 Task: Research Airbnb properties in Salvaleón de Higüey, Dominican Republic from 4th November, 2023 to 15th November, 2023 for 2 adults.1  bedroom having 1 bed and 1 bathroom. Property type can be hotel. Booking option can be shelf check-in. Look for 5 properties as per requirement.
Action: Mouse pressed left at (464, 67)
Screenshot: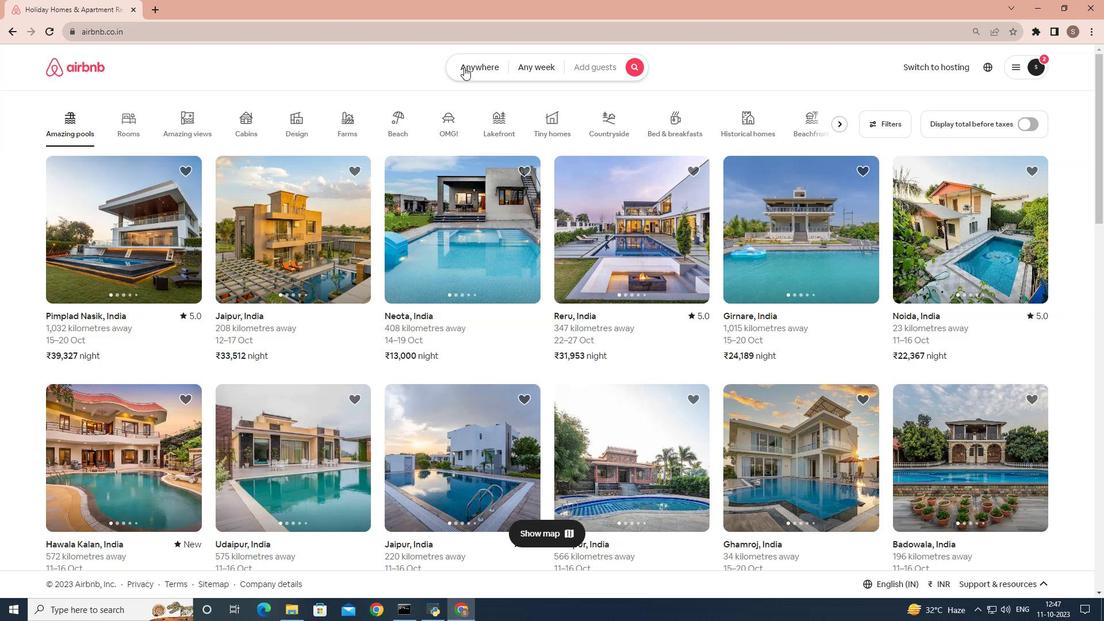 
Action: Mouse moved to (405, 112)
Screenshot: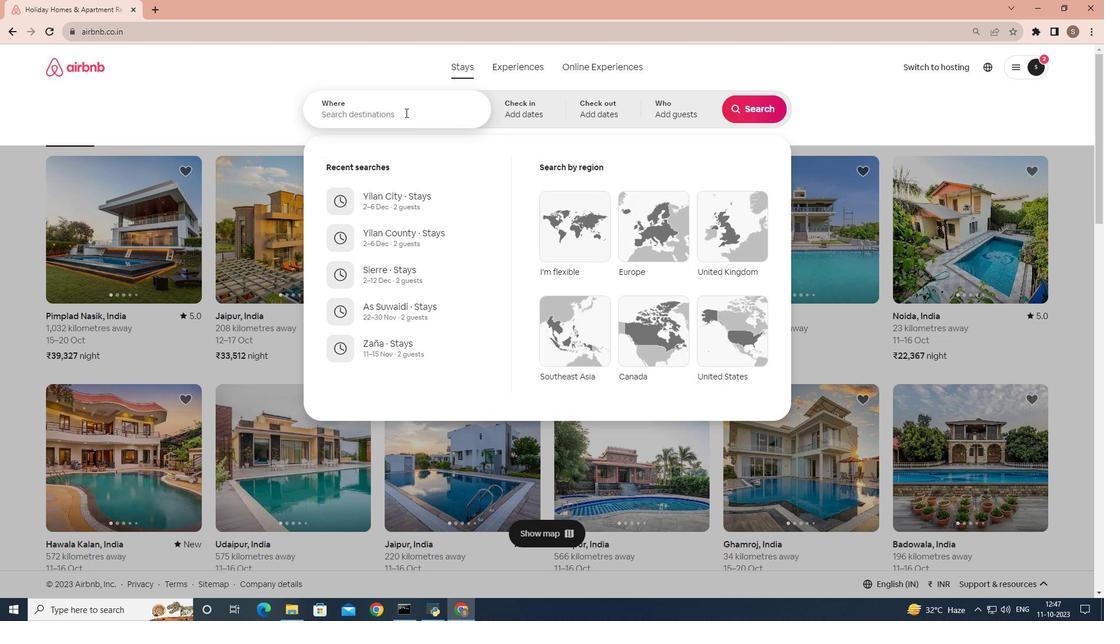 
Action: Mouse pressed left at (405, 112)
Screenshot: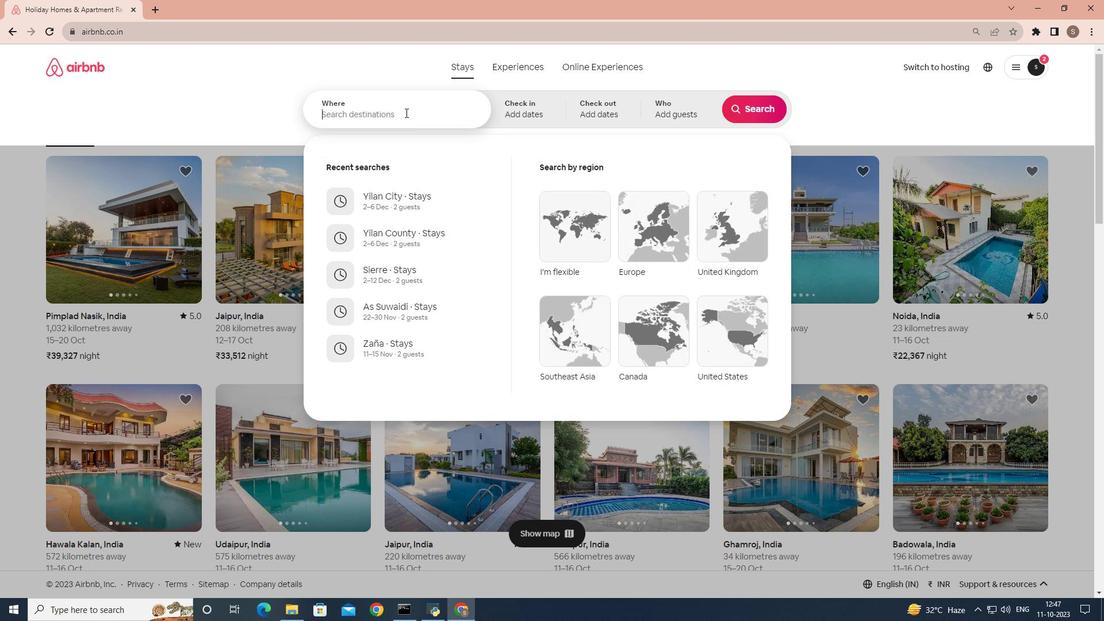 
Action: Key pressed <Key.shift>Salvaleon<Key.space>de<Key.space><Key.shift>higuey,<Key.space><Key.shift><Key.shift><Key.shift><Key.shift><Key.shift><Key.shift><Key.shift><Key.shift><Key.shift>Dominican<Key.space><Key.shift>Republic
Screenshot: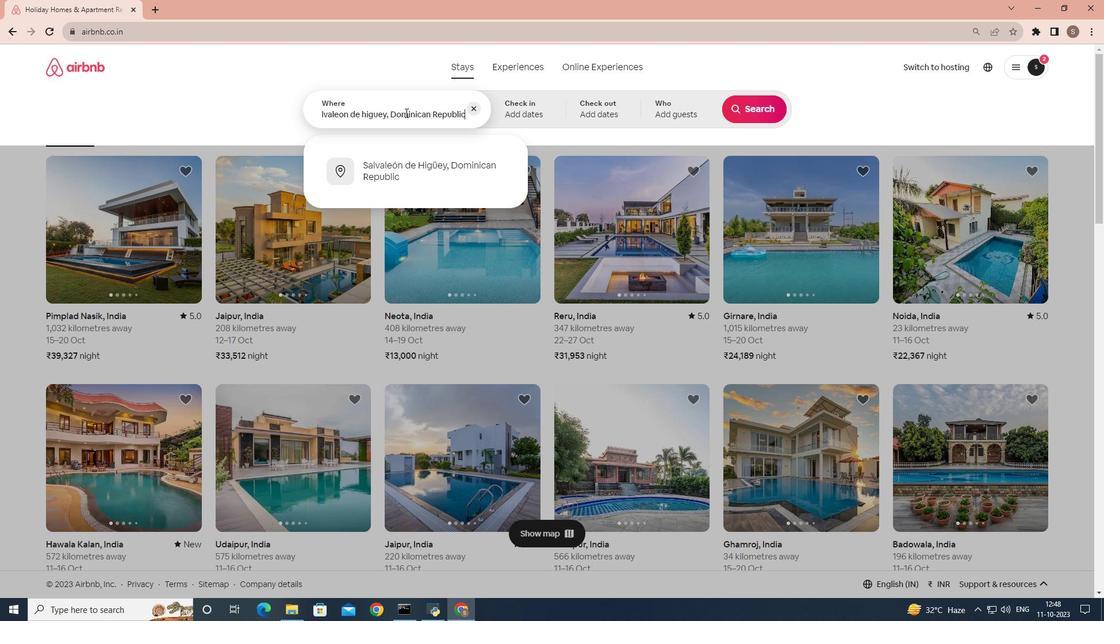 
Action: Mouse moved to (422, 164)
Screenshot: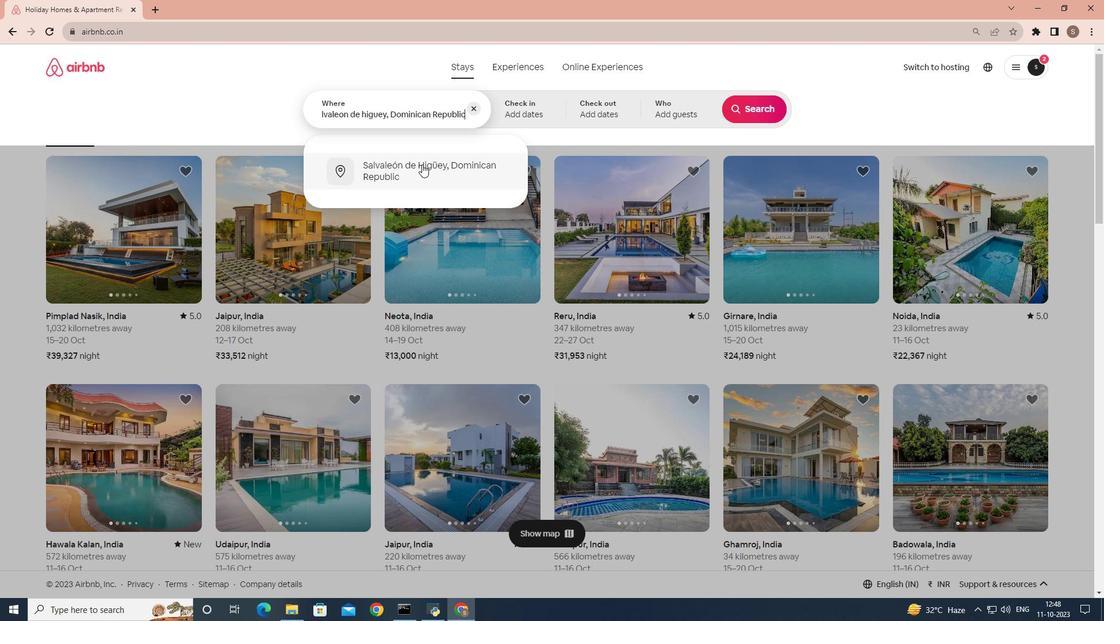
Action: Mouse pressed left at (422, 164)
Screenshot: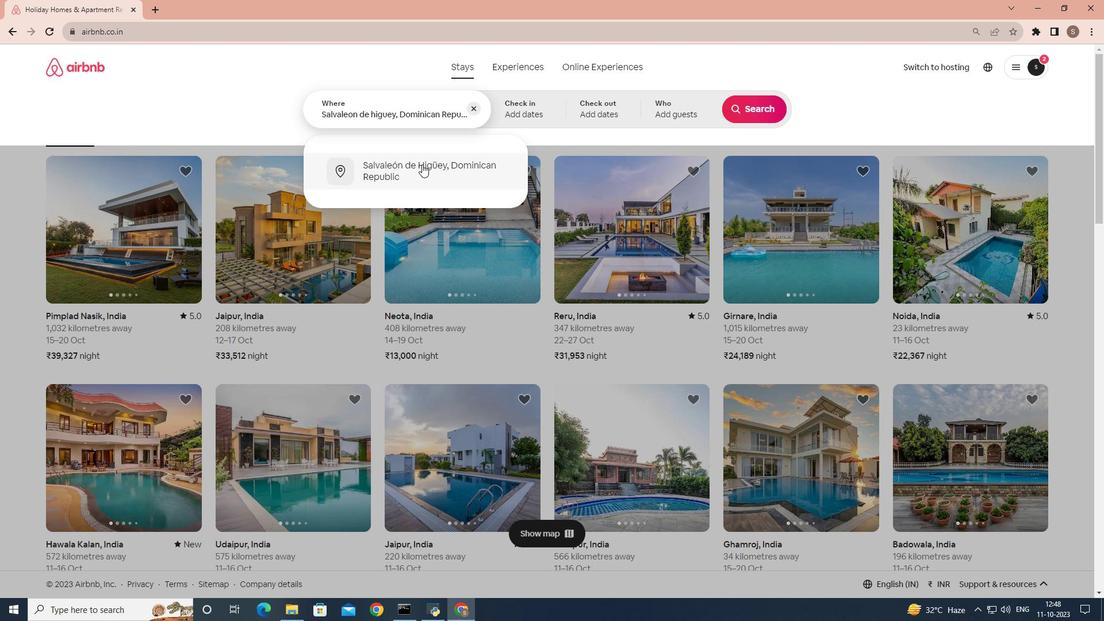 
Action: Mouse moved to (735, 249)
Screenshot: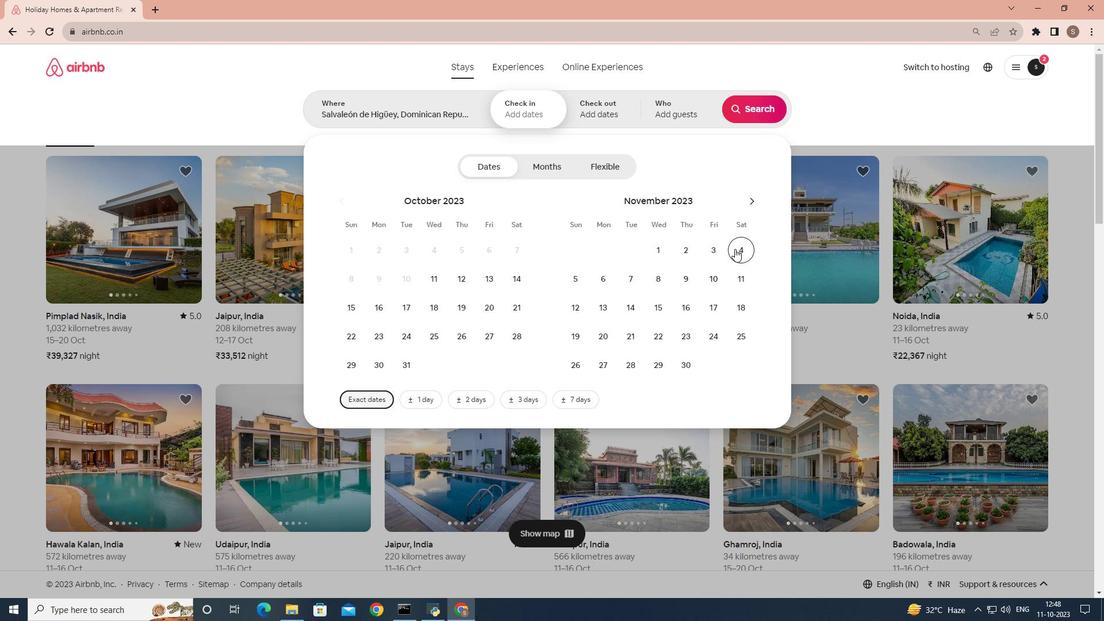 
Action: Mouse pressed left at (735, 249)
Screenshot: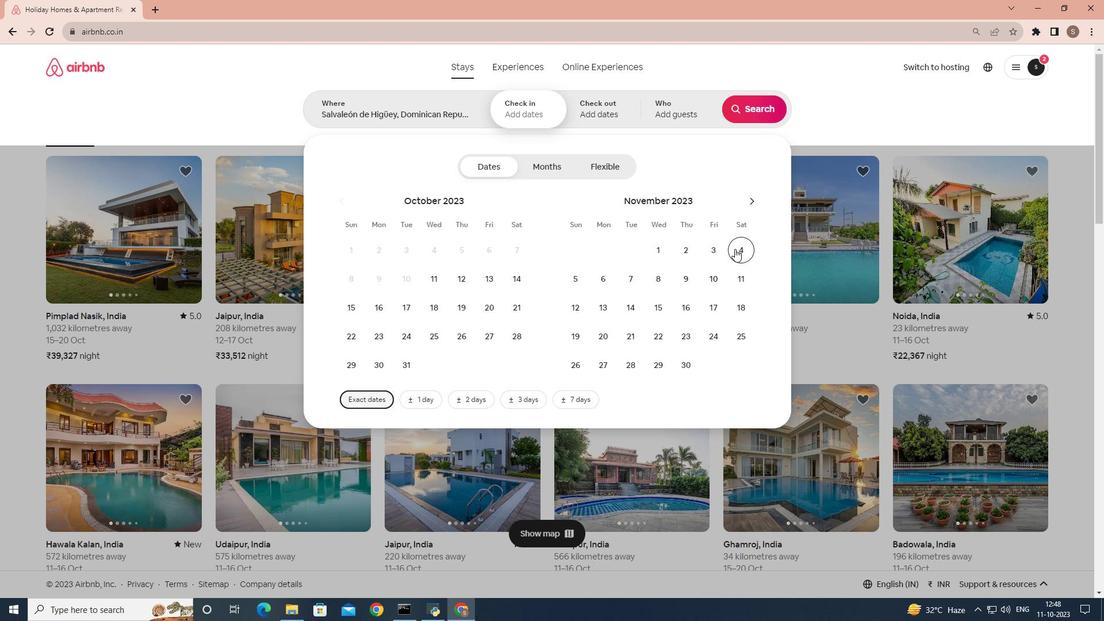 
Action: Mouse moved to (651, 305)
Screenshot: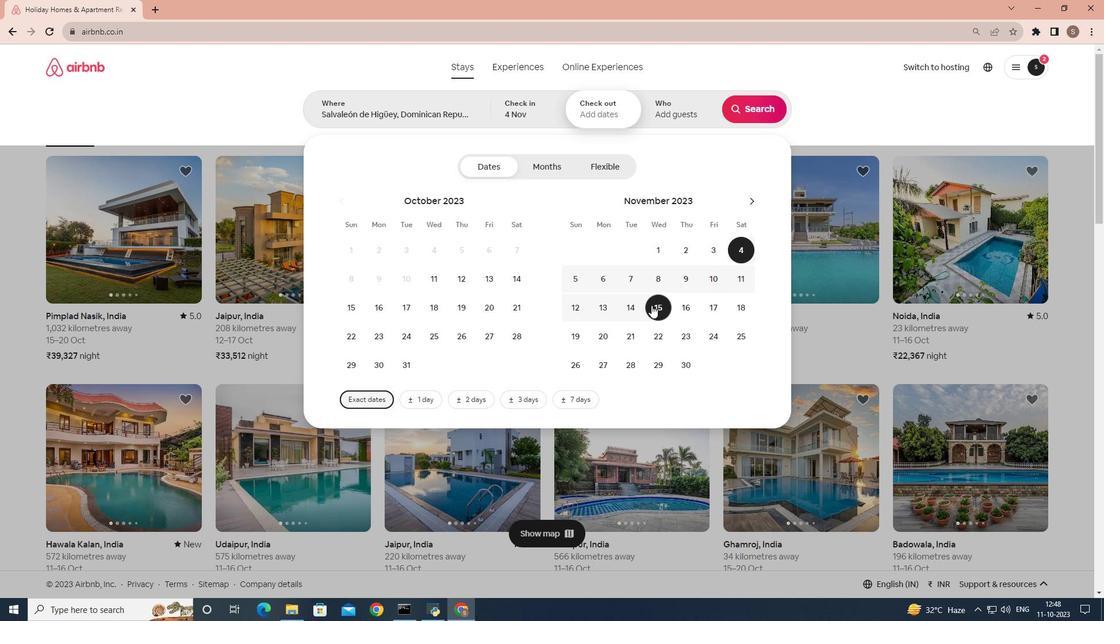 
Action: Mouse pressed left at (651, 305)
Screenshot: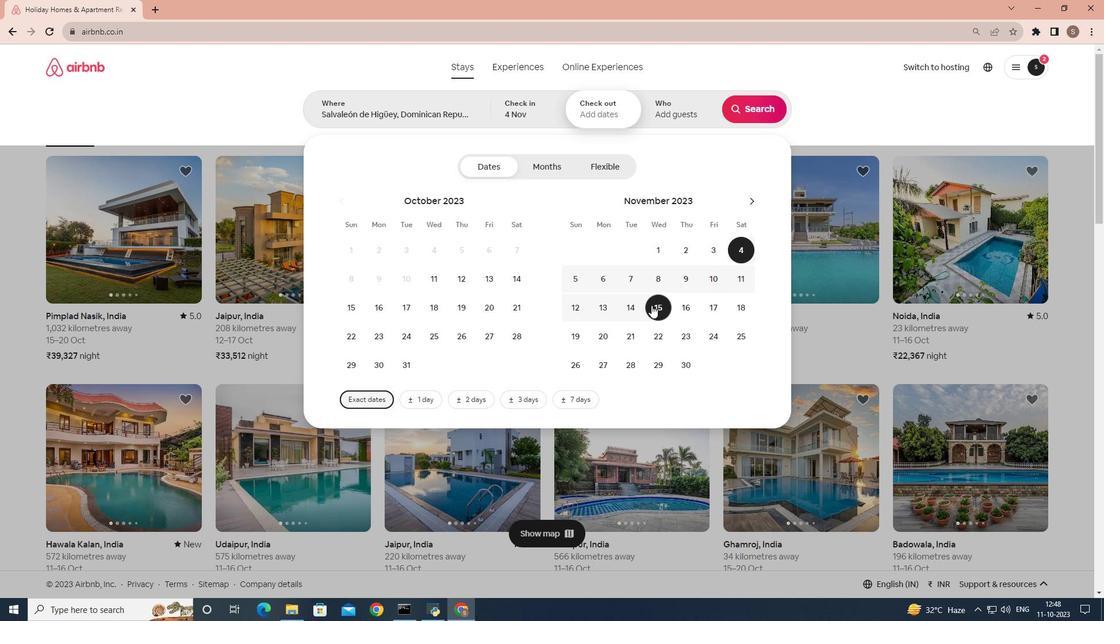 
Action: Mouse moved to (680, 107)
Screenshot: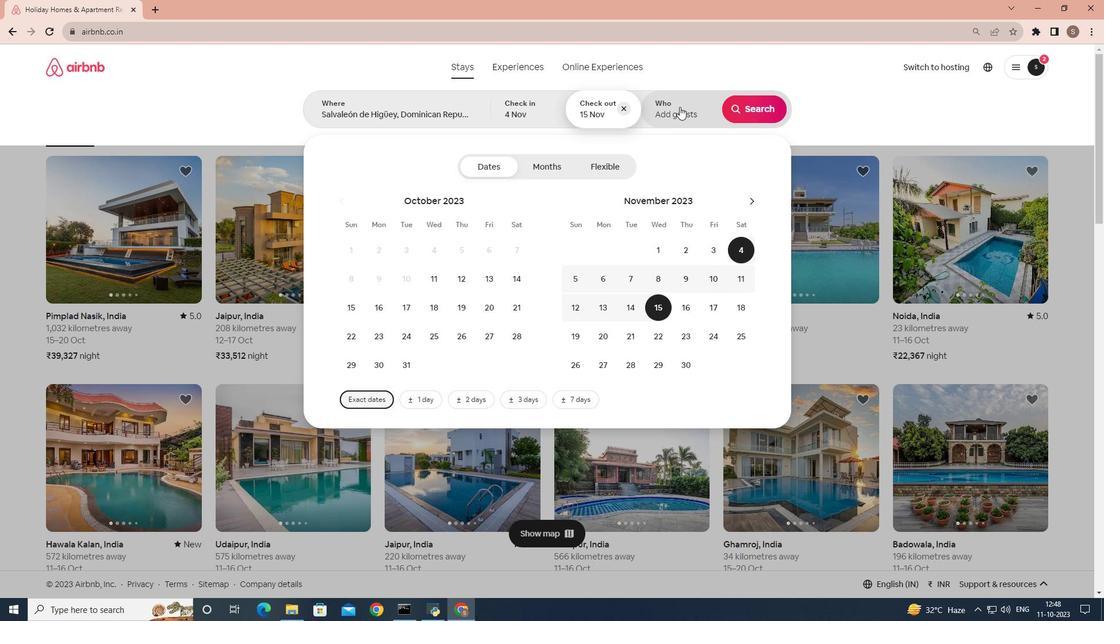 
Action: Mouse pressed left at (680, 107)
Screenshot: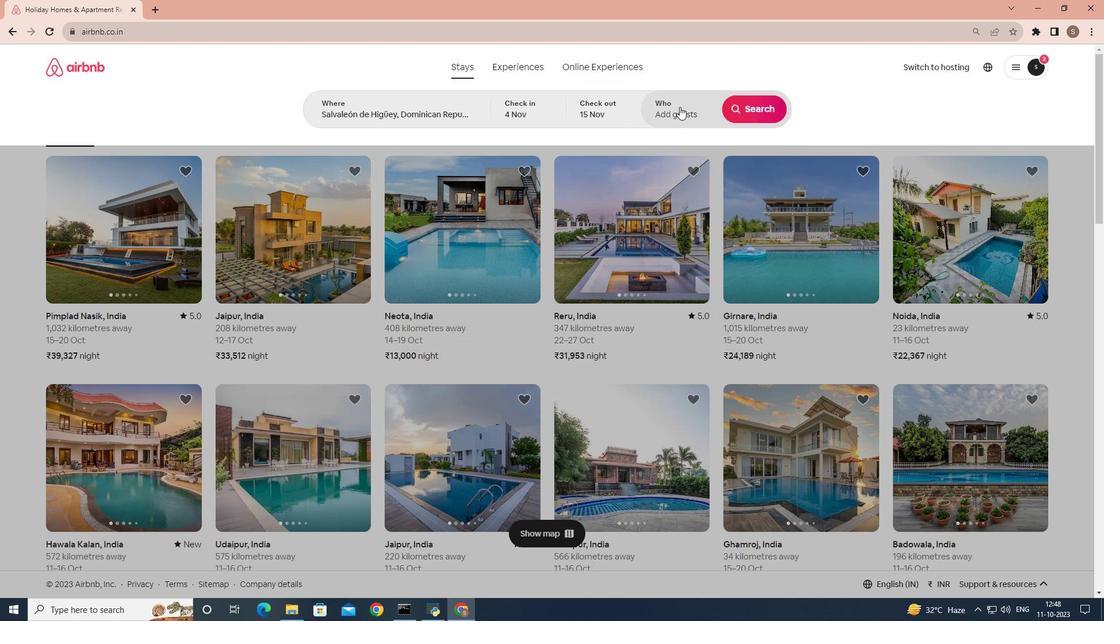 
Action: Mouse moved to (756, 170)
Screenshot: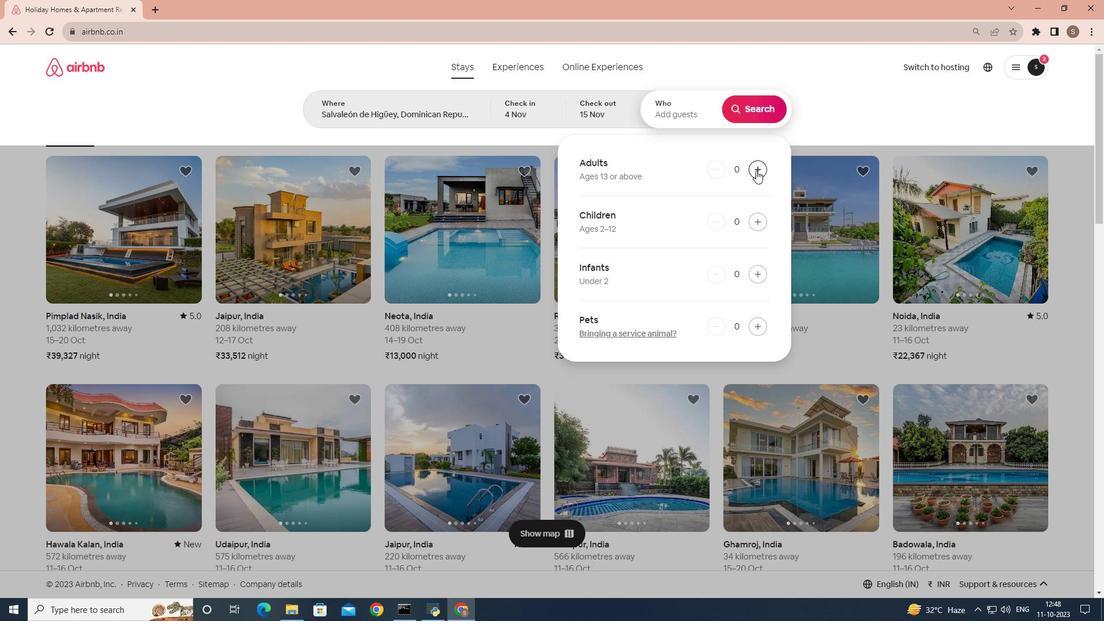 
Action: Mouse pressed left at (756, 170)
Screenshot: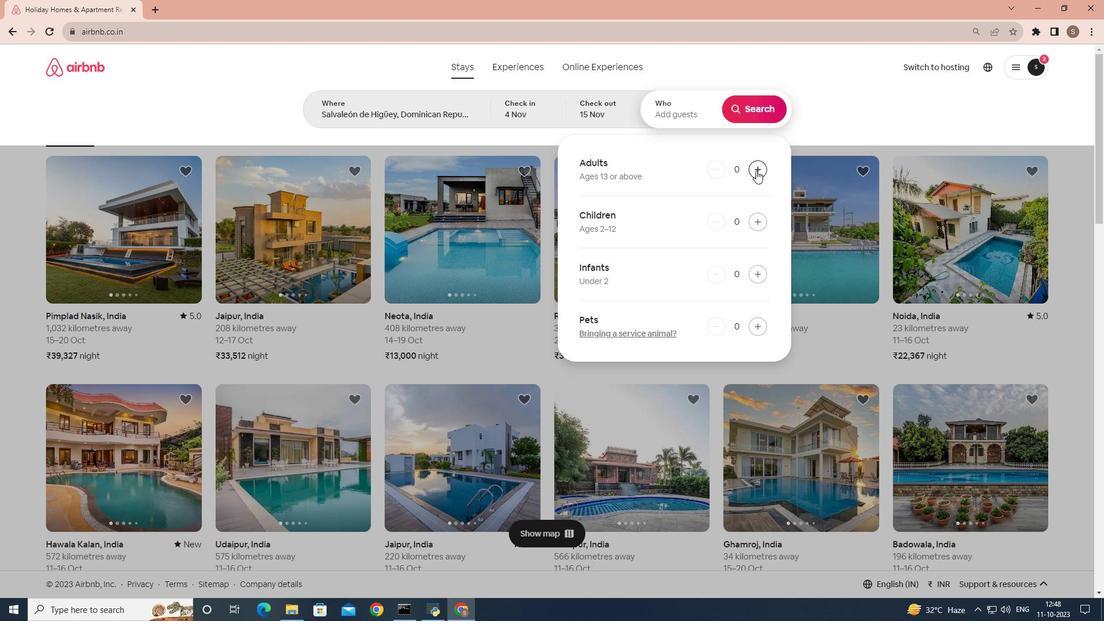 
Action: Mouse pressed left at (756, 170)
Screenshot: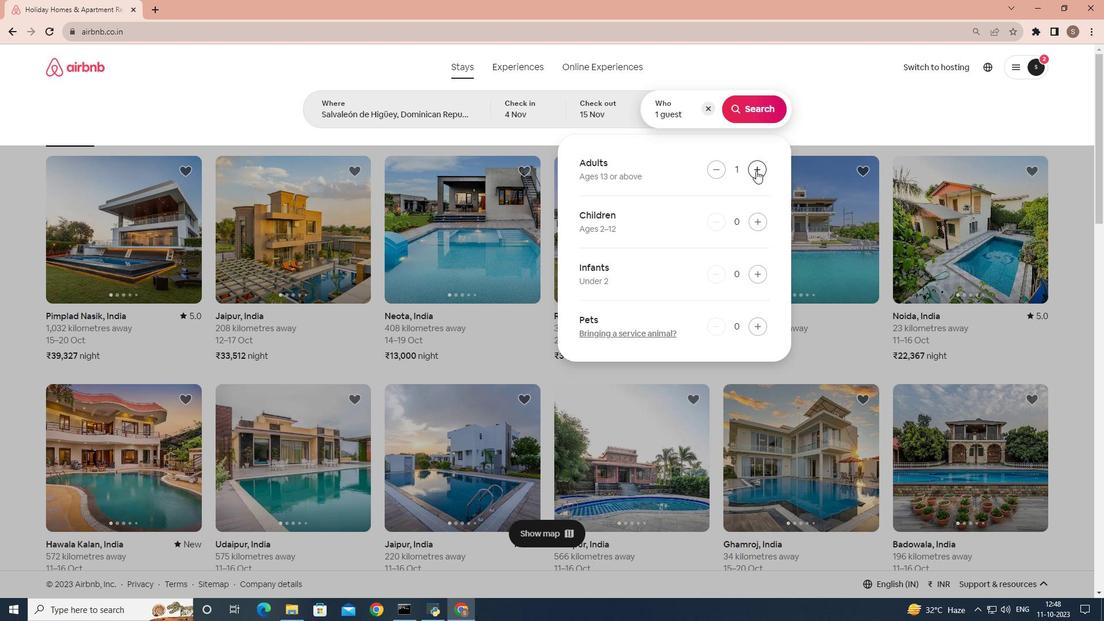 
Action: Mouse moved to (745, 111)
Screenshot: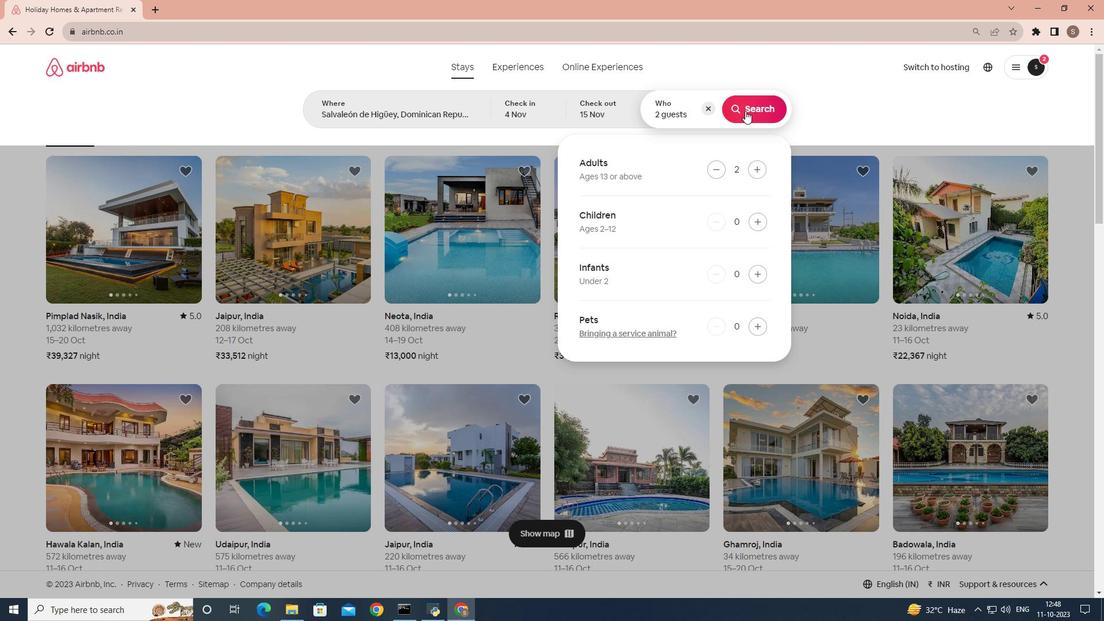 
Action: Mouse pressed left at (745, 111)
Screenshot: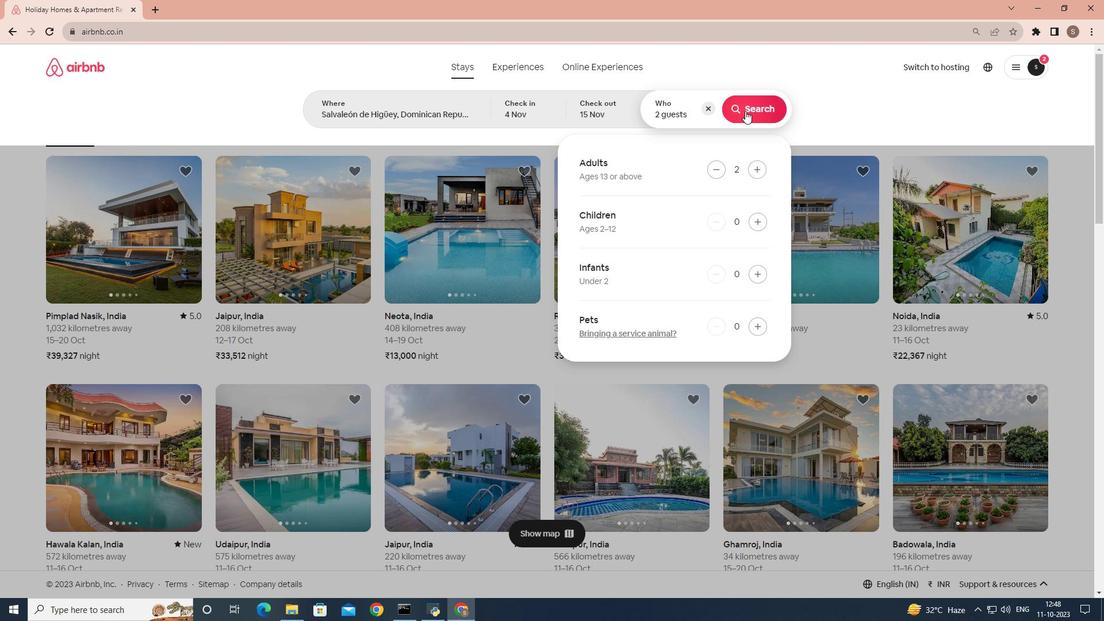 
Action: Mouse moved to (922, 105)
Screenshot: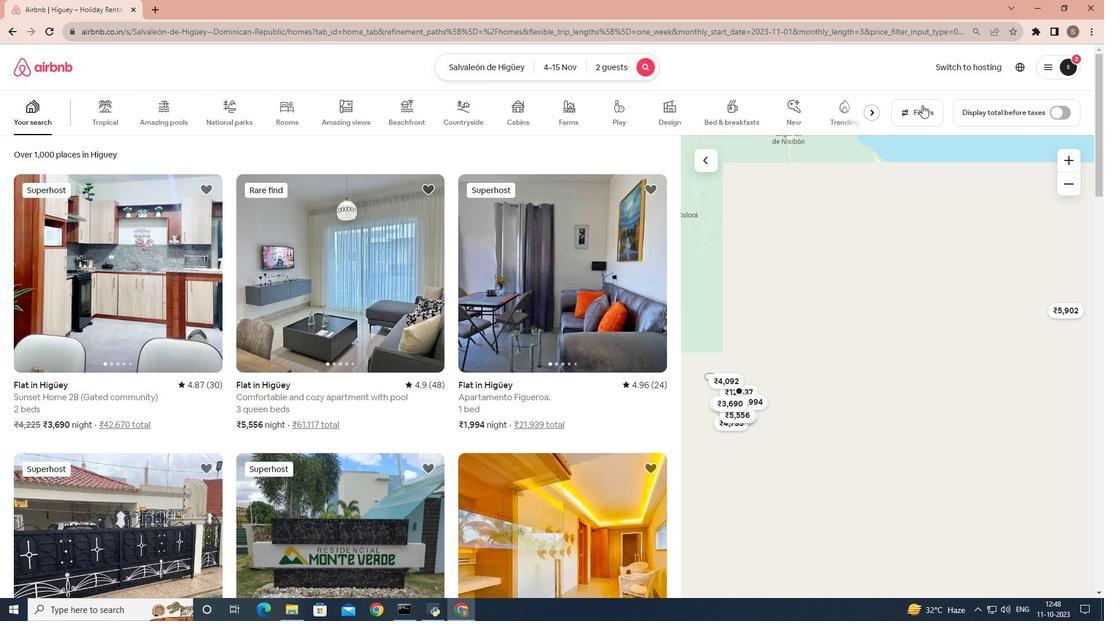 
Action: Mouse pressed left at (922, 105)
Screenshot: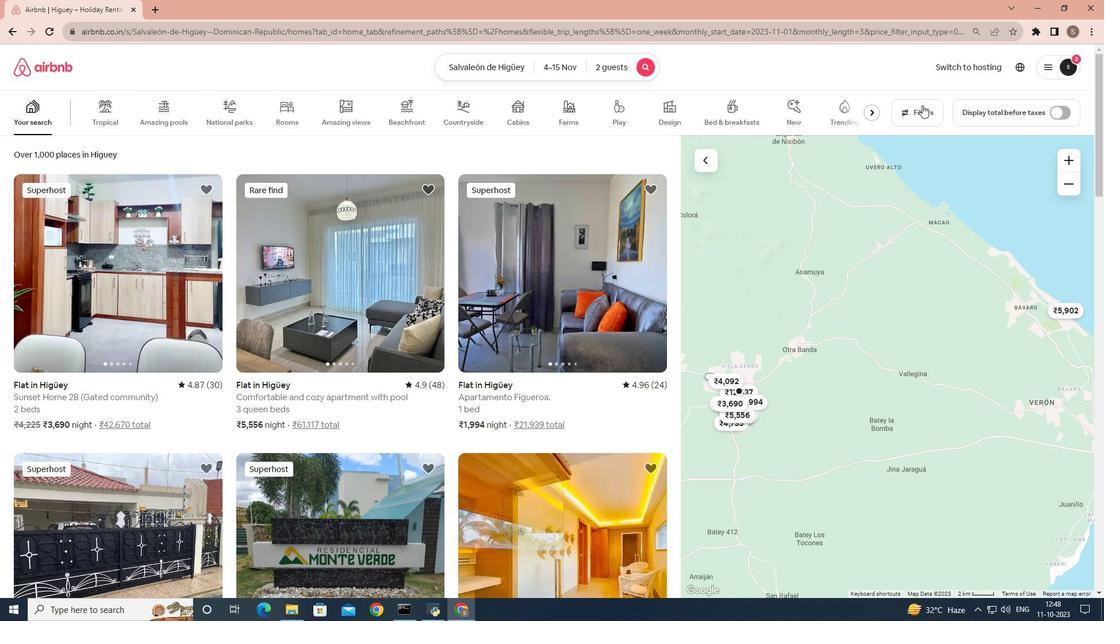 
Action: Mouse moved to (568, 348)
Screenshot: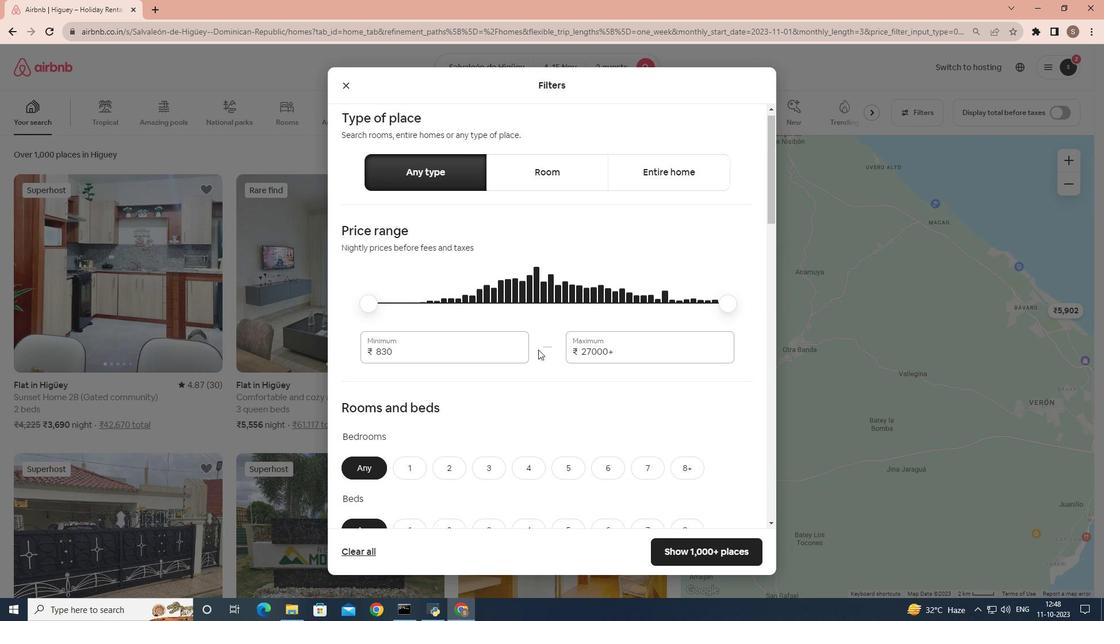 
Action: Mouse scrolled (568, 347) with delta (0, 0)
Screenshot: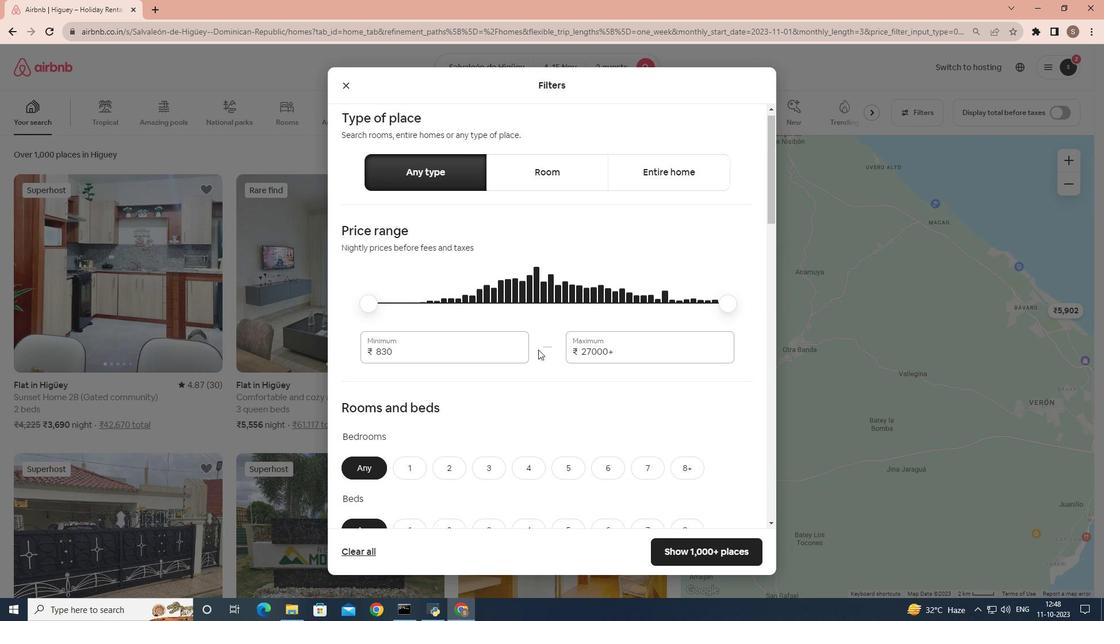 
Action: Mouse moved to (538, 349)
Screenshot: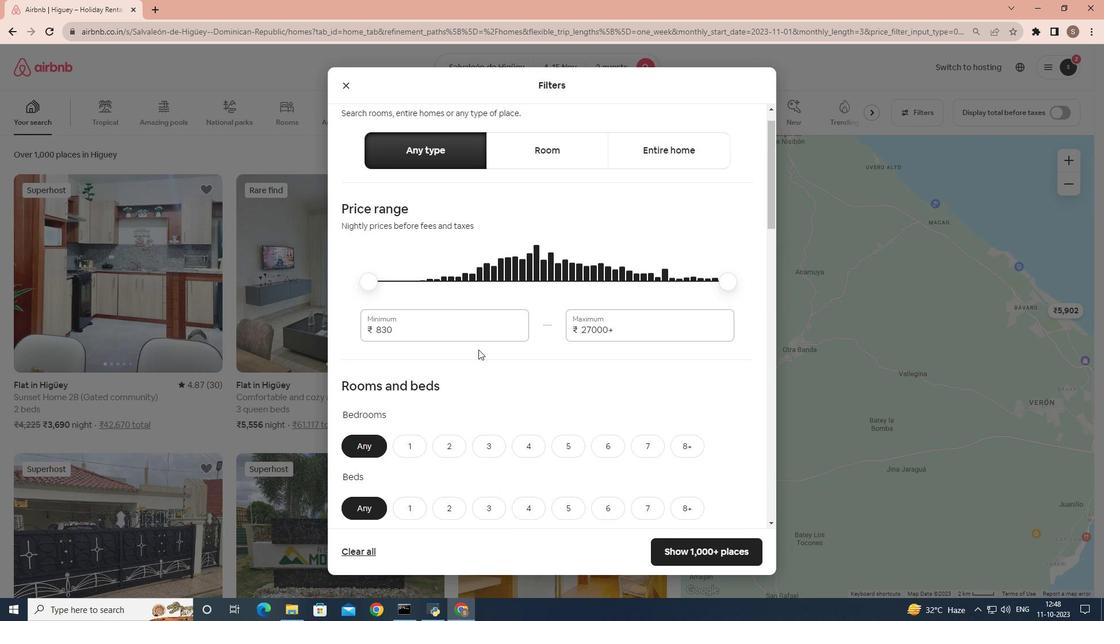 
Action: Mouse scrolled (538, 349) with delta (0, 0)
Screenshot: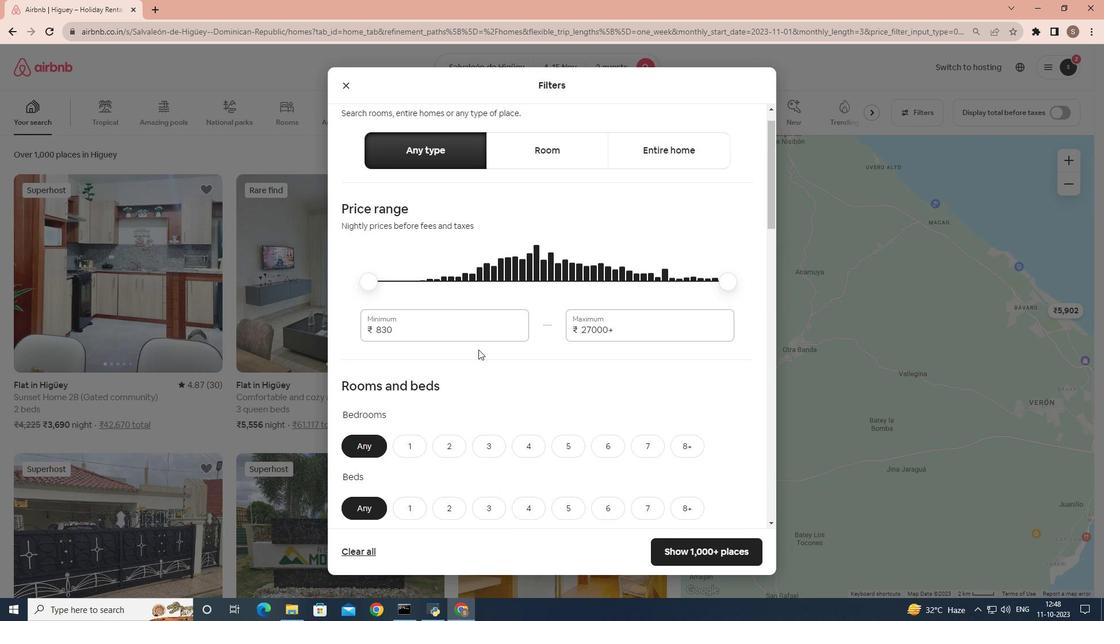 
Action: Mouse moved to (421, 356)
Screenshot: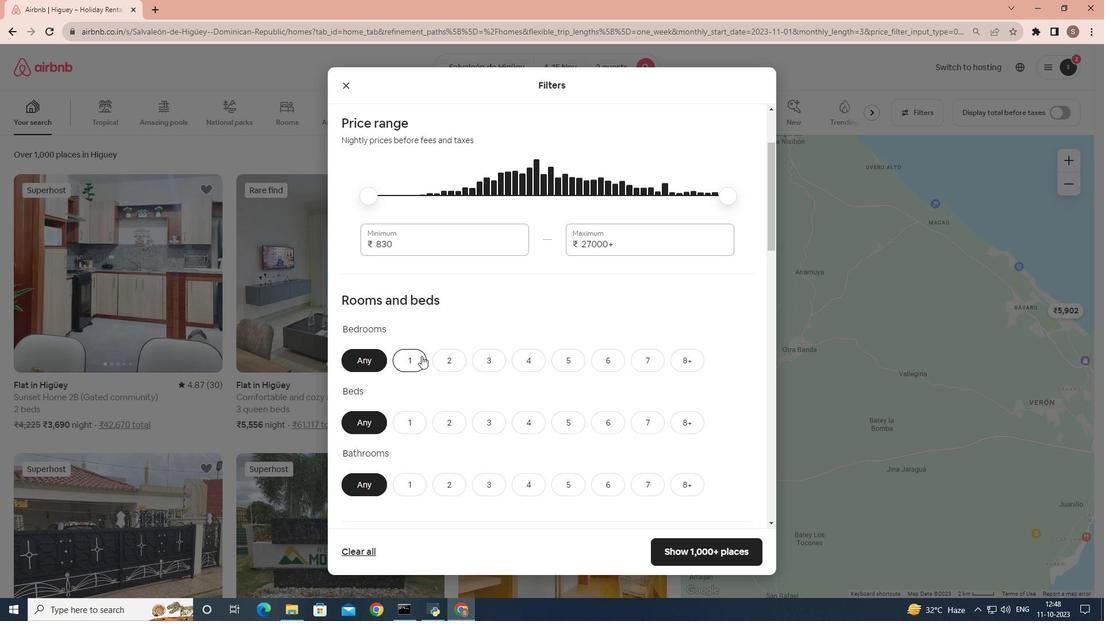 
Action: Mouse pressed left at (421, 356)
Screenshot: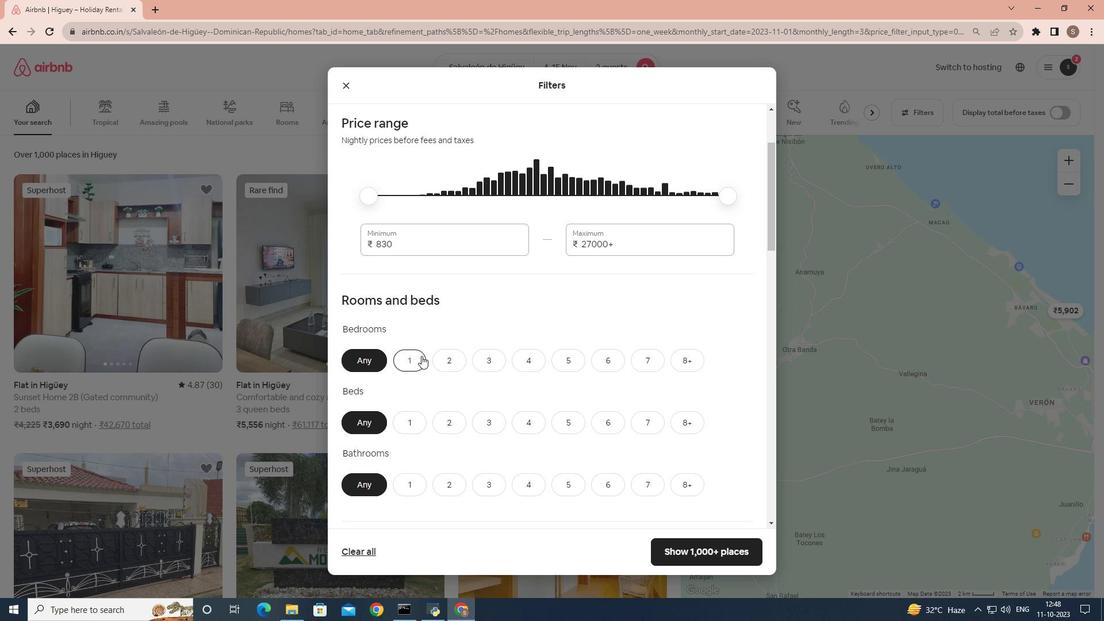
Action: Mouse scrolled (421, 355) with delta (0, 0)
Screenshot: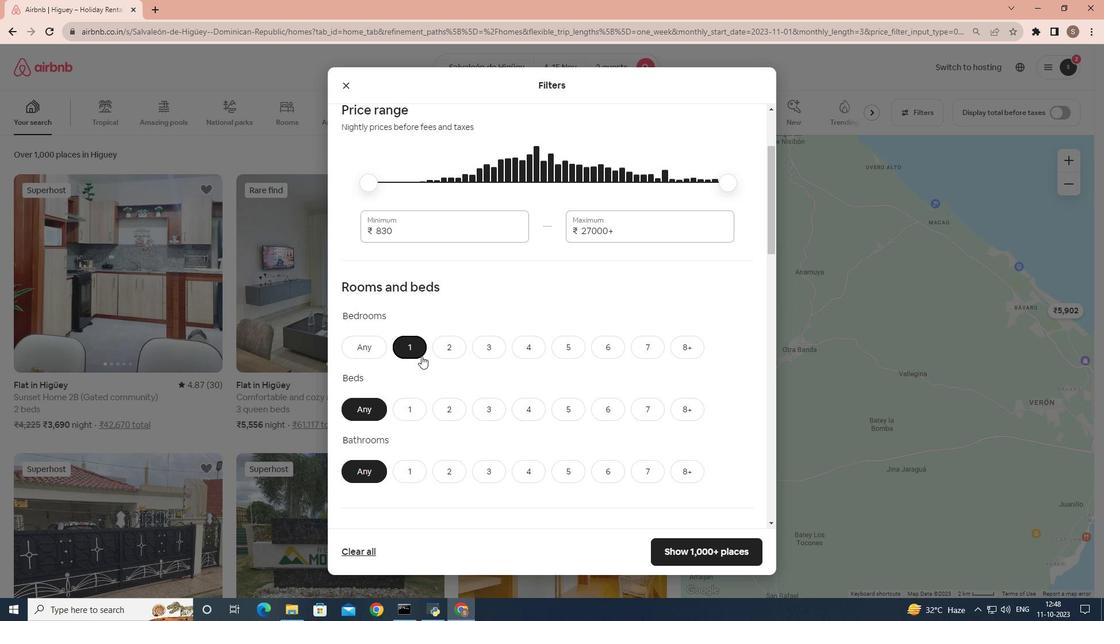 
Action: Mouse scrolled (421, 355) with delta (0, 0)
Screenshot: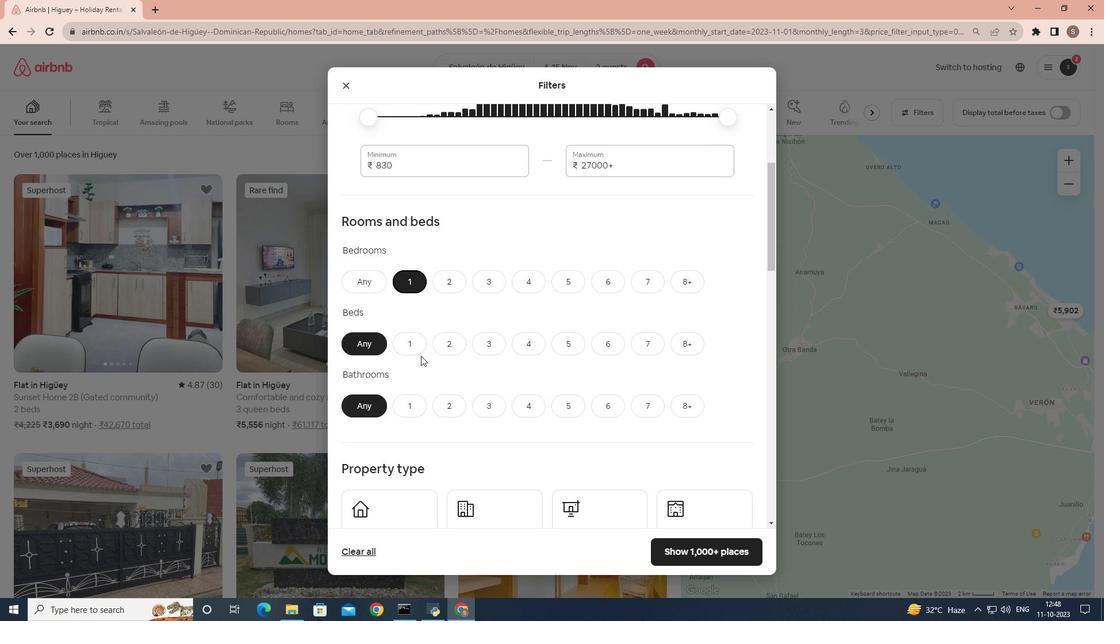 
Action: Mouse moved to (410, 303)
Screenshot: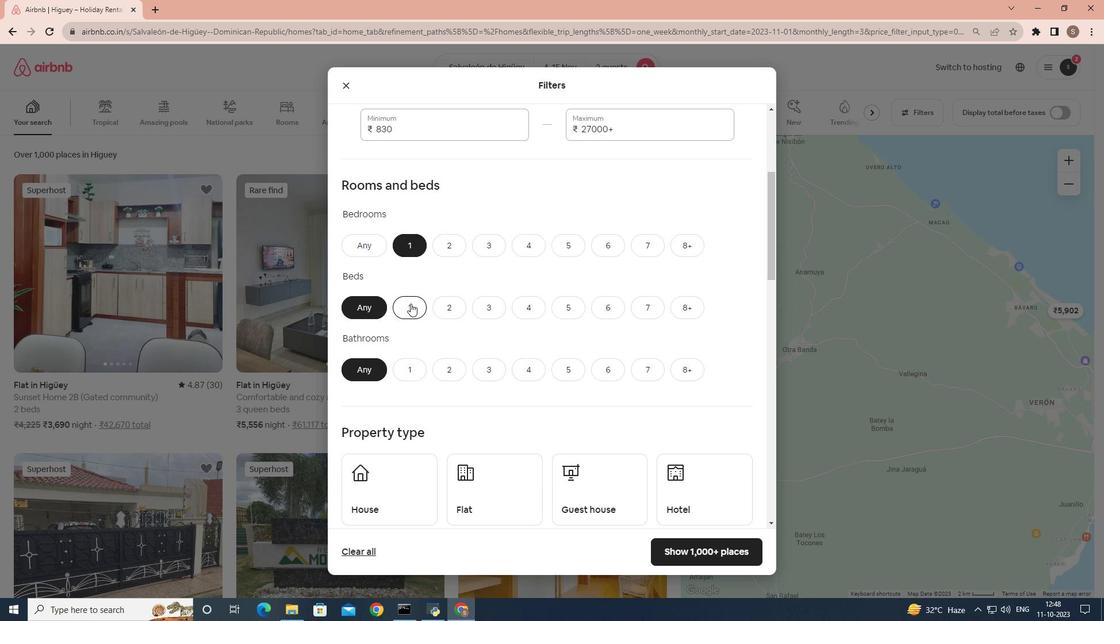 
Action: Mouse pressed left at (410, 303)
Screenshot: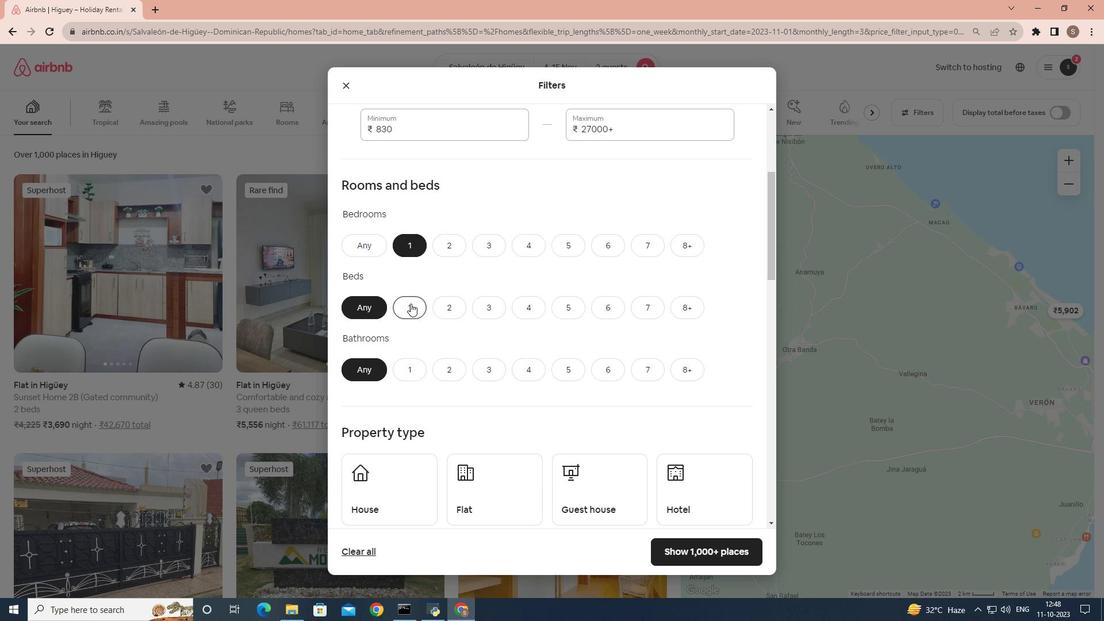 
Action: Mouse moved to (412, 364)
Screenshot: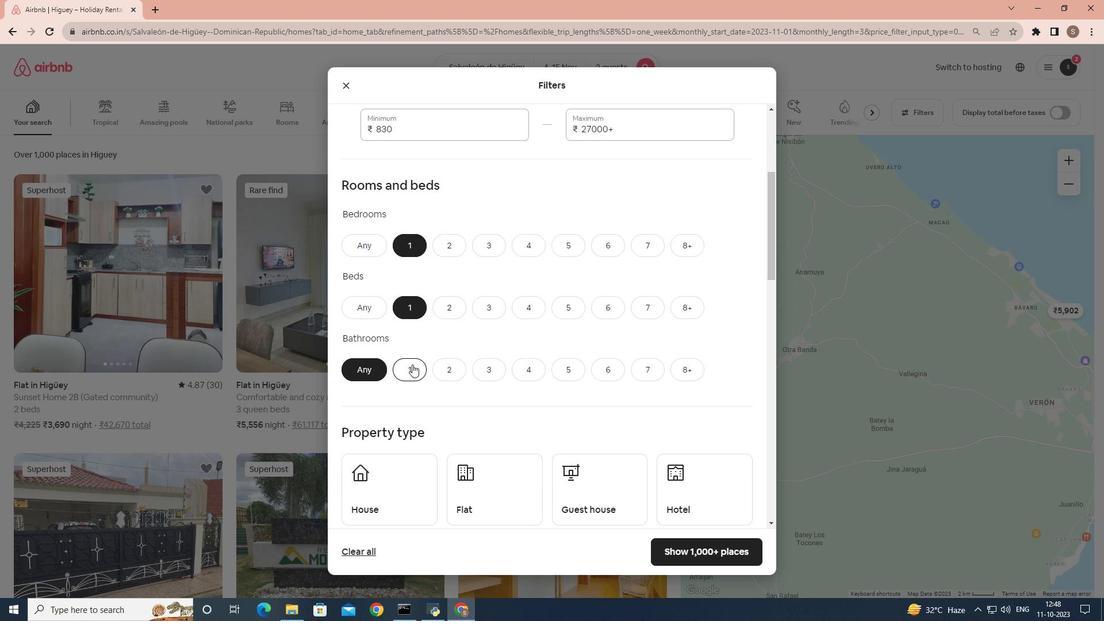 
Action: Mouse pressed left at (412, 364)
Screenshot: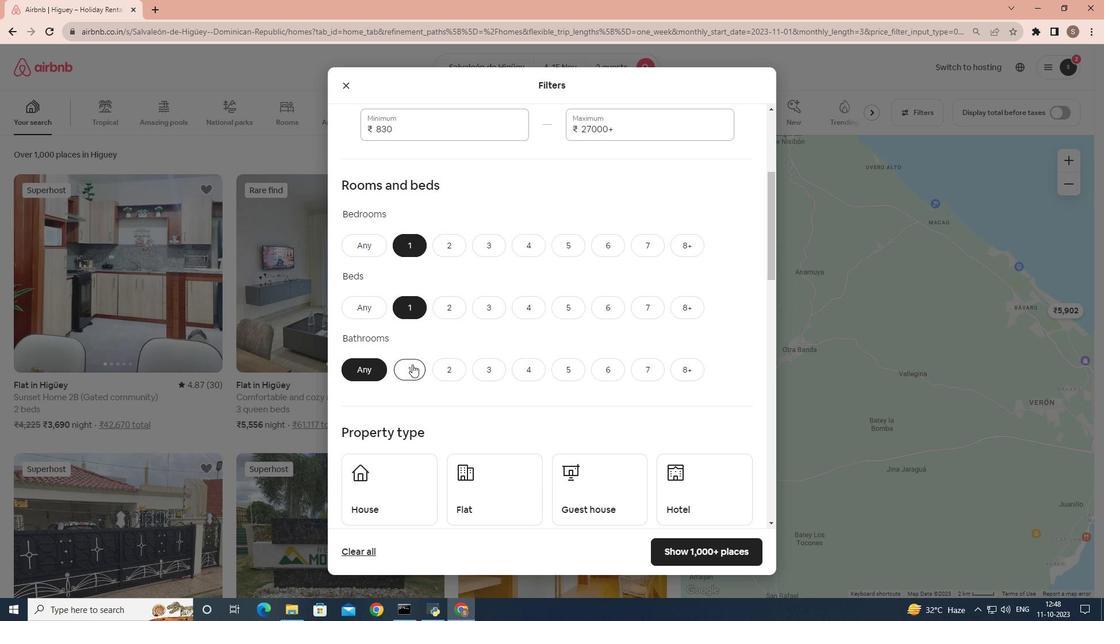 
Action: Mouse moved to (451, 341)
Screenshot: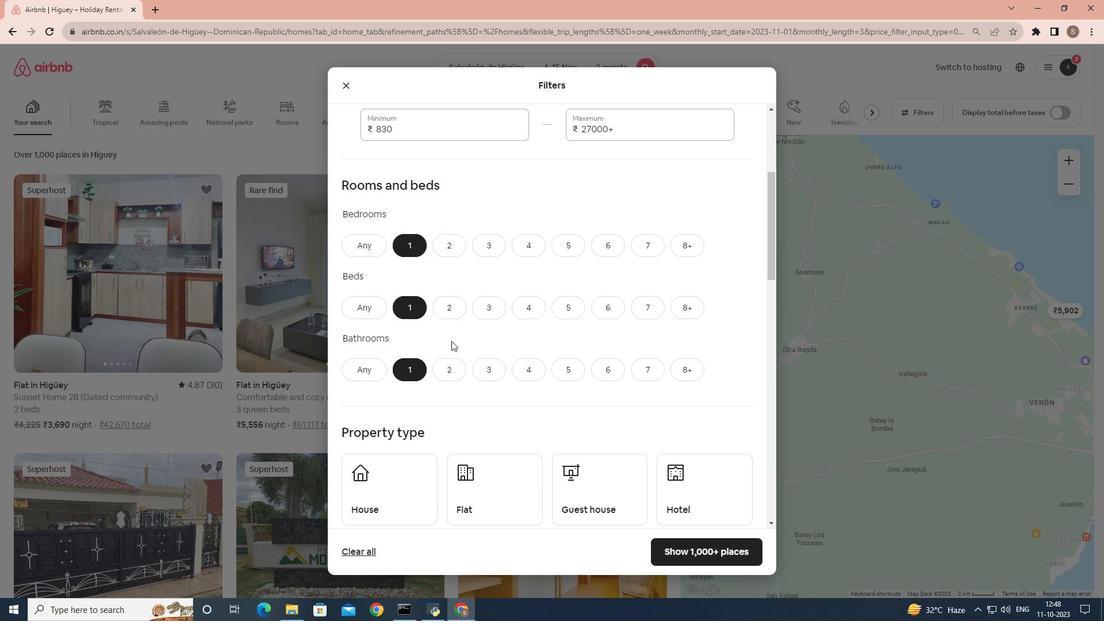 
Action: Mouse scrolled (451, 340) with delta (0, 0)
Screenshot: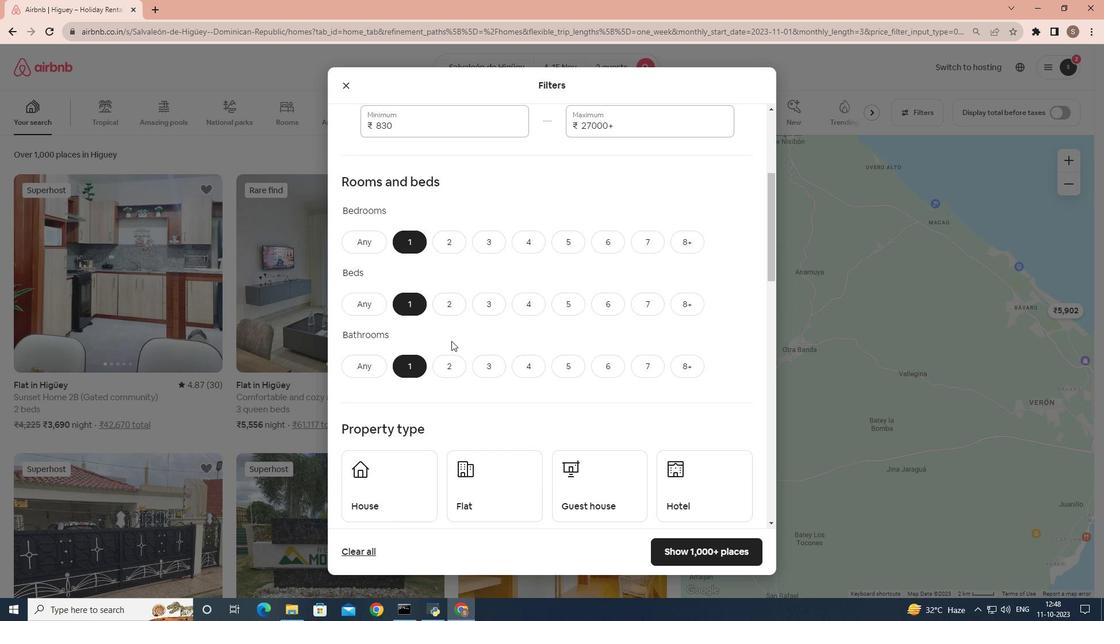 
Action: Mouse scrolled (451, 340) with delta (0, 0)
Screenshot: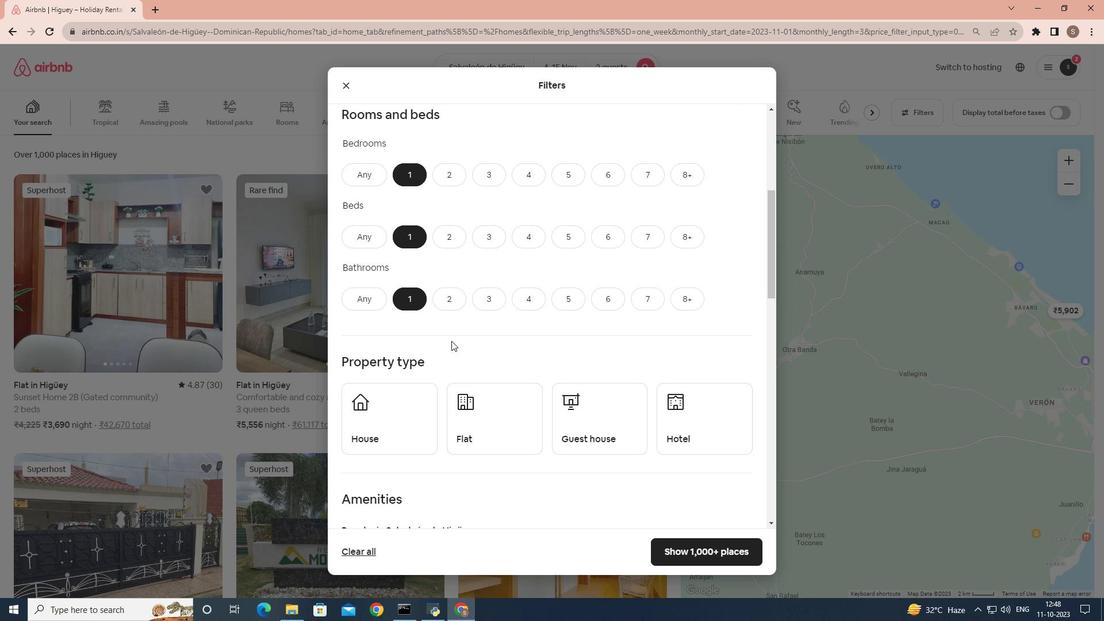 
Action: Mouse moved to (683, 376)
Screenshot: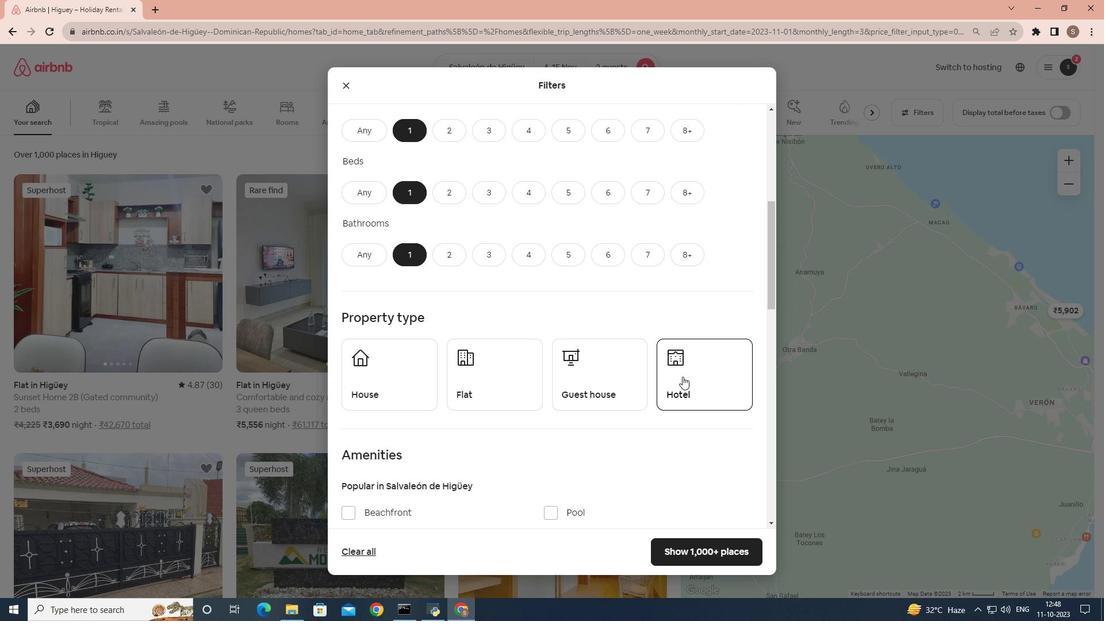 
Action: Mouse pressed left at (683, 376)
Screenshot: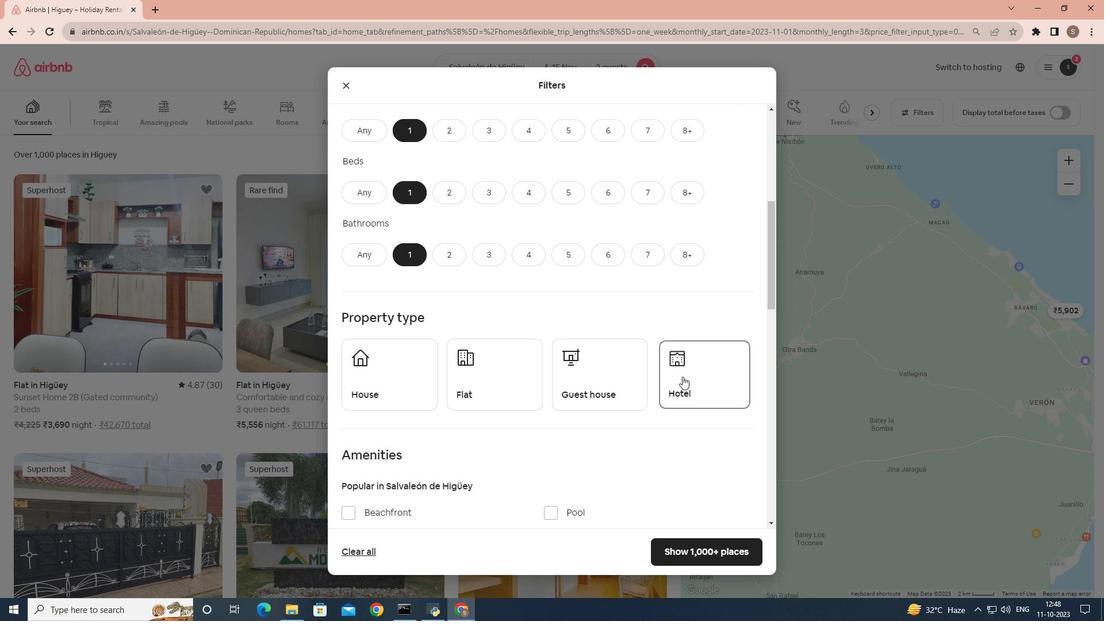 
Action: Mouse moved to (516, 360)
Screenshot: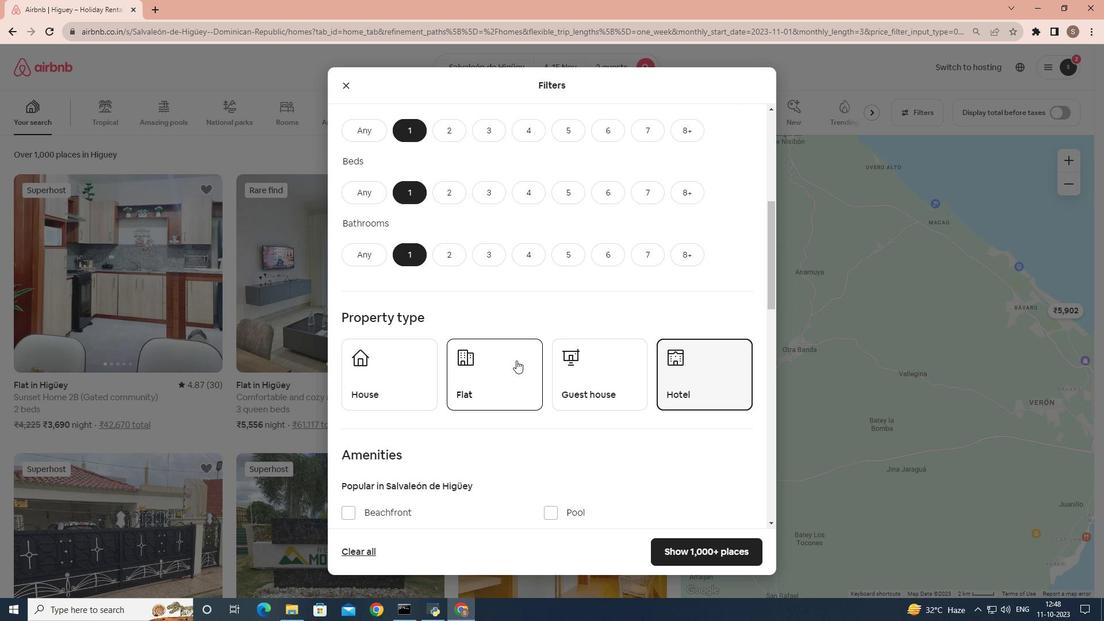 
Action: Mouse scrolled (516, 360) with delta (0, 0)
Screenshot: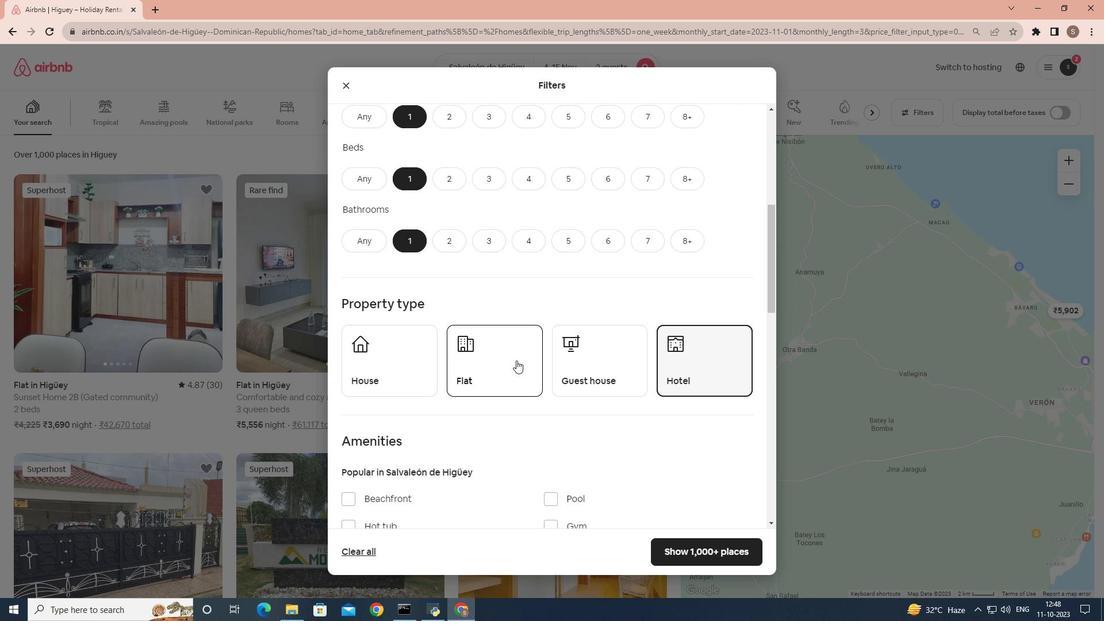 
Action: Mouse scrolled (516, 360) with delta (0, 0)
Screenshot: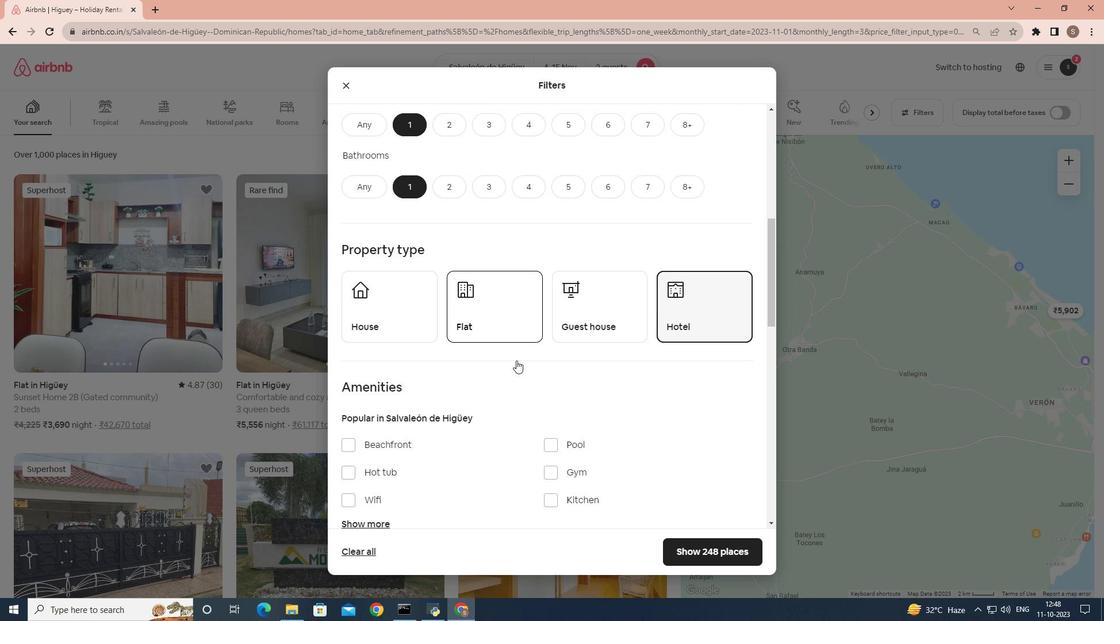 
Action: Mouse scrolled (516, 360) with delta (0, 0)
Screenshot: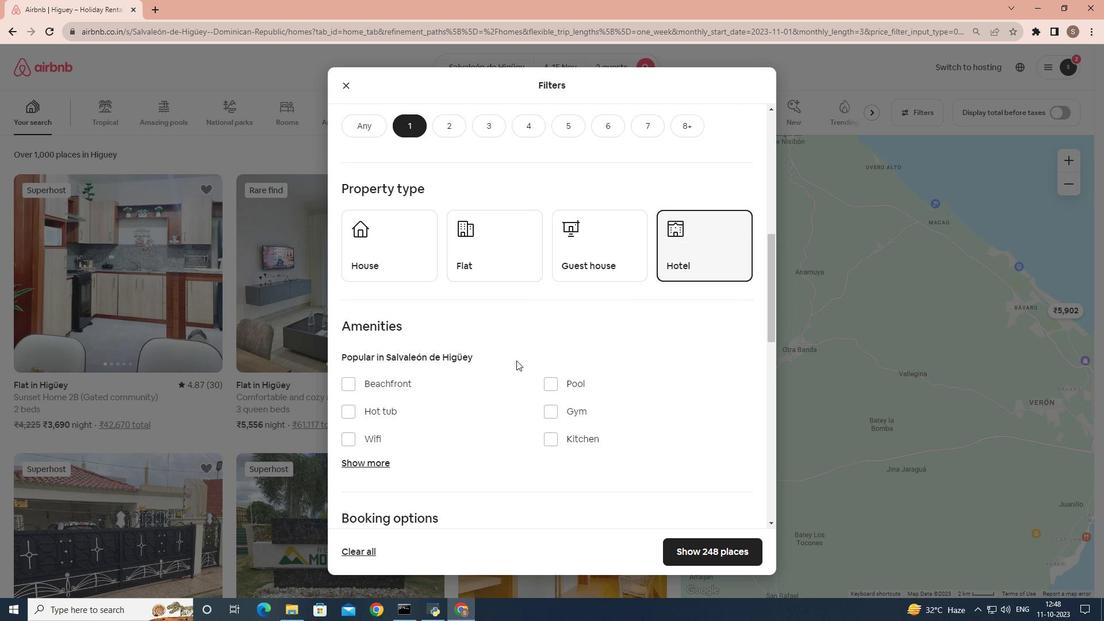 
Action: Mouse scrolled (516, 360) with delta (0, 0)
Screenshot: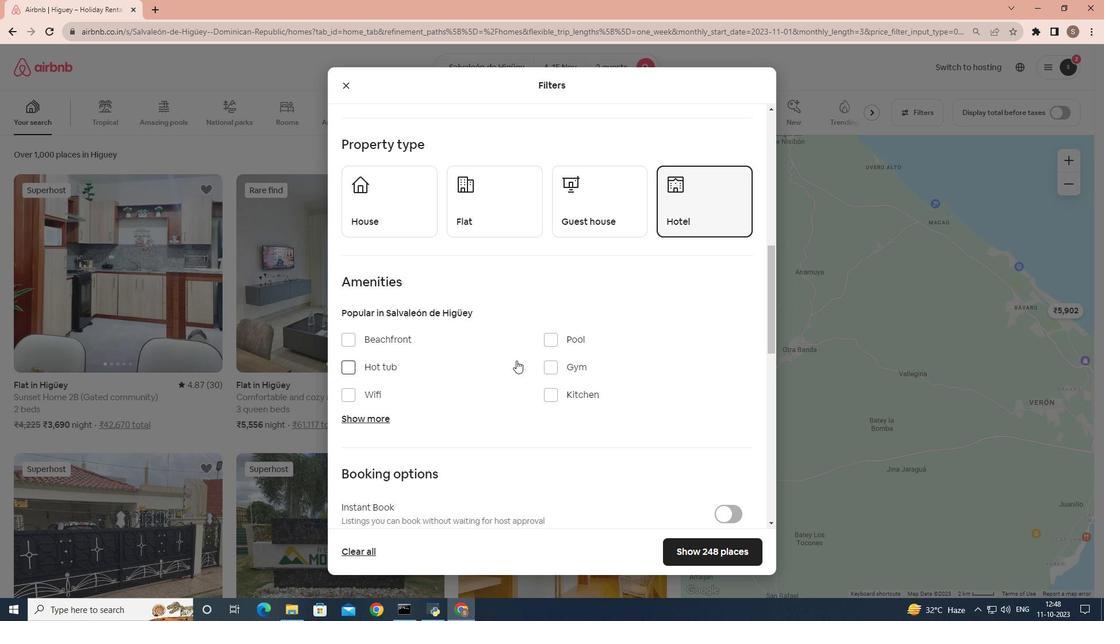 
Action: Mouse moved to (586, 367)
Screenshot: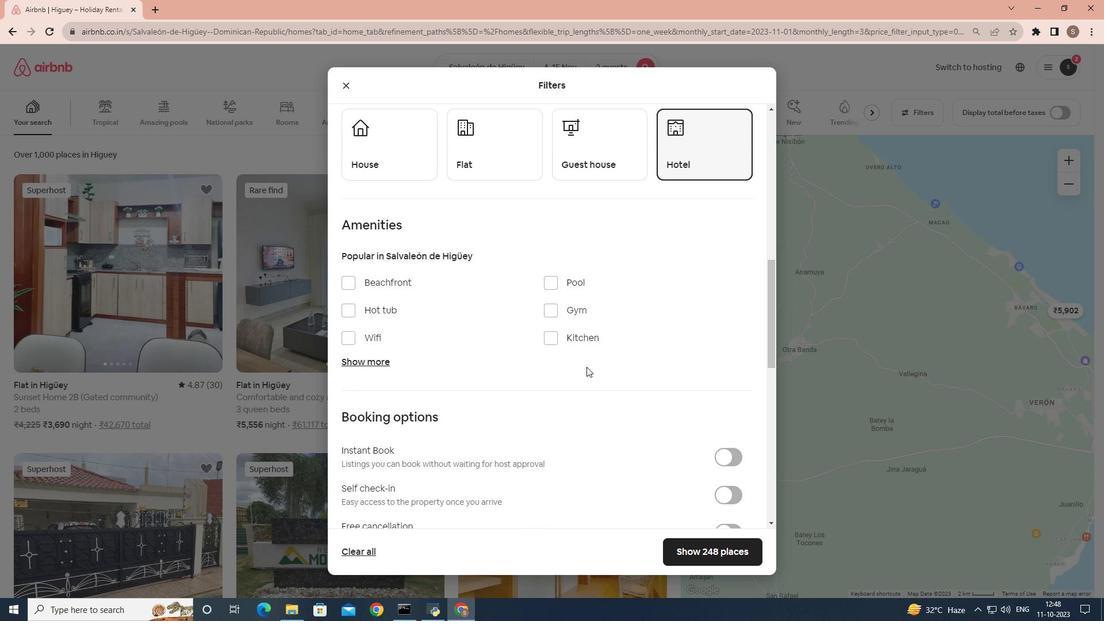 
Action: Mouse scrolled (586, 366) with delta (0, 0)
Screenshot: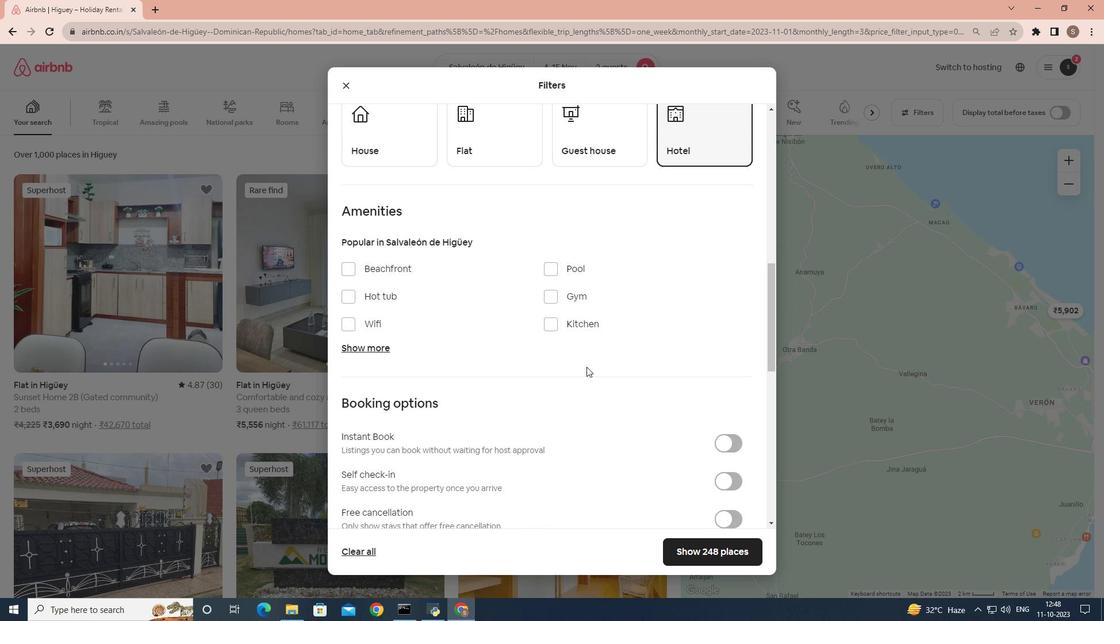 
Action: Mouse moved to (735, 441)
Screenshot: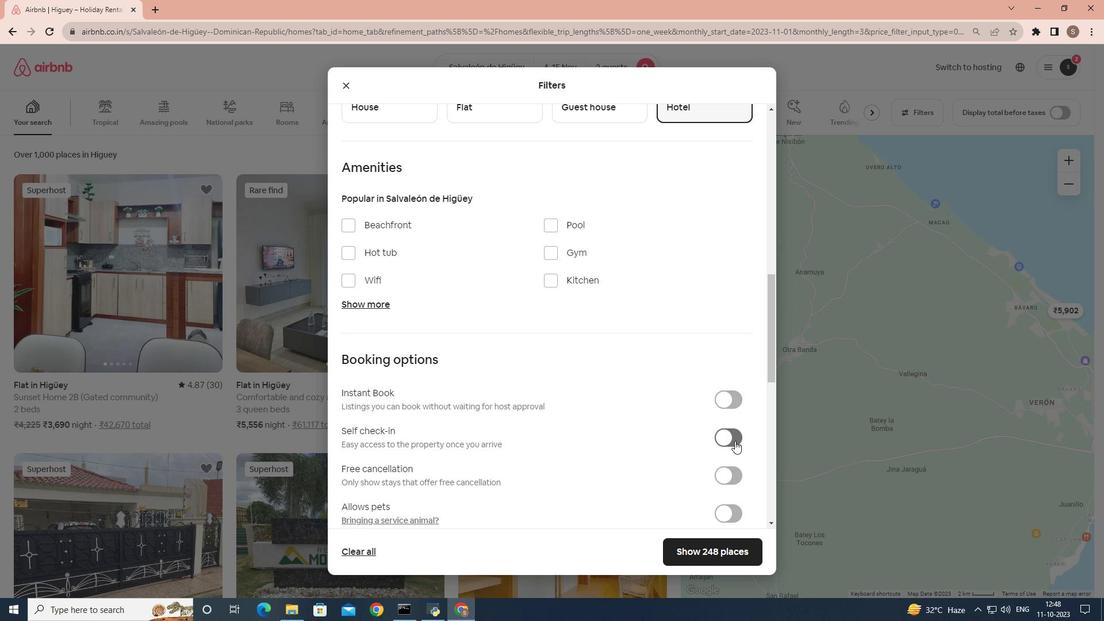 
Action: Mouse pressed left at (735, 441)
Screenshot: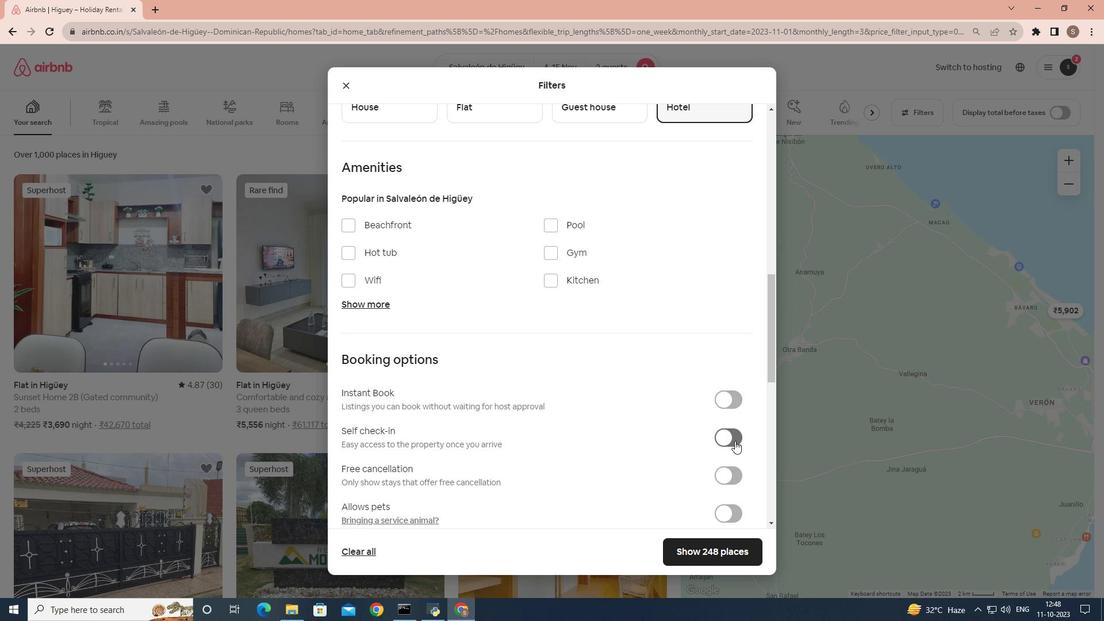 
Action: Mouse moved to (640, 426)
Screenshot: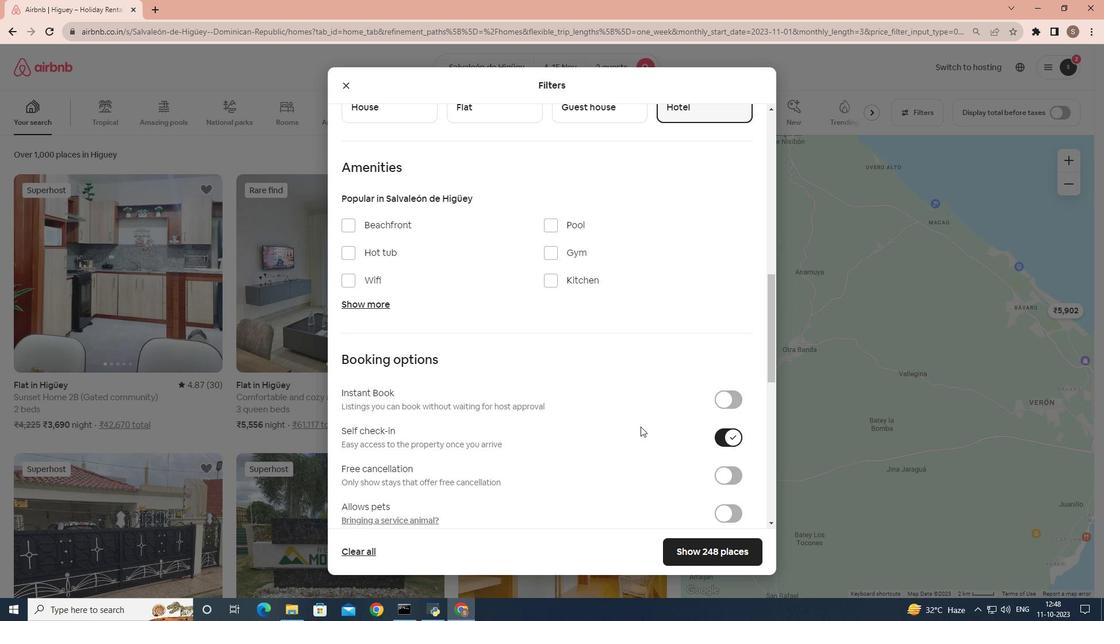 
Action: Mouse scrolled (640, 426) with delta (0, 0)
Screenshot: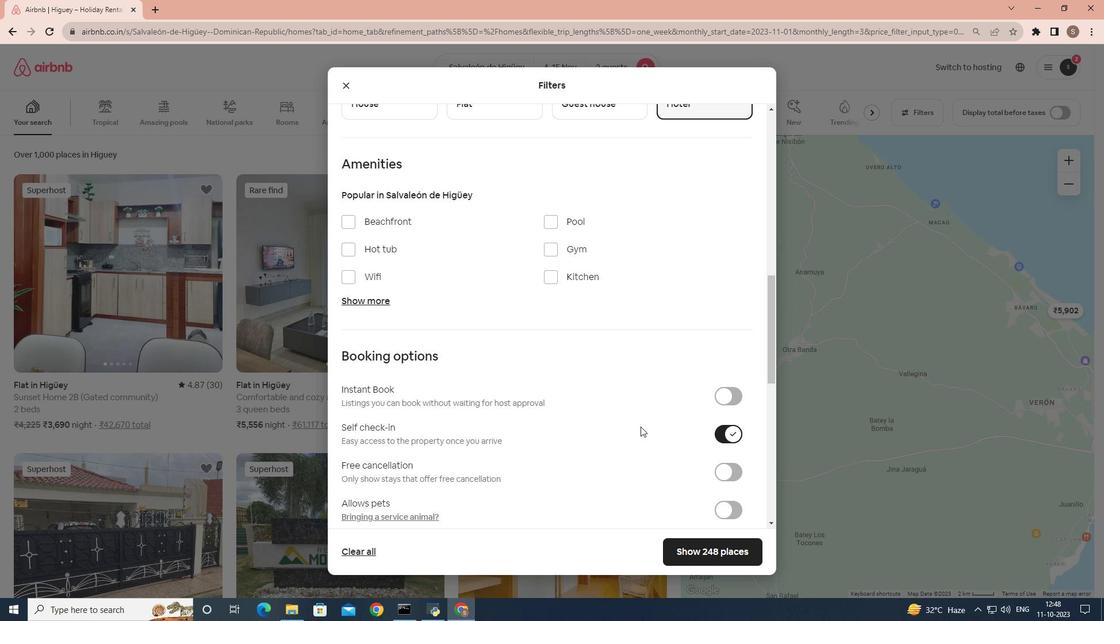 
Action: Mouse scrolled (640, 426) with delta (0, 0)
Screenshot: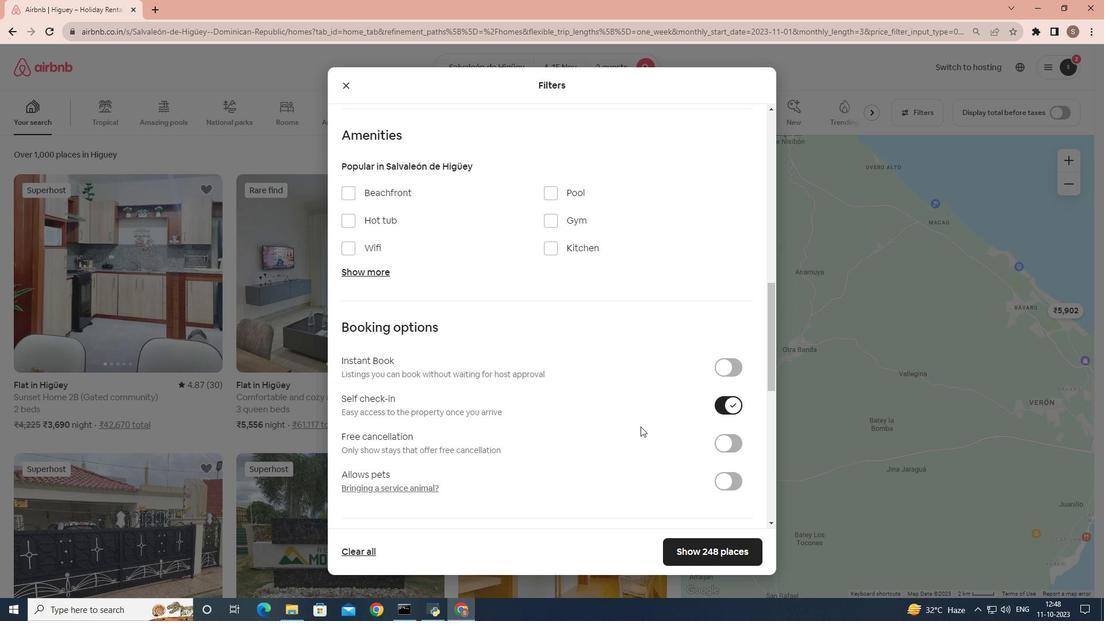 
Action: Mouse scrolled (640, 426) with delta (0, 0)
Screenshot: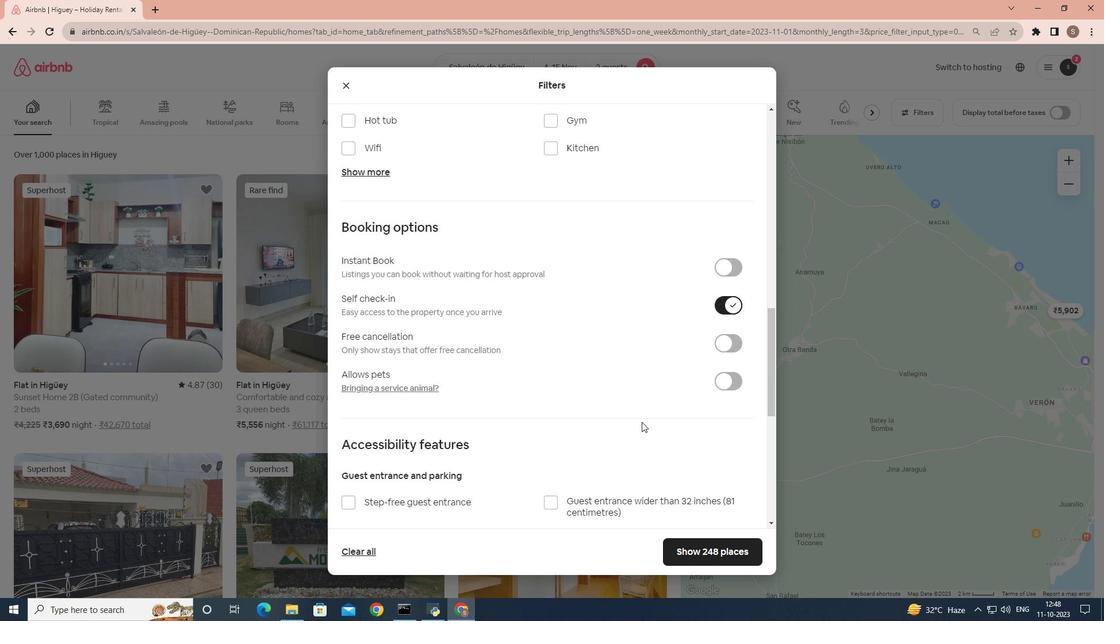 
Action: Mouse moved to (722, 546)
Screenshot: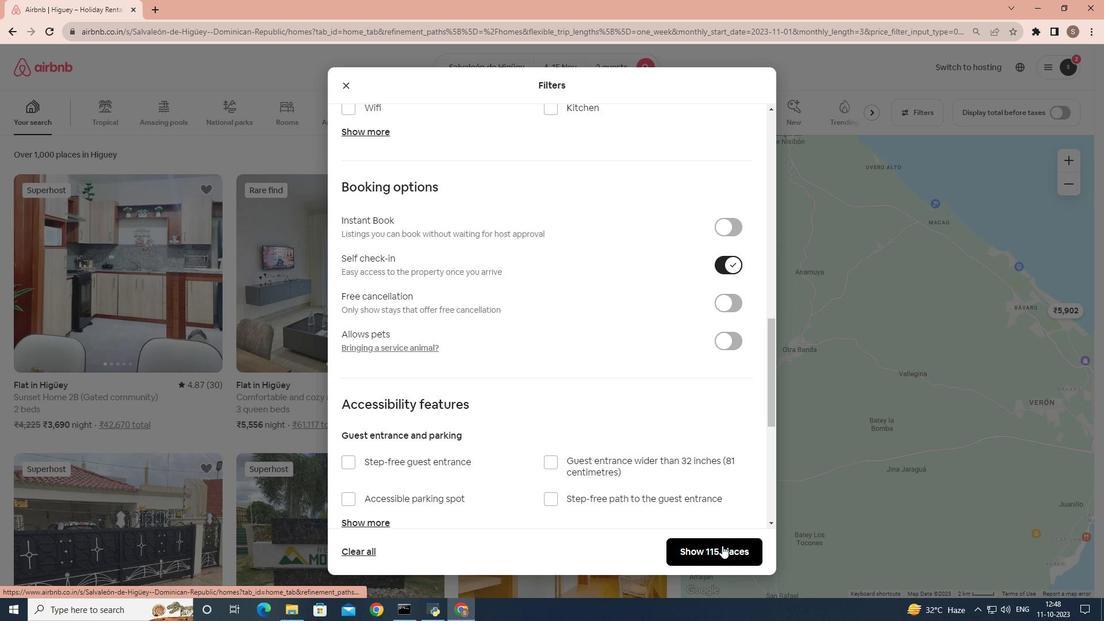 
Action: Mouse pressed left at (722, 546)
Screenshot: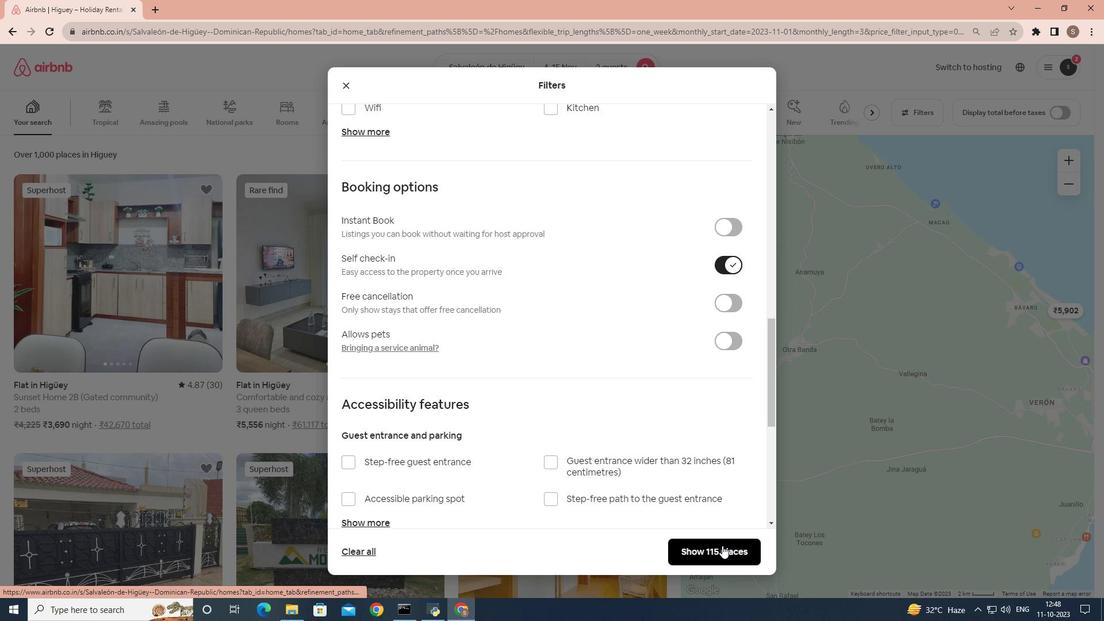 
Action: Mouse moved to (311, 342)
Screenshot: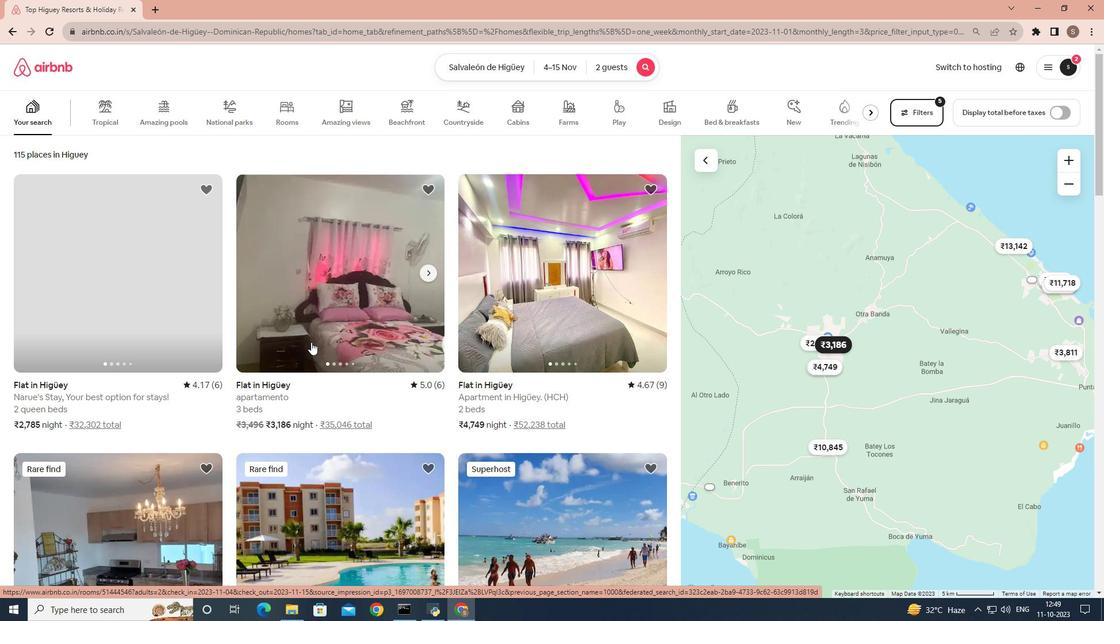 
Action: Mouse pressed left at (311, 342)
Screenshot: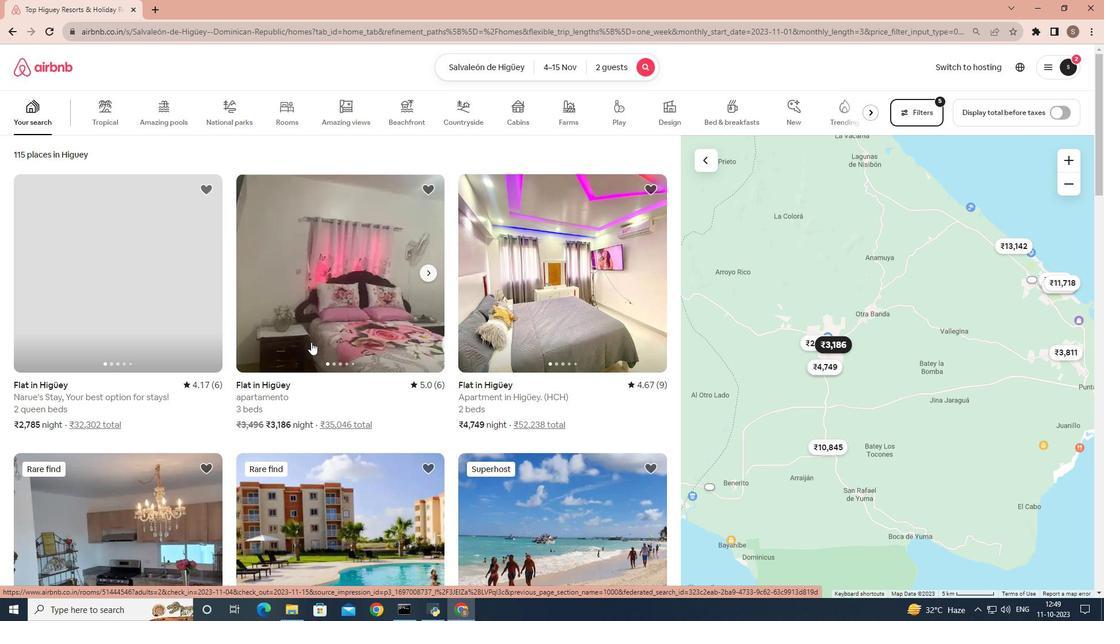 
Action: Mouse moved to (813, 422)
Screenshot: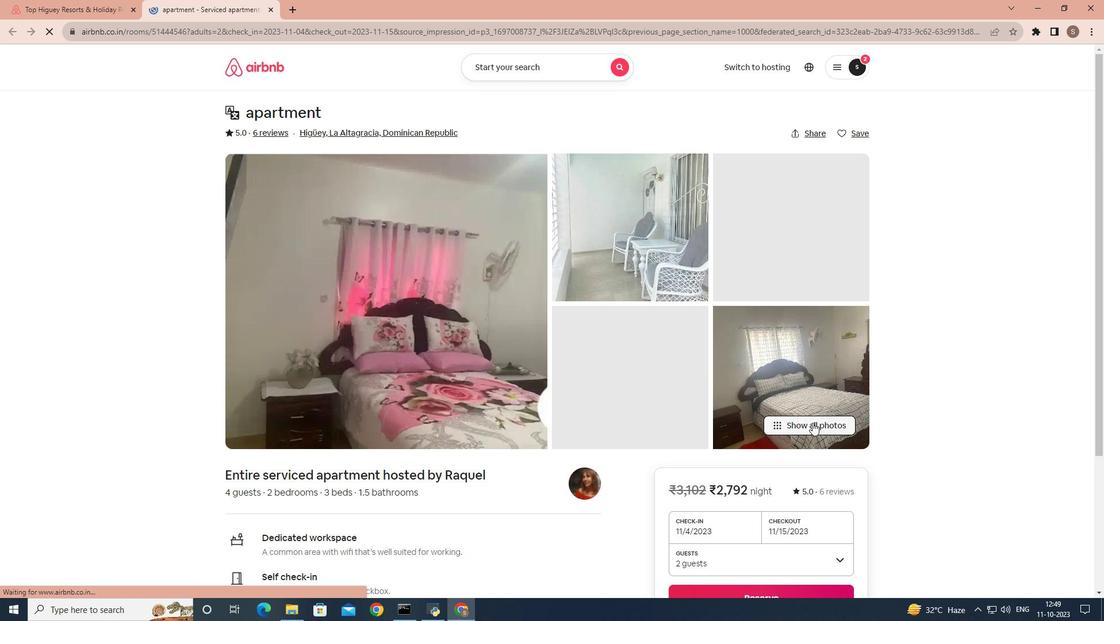 
Action: Mouse pressed left at (813, 422)
Screenshot: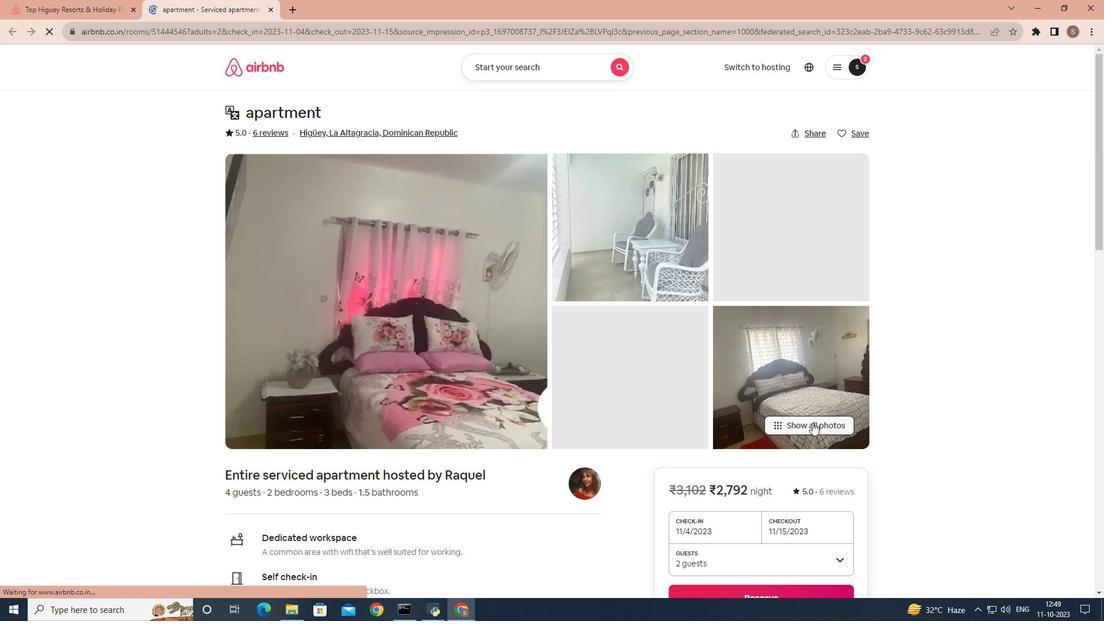 
Action: Mouse moved to (830, 436)
Screenshot: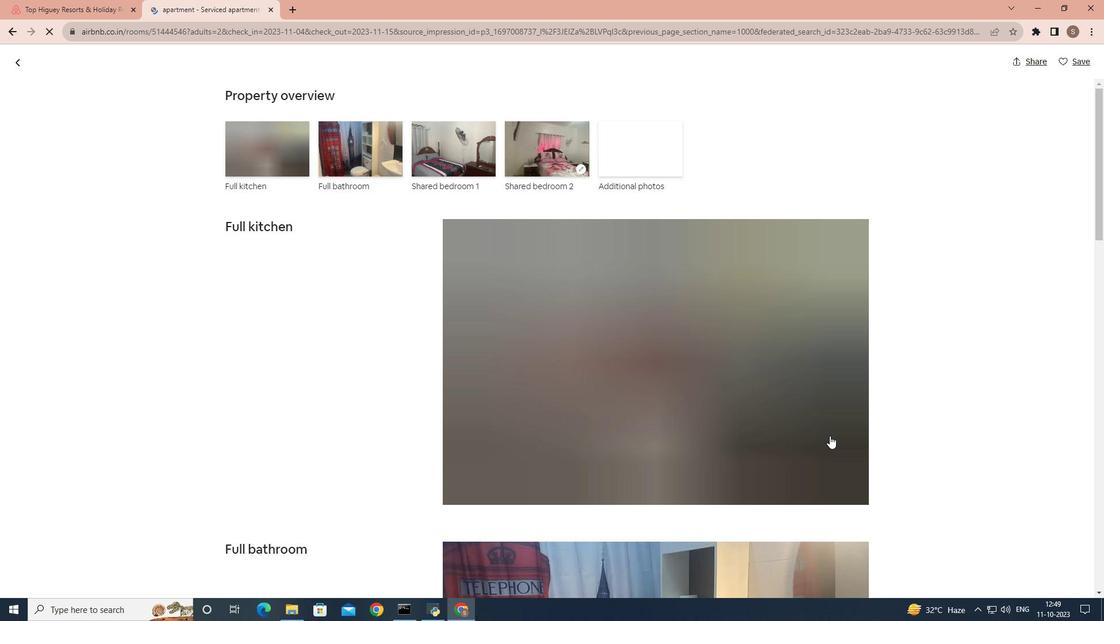 
Action: Mouse scrolled (830, 435) with delta (0, 0)
Screenshot: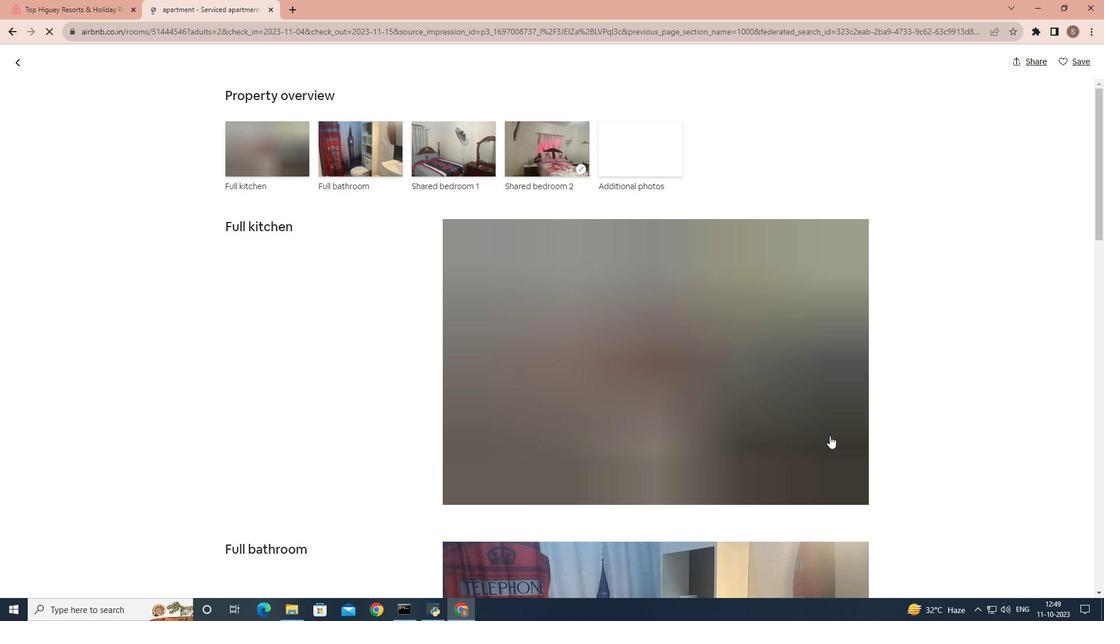 
Action: Mouse scrolled (830, 435) with delta (0, 0)
Screenshot: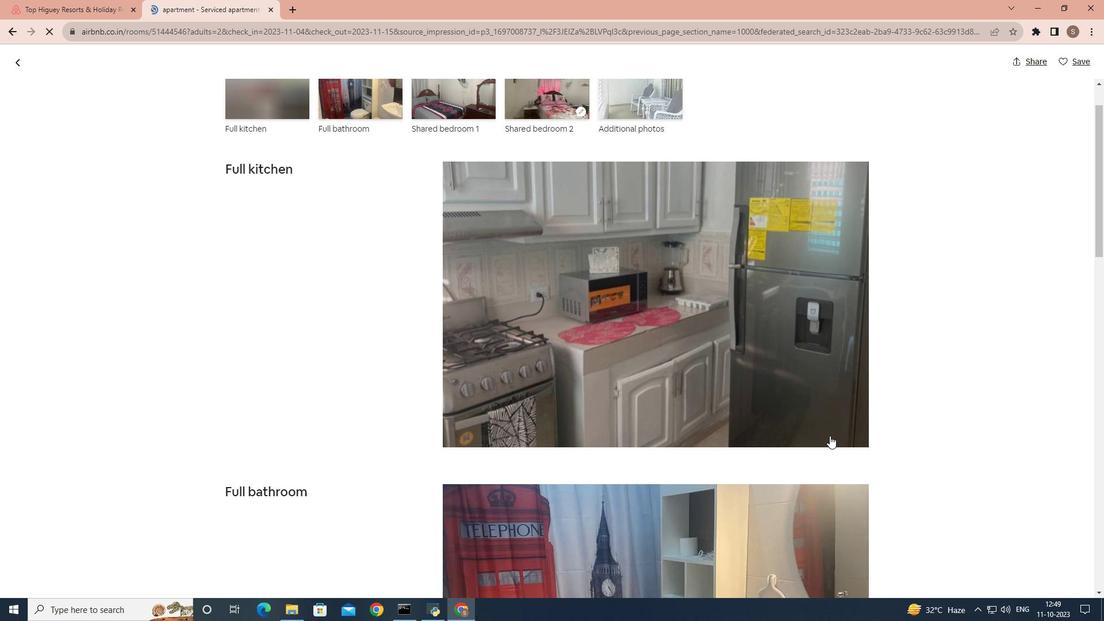 
Action: Mouse scrolled (830, 435) with delta (0, 0)
Screenshot: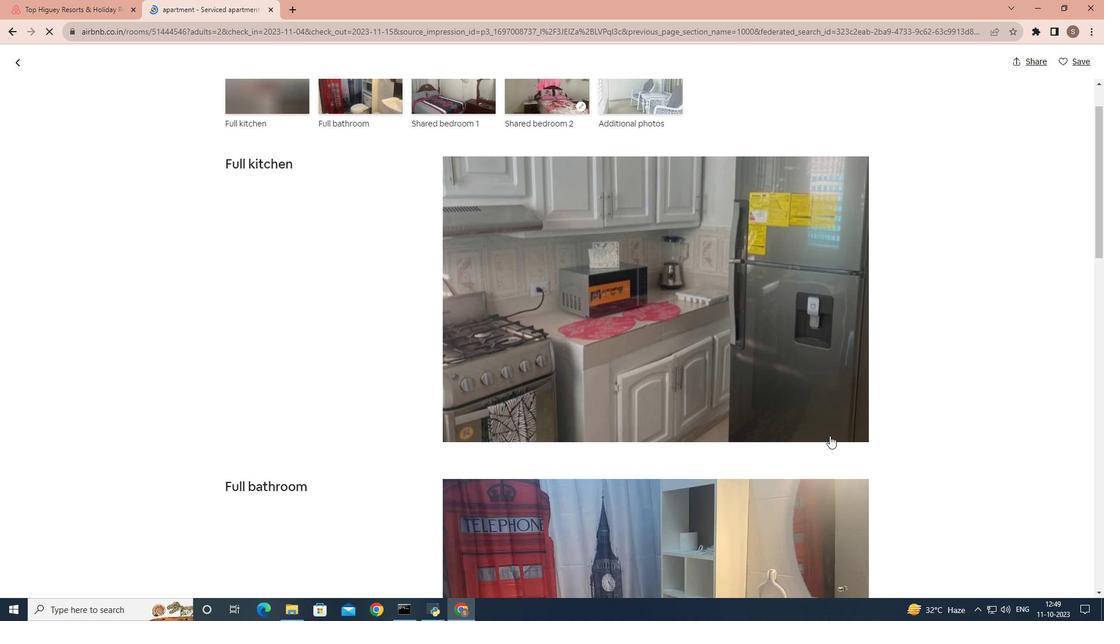 
Action: Mouse scrolled (830, 435) with delta (0, 0)
Screenshot: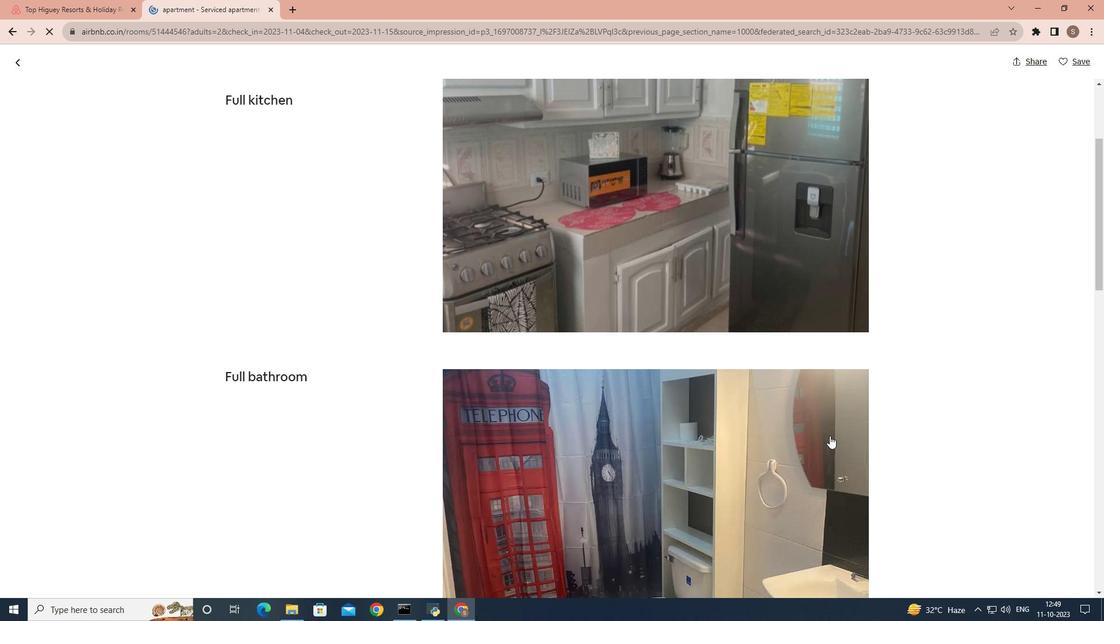 
Action: Mouse scrolled (830, 435) with delta (0, 0)
Screenshot: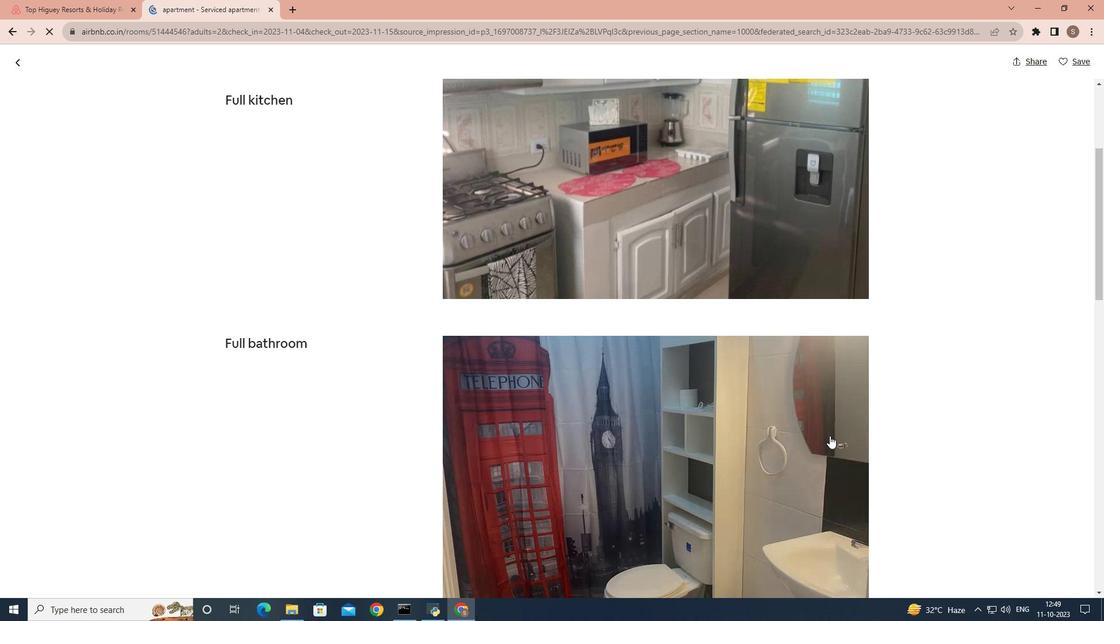 
Action: Mouse scrolled (830, 435) with delta (0, 0)
Screenshot: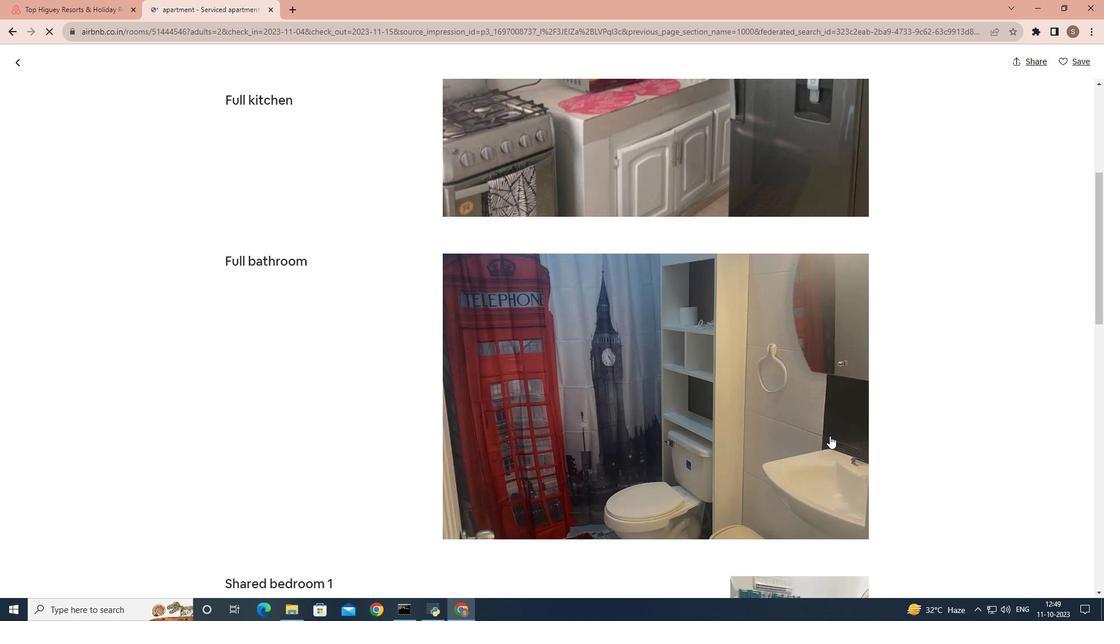 
Action: Mouse scrolled (830, 435) with delta (0, 0)
Screenshot: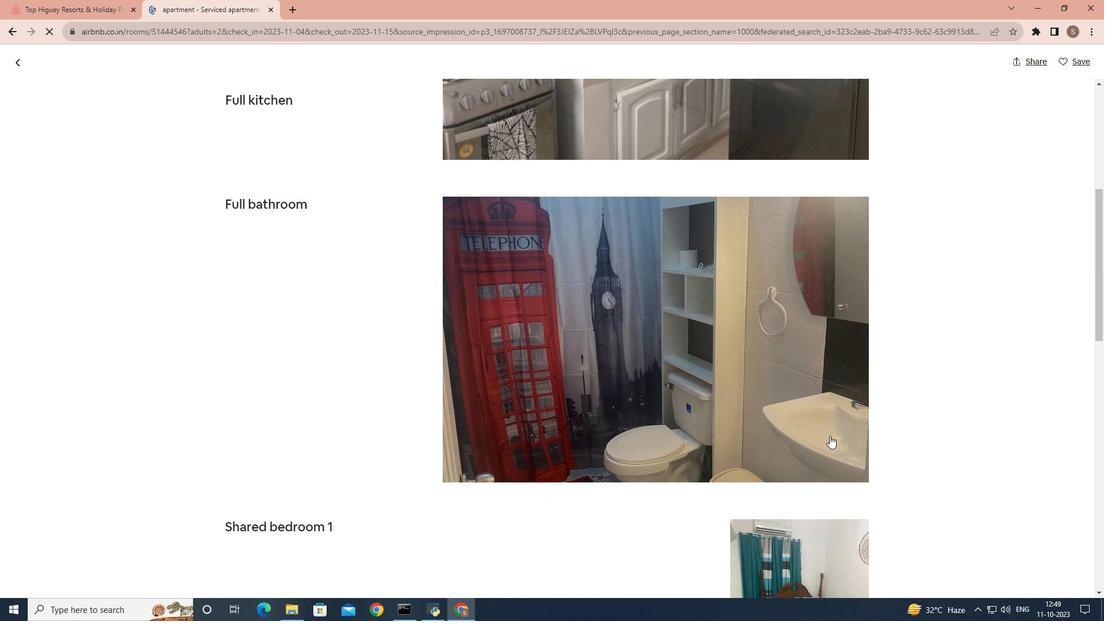 
Action: Mouse scrolled (830, 435) with delta (0, 0)
Screenshot: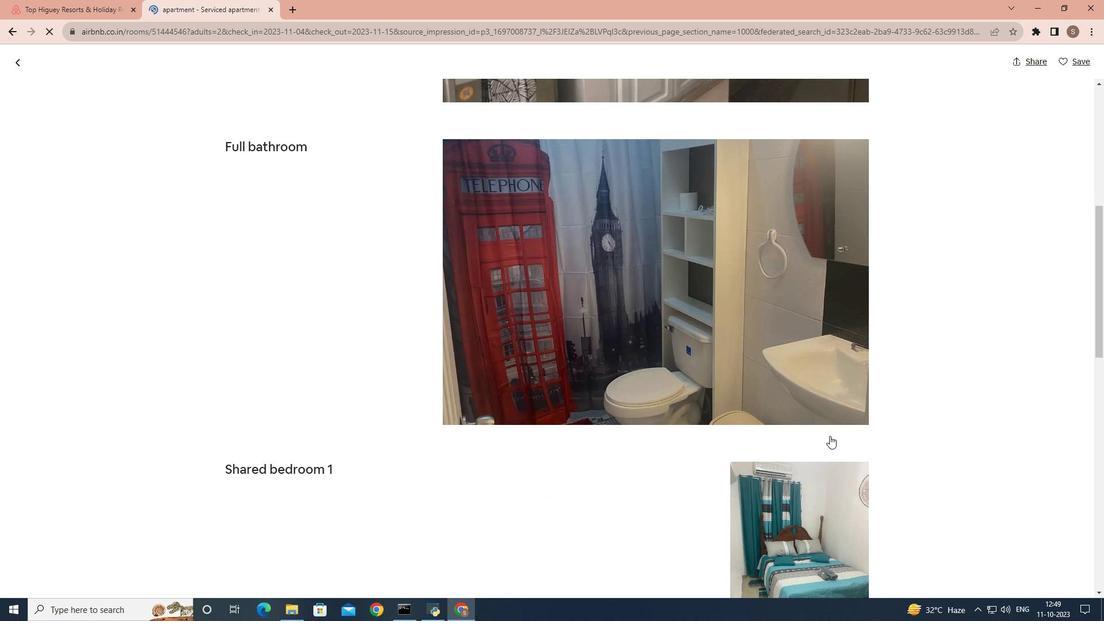 
Action: Mouse scrolled (830, 435) with delta (0, 0)
Screenshot: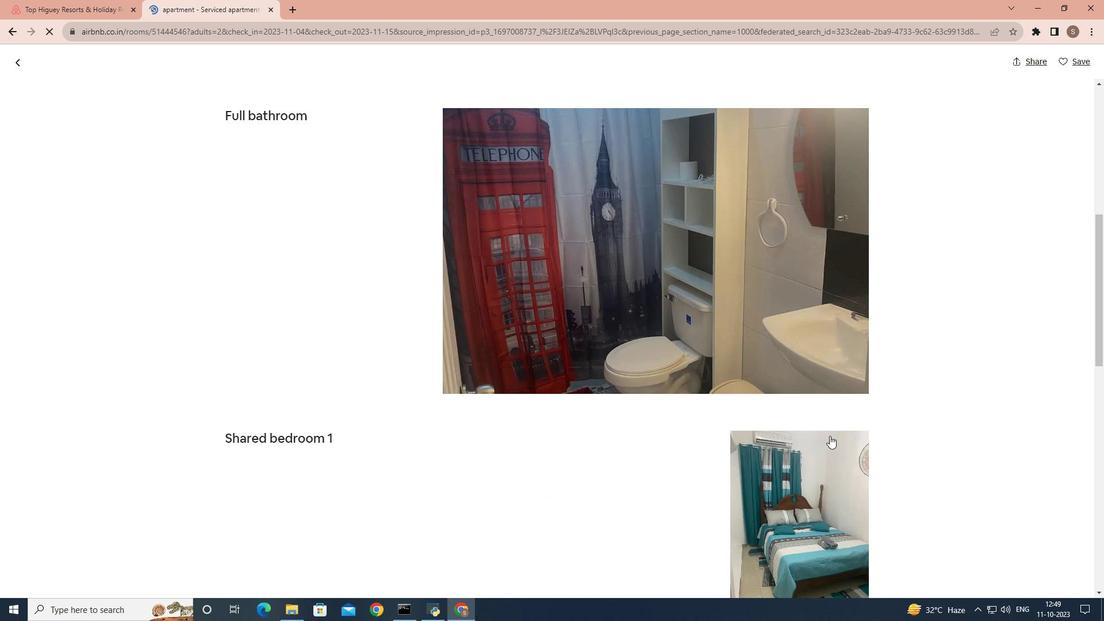 
Action: Mouse scrolled (830, 435) with delta (0, 0)
Screenshot: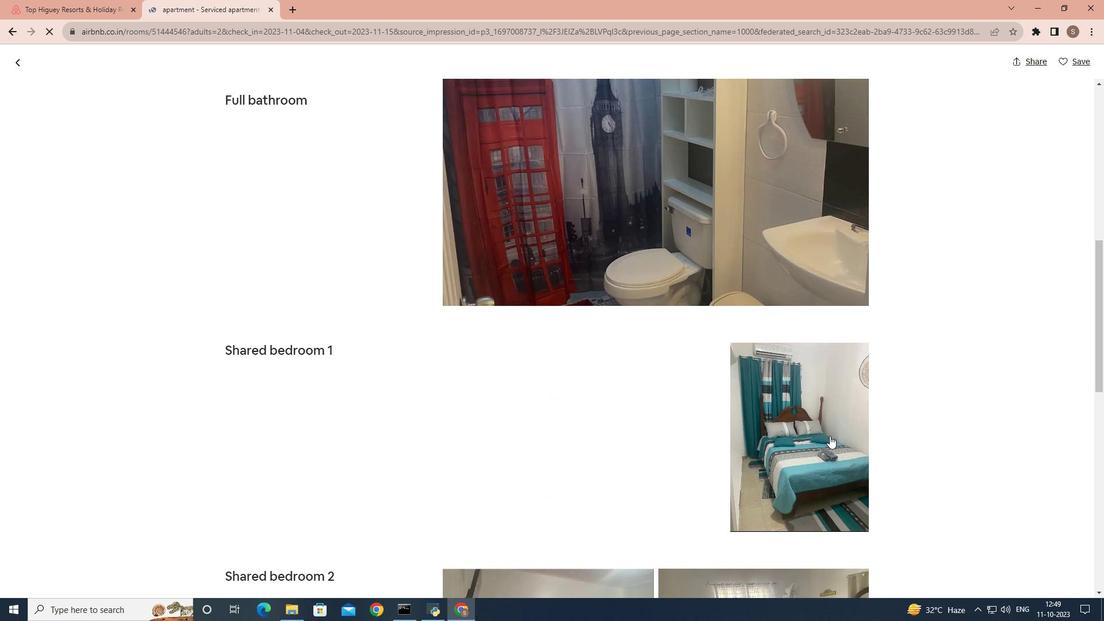 
Action: Mouse scrolled (830, 435) with delta (0, 0)
Screenshot: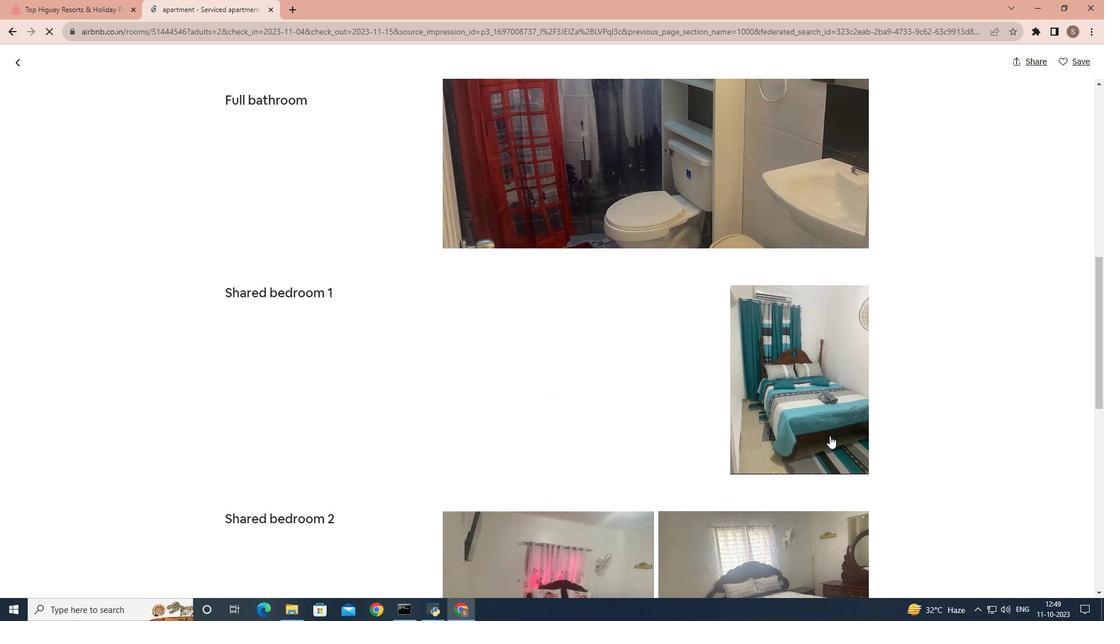 
Action: Mouse scrolled (830, 435) with delta (0, 0)
Screenshot: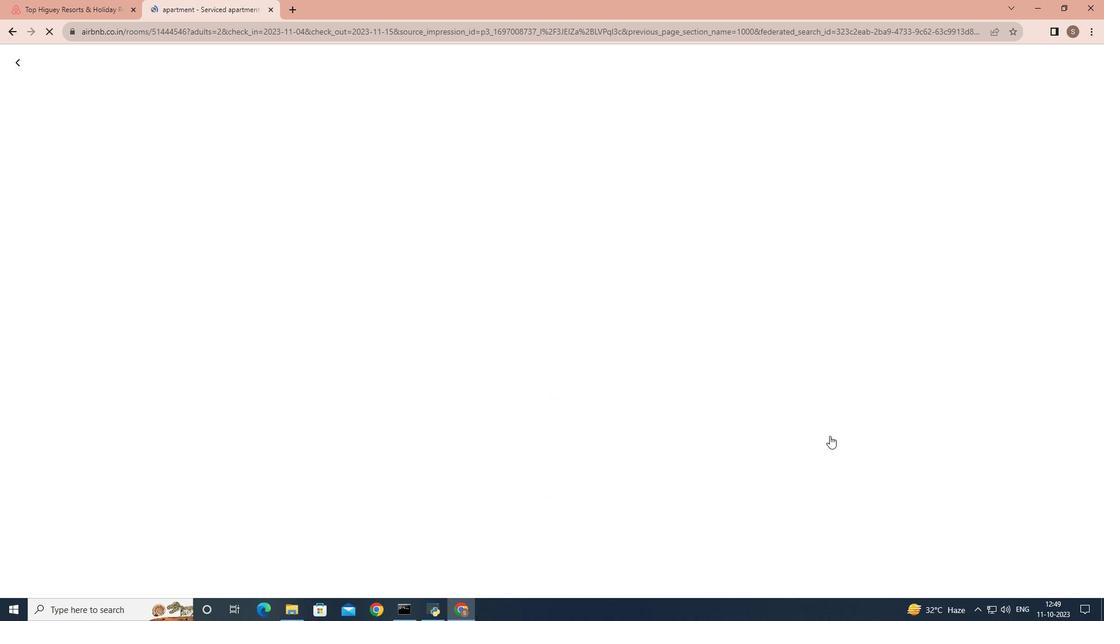 
Action: Mouse scrolled (830, 435) with delta (0, 0)
Screenshot: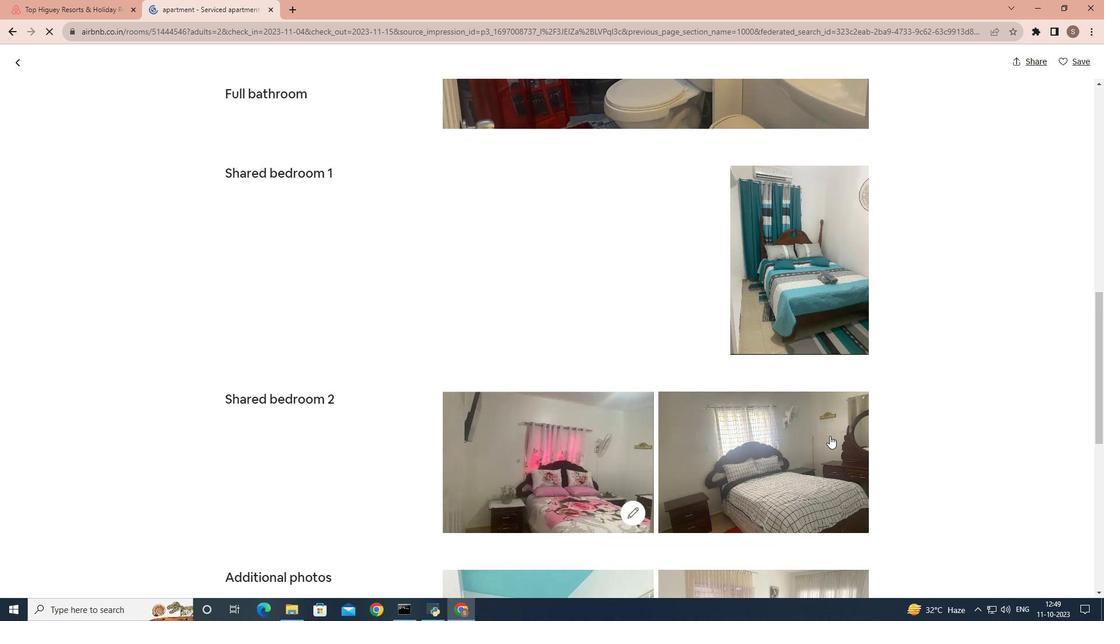 
Action: Mouse scrolled (830, 435) with delta (0, 0)
Screenshot: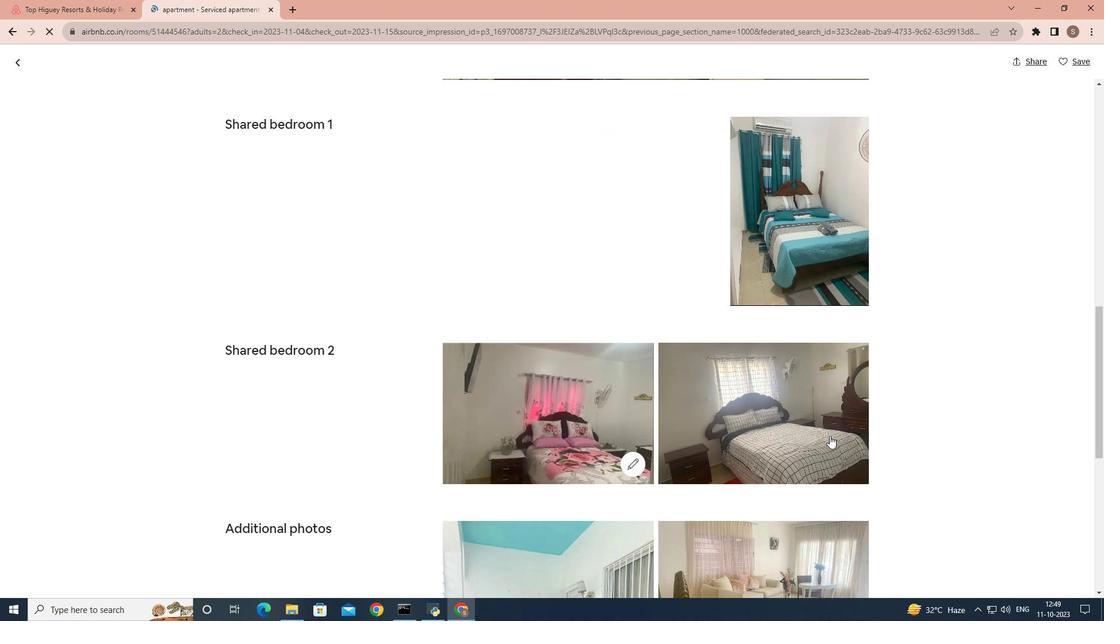 
Action: Mouse scrolled (830, 435) with delta (0, 0)
Screenshot: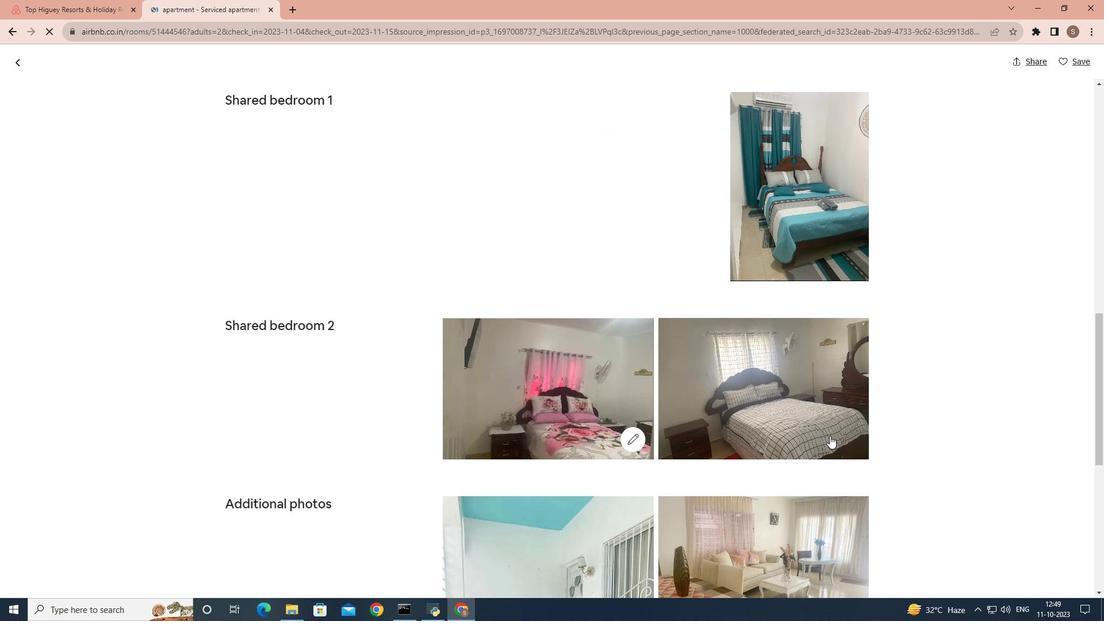 
Action: Mouse scrolled (830, 435) with delta (0, 0)
Screenshot: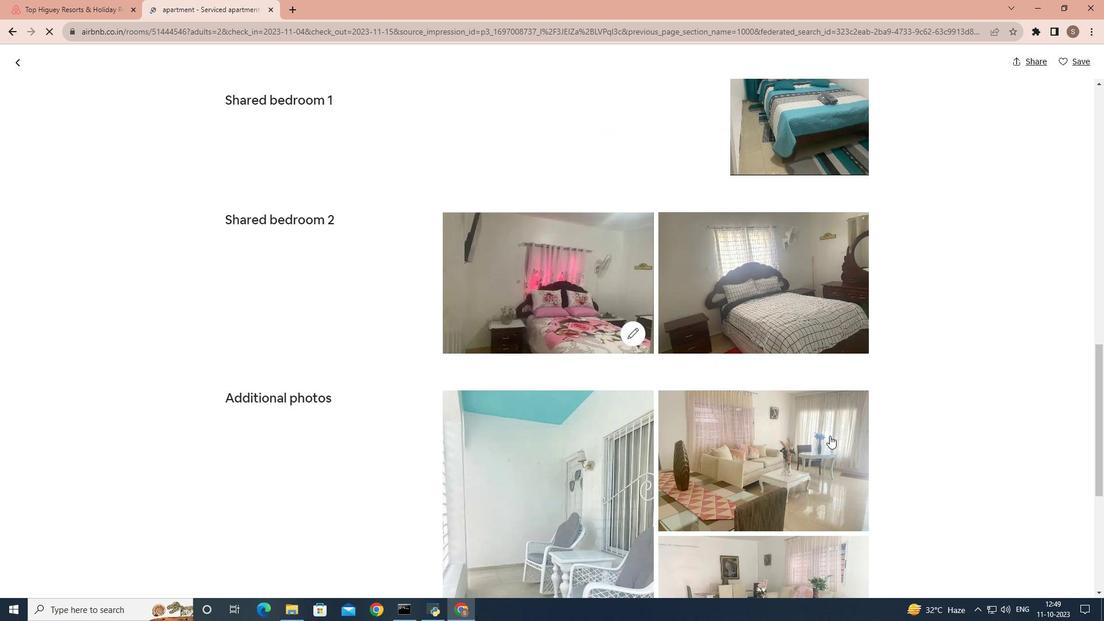 
Action: Mouse scrolled (830, 435) with delta (0, 0)
Screenshot: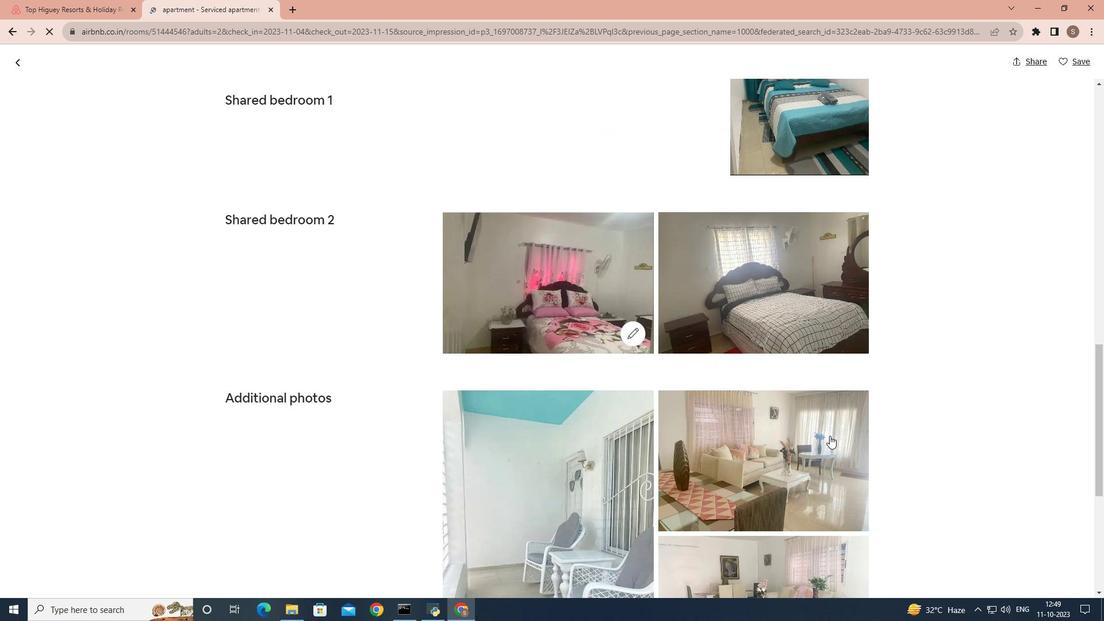 
Action: Mouse scrolled (830, 435) with delta (0, 0)
Screenshot: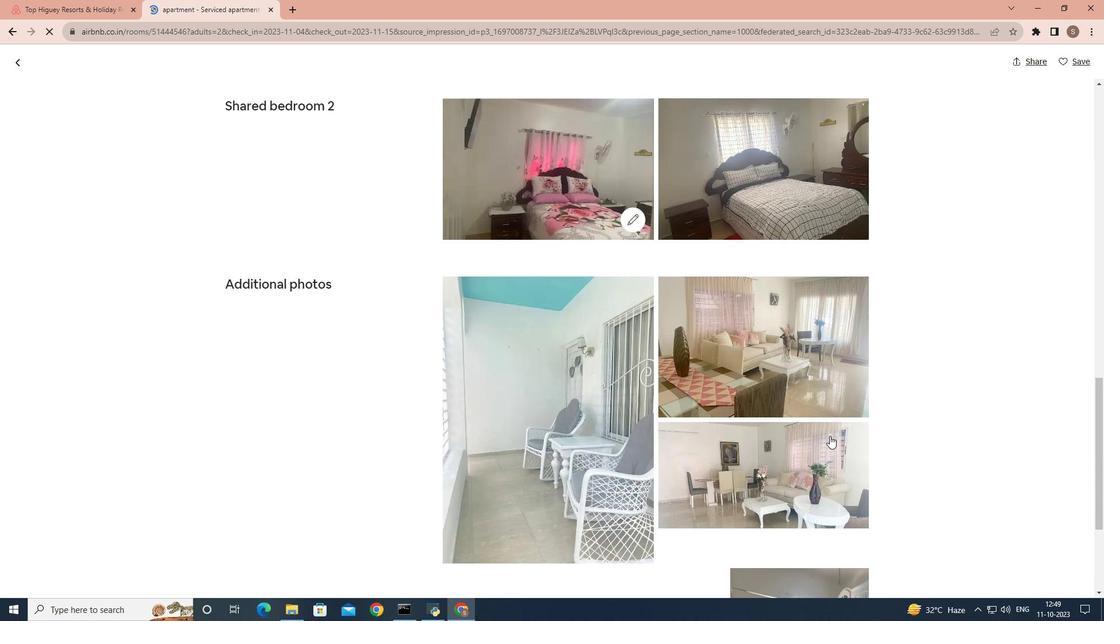 
Action: Mouse scrolled (830, 435) with delta (0, 0)
Screenshot: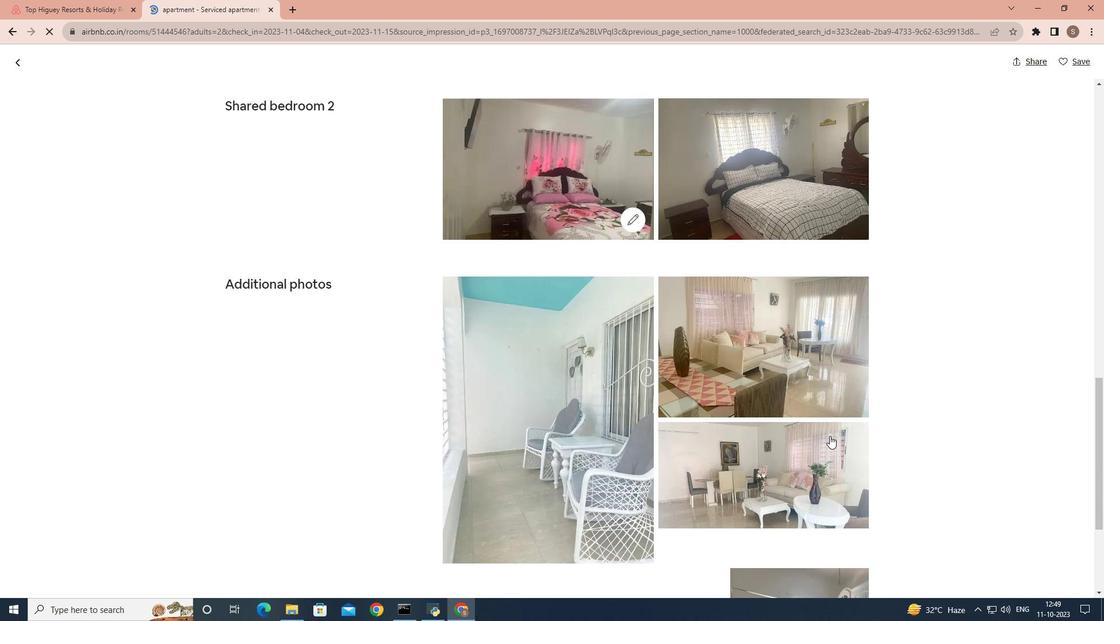 
Action: Mouse scrolled (830, 435) with delta (0, 0)
Screenshot: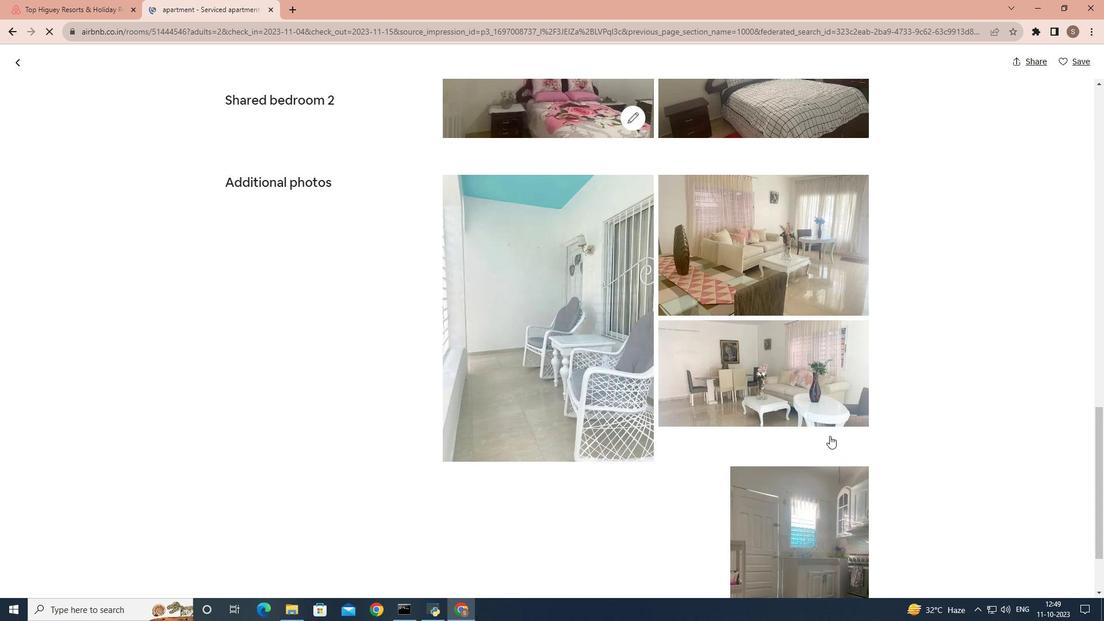 
Action: Mouse scrolled (830, 435) with delta (0, 0)
Screenshot: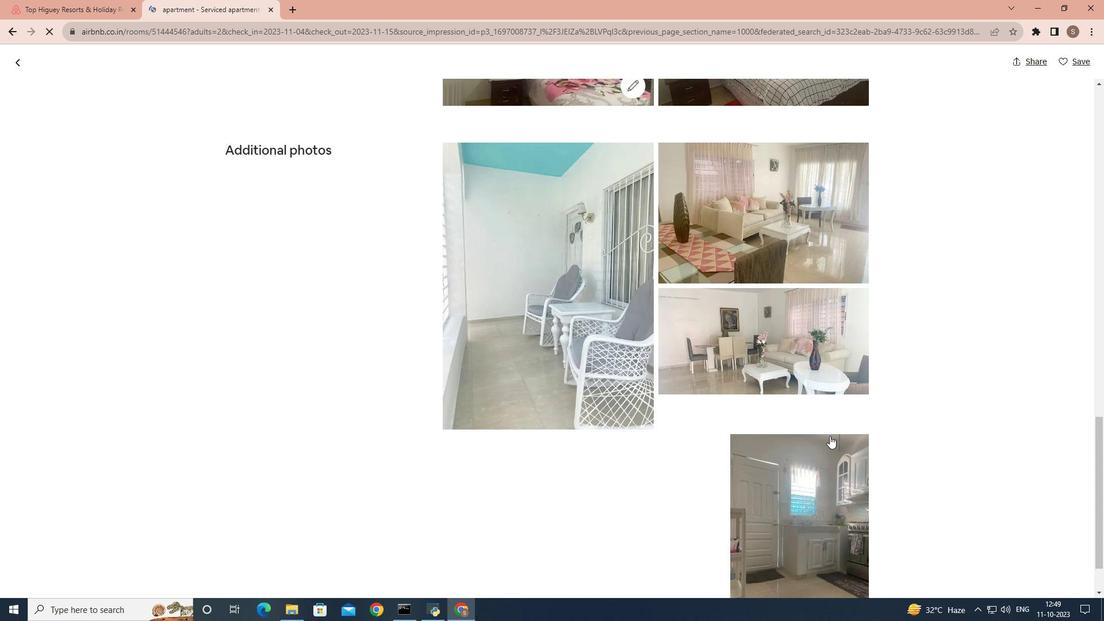 
Action: Mouse scrolled (830, 435) with delta (0, 0)
Screenshot: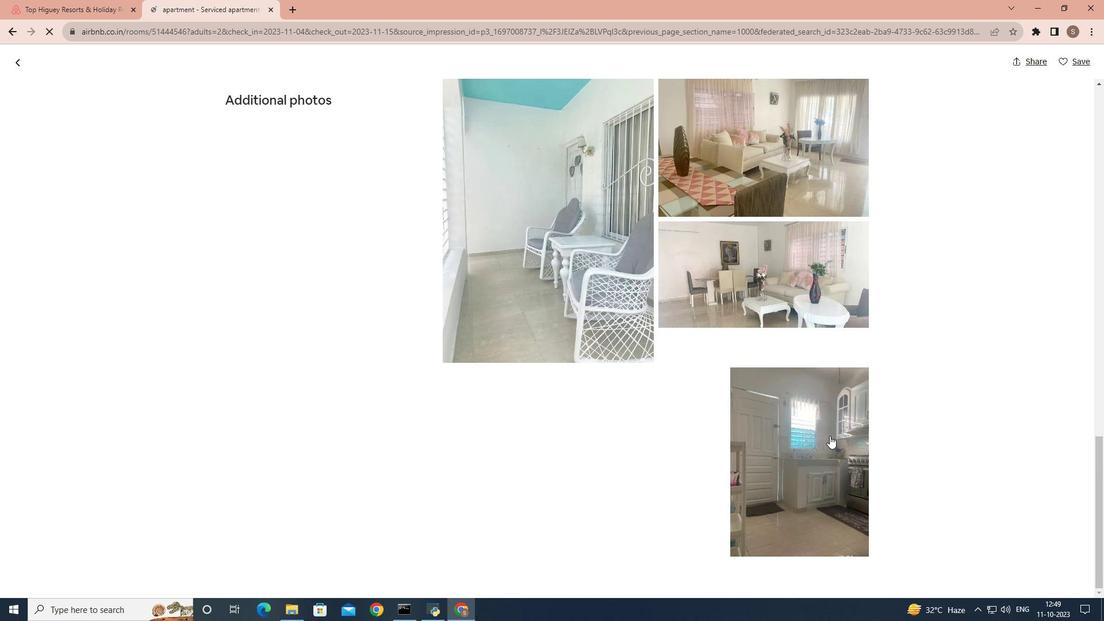 
Action: Mouse scrolled (830, 435) with delta (0, 0)
Screenshot: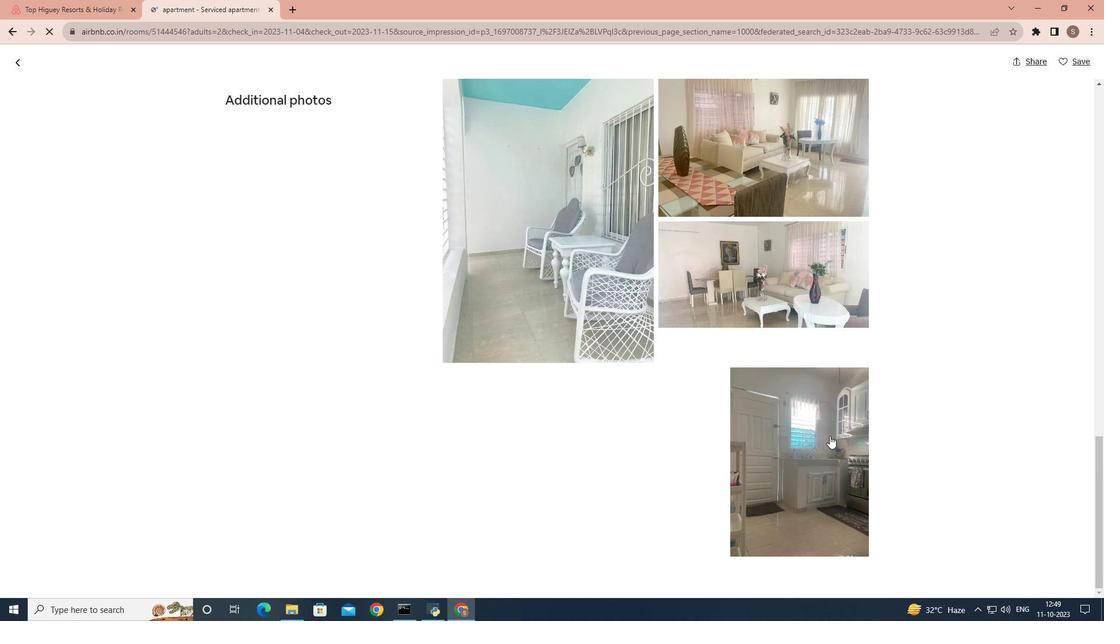 
Action: Mouse scrolled (830, 435) with delta (0, 0)
Screenshot: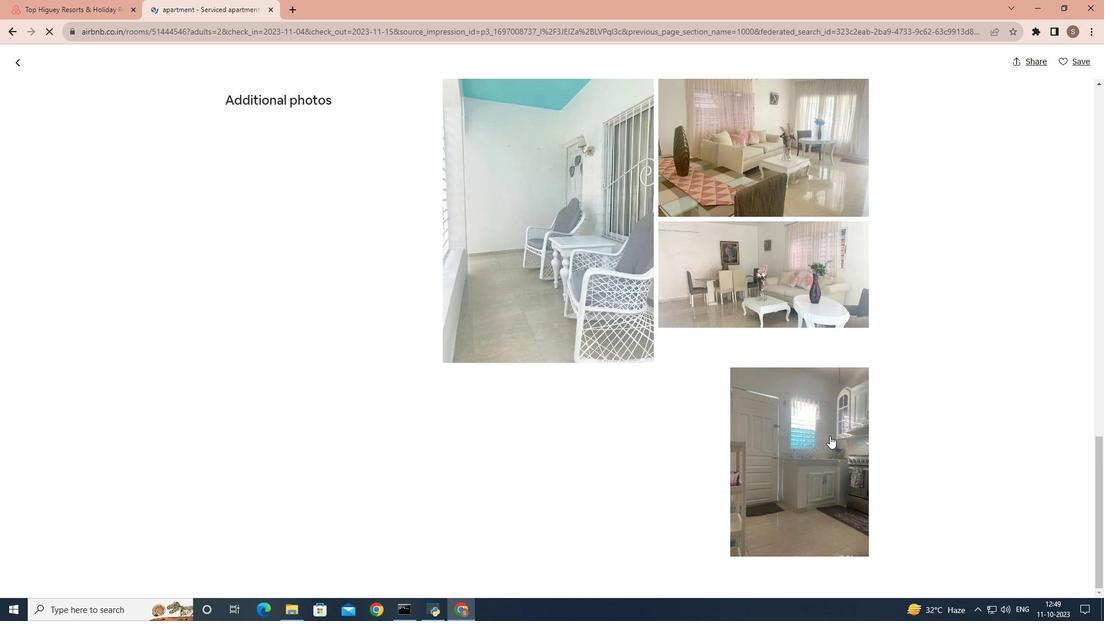 
Action: Mouse scrolled (830, 435) with delta (0, 0)
Screenshot: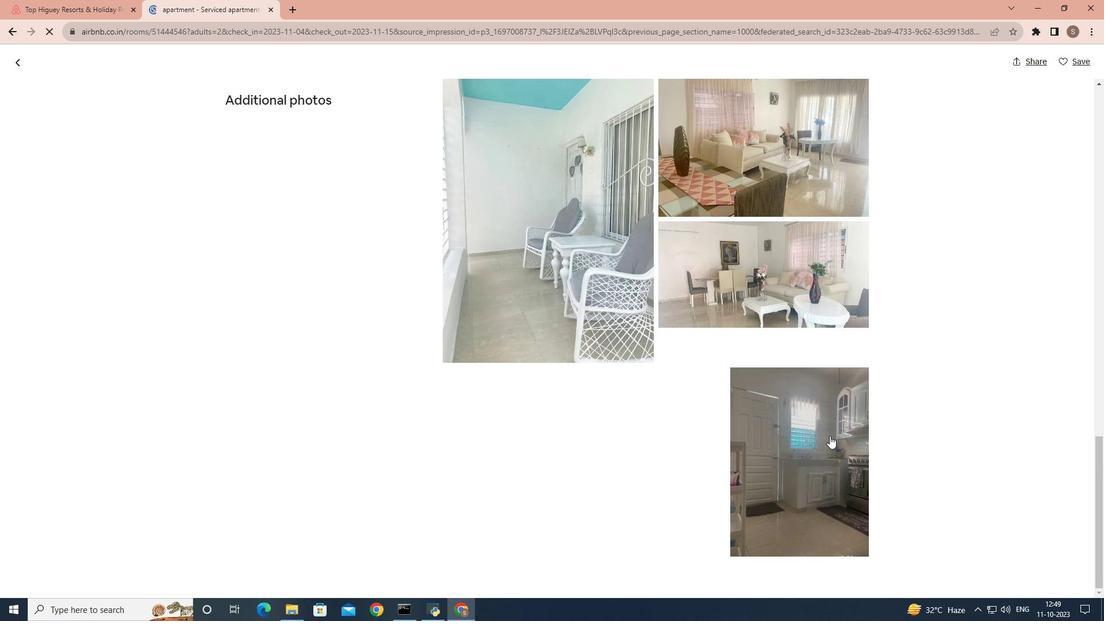 
Action: Mouse scrolled (830, 435) with delta (0, 0)
Screenshot: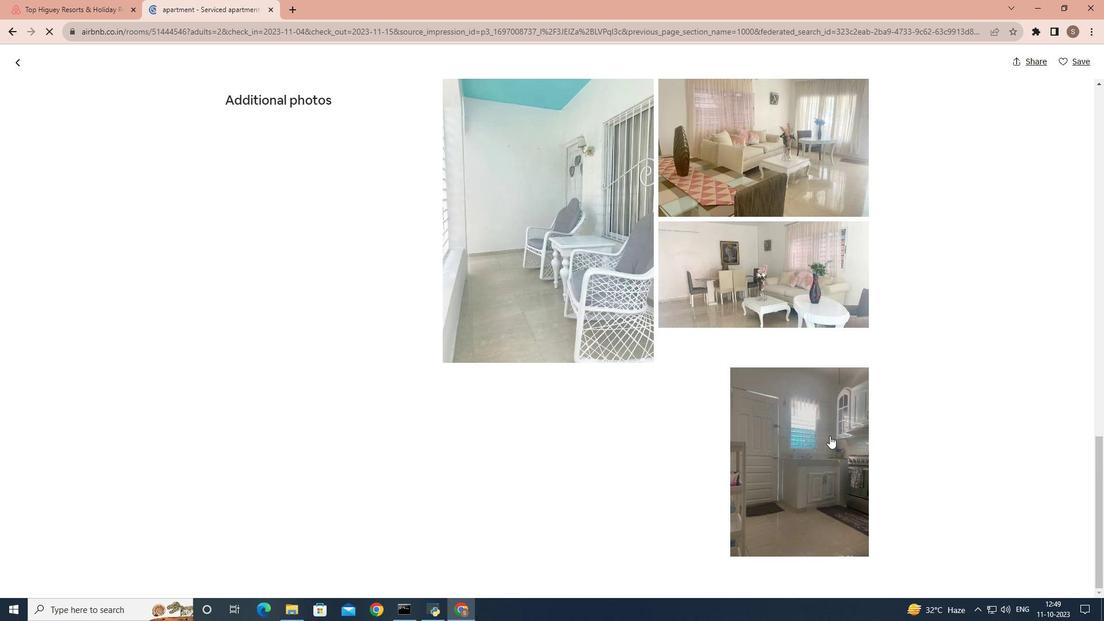 
Action: Mouse scrolled (830, 435) with delta (0, 0)
Screenshot: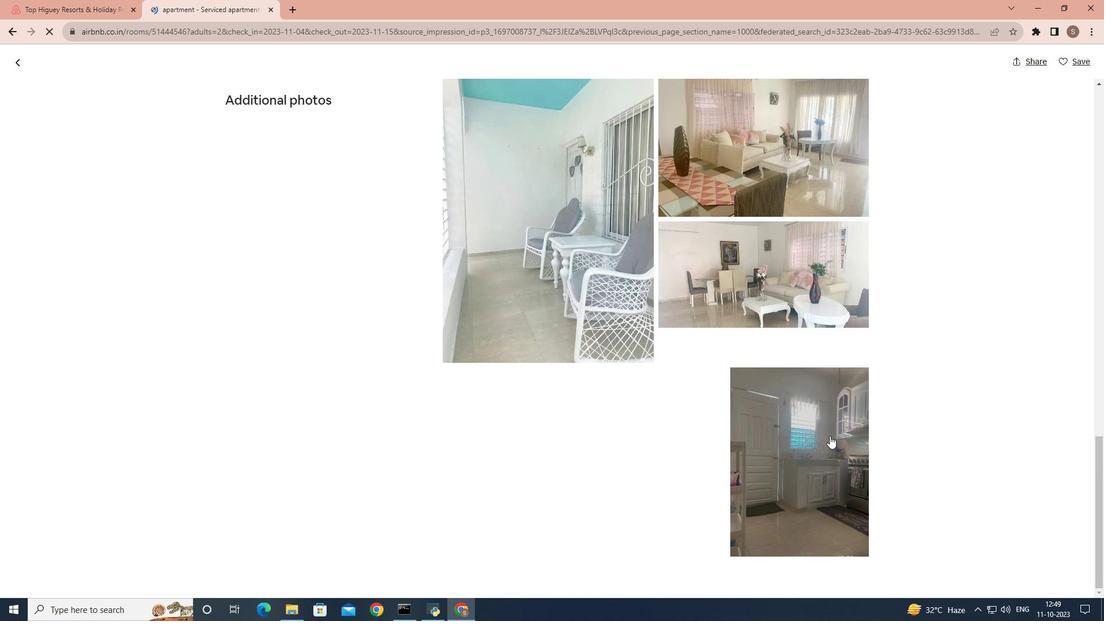 
Action: Mouse scrolled (830, 435) with delta (0, 0)
Screenshot: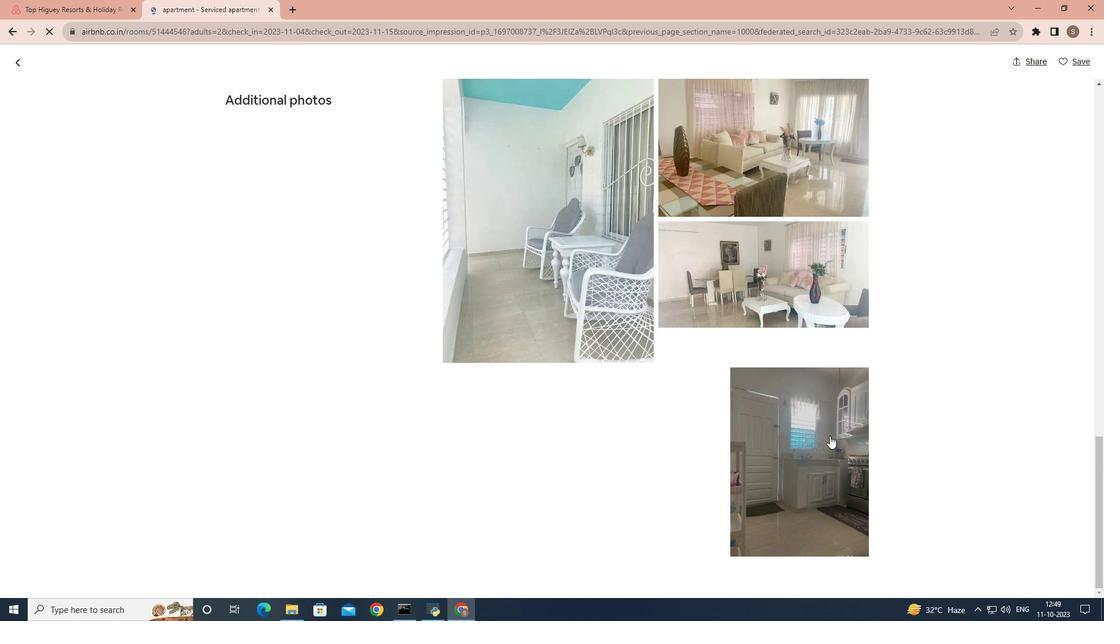 
Action: Mouse moved to (15, 63)
Screenshot: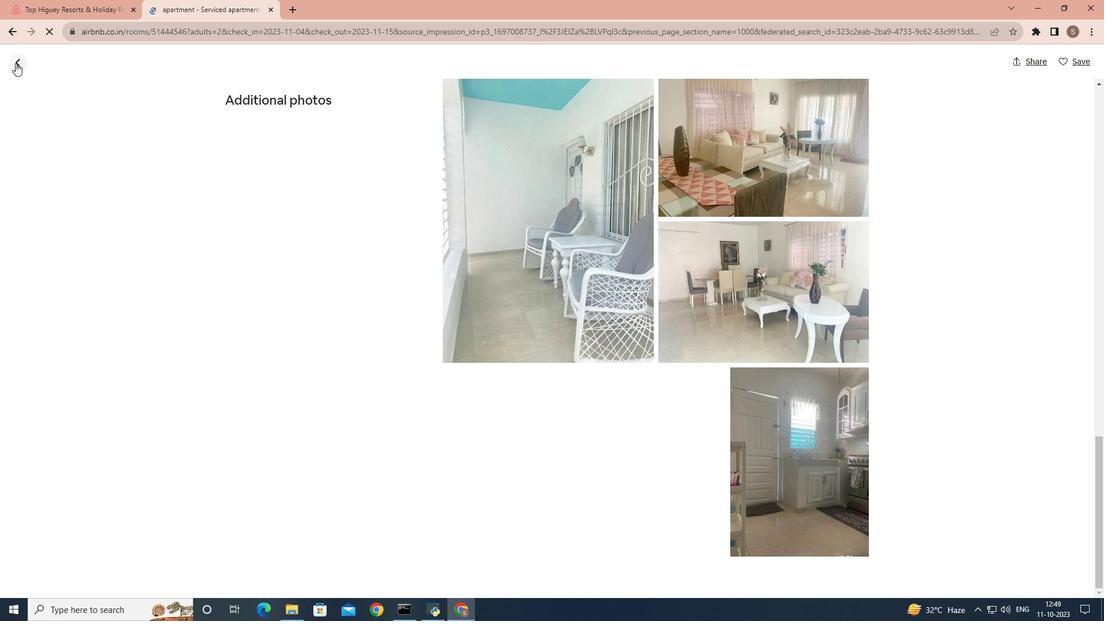
Action: Mouse pressed left at (15, 63)
Screenshot: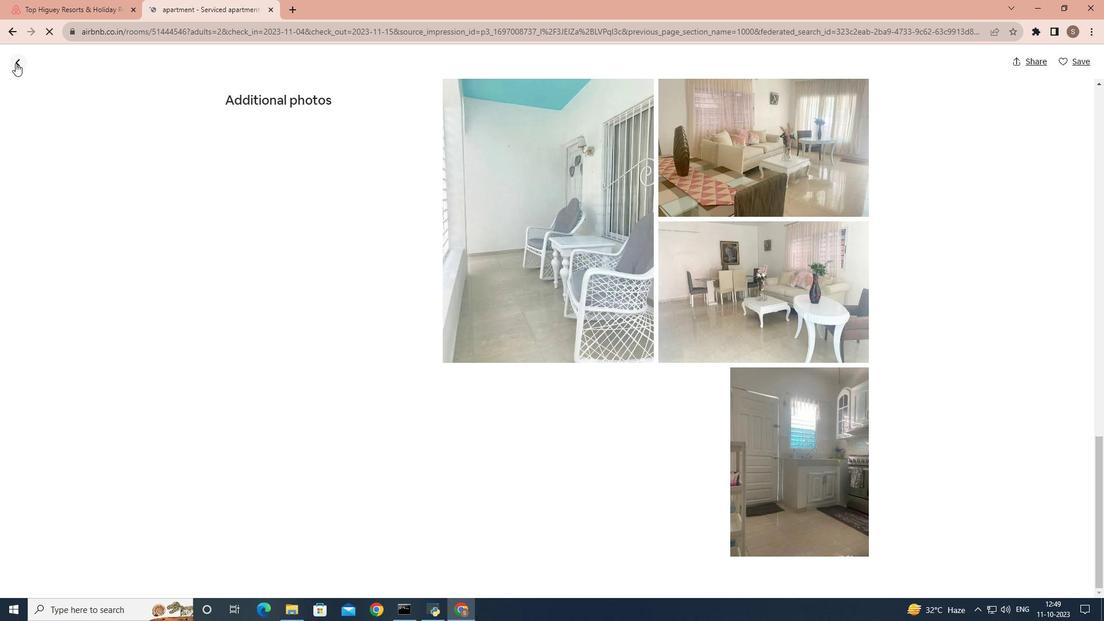 
Action: Mouse moved to (518, 312)
Screenshot: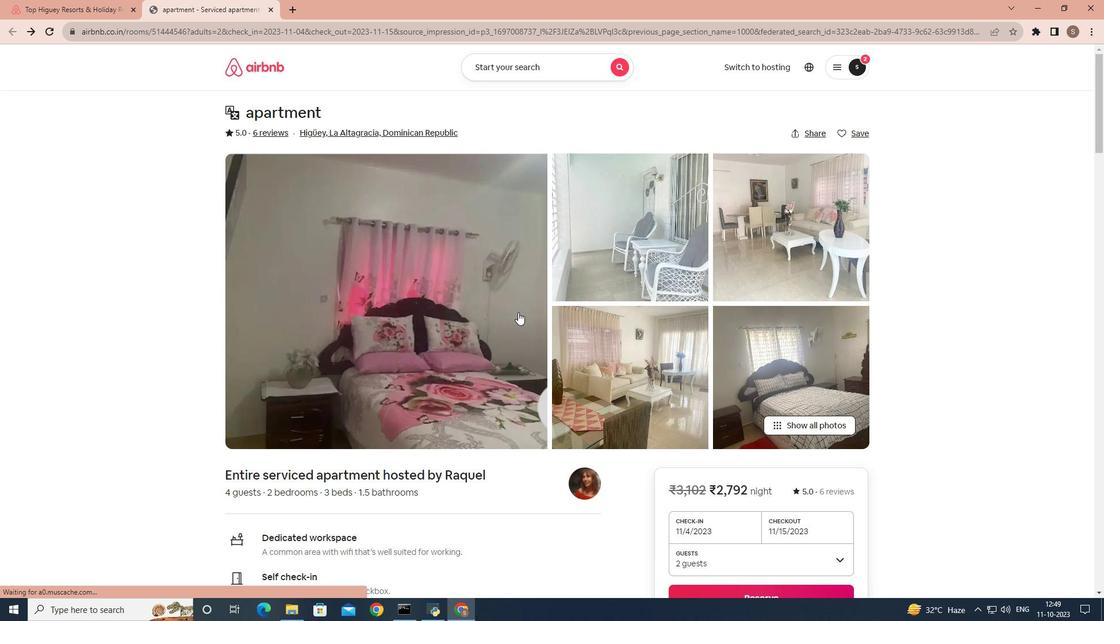 
Action: Mouse scrolled (518, 311) with delta (0, 0)
Screenshot: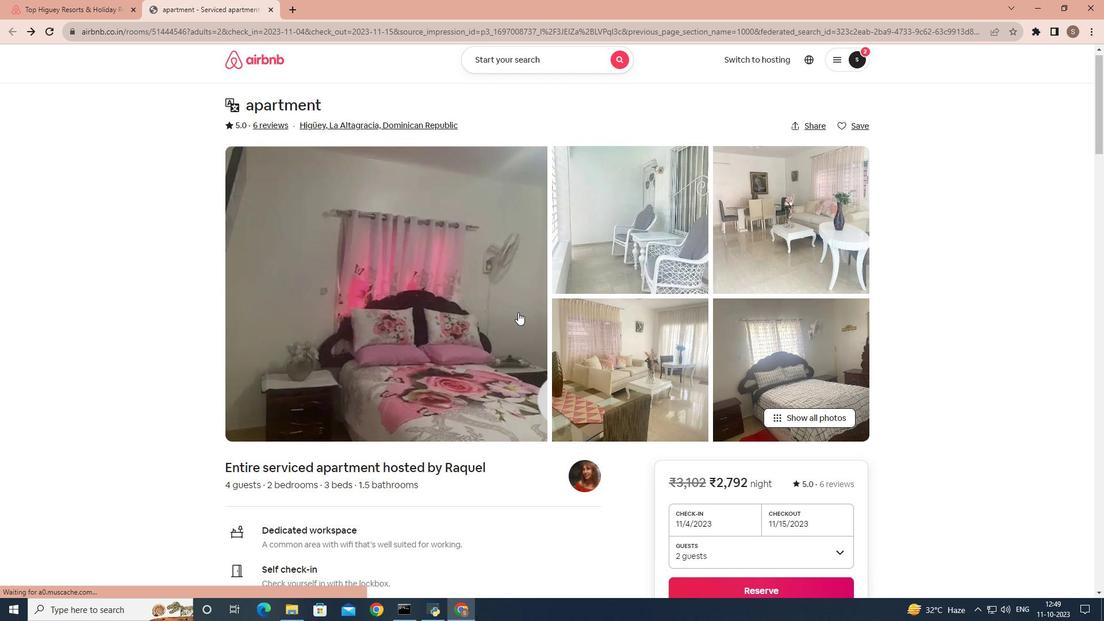 
Action: Mouse scrolled (518, 311) with delta (0, 0)
Screenshot: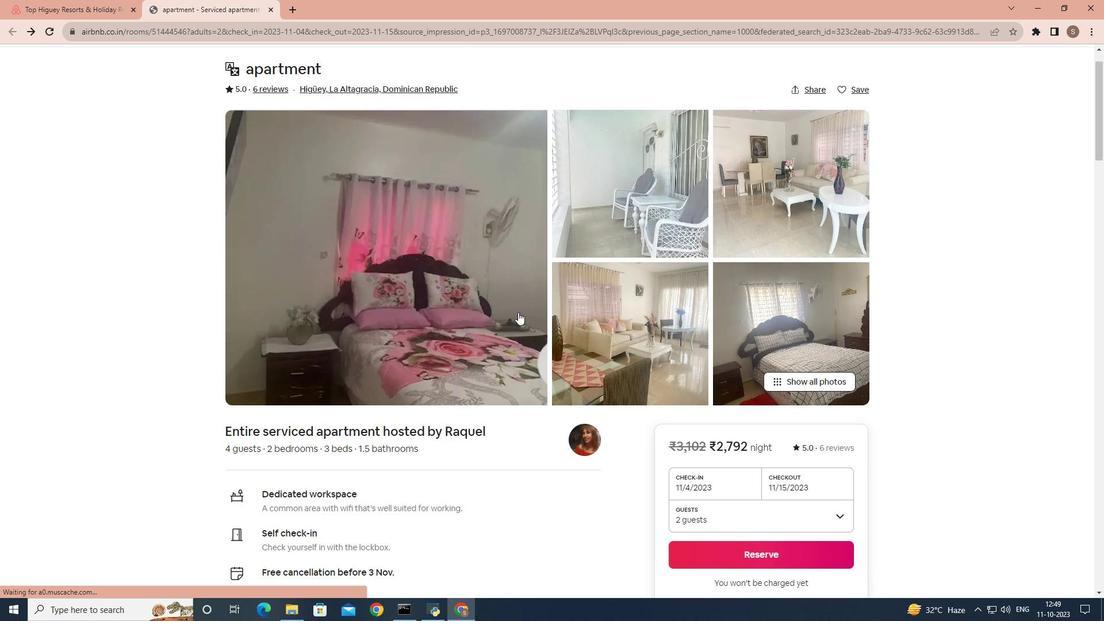 
Action: Mouse moved to (519, 312)
Screenshot: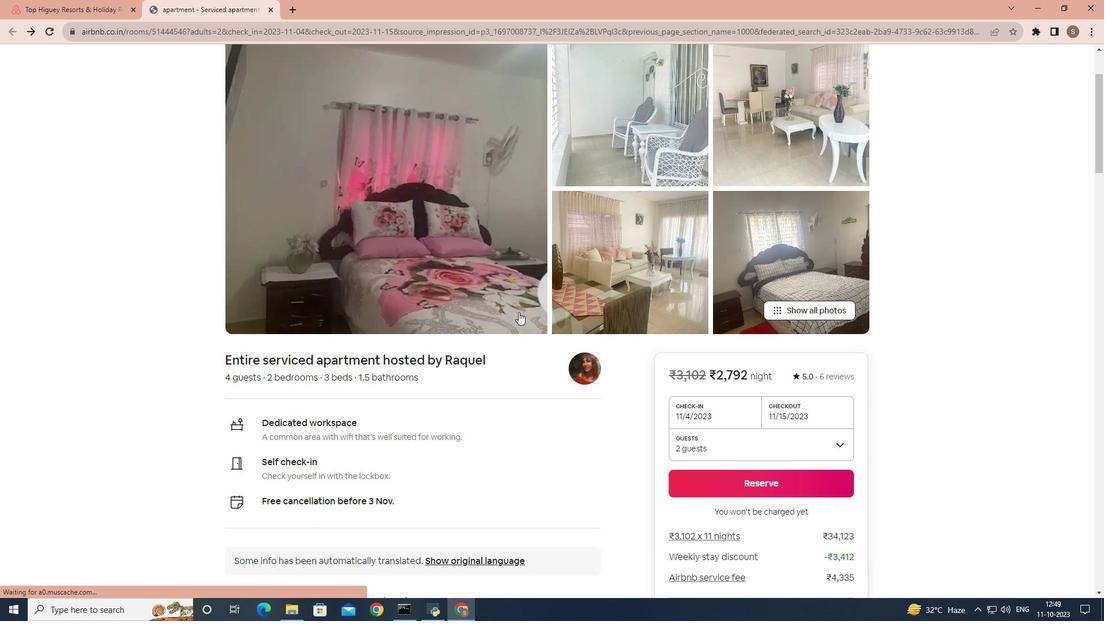 
Action: Mouse scrolled (519, 311) with delta (0, 0)
Screenshot: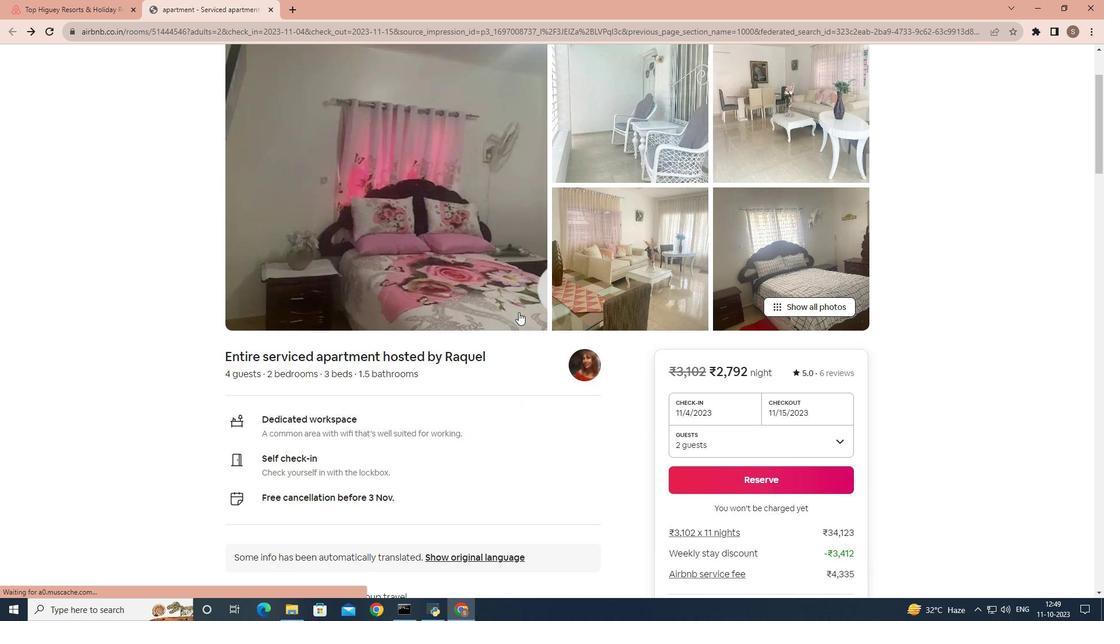 
Action: Mouse scrolled (519, 311) with delta (0, 0)
Screenshot: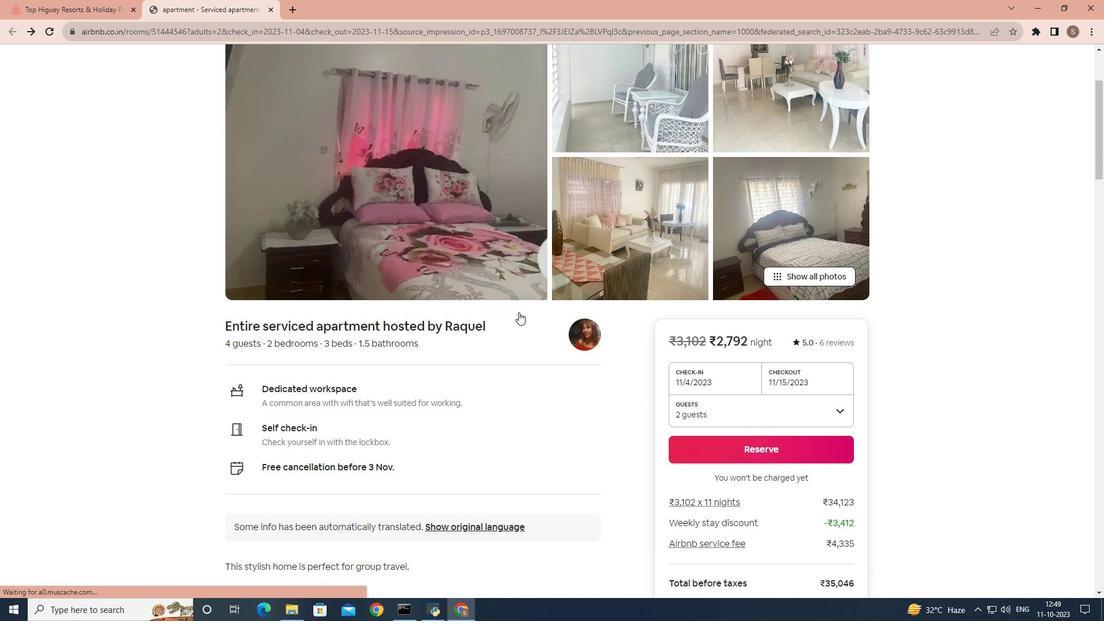 
Action: Mouse moved to (512, 346)
Screenshot: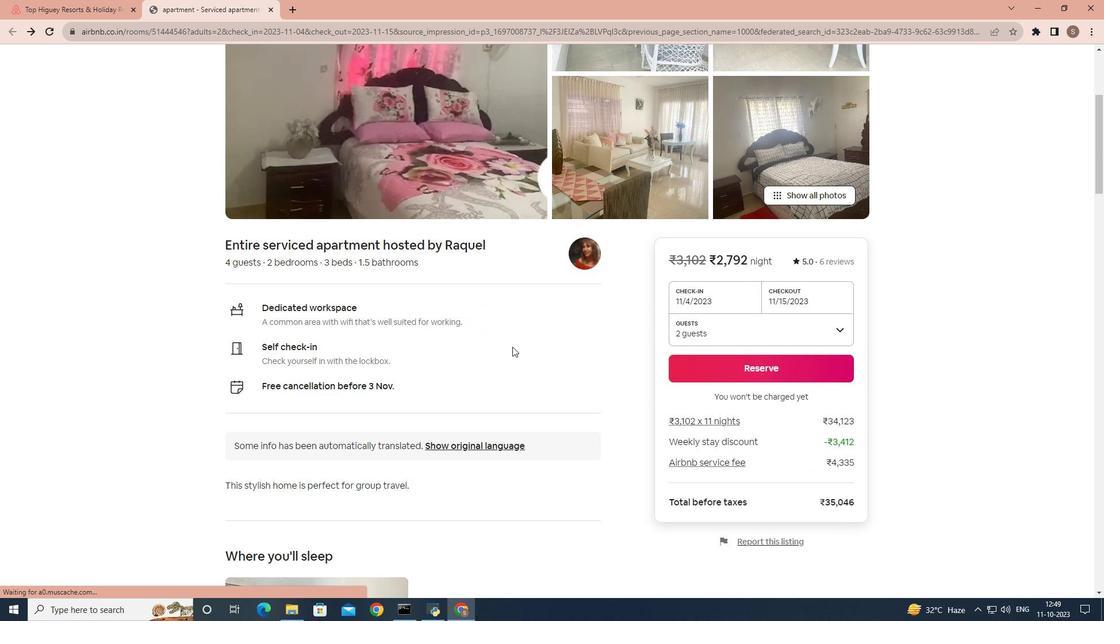
Action: Mouse scrolled (512, 346) with delta (0, 0)
Screenshot: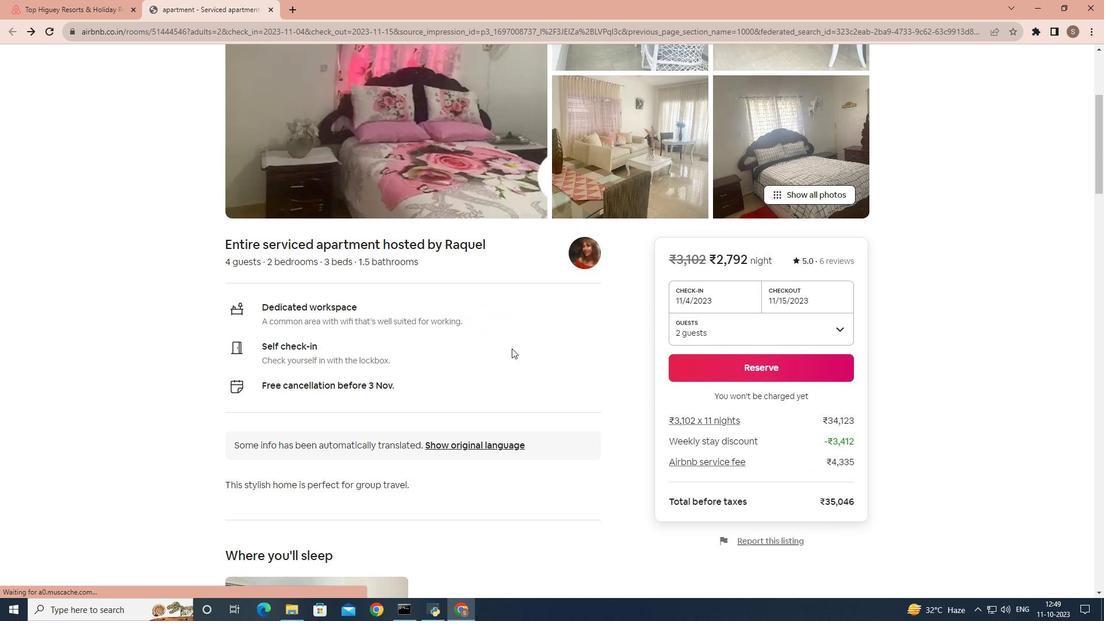 
Action: Mouse moved to (512, 348)
Screenshot: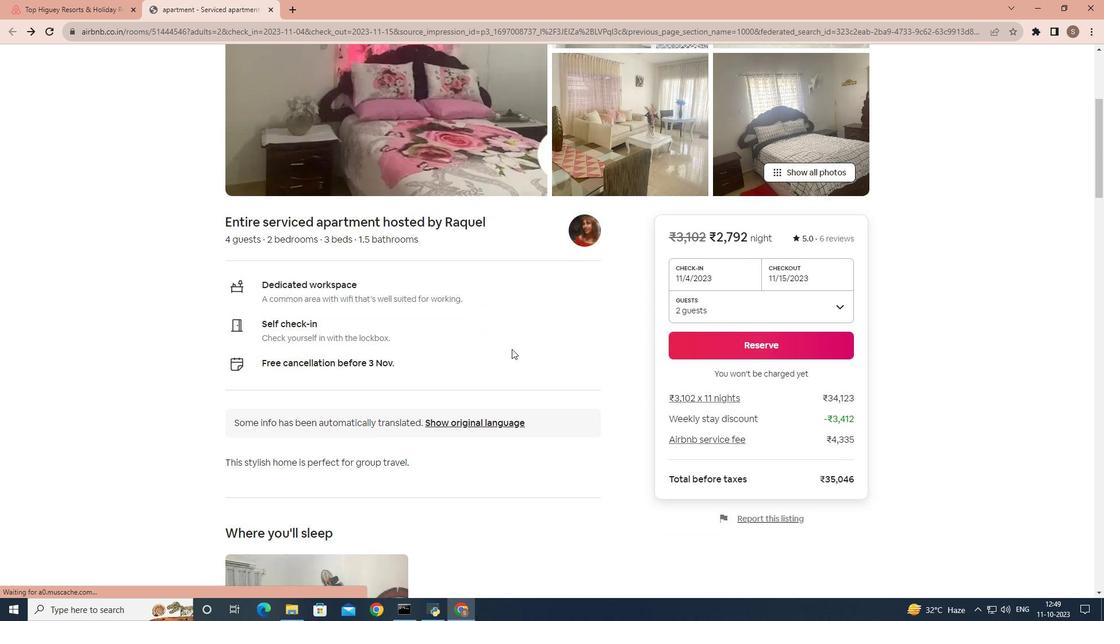 
Action: Mouse scrolled (512, 348) with delta (0, 0)
Screenshot: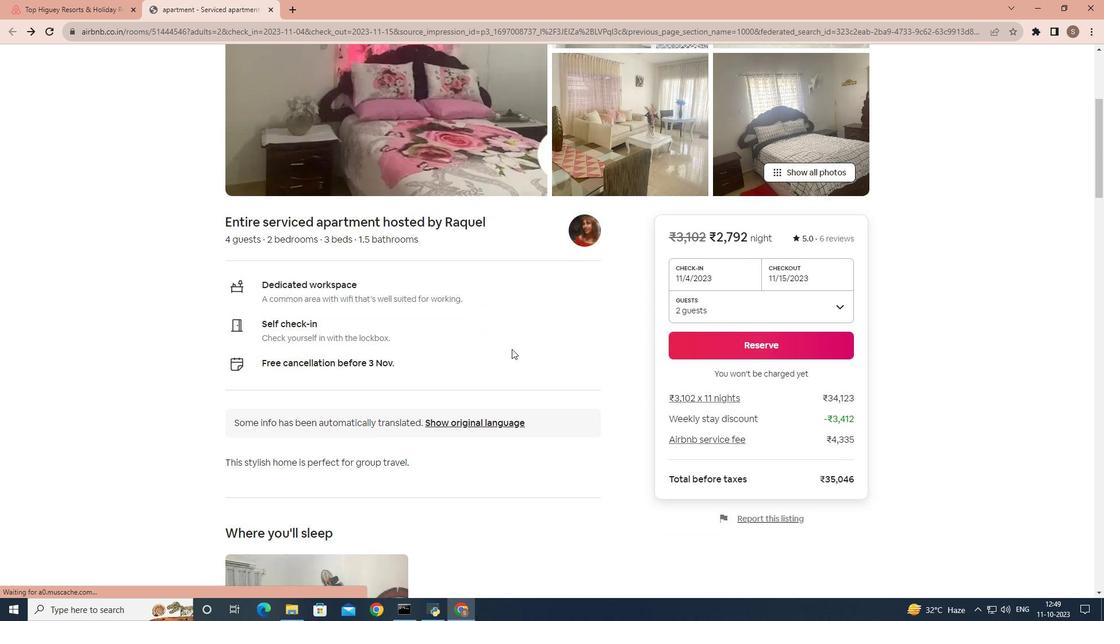 
Action: Mouse moved to (510, 350)
Screenshot: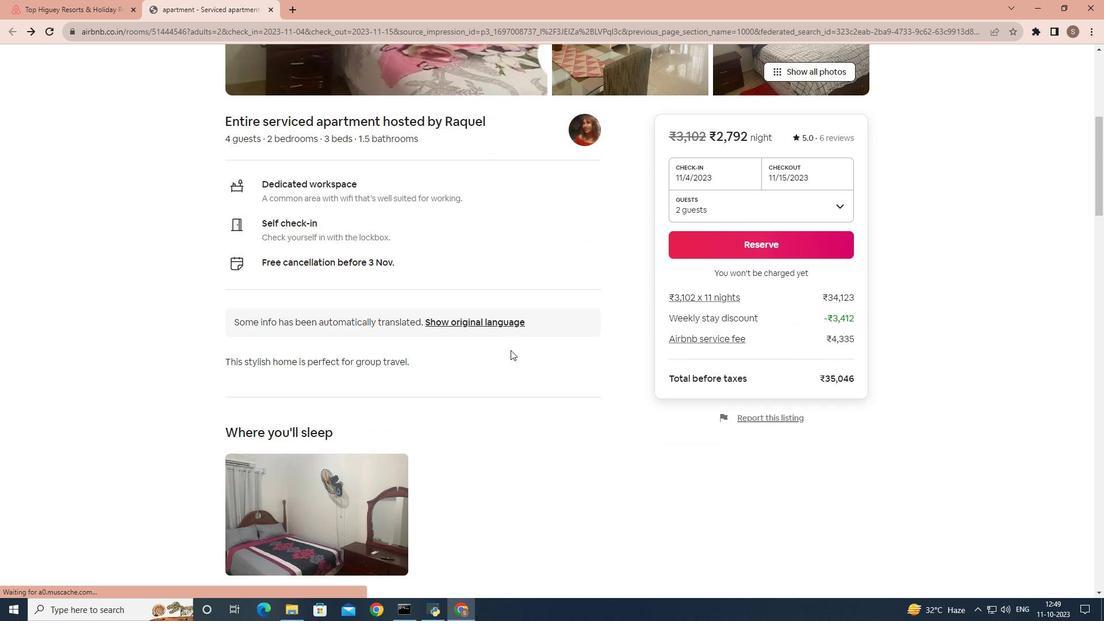 
Action: Mouse scrolled (510, 349) with delta (0, 0)
Screenshot: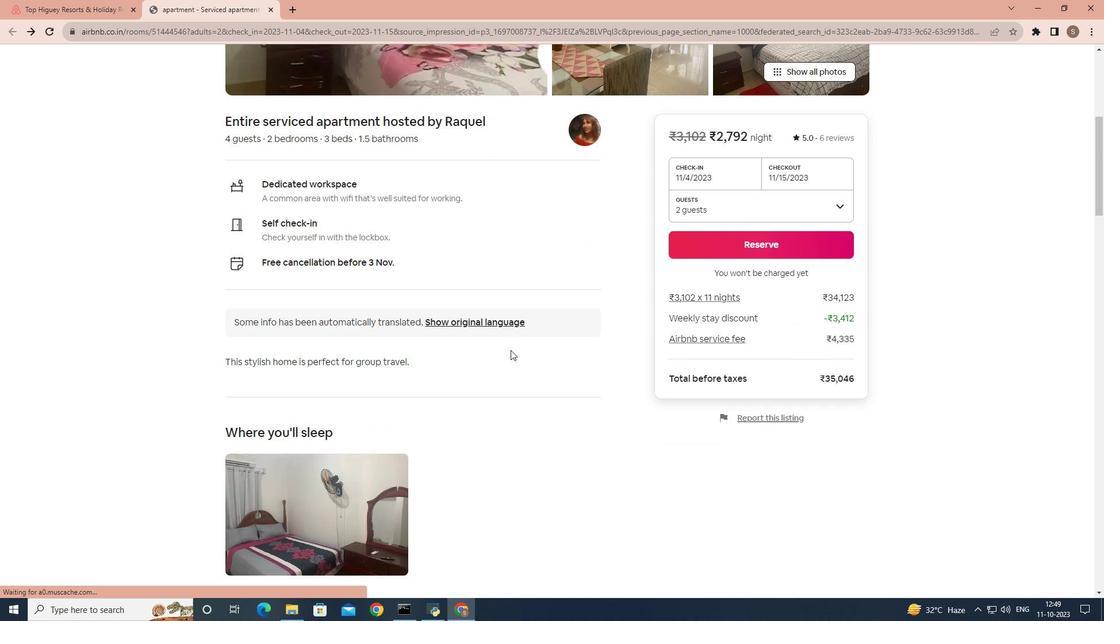 
Action: Mouse moved to (510, 350)
Screenshot: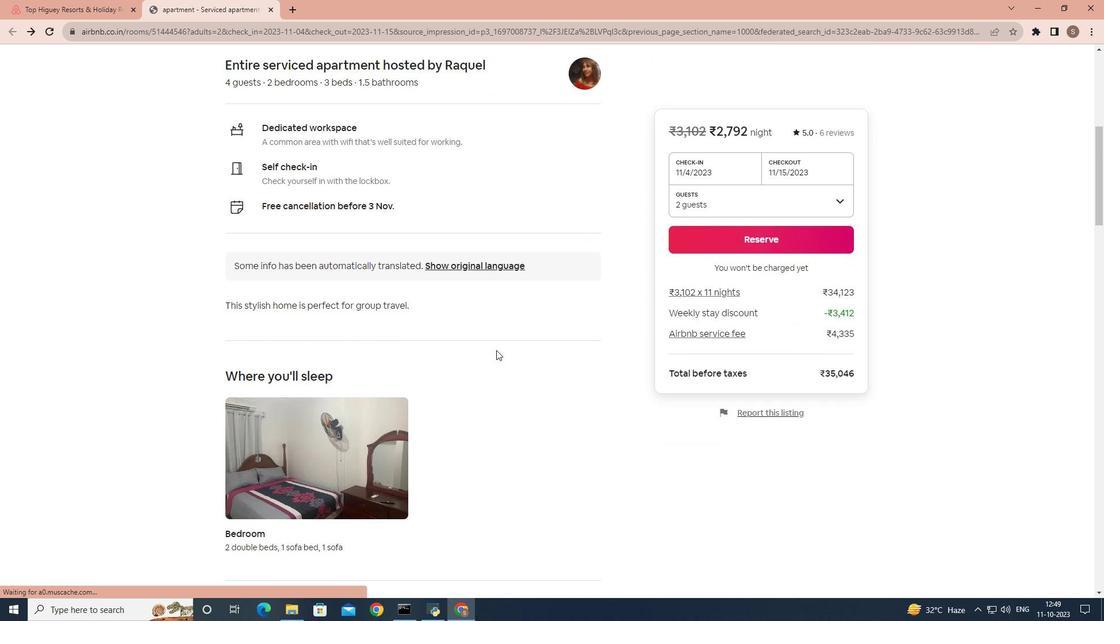 
Action: Mouse scrolled (510, 349) with delta (0, 0)
Screenshot: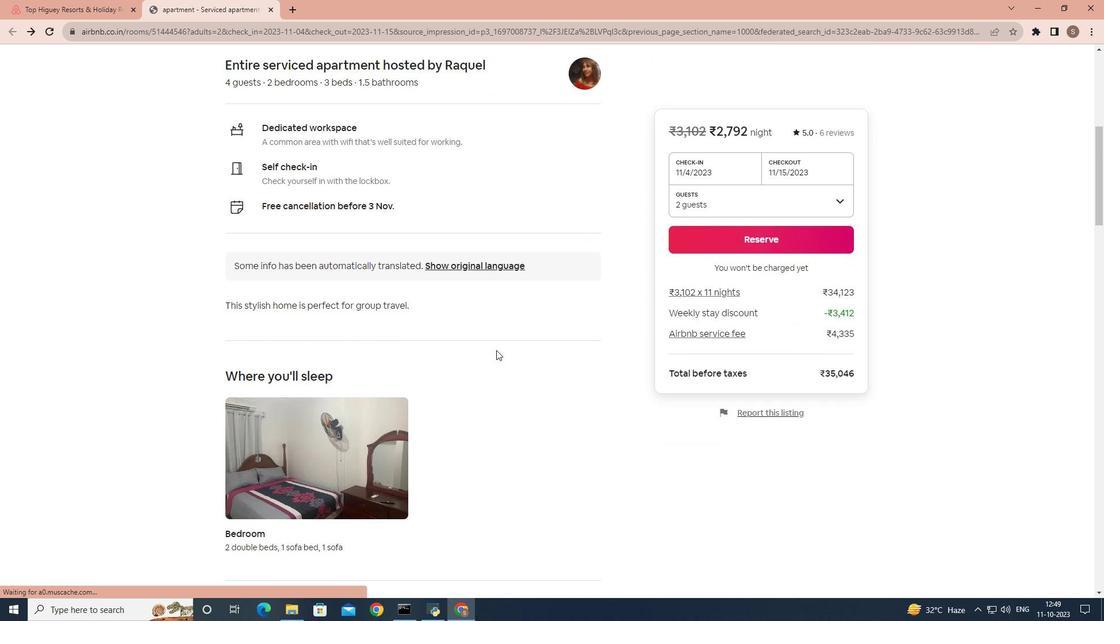 
Action: Mouse moved to (367, 319)
Screenshot: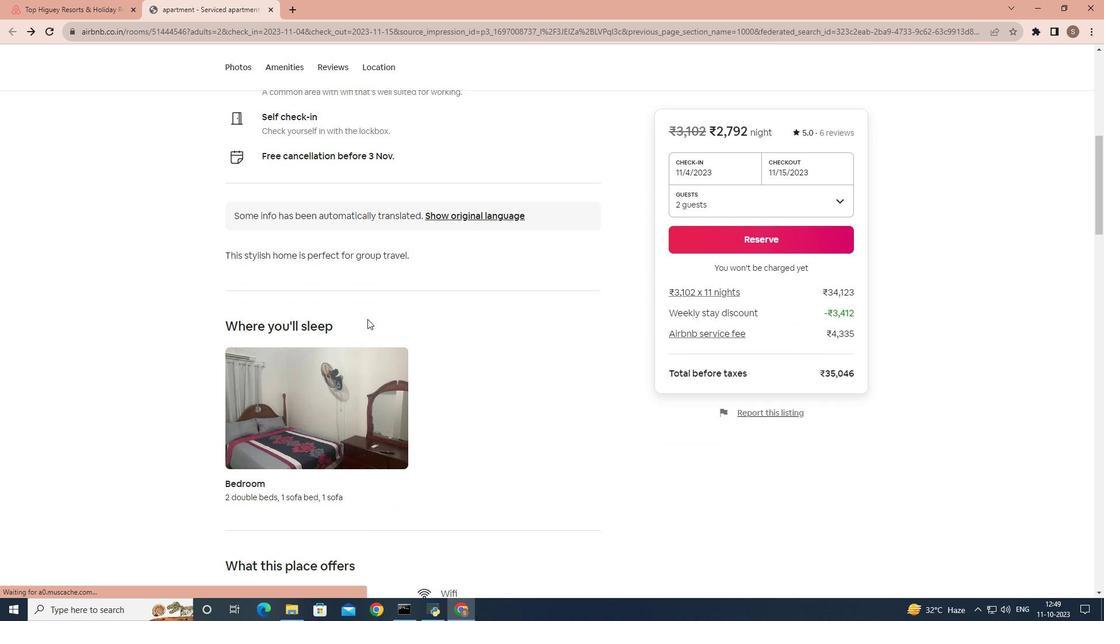
Action: Mouse scrolled (367, 318) with delta (0, 0)
Screenshot: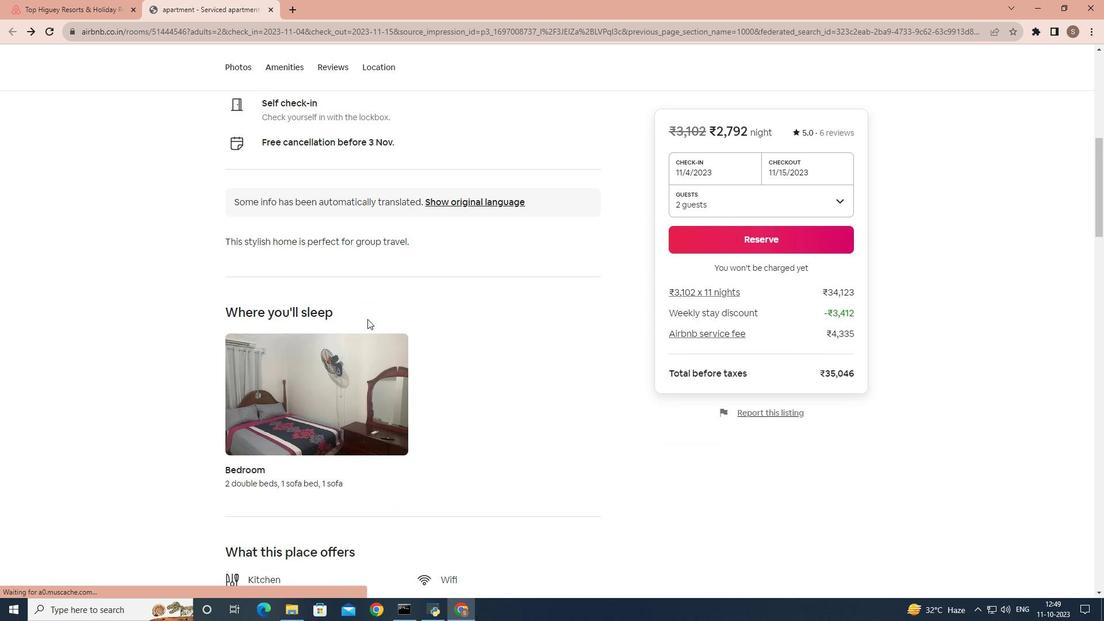 
Action: Mouse scrolled (367, 318) with delta (0, 0)
Screenshot: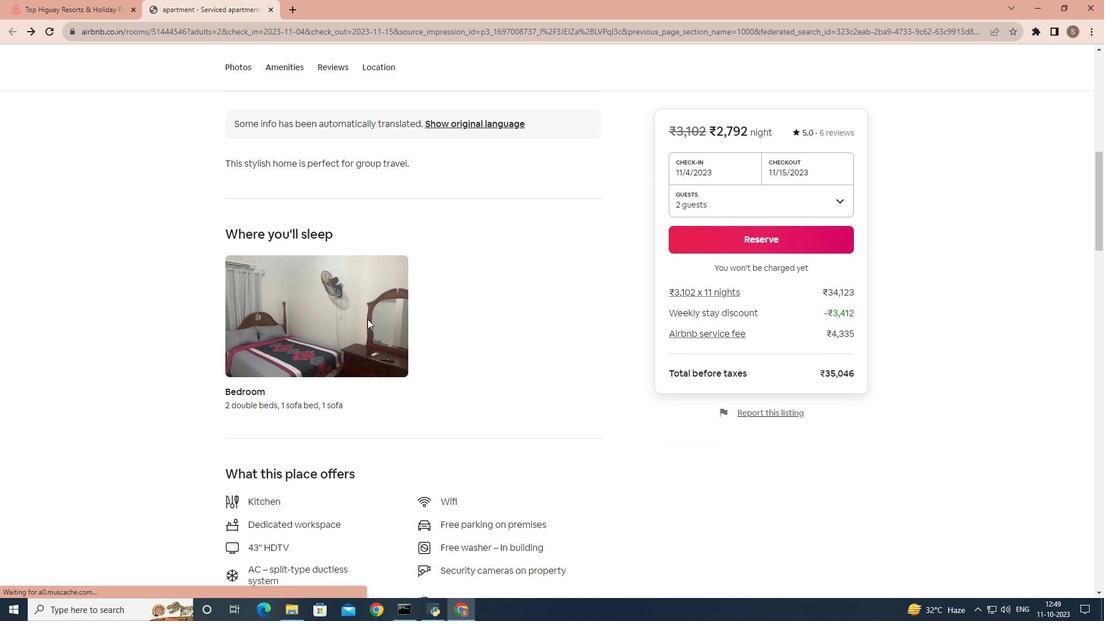 
Action: Mouse scrolled (367, 318) with delta (0, 0)
Screenshot: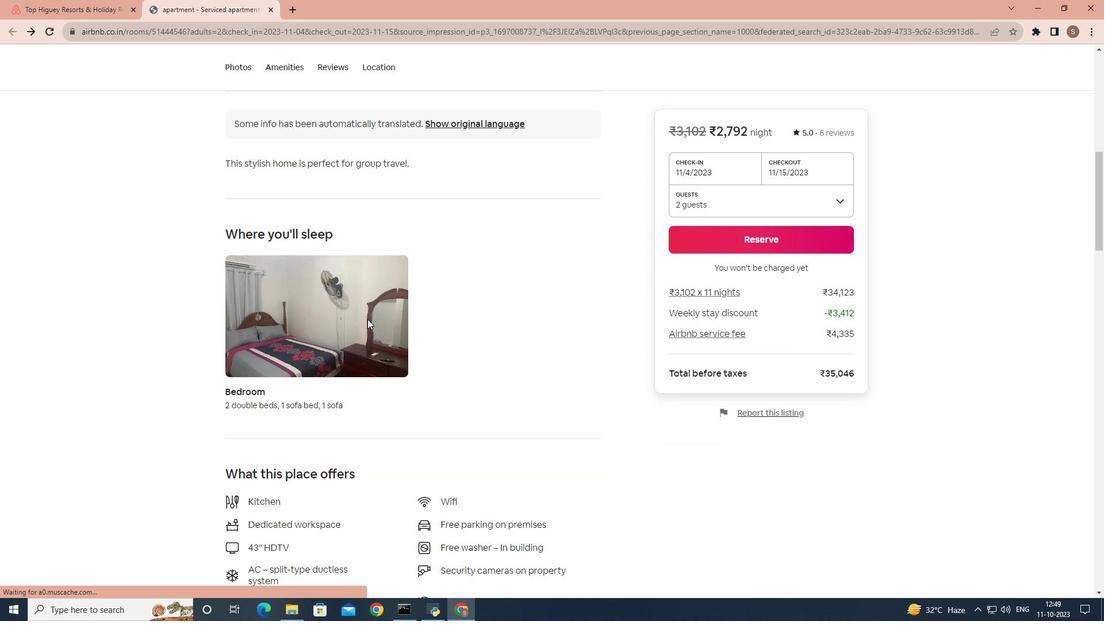 
Action: Mouse moved to (356, 348)
Screenshot: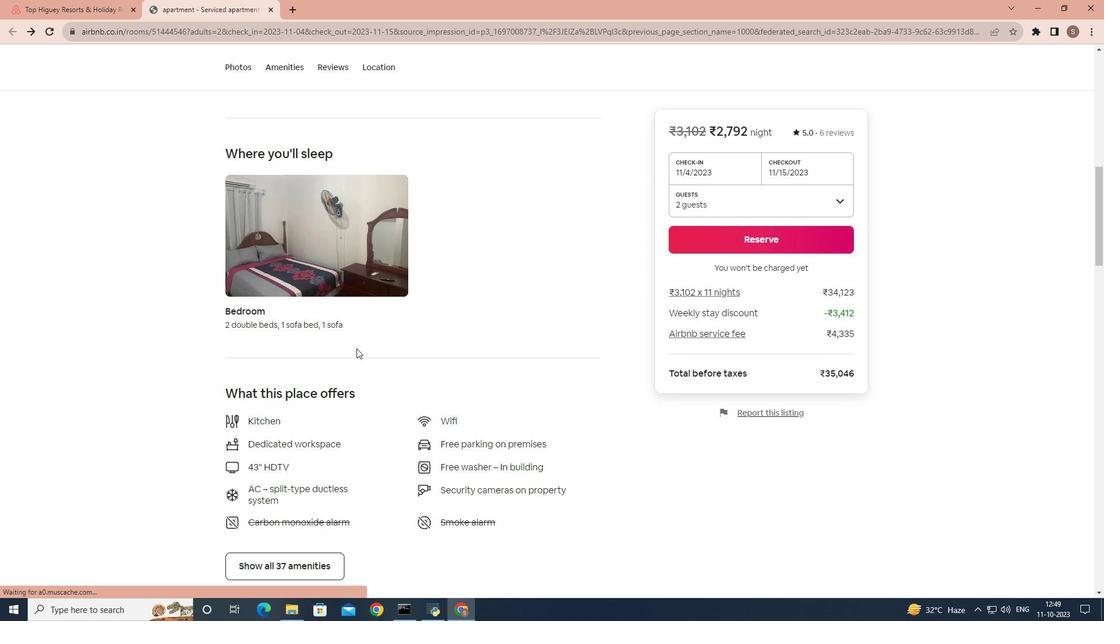 
Action: Mouse scrolled (356, 348) with delta (0, 0)
Screenshot: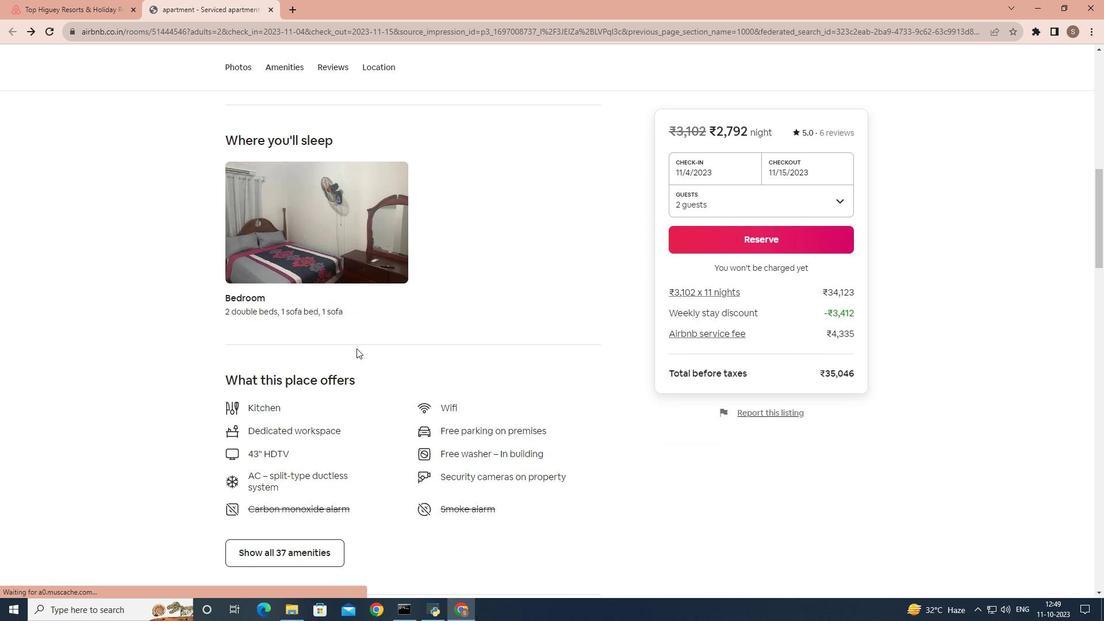 
Action: Mouse scrolled (356, 348) with delta (0, 0)
Screenshot: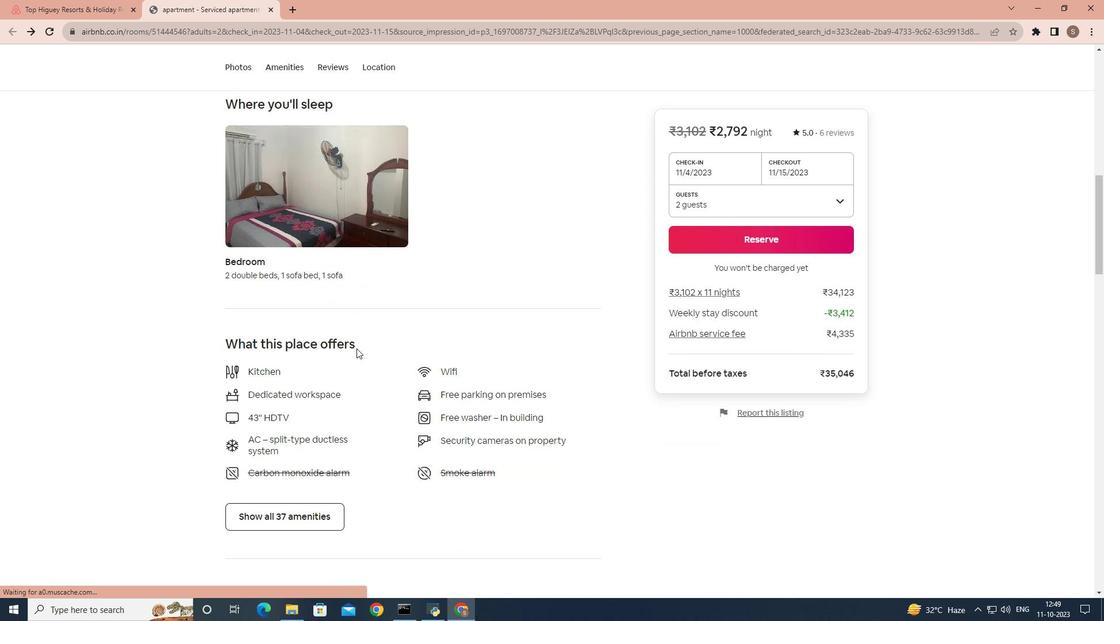 
Action: Mouse moved to (306, 458)
Screenshot: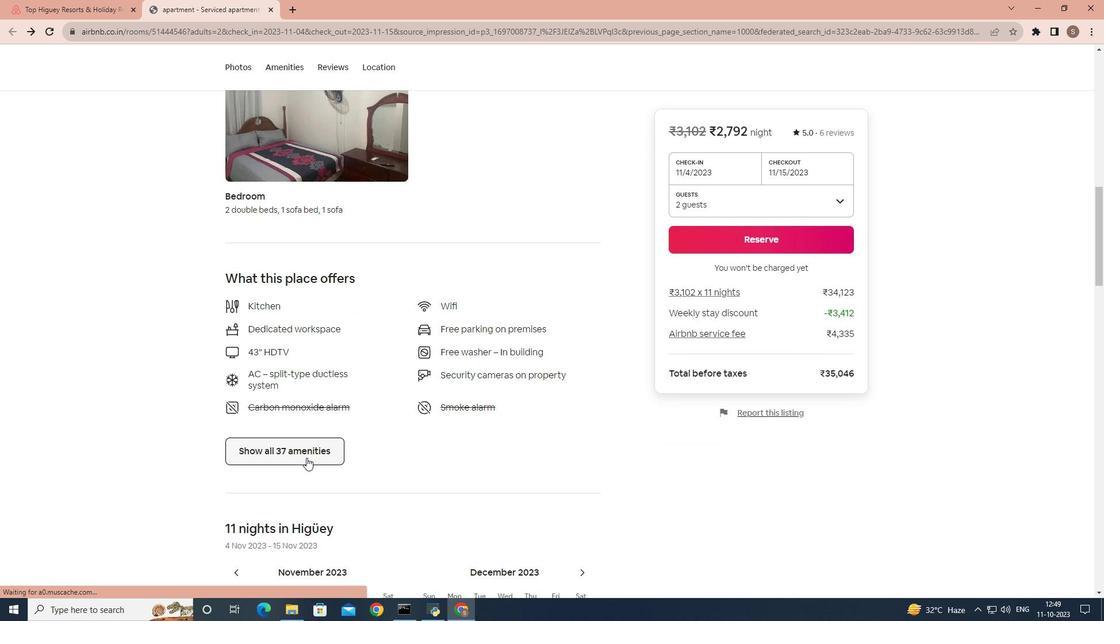 
Action: Mouse pressed left at (306, 458)
Screenshot: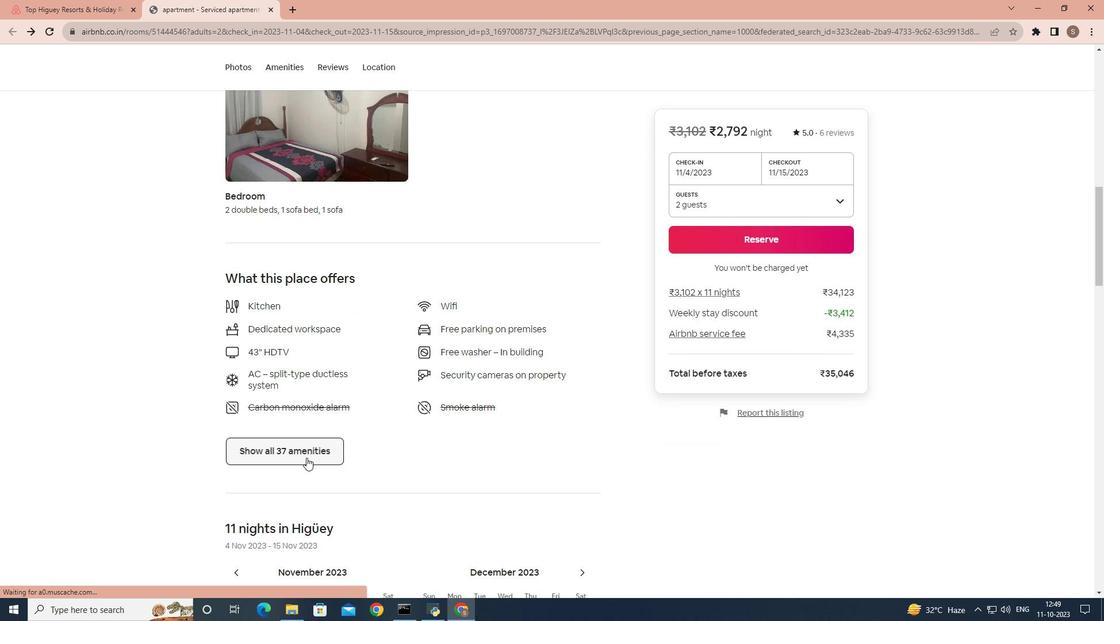 
Action: Mouse moved to (454, 393)
Screenshot: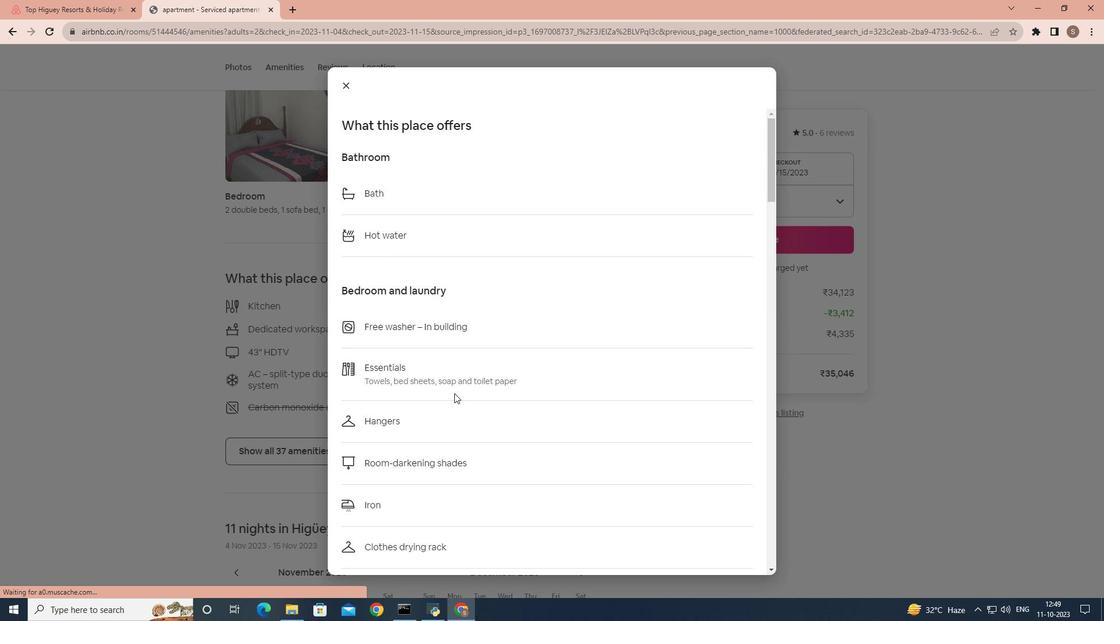 
Action: Mouse scrolled (454, 392) with delta (0, 0)
Screenshot: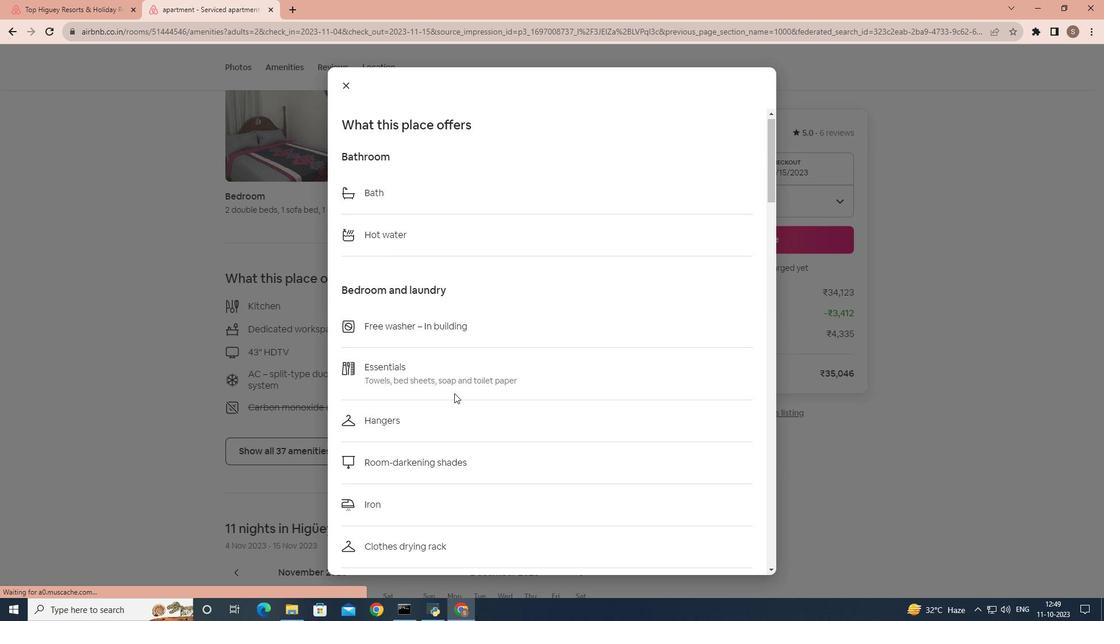 
Action: Mouse scrolled (454, 392) with delta (0, 0)
Screenshot: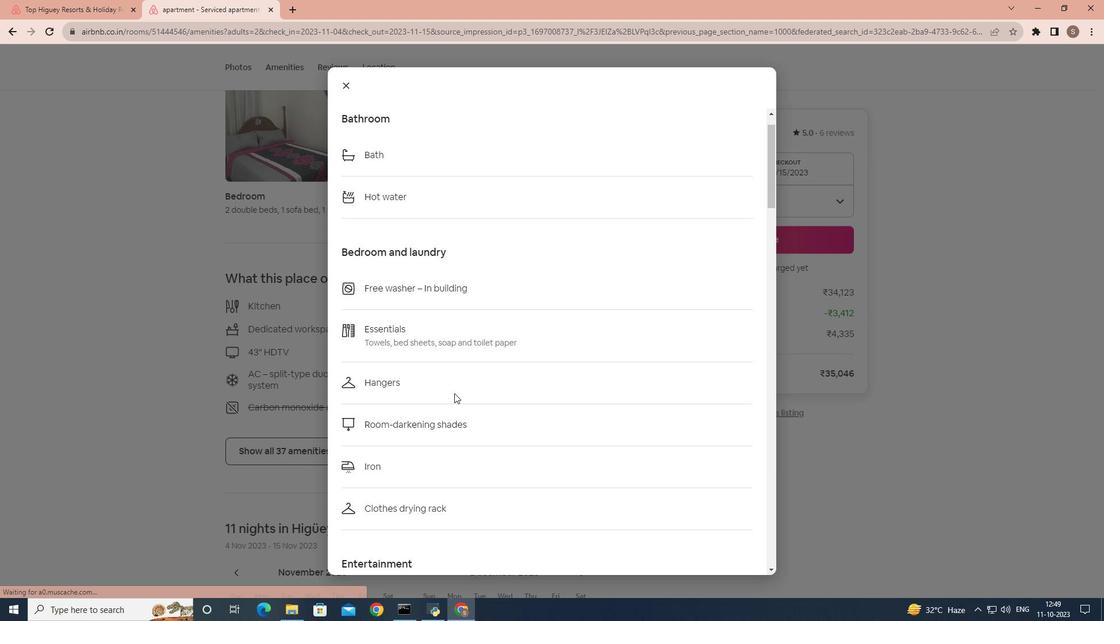
Action: Mouse scrolled (454, 392) with delta (0, 0)
Screenshot: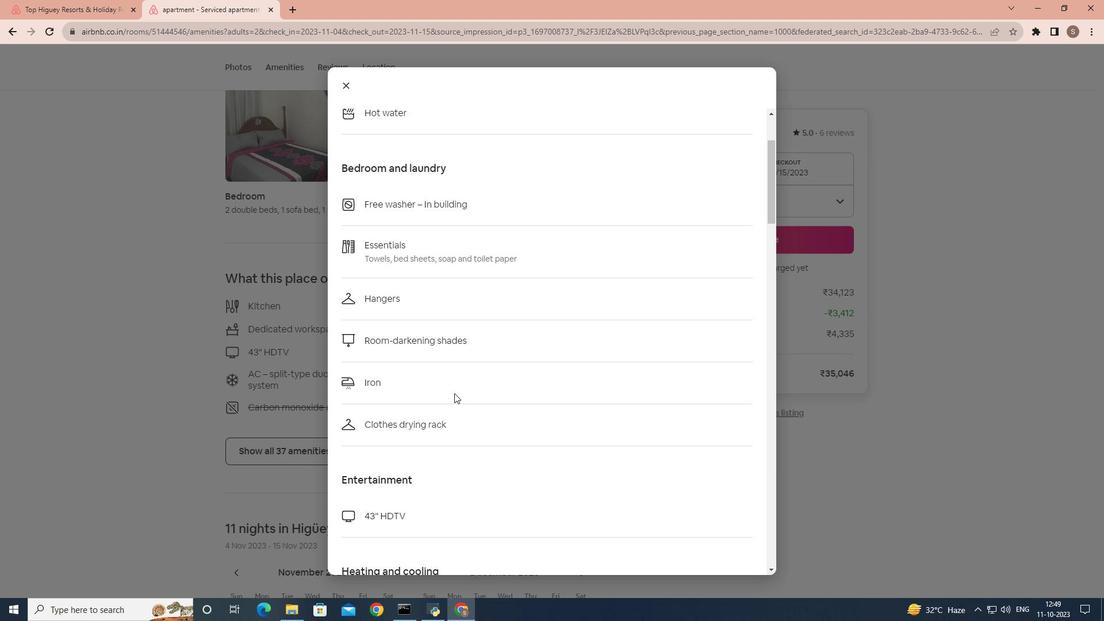 
Action: Mouse scrolled (454, 392) with delta (0, 0)
Screenshot: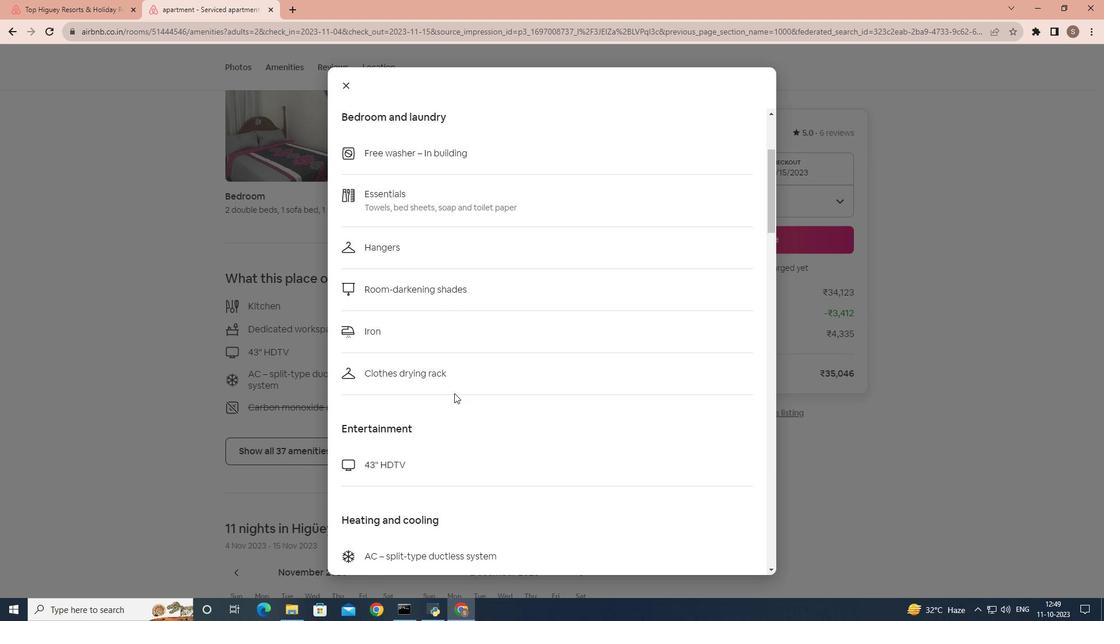 
Action: Mouse scrolled (454, 392) with delta (0, 0)
Screenshot: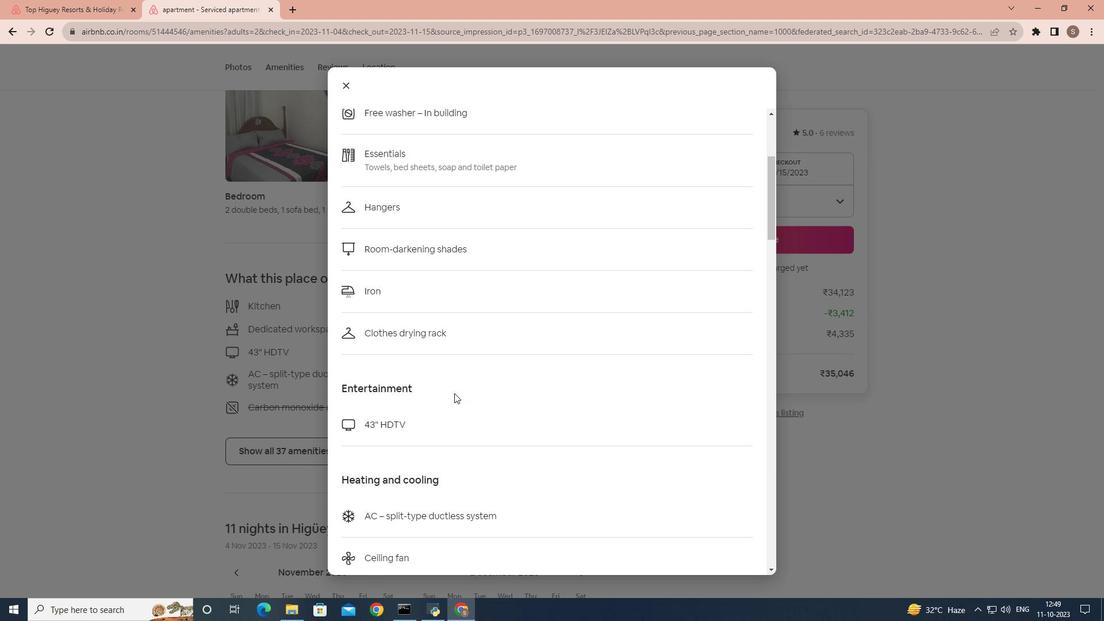 
Action: Mouse scrolled (454, 392) with delta (0, 0)
Screenshot: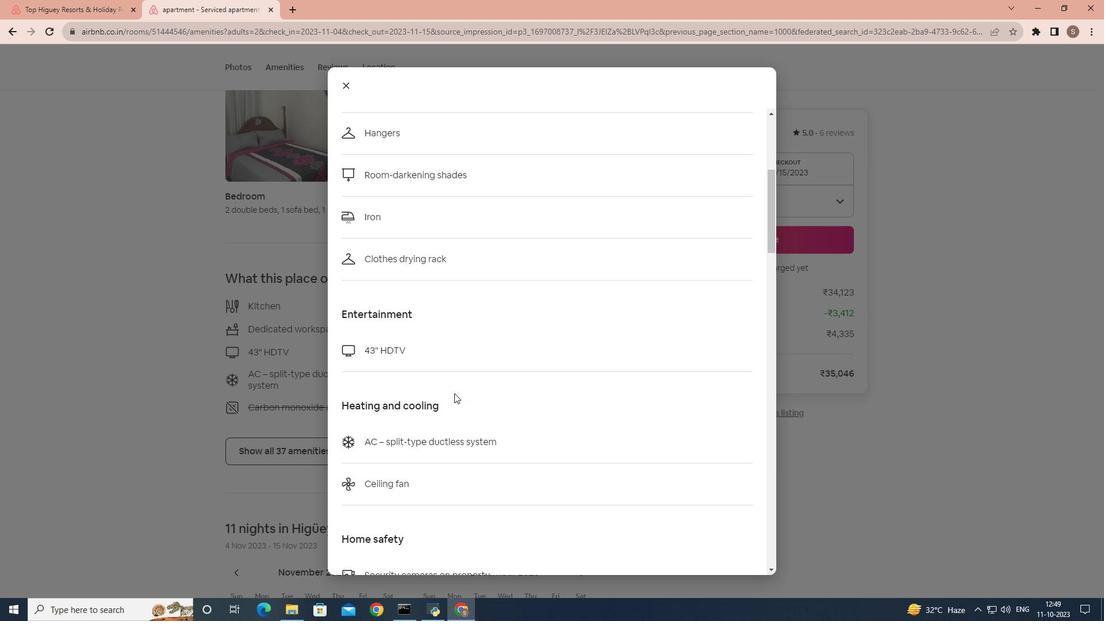 
Action: Mouse scrolled (454, 392) with delta (0, 0)
Screenshot: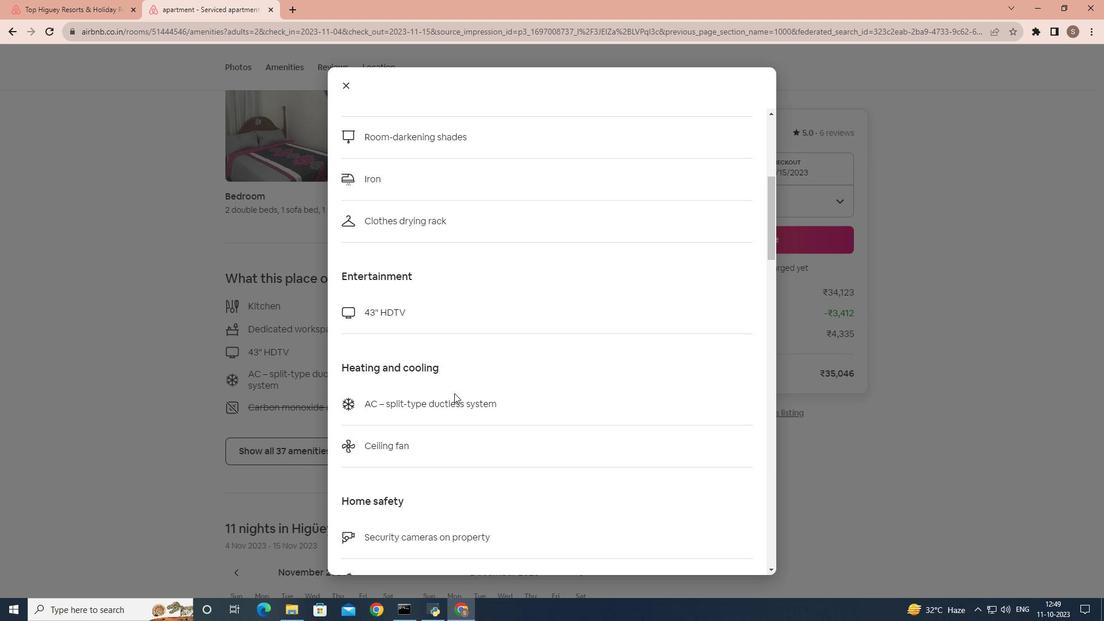 
Action: Mouse scrolled (454, 392) with delta (0, 0)
Screenshot: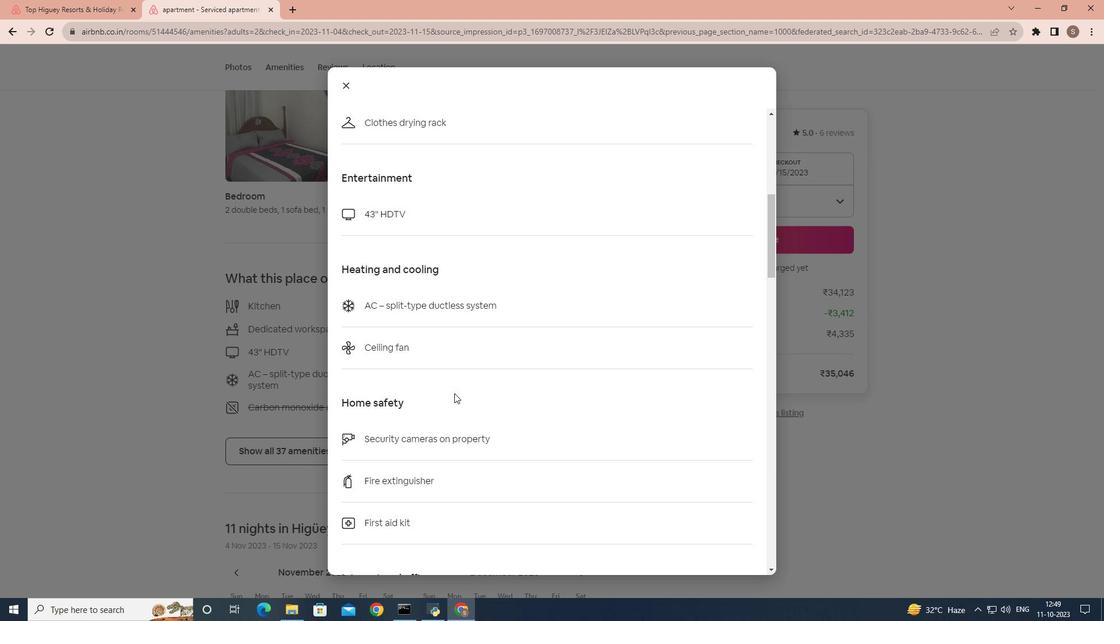 
Action: Mouse scrolled (454, 392) with delta (0, 0)
Screenshot: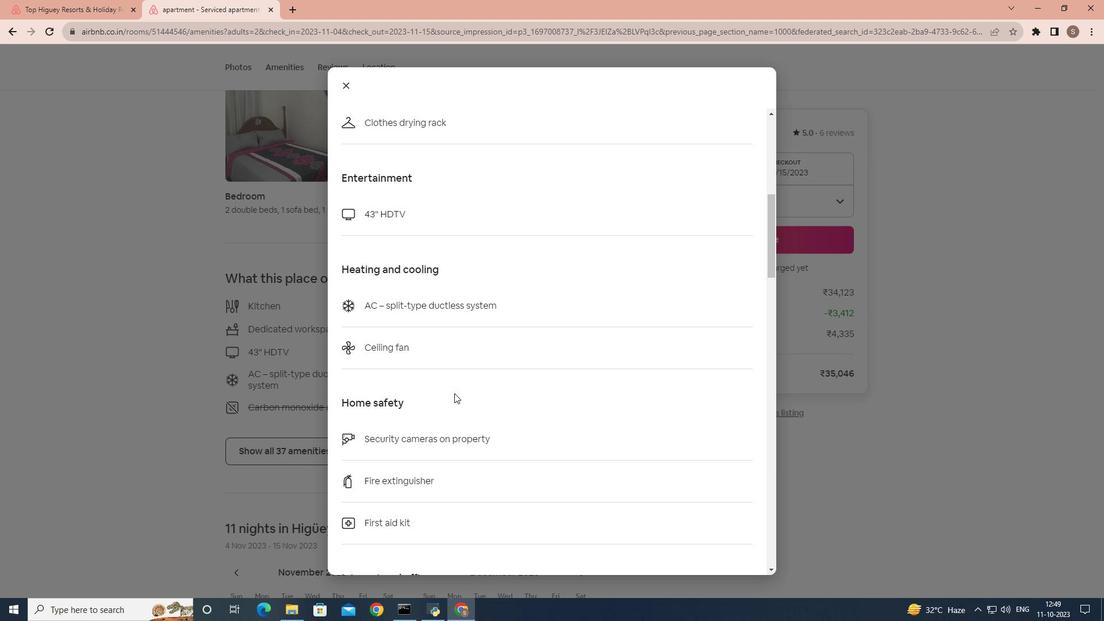 
Action: Mouse scrolled (454, 392) with delta (0, 0)
Screenshot: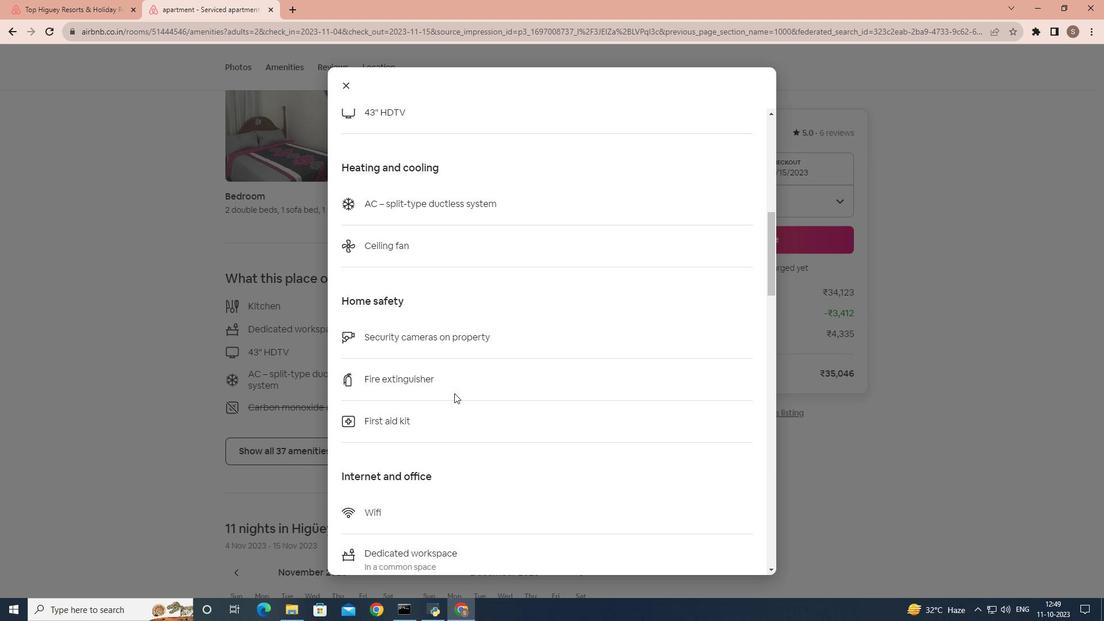 
Action: Mouse scrolled (454, 392) with delta (0, 0)
Screenshot: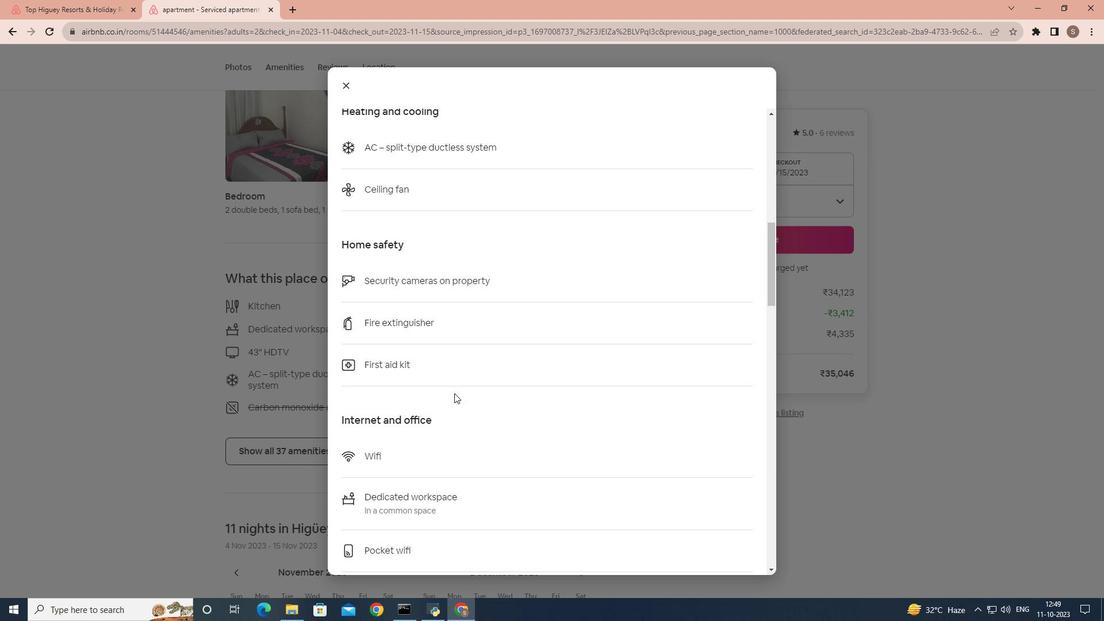 
Action: Mouse scrolled (454, 392) with delta (0, 0)
Screenshot: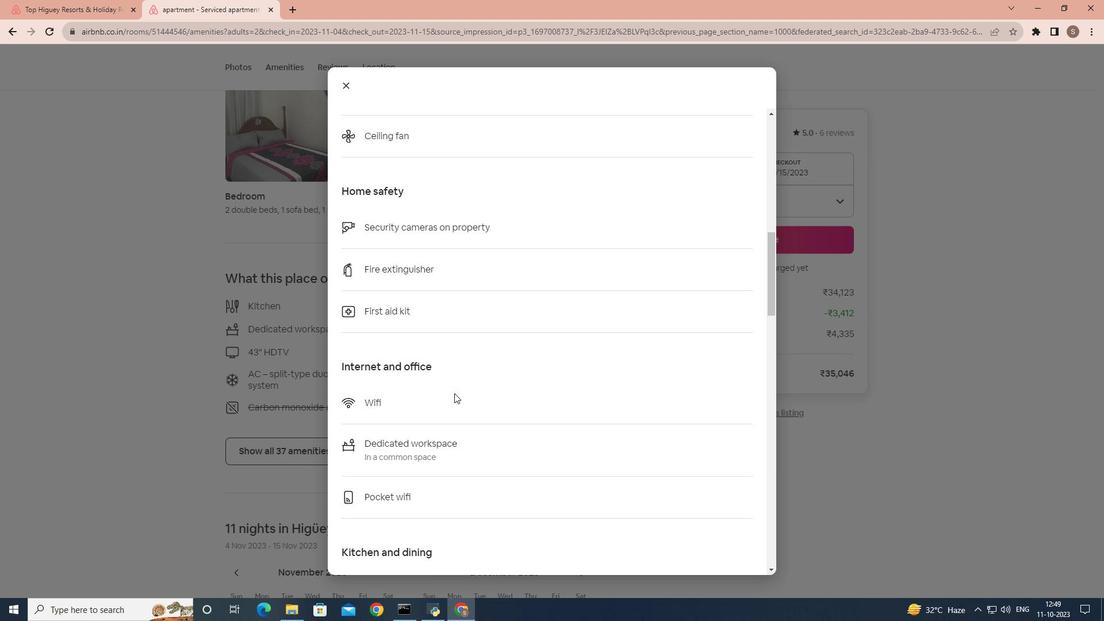 
Action: Mouse scrolled (454, 392) with delta (0, 0)
Screenshot: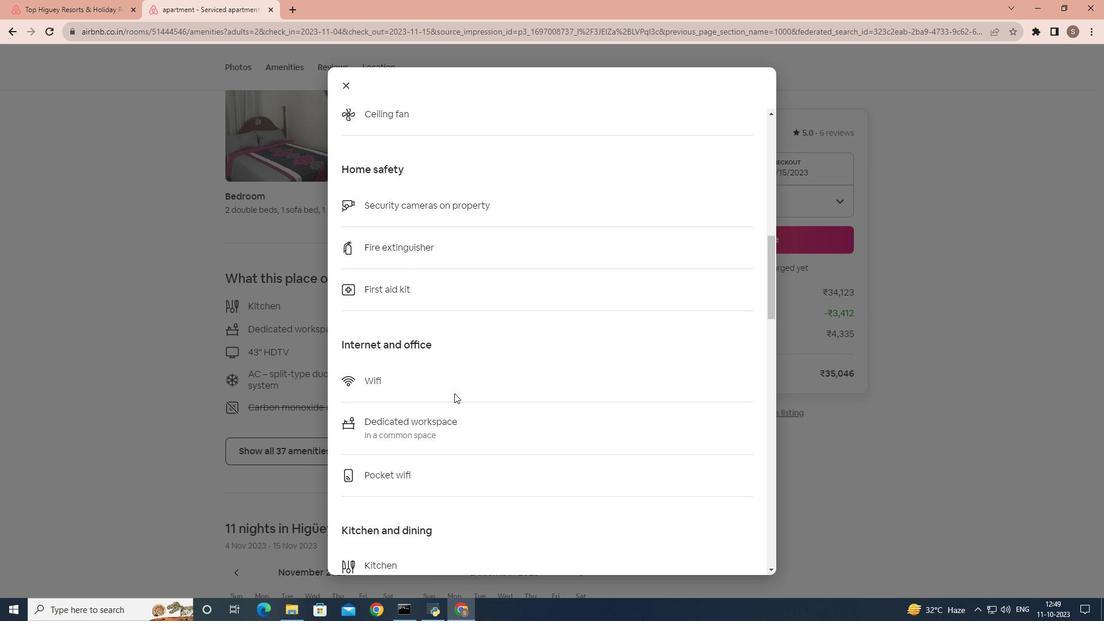 
Action: Mouse scrolled (454, 392) with delta (0, 0)
Screenshot: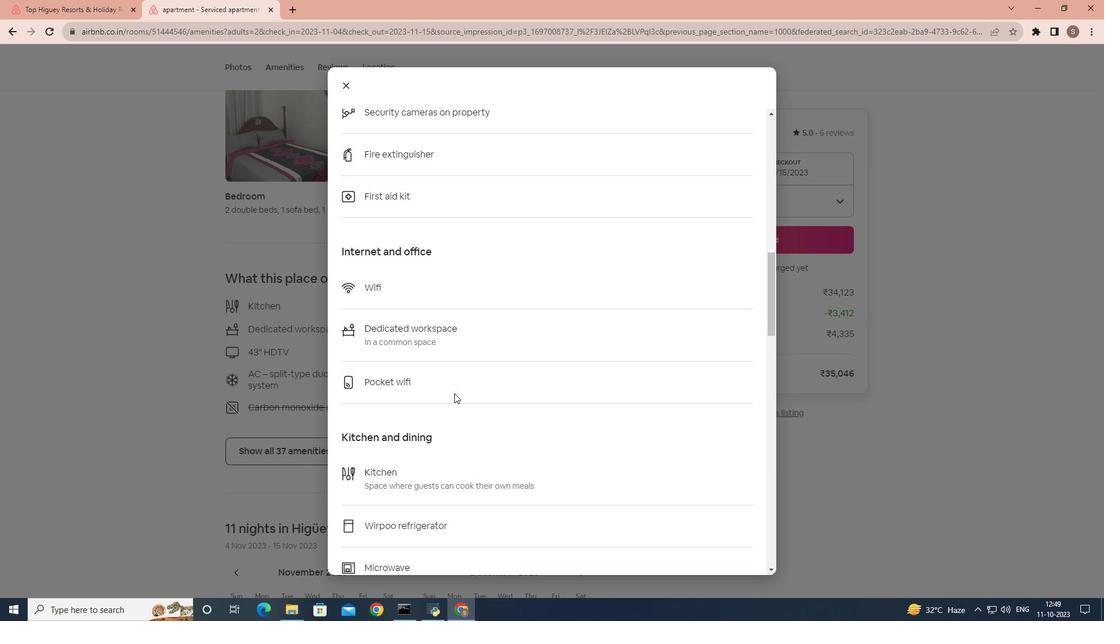 
Action: Mouse scrolled (454, 392) with delta (0, 0)
Screenshot: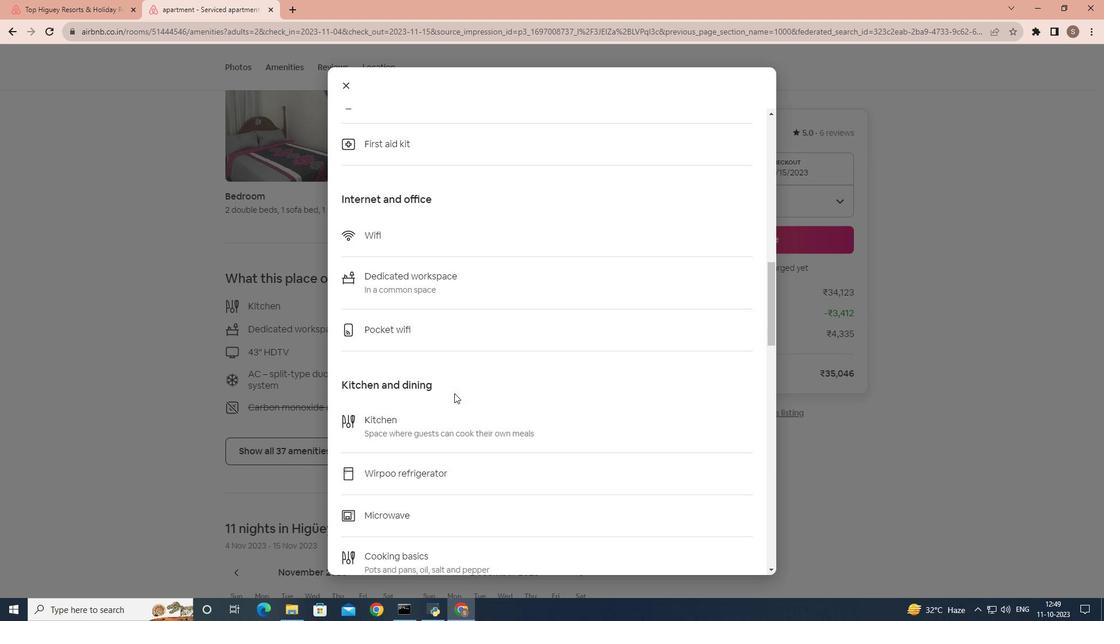 
Action: Mouse scrolled (454, 392) with delta (0, 0)
Screenshot: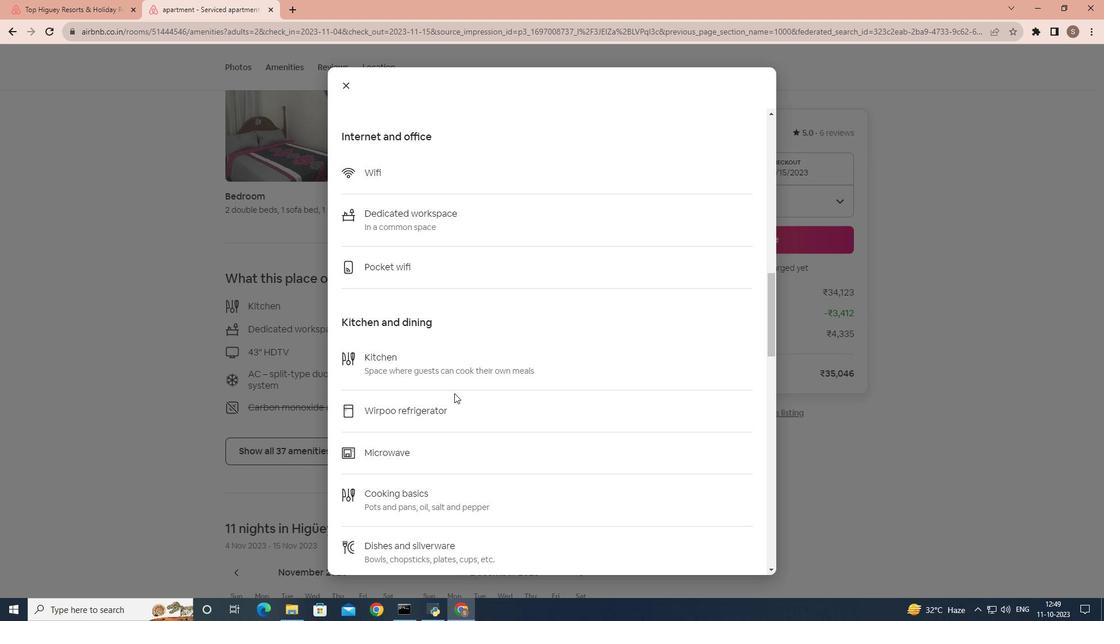 
Action: Mouse scrolled (454, 392) with delta (0, 0)
Screenshot: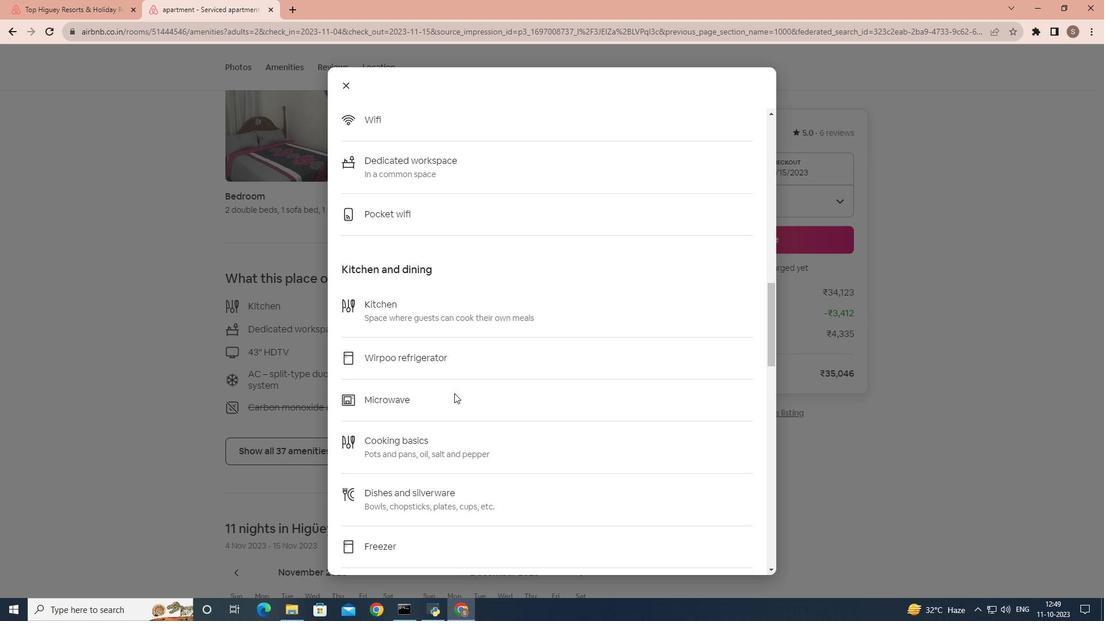 
Action: Mouse scrolled (454, 392) with delta (0, 0)
Screenshot: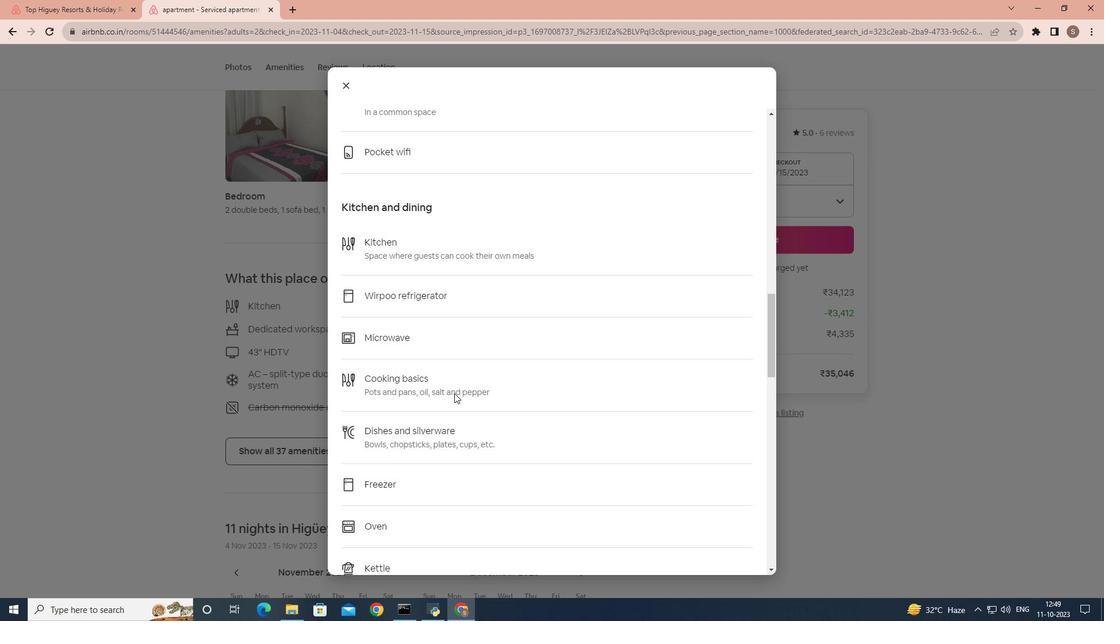 
Action: Mouse scrolled (454, 392) with delta (0, 0)
Screenshot: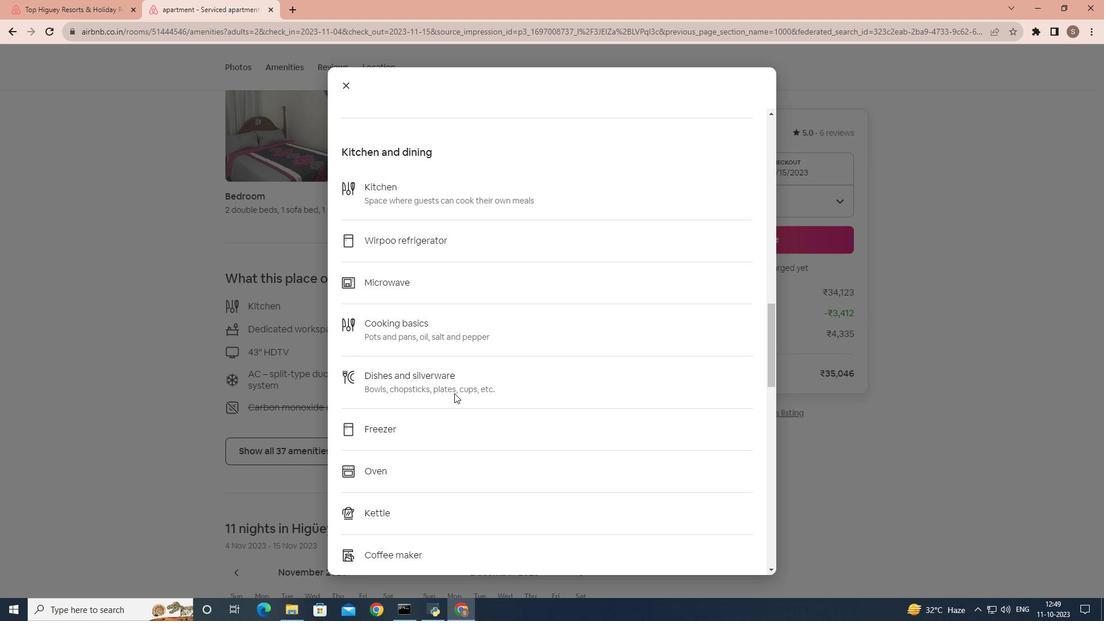
Action: Mouse scrolled (454, 392) with delta (0, 0)
Screenshot: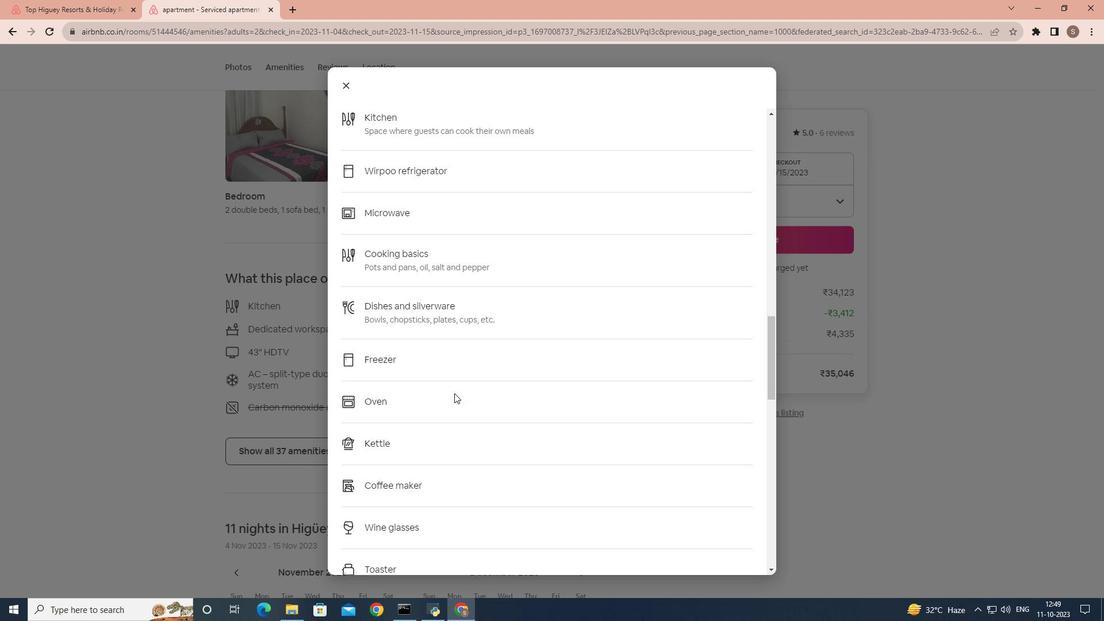 
Action: Mouse scrolled (454, 392) with delta (0, 0)
Screenshot: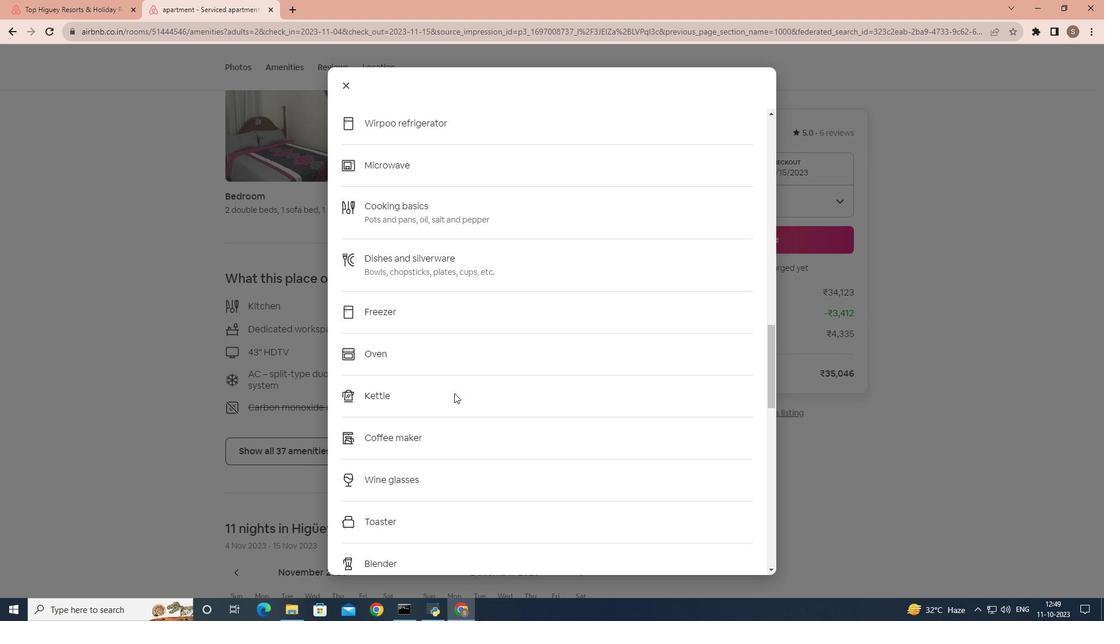 
Action: Mouse scrolled (454, 392) with delta (0, 0)
Screenshot: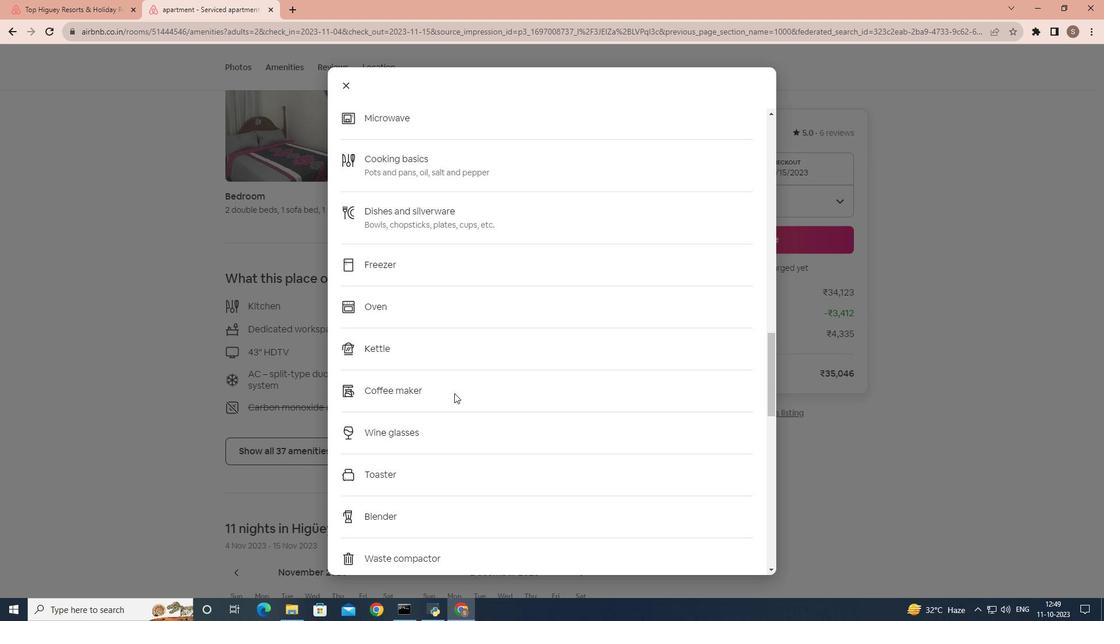 
Action: Mouse scrolled (454, 392) with delta (0, 0)
Screenshot: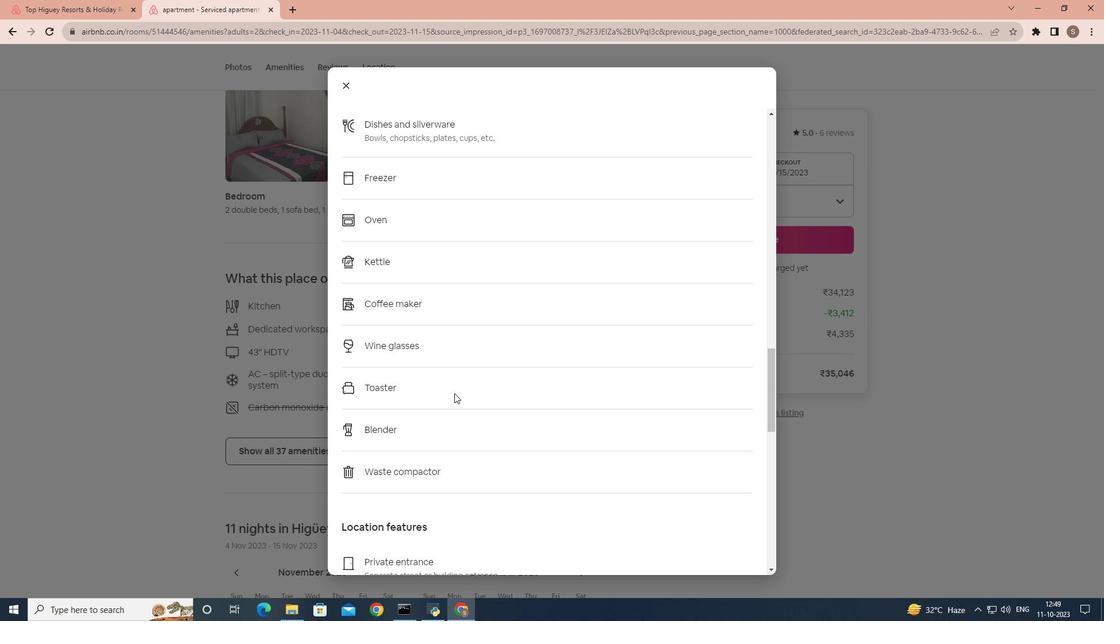 
Action: Mouse scrolled (454, 392) with delta (0, 0)
Screenshot: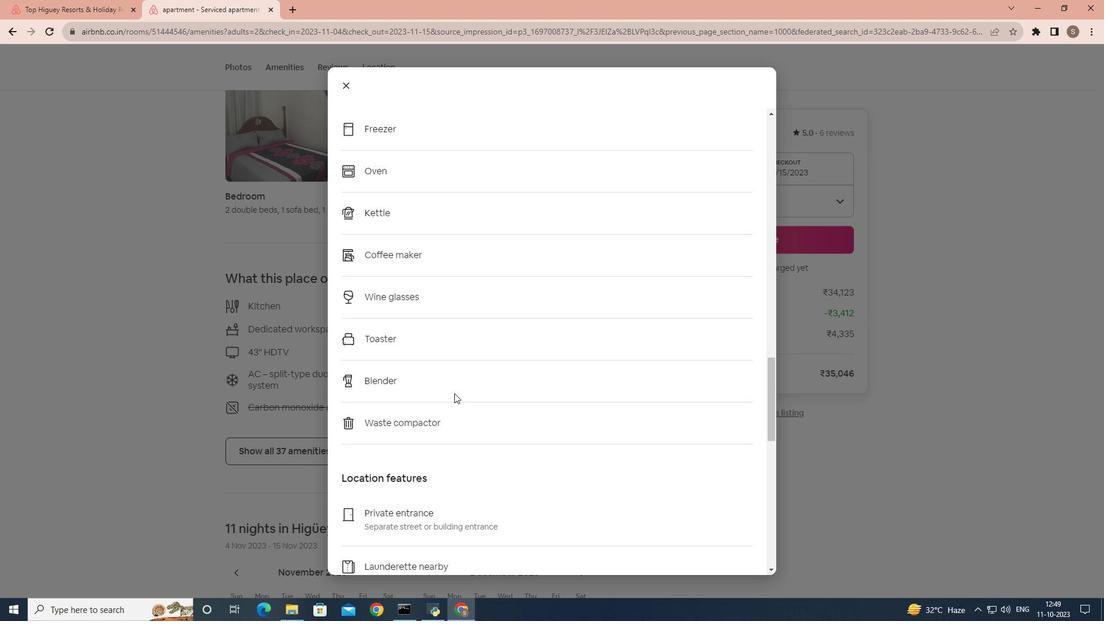 
Action: Mouse scrolled (454, 392) with delta (0, 0)
Screenshot: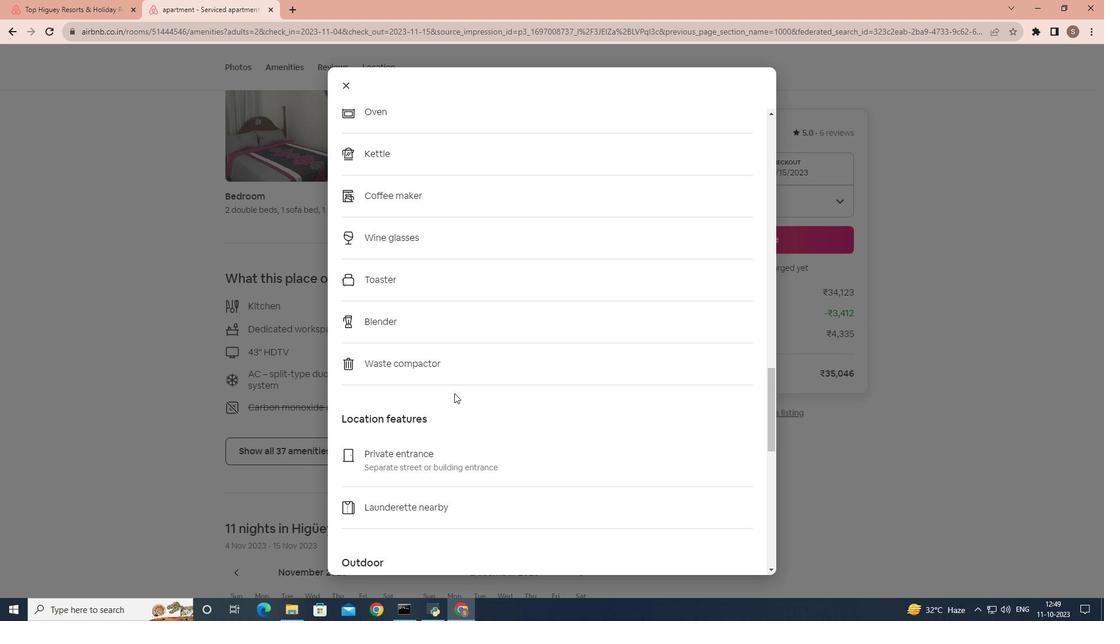 
Action: Mouse scrolled (454, 392) with delta (0, 0)
Screenshot: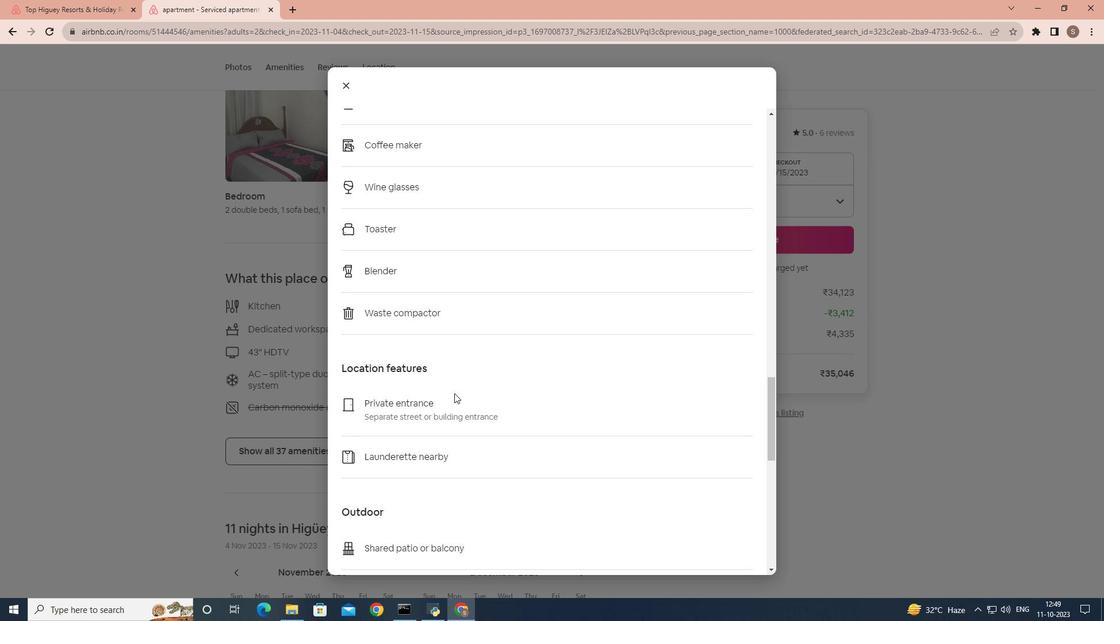 
Action: Mouse scrolled (454, 392) with delta (0, 0)
Screenshot: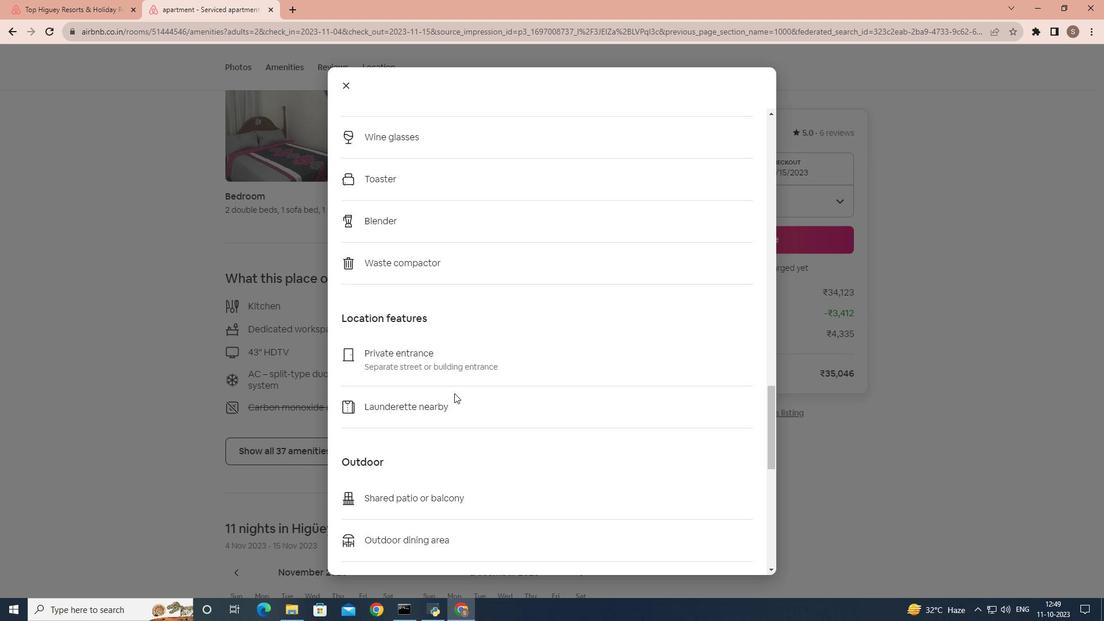 
Action: Mouse scrolled (454, 392) with delta (0, 0)
Screenshot: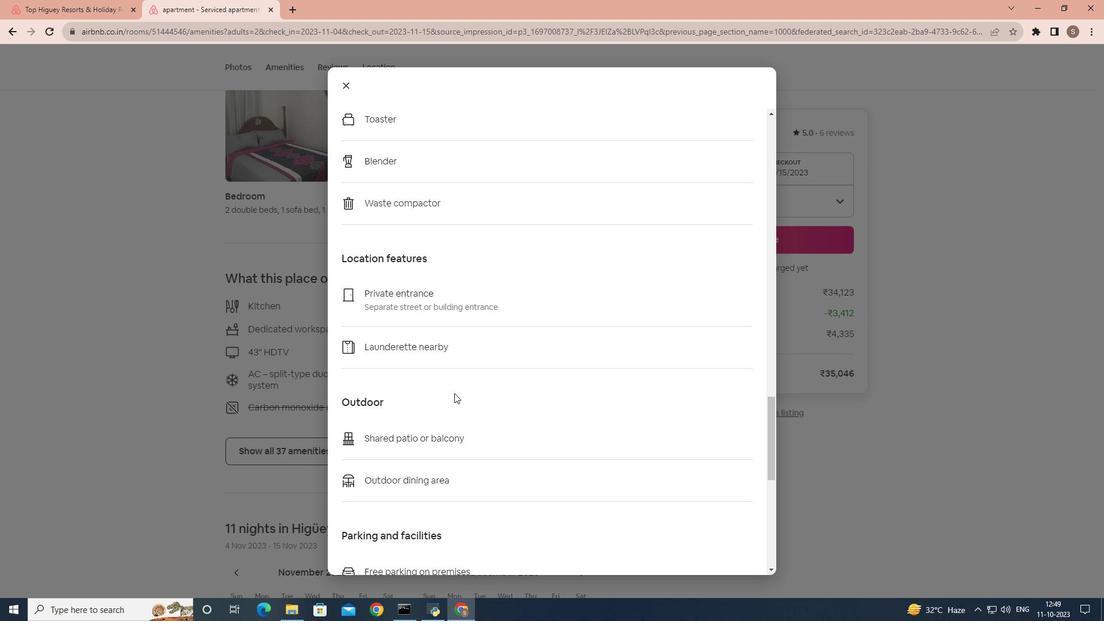 
Action: Mouse scrolled (454, 392) with delta (0, 0)
Screenshot: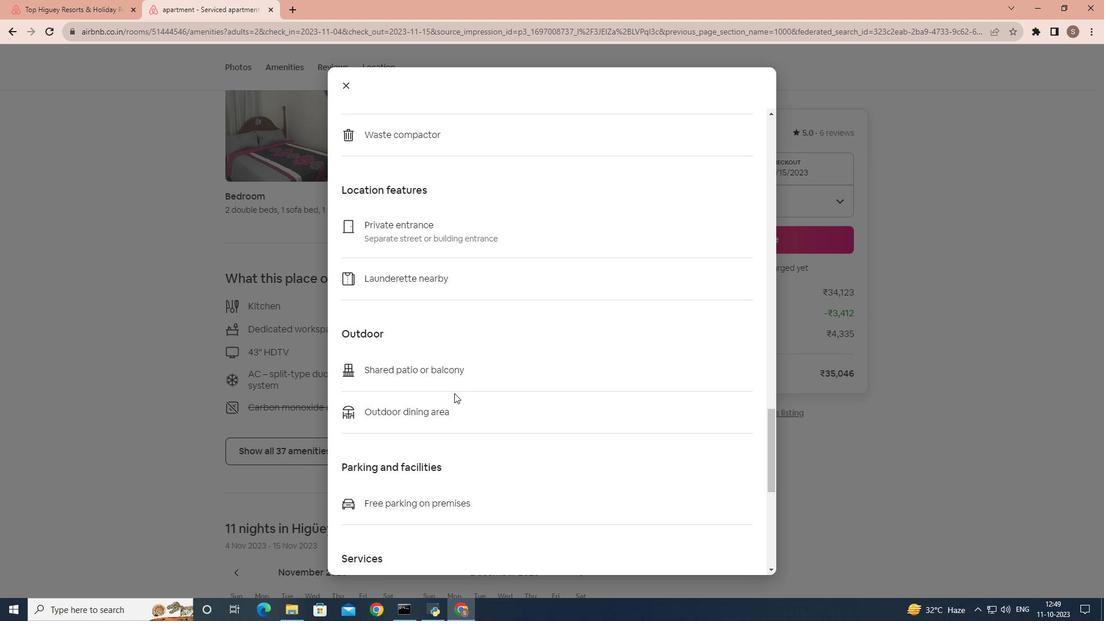 
Action: Mouse scrolled (454, 392) with delta (0, 0)
Screenshot: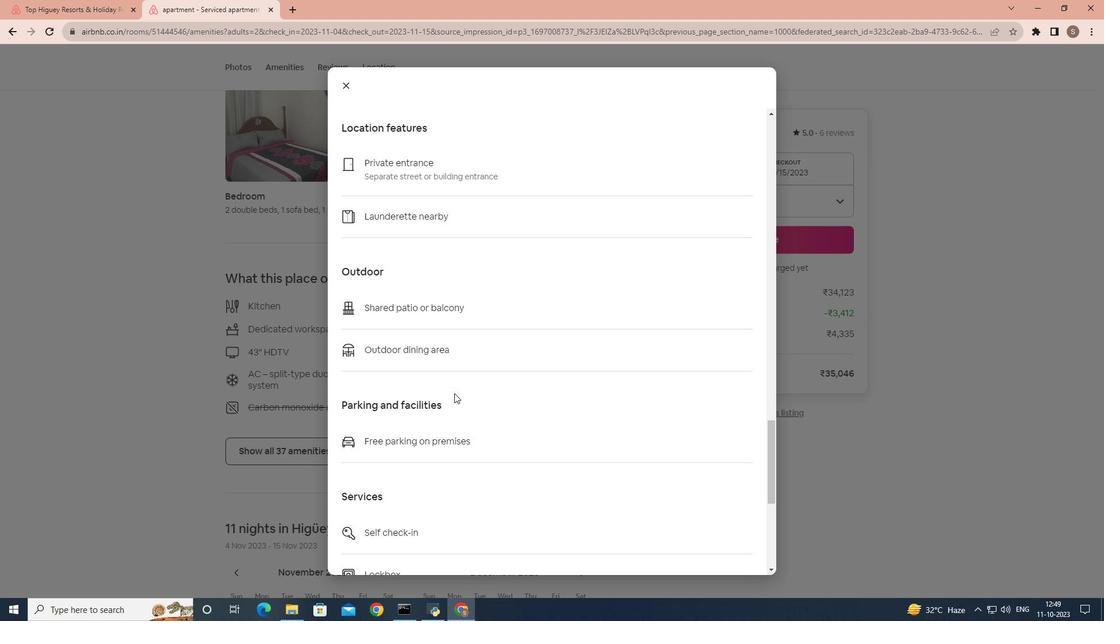 
Action: Mouse scrolled (454, 392) with delta (0, 0)
Screenshot: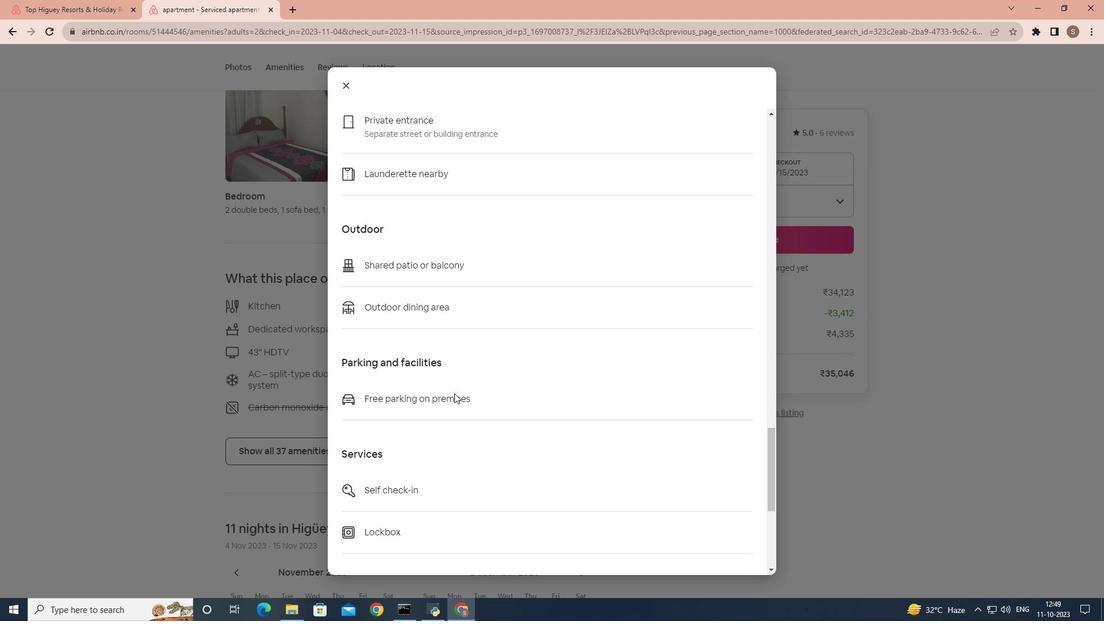 
Action: Mouse scrolled (454, 392) with delta (0, 0)
Screenshot: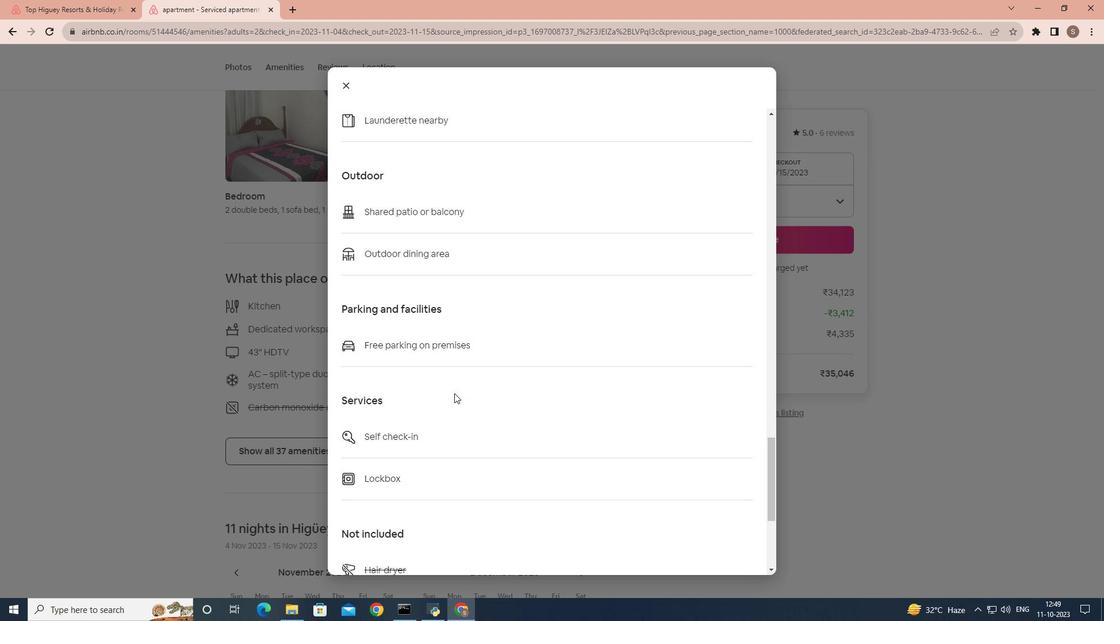
Action: Mouse scrolled (454, 392) with delta (0, 0)
Screenshot: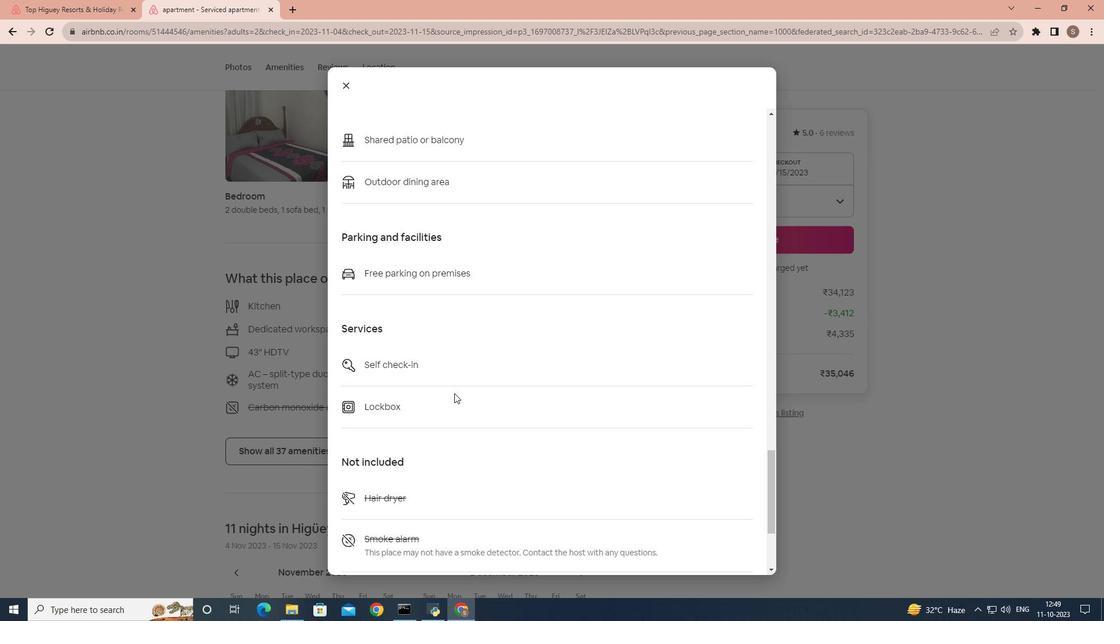 
Action: Mouse scrolled (454, 392) with delta (0, 0)
Screenshot: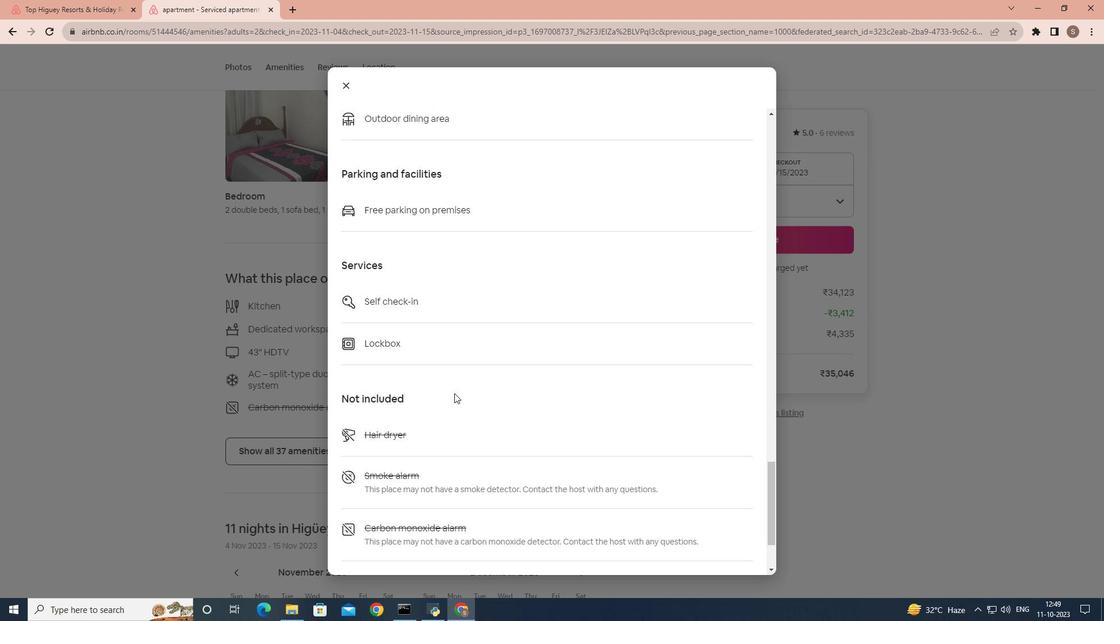 
Action: Mouse scrolled (454, 392) with delta (0, 0)
Screenshot: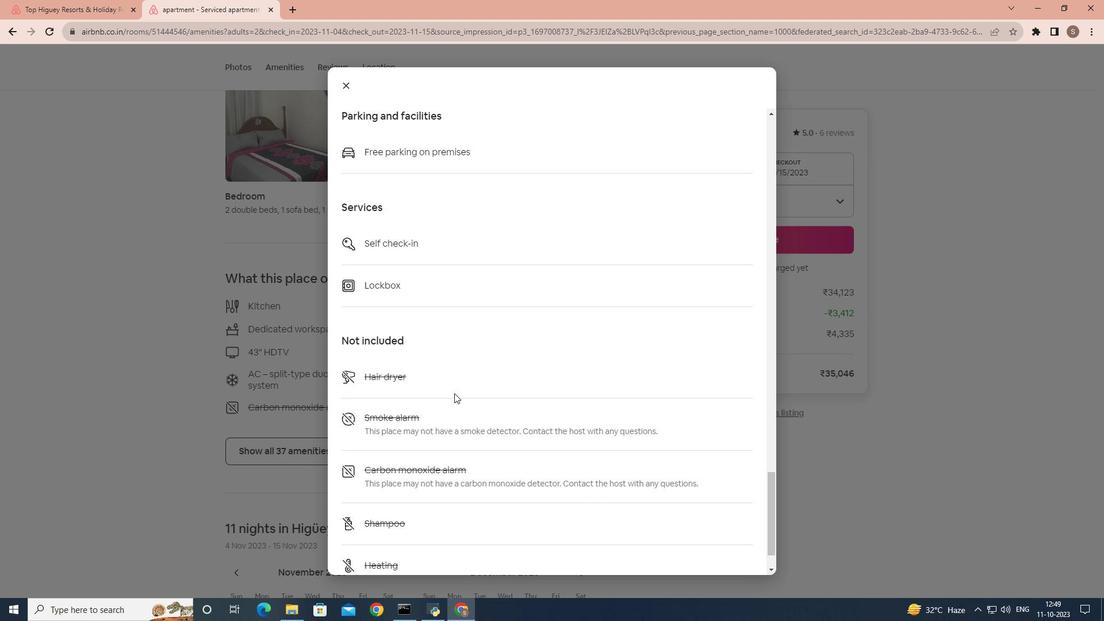 
Action: Mouse scrolled (454, 392) with delta (0, 0)
Screenshot: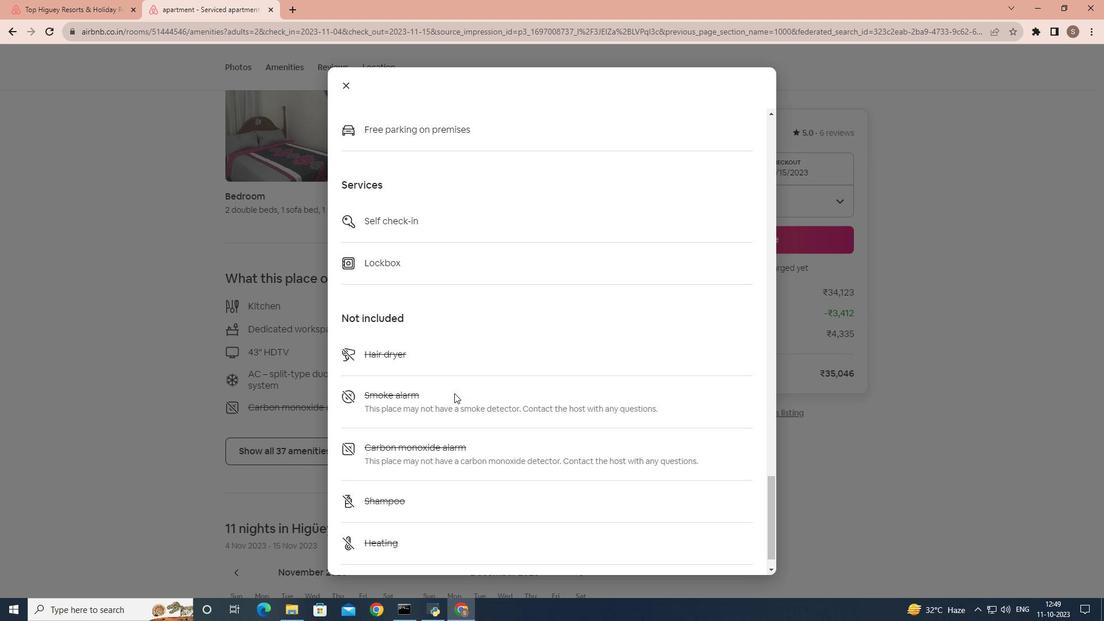 
Action: Mouse scrolled (454, 392) with delta (0, 0)
Screenshot: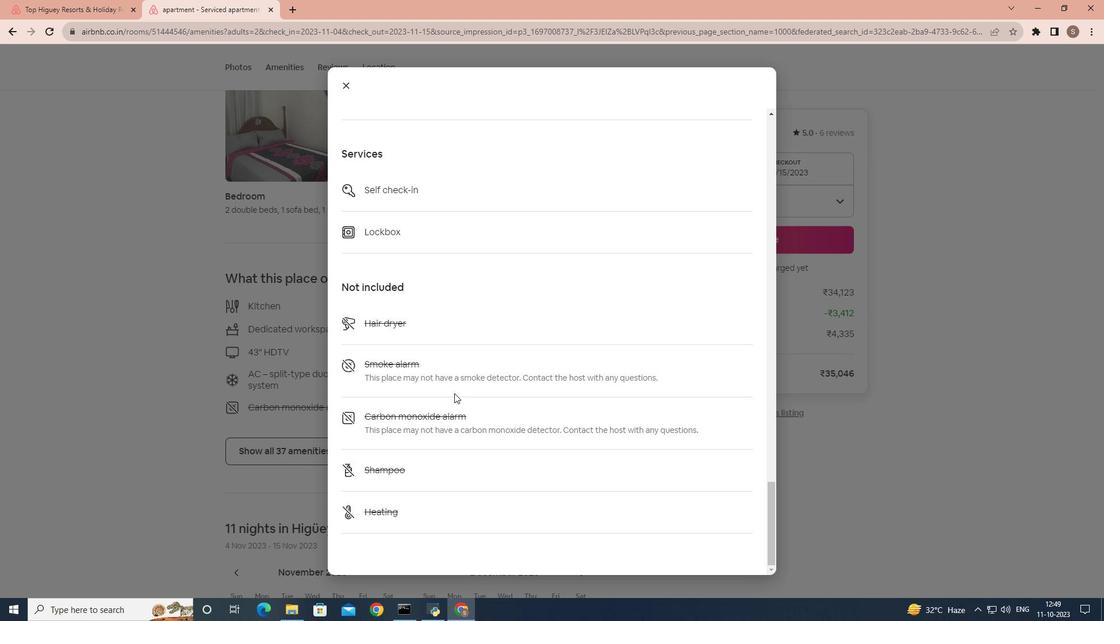 
Action: Mouse scrolled (454, 392) with delta (0, 0)
Screenshot: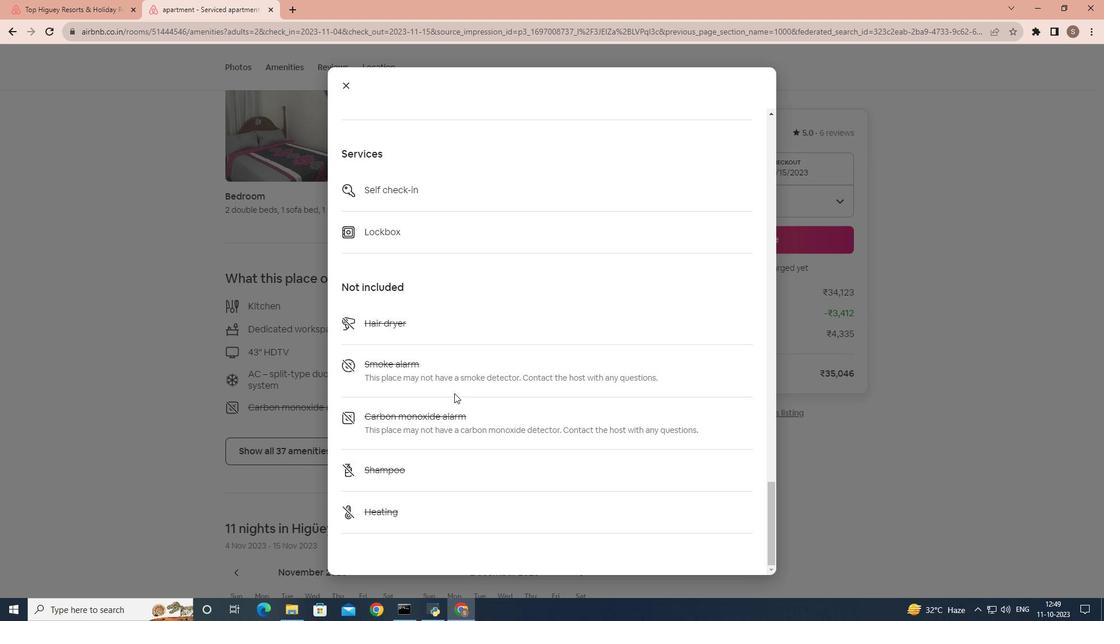 
Action: Mouse moved to (349, 78)
Screenshot: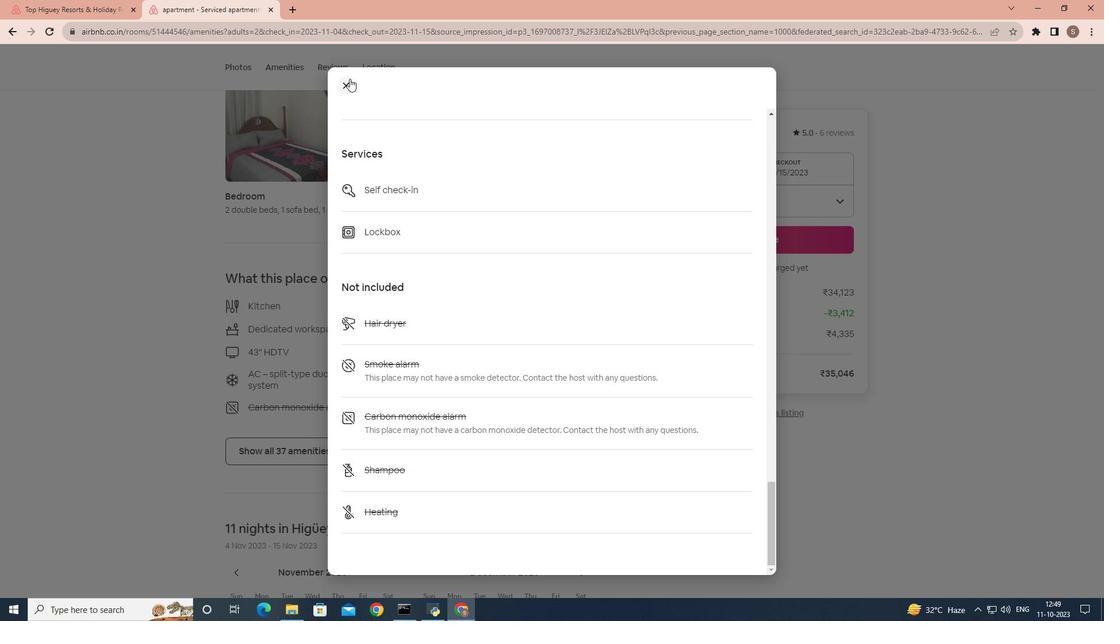 
Action: Mouse pressed left at (349, 78)
Screenshot: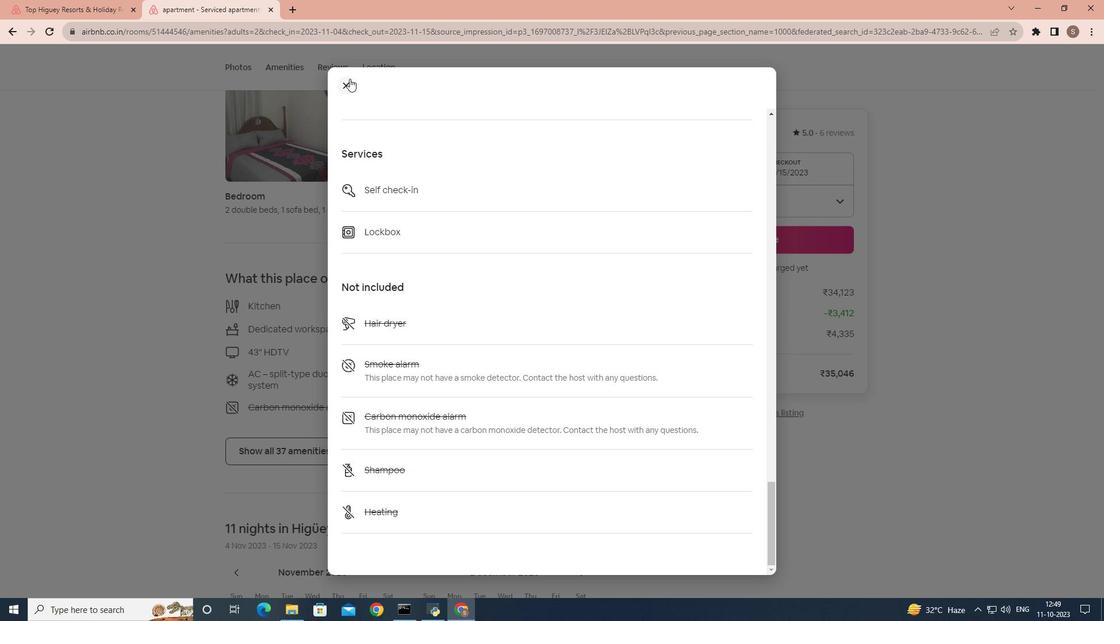 
Action: Mouse moved to (400, 262)
Screenshot: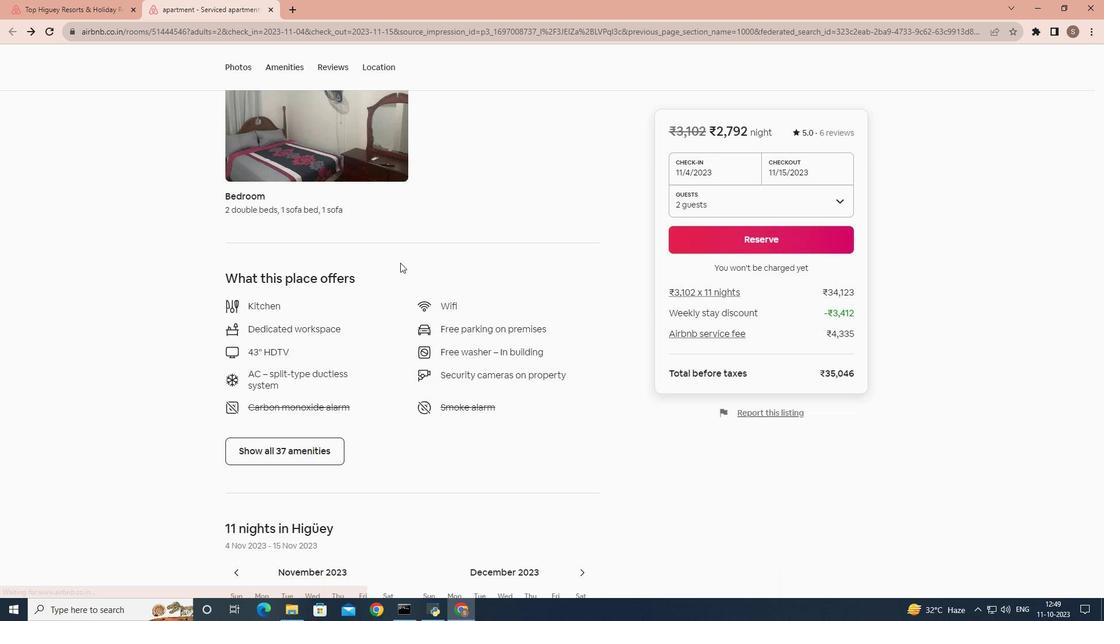 
Action: Mouse scrolled (400, 262) with delta (0, 0)
Screenshot: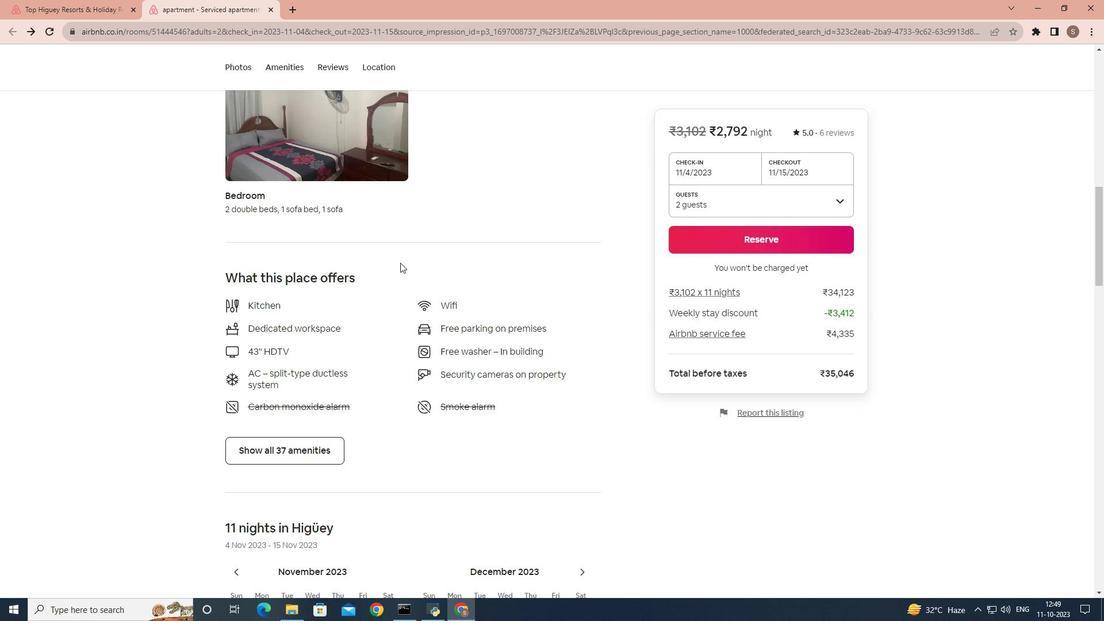 
Action: Mouse scrolled (400, 262) with delta (0, 0)
Screenshot: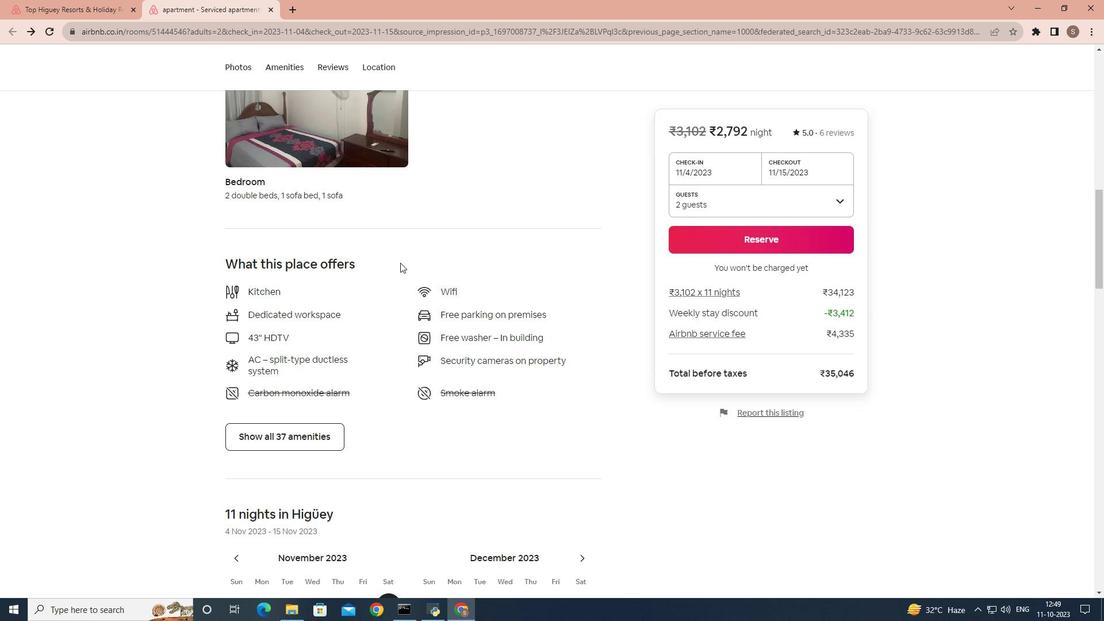 
Action: Mouse moved to (401, 263)
Screenshot: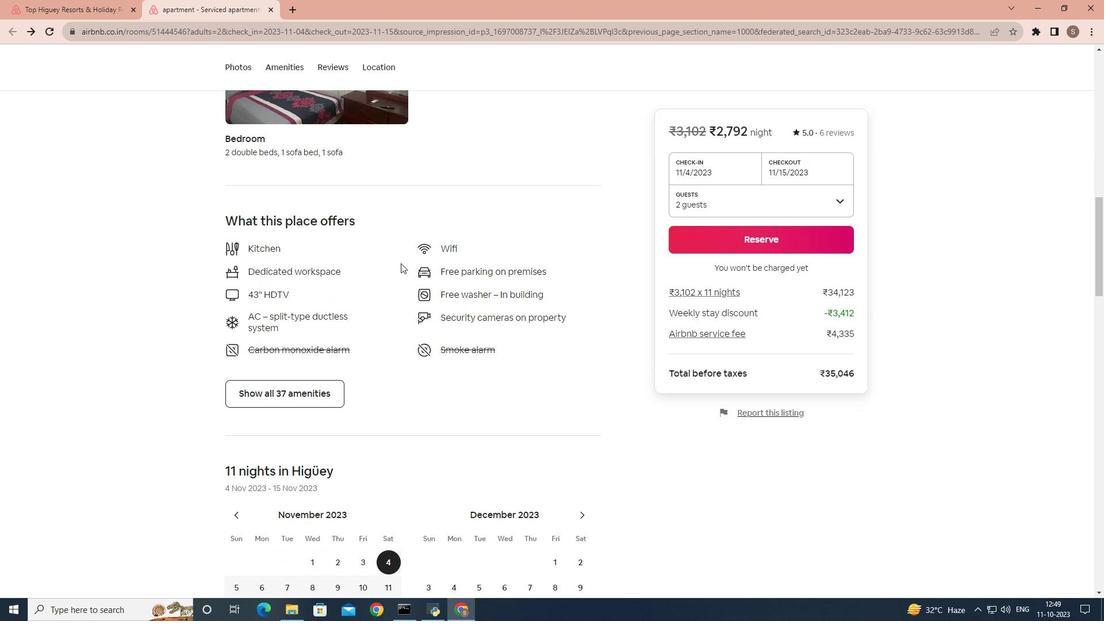 
Action: Mouse scrolled (401, 262) with delta (0, 0)
Screenshot: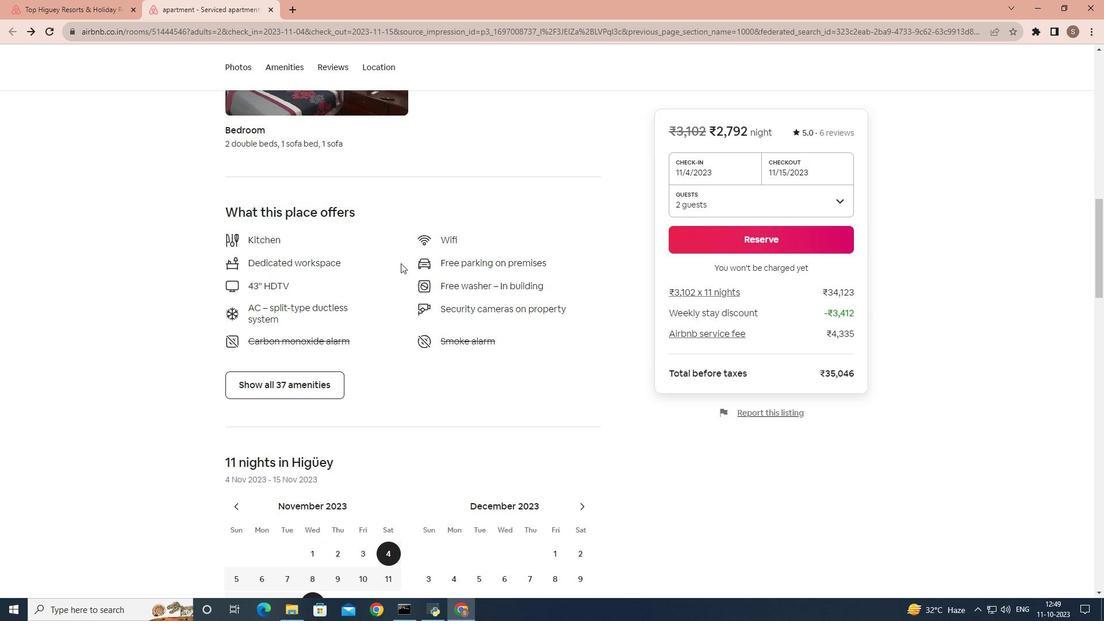 
Action: Mouse scrolled (401, 262) with delta (0, 0)
Screenshot: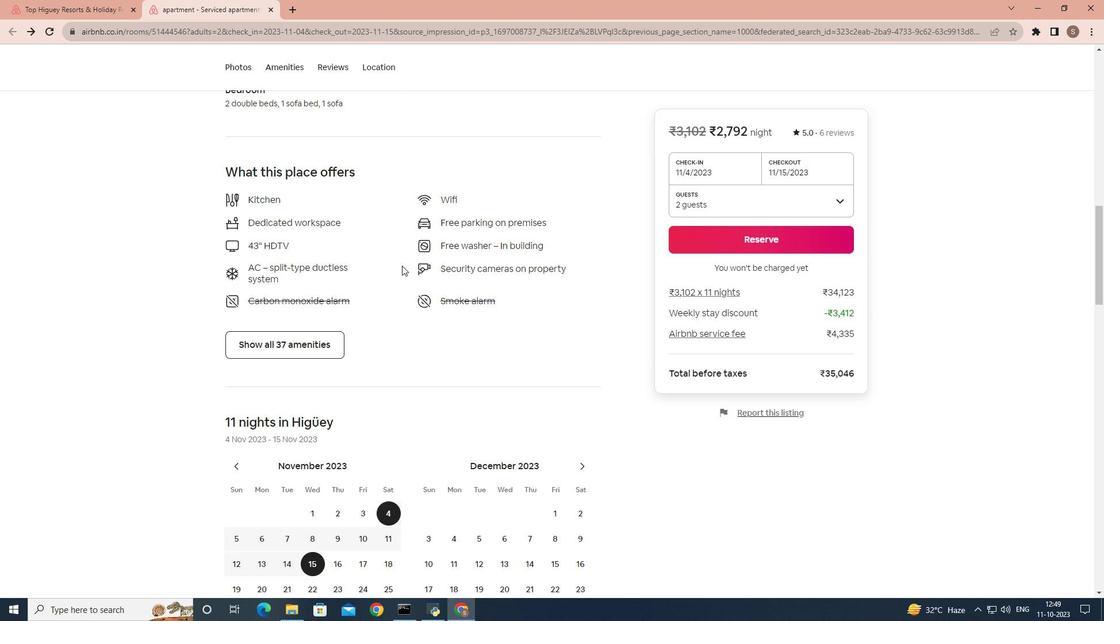 
Action: Mouse moved to (402, 266)
Screenshot: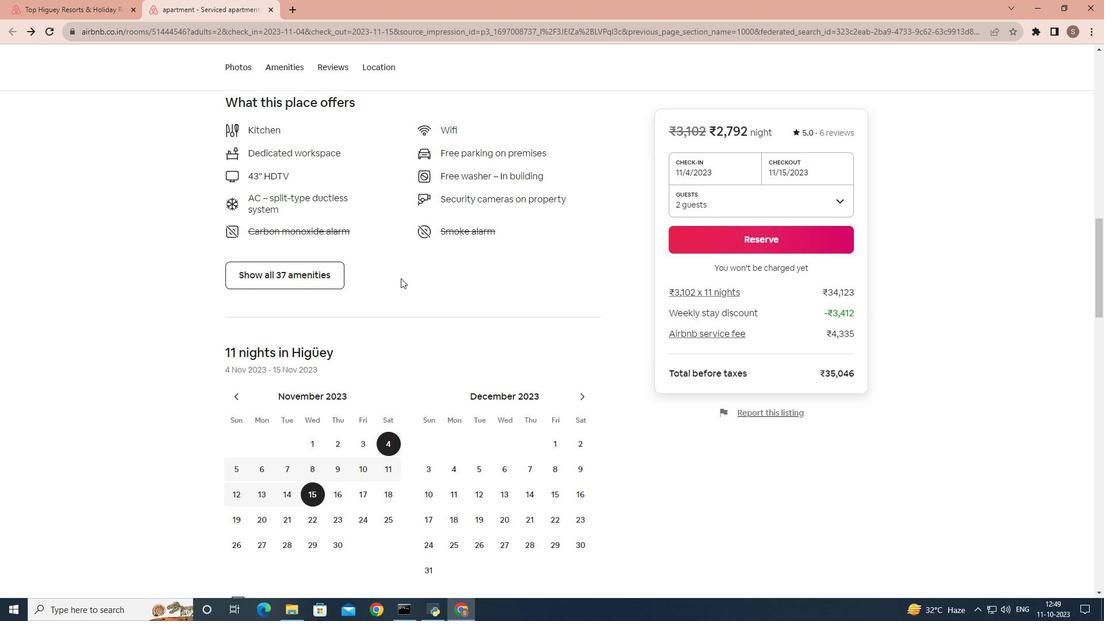 
Action: Mouse scrolled (402, 266) with delta (0, 0)
Screenshot: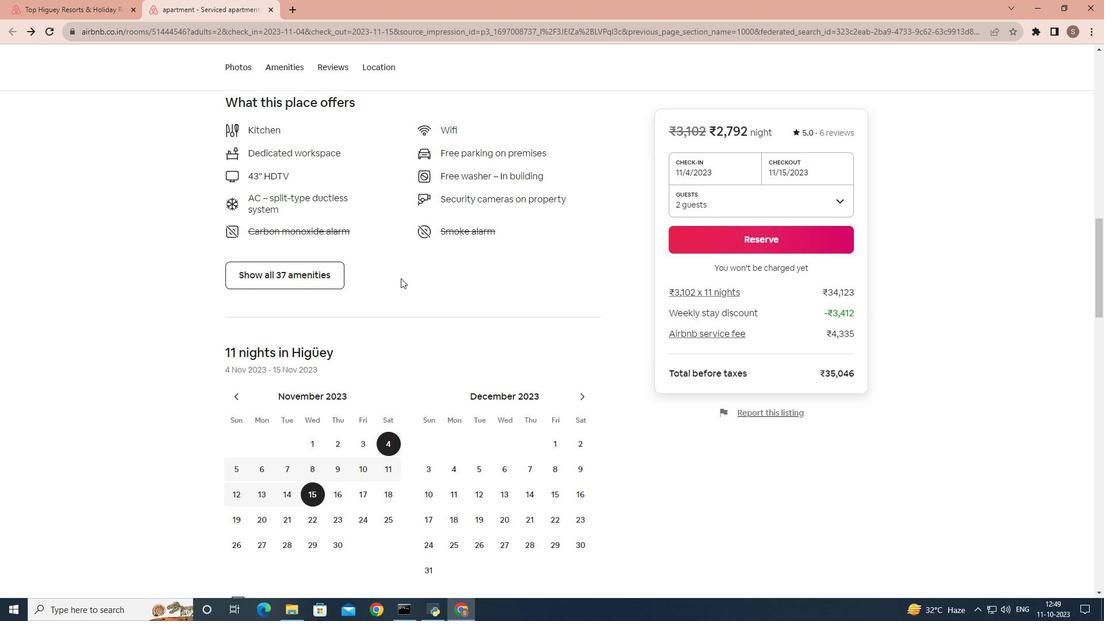 
Action: Mouse moved to (401, 275)
Screenshot: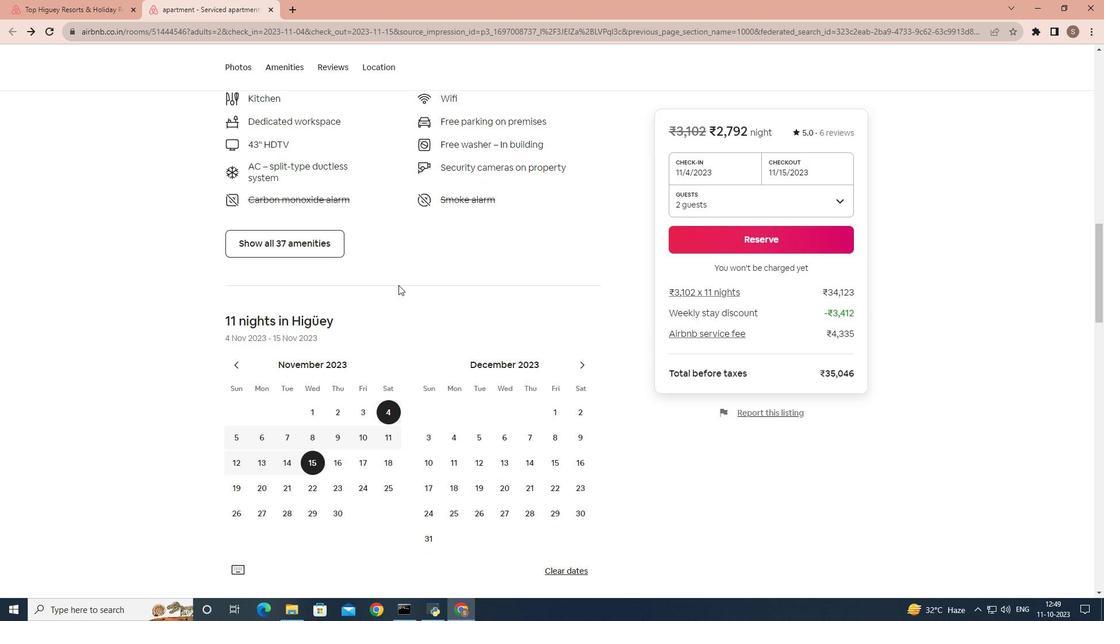 
Action: Mouse scrolled (401, 274) with delta (0, 0)
Screenshot: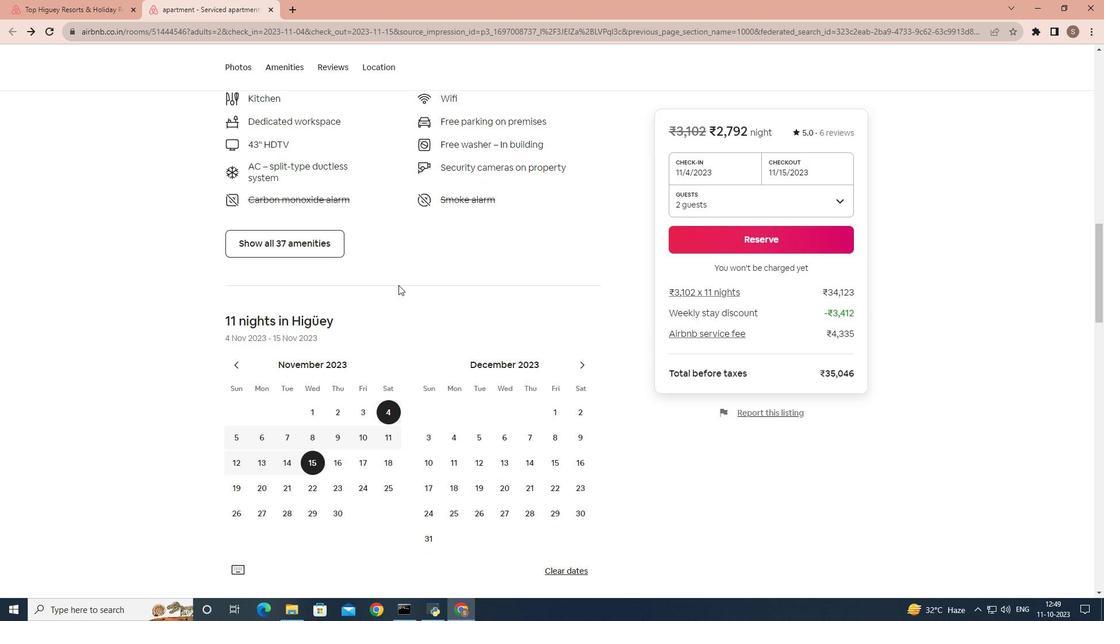 
Action: Mouse moved to (398, 285)
Screenshot: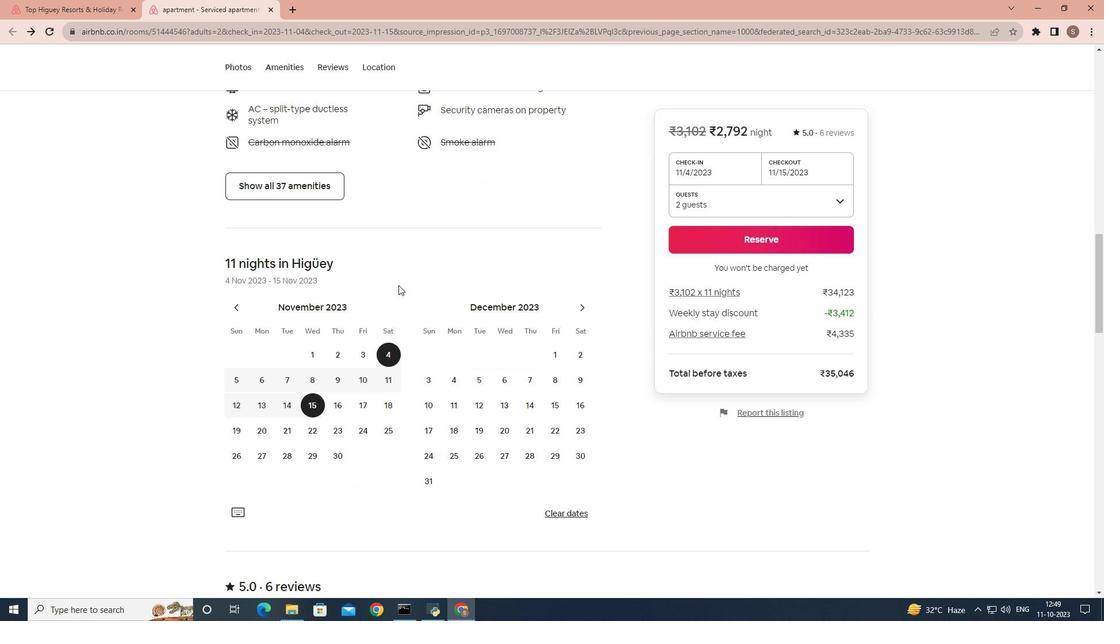 
Action: Mouse scrolled (398, 284) with delta (0, 0)
Screenshot: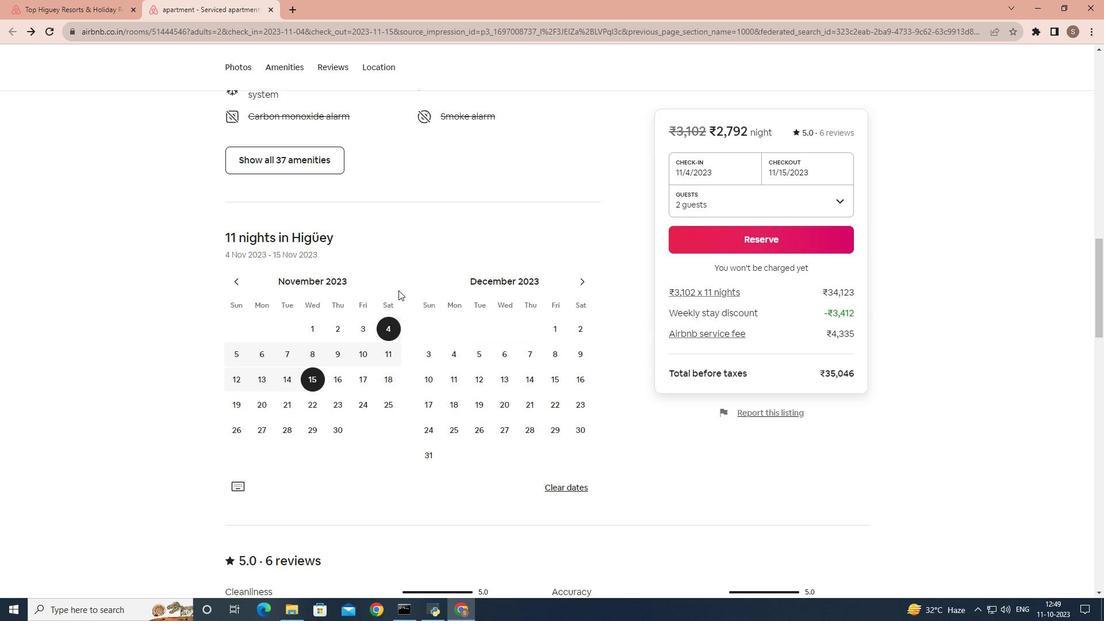
Action: Mouse moved to (398, 290)
Screenshot: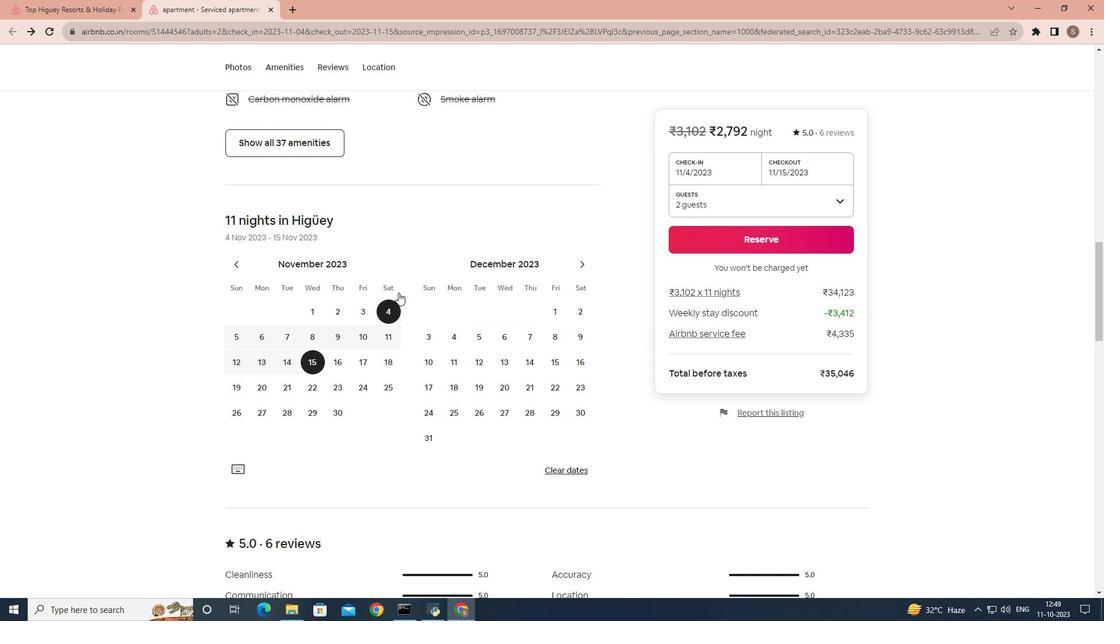 
Action: Mouse scrolled (398, 289) with delta (0, 0)
Screenshot: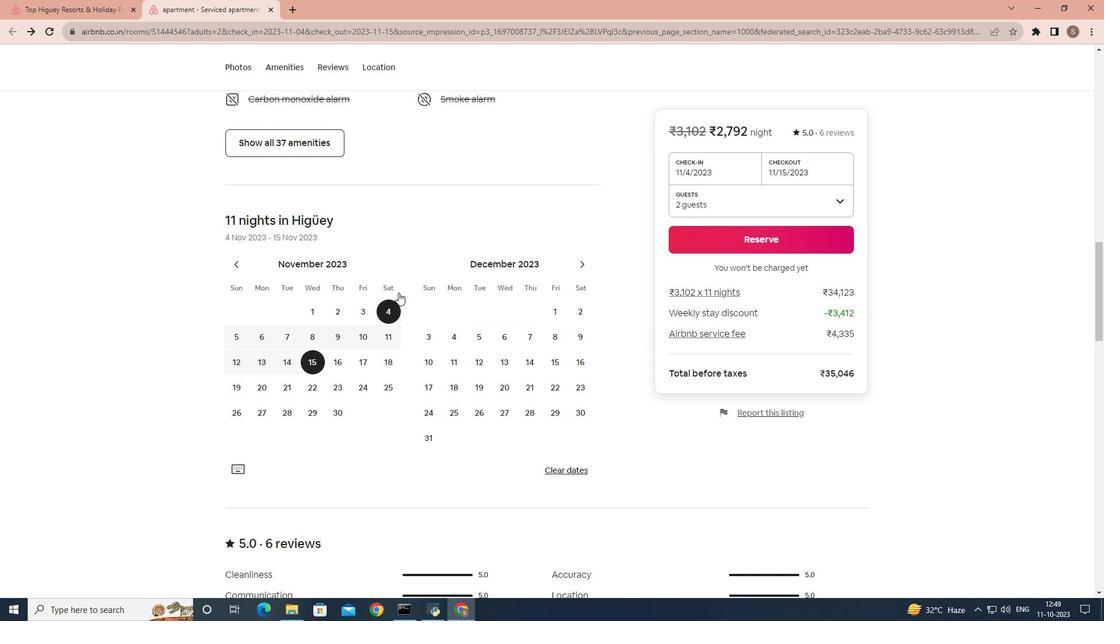 
Action: Mouse moved to (398, 292)
Screenshot: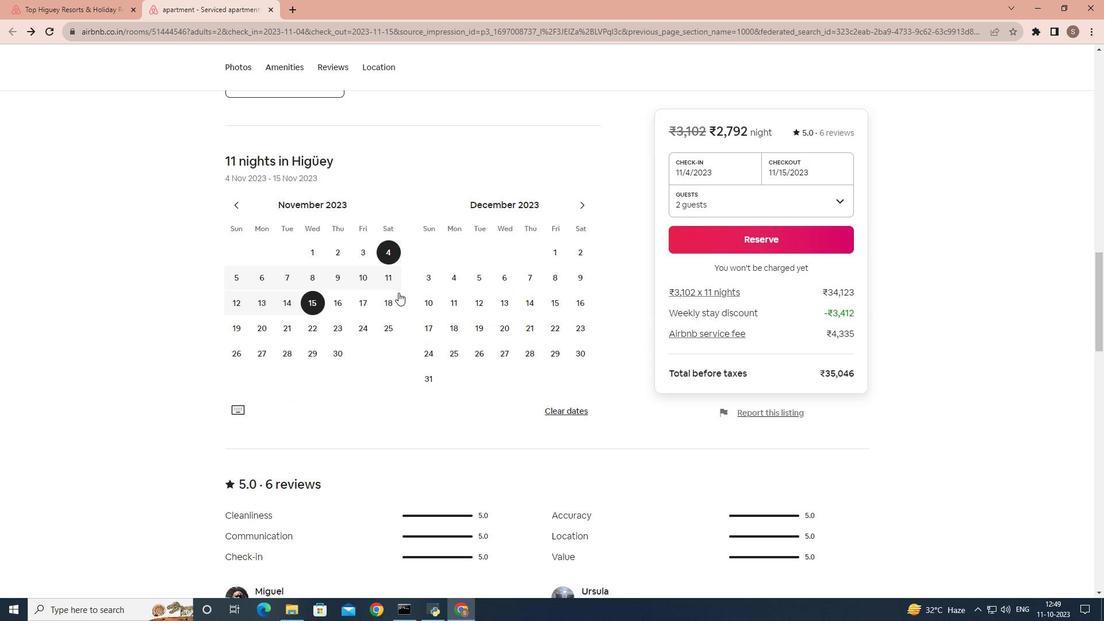 
Action: Mouse scrolled (398, 292) with delta (0, 0)
Screenshot: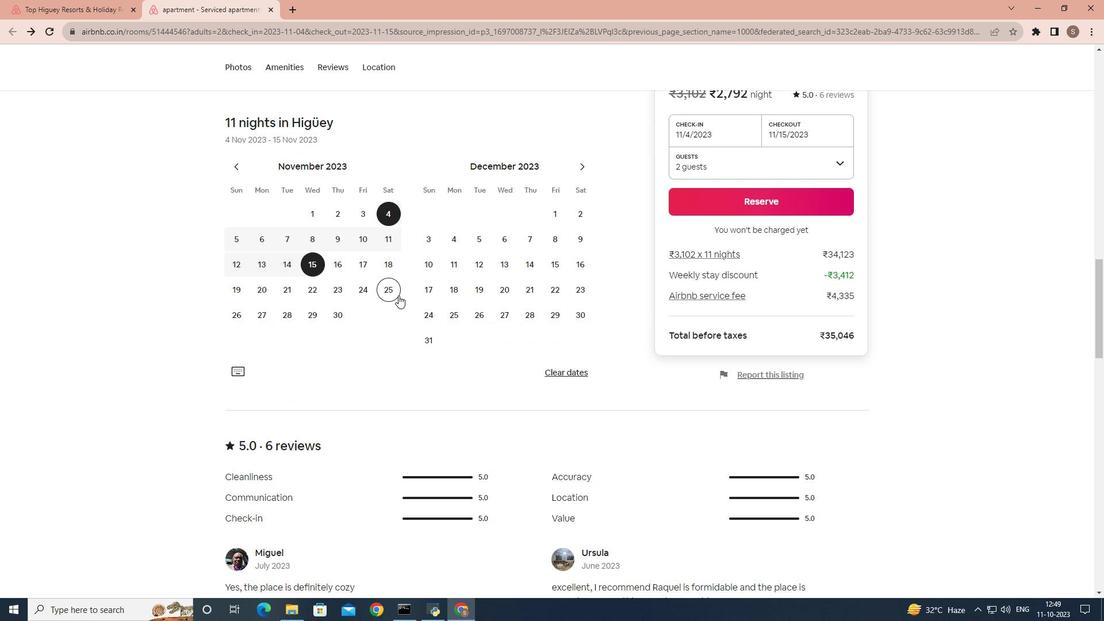 
Action: Mouse moved to (398, 296)
Screenshot: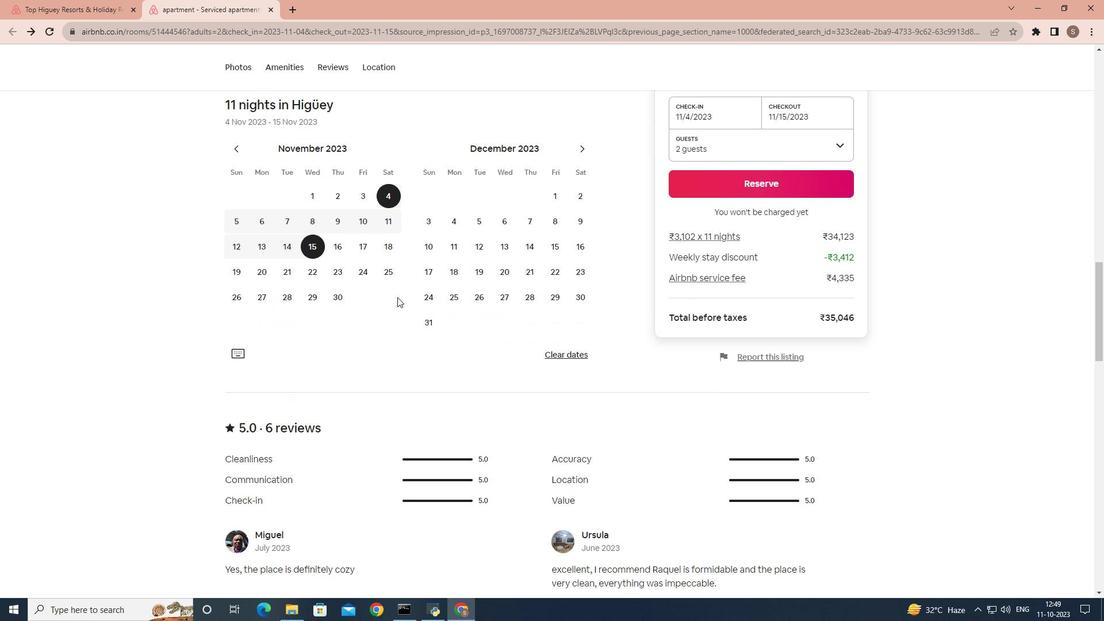 
Action: Mouse scrolled (398, 296) with delta (0, 0)
Screenshot: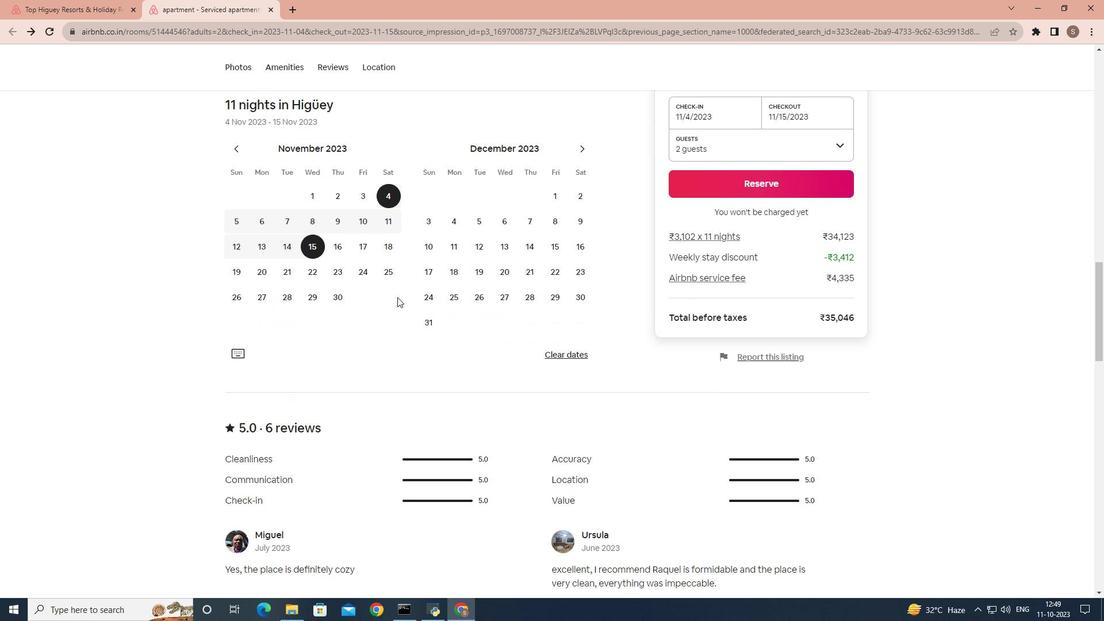 
Action: Mouse moved to (397, 298)
Screenshot: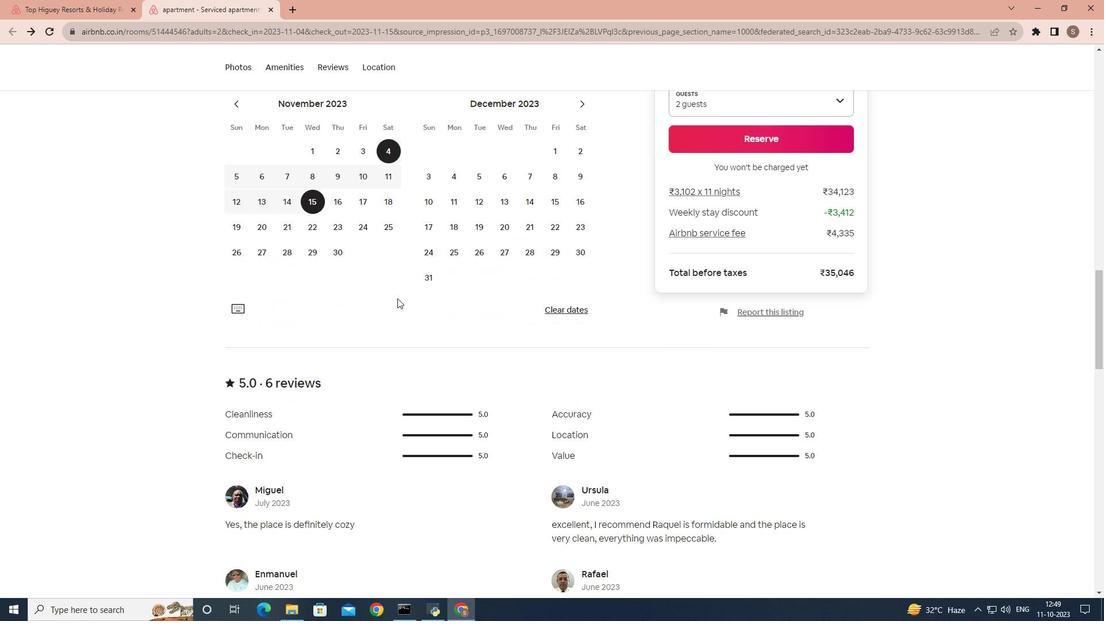 
Action: Mouse scrolled (397, 298) with delta (0, 0)
Screenshot: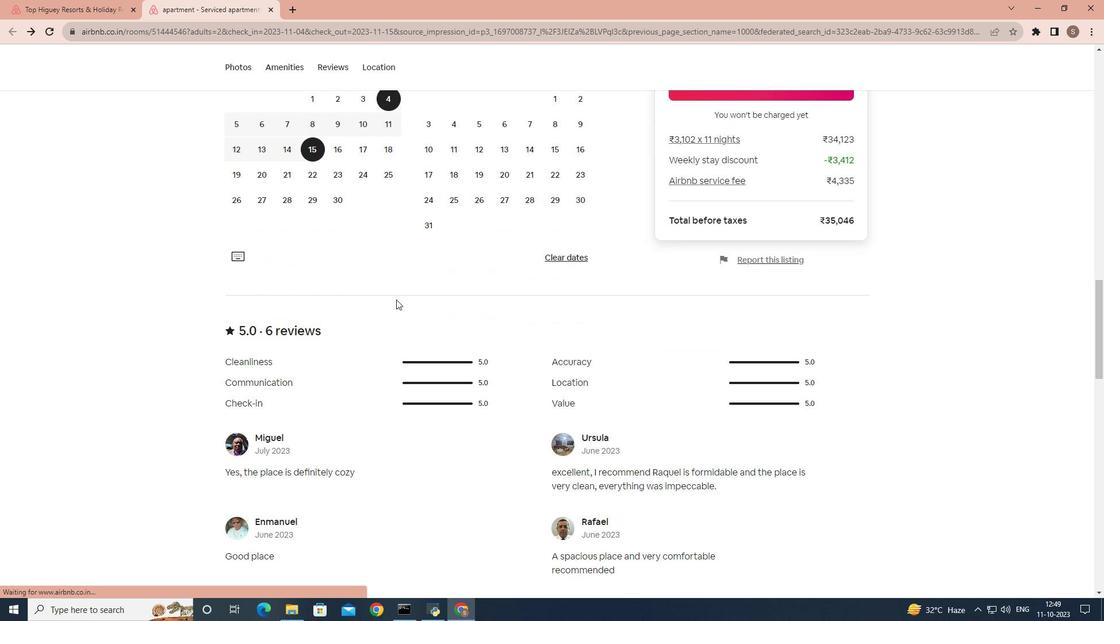 
Action: Mouse moved to (396, 299)
Screenshot: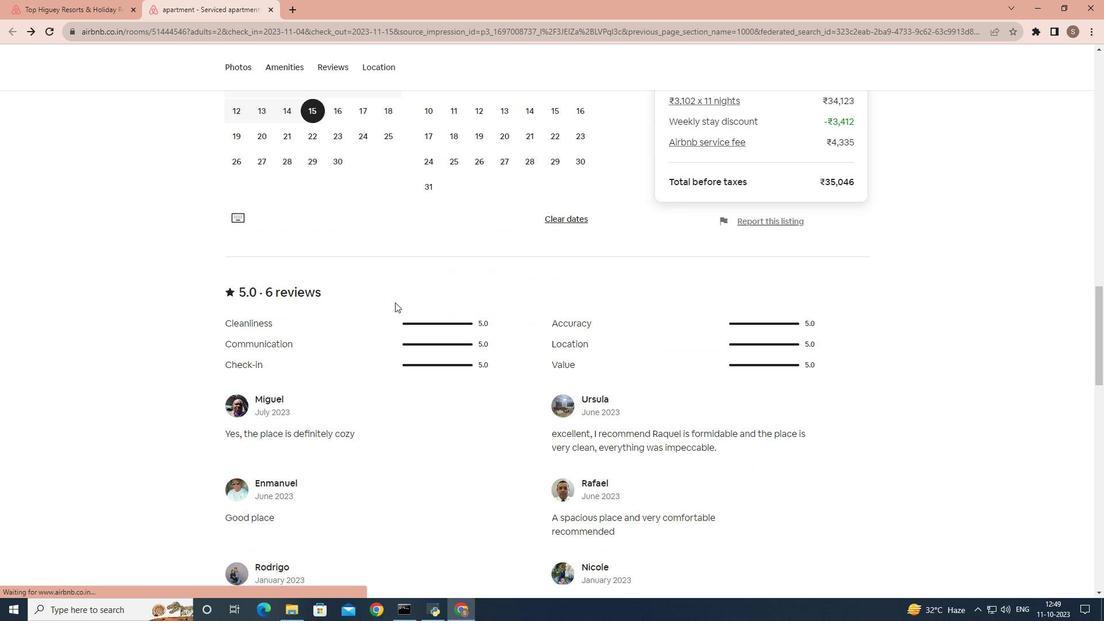 
Action: Mouse scrolled (396, 299) with delta (0, 0)
Screenshot: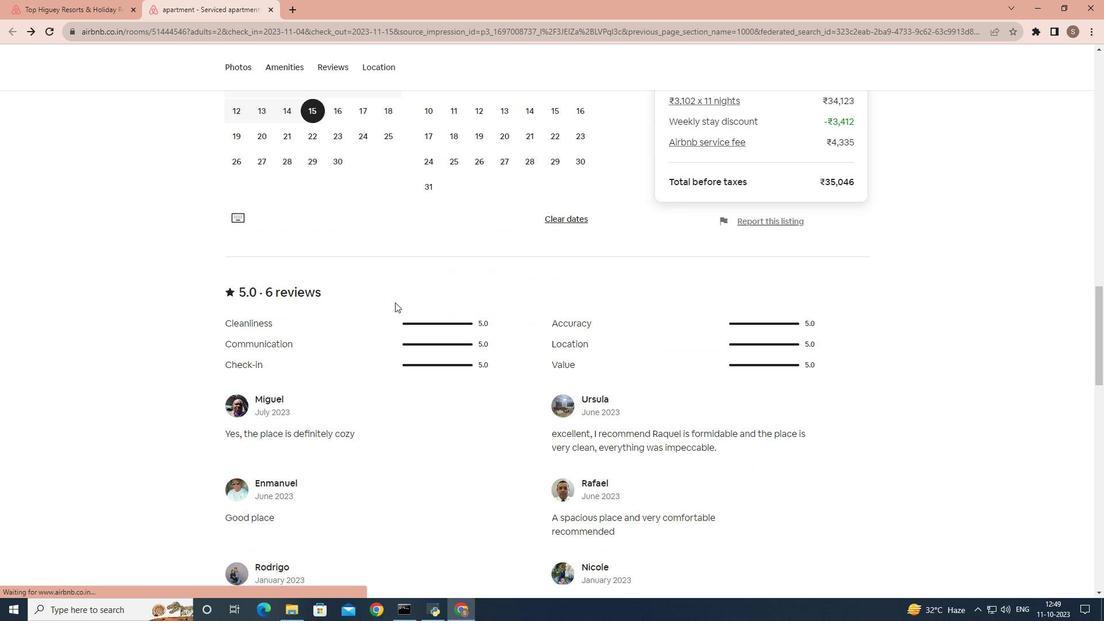 
Action: Mouse moved to (380, 320)
Screenshot: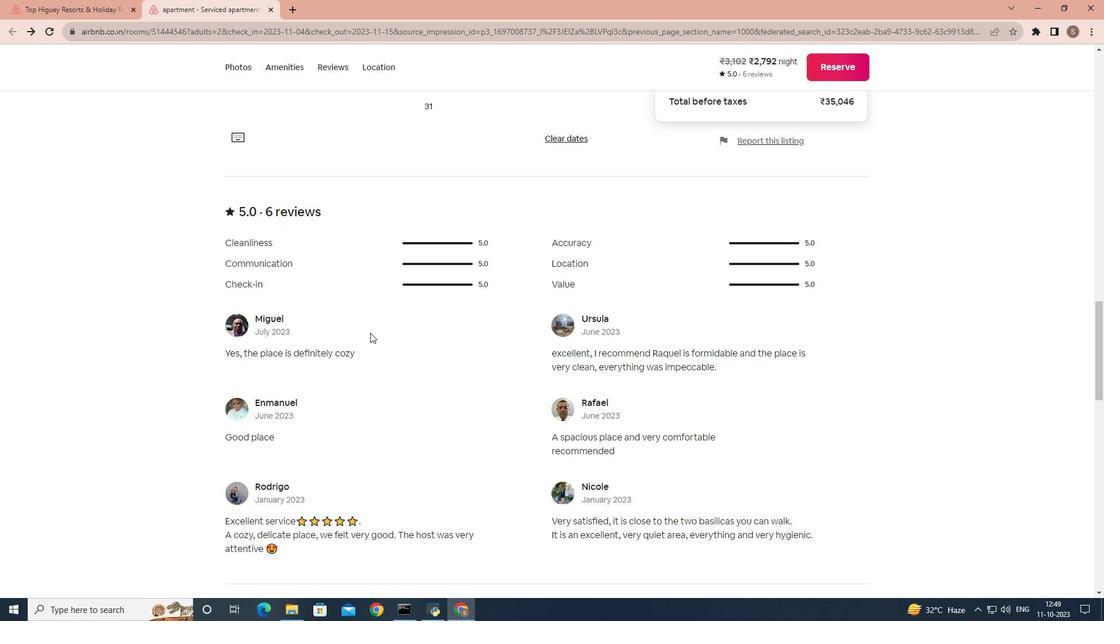 
Action: Mouse scrolled (380, 319) with delta (0, 0)
Screenshot: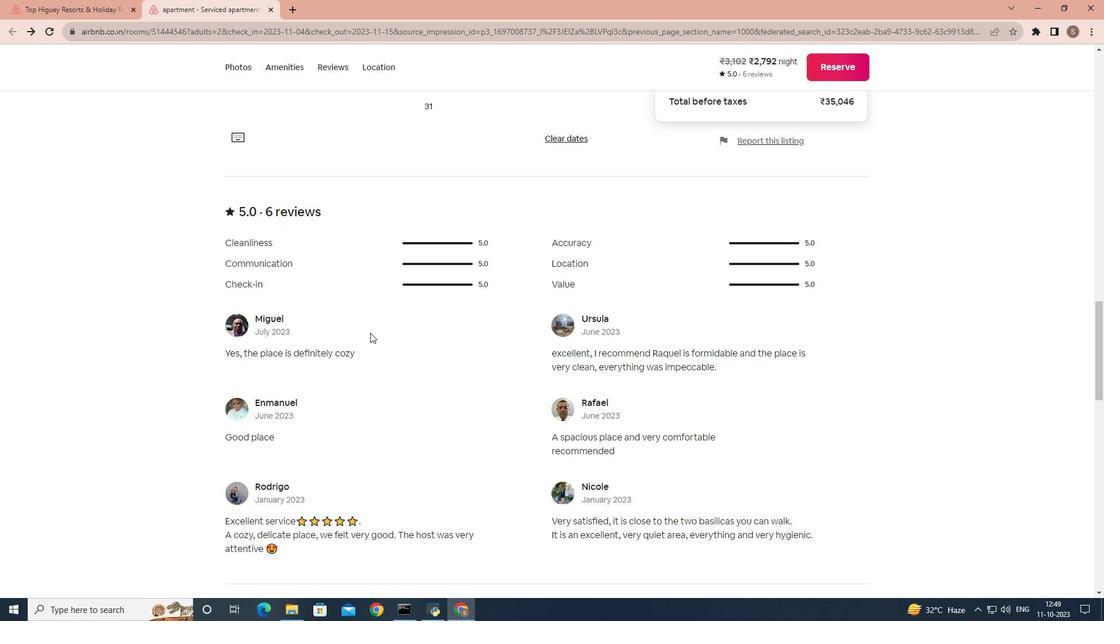 
Action: Mouse moved to (368, 336)
Screenshot: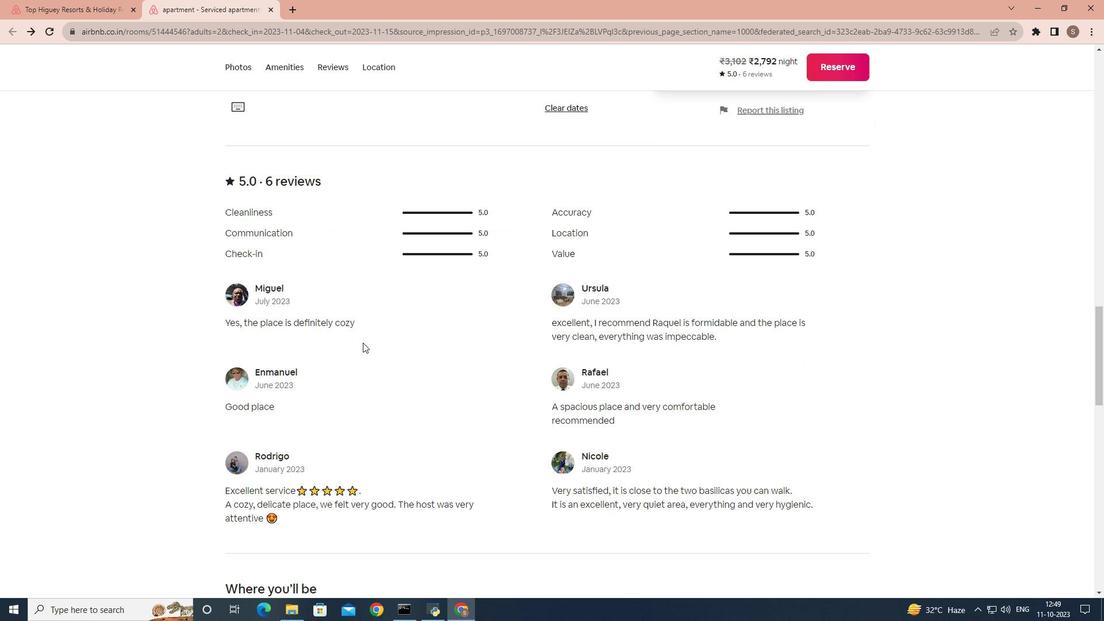 
Action: Mouse scrolled (368, 335) with delta (0, 0)
Screenshot: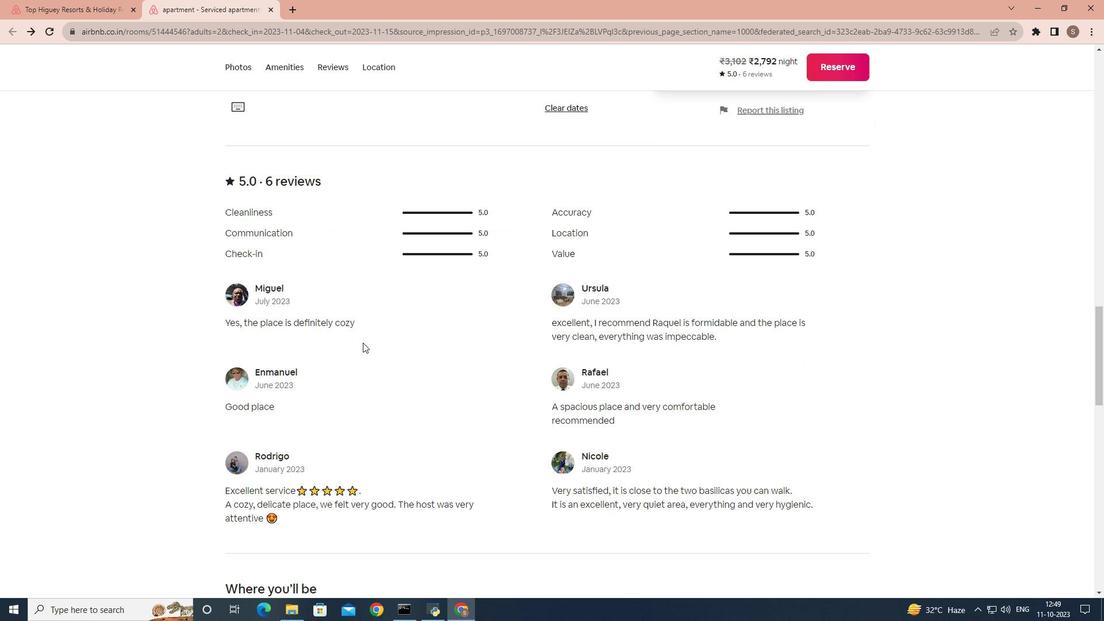 
Action: Mouse moved to (355, 348)
Screenshot: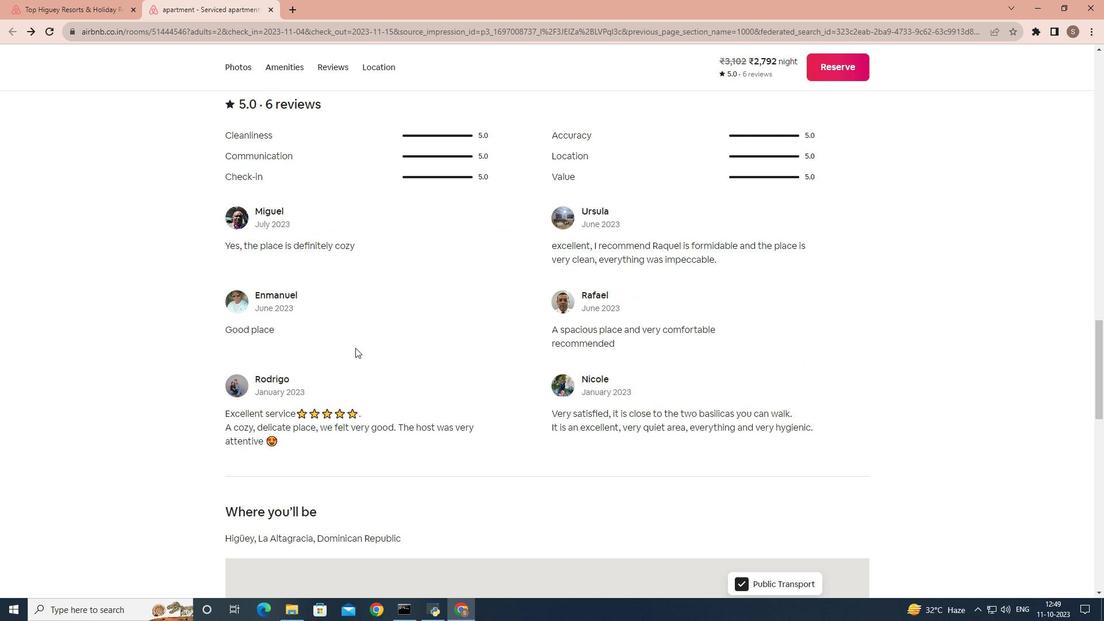 
Action: Mouse scrolled (355, 347) with delta (0, 0)
Screenshot: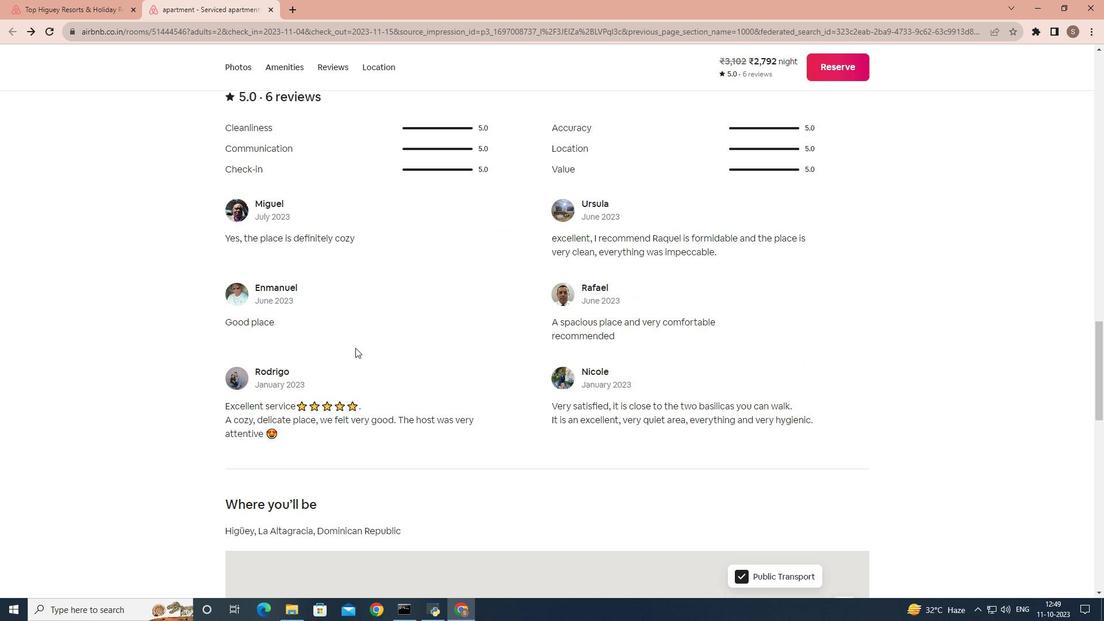 
Action: Mouse scrolled (355, 347) with delta (0, 0)
Screenshot: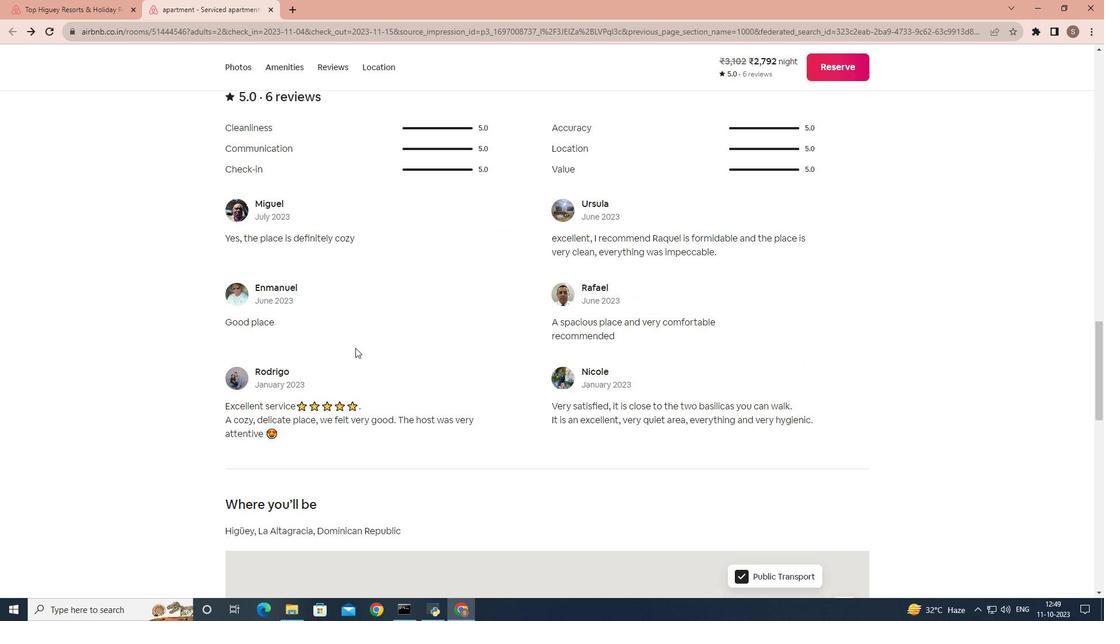 
Action: Mouse scrolled (355, 347) with delta (0, 0)
Screenshot: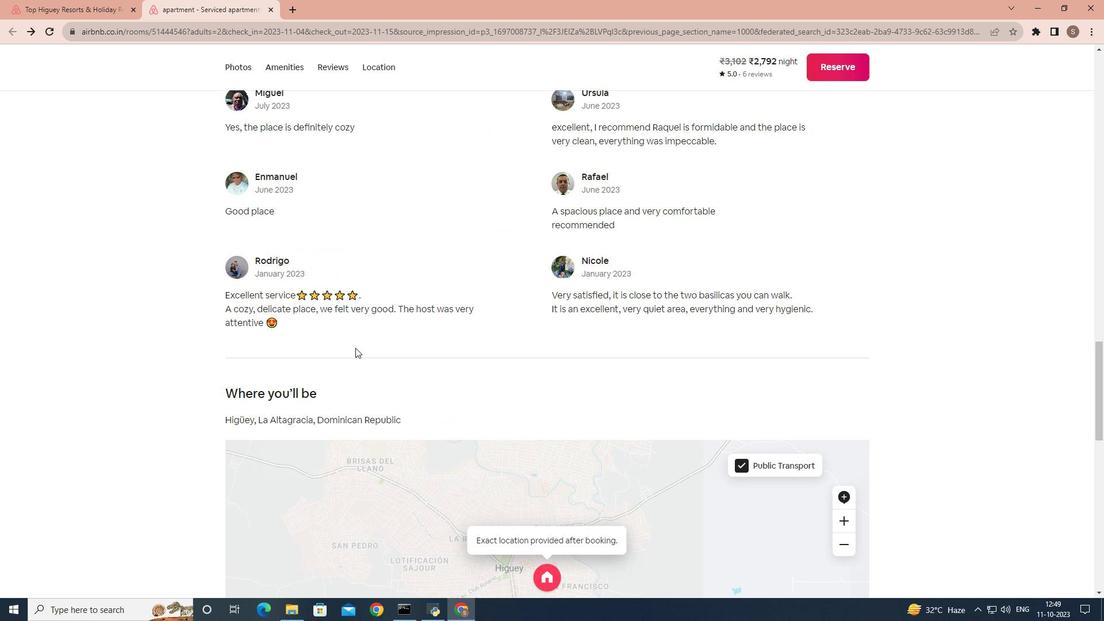 
Action: Mouse scrolled (355, 347) with delta (0, 0)
Screenshot: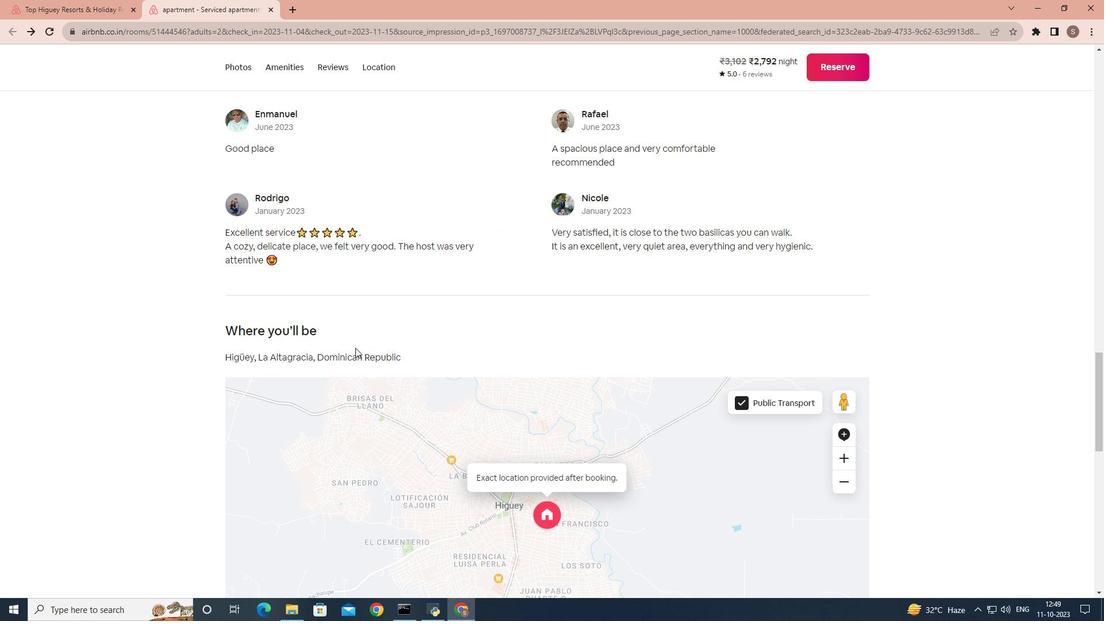 
Action: Mouse scrolled (355, 347) with delta (0, 0)
Screenshot: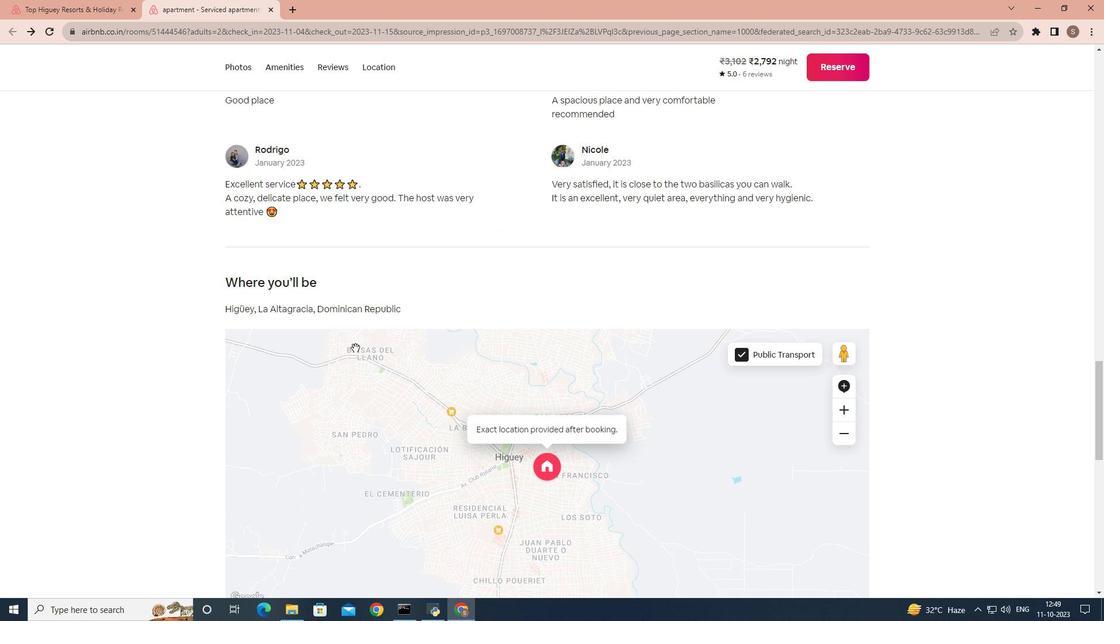 
Action: Mouse moved to (355, 349)
Screenshot: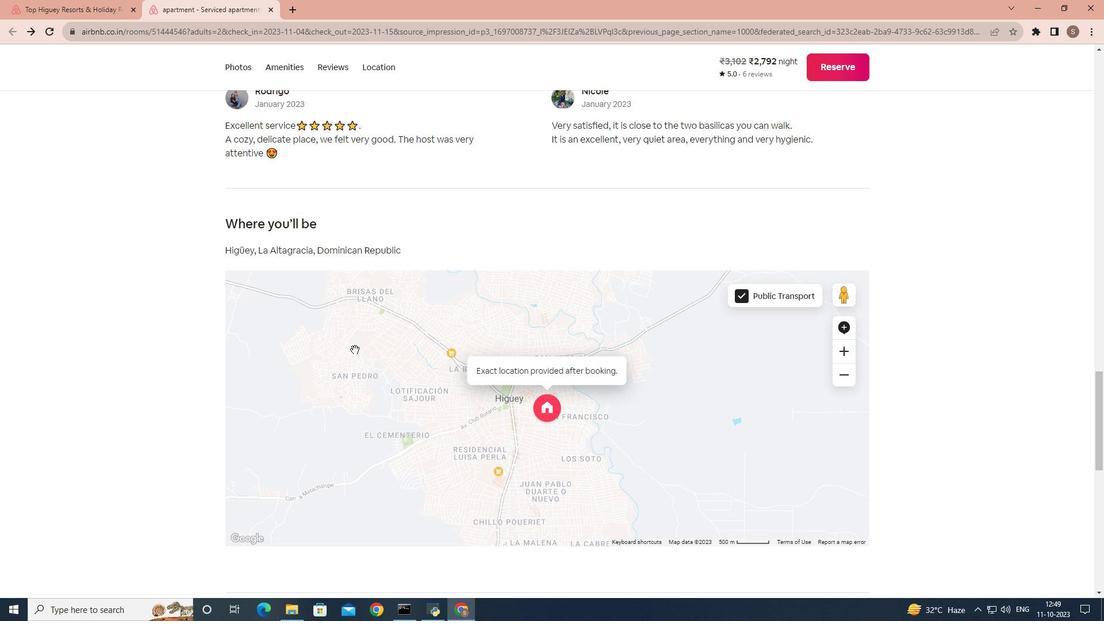 
Action: Mouse scrolled (355, 349) with delta (0, 0)
Screenshot: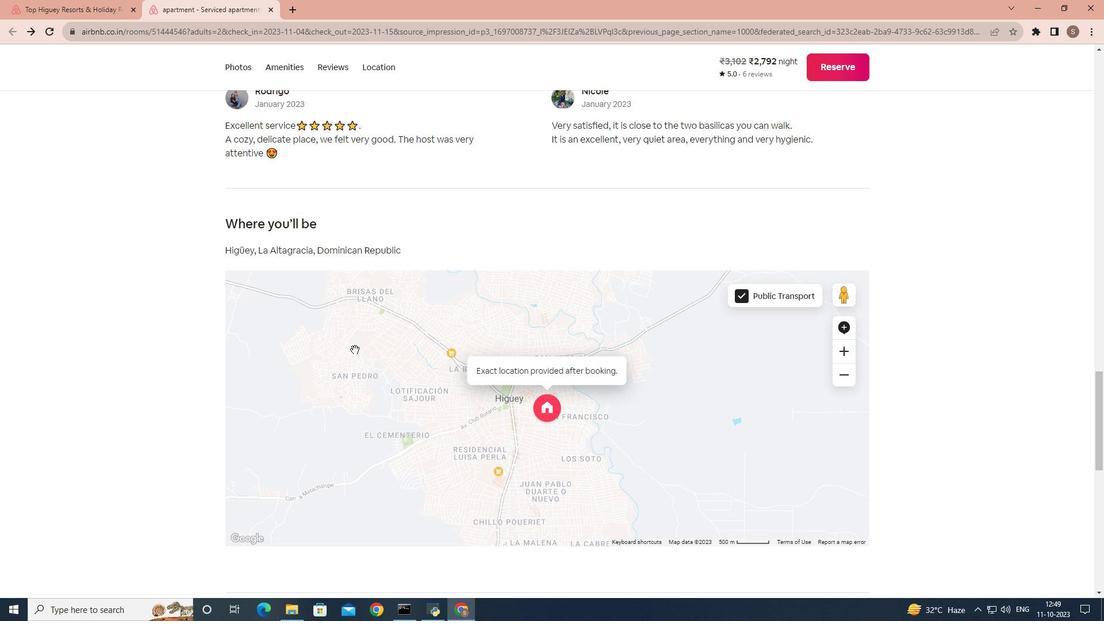 
Action: Mouse scrolled (355, 349) with delta (0, 0)
Screenshot: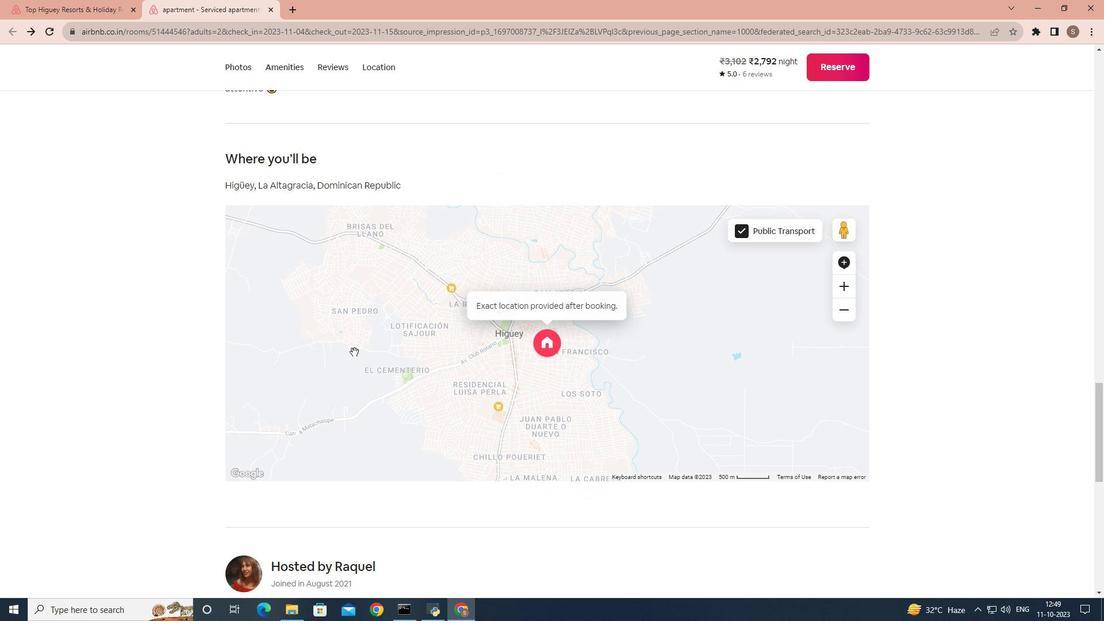 
Action: Mouse moved to (354, 350)
Screenshot: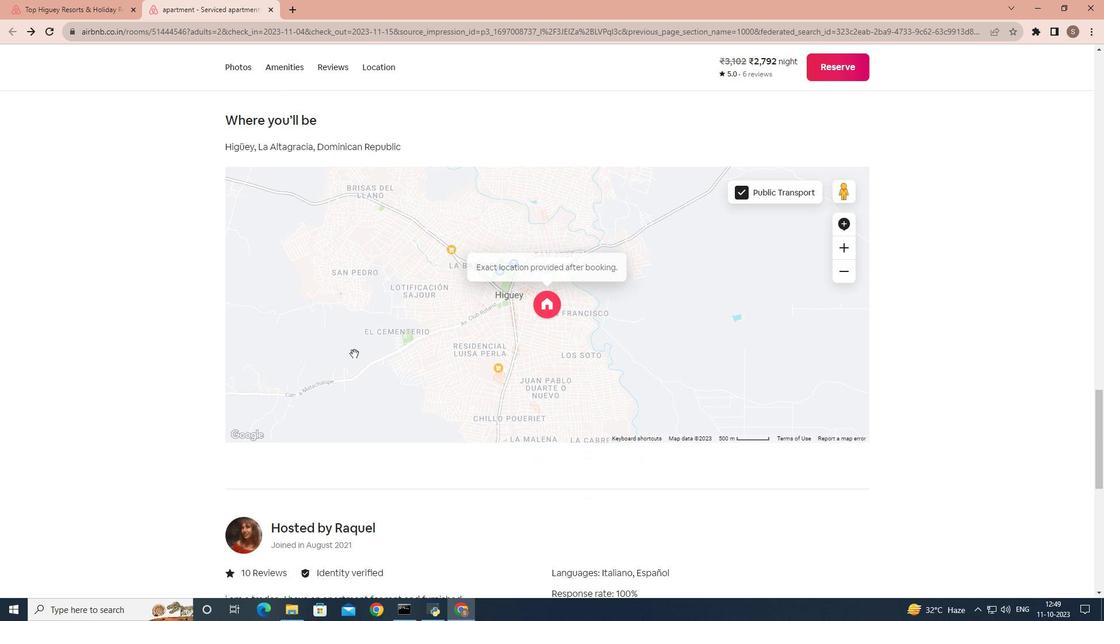 
Action: Mouse scrolled (354, 350) with delta (0, 0)
Screenshot: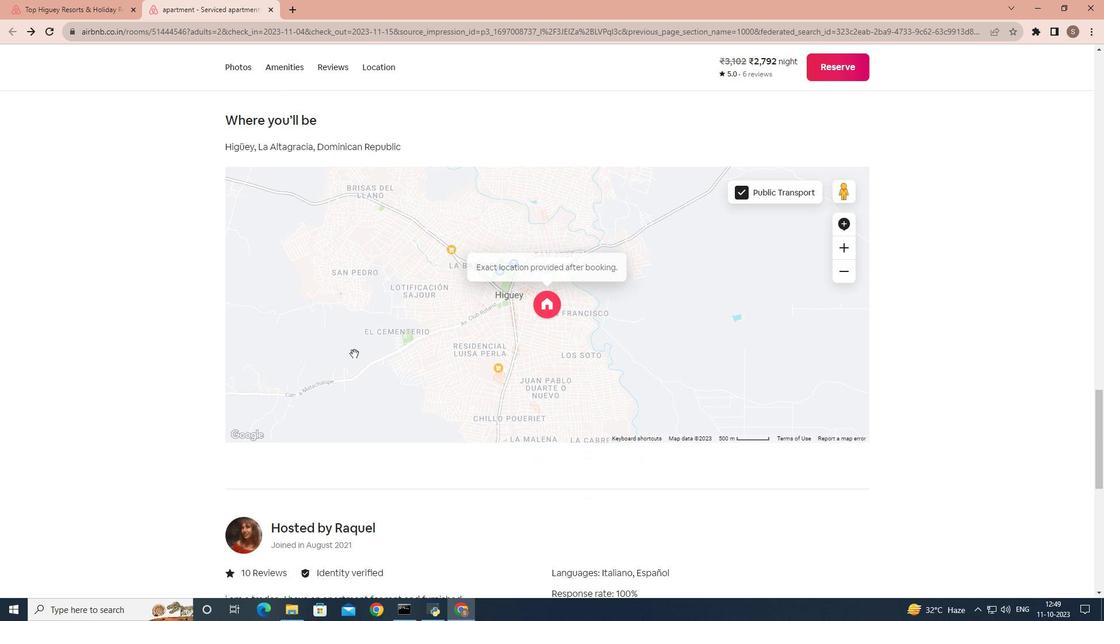 
Action: Mouse moved to (344, 366)
Screenshot: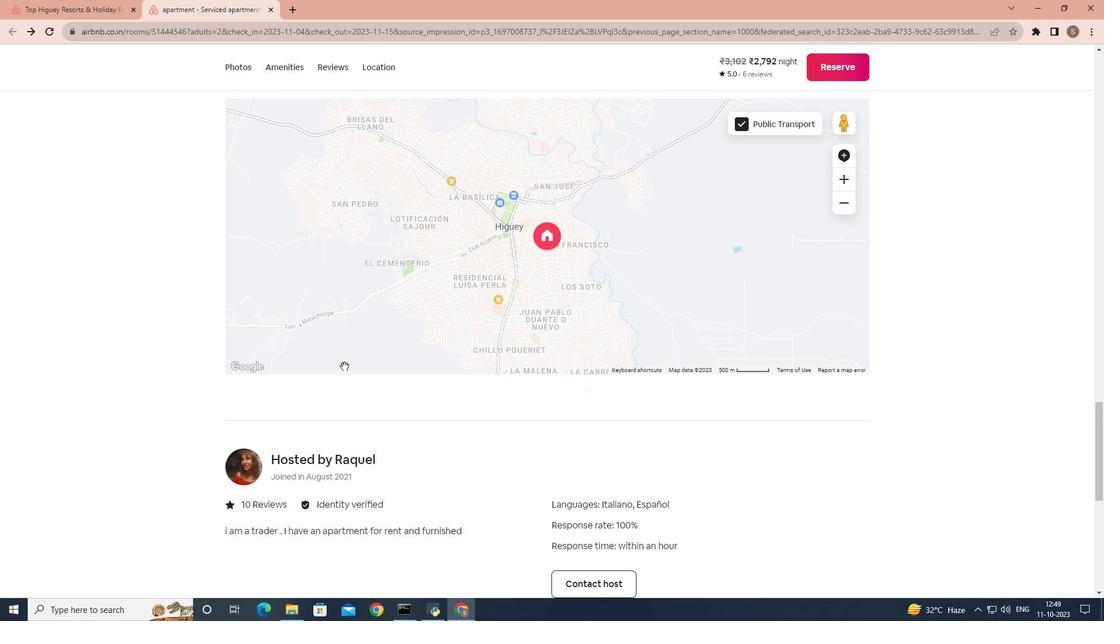 
Action: Mouse scrolled (344, 365) with delta (0, 0)
Screenshot: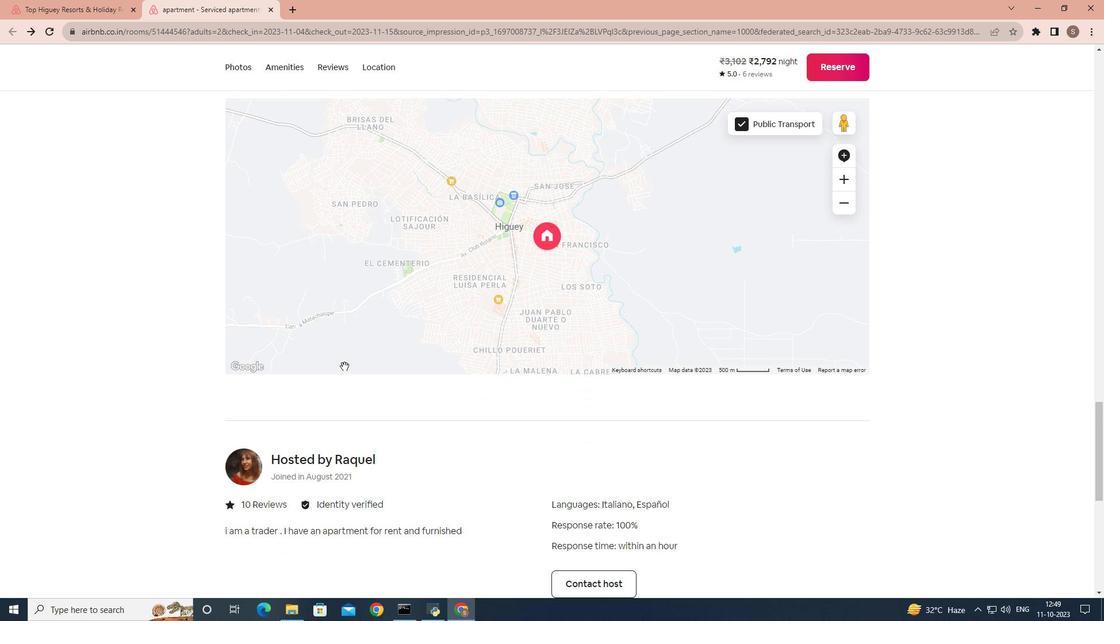
Action: Mouse moved to (344, 367)
Screenshot: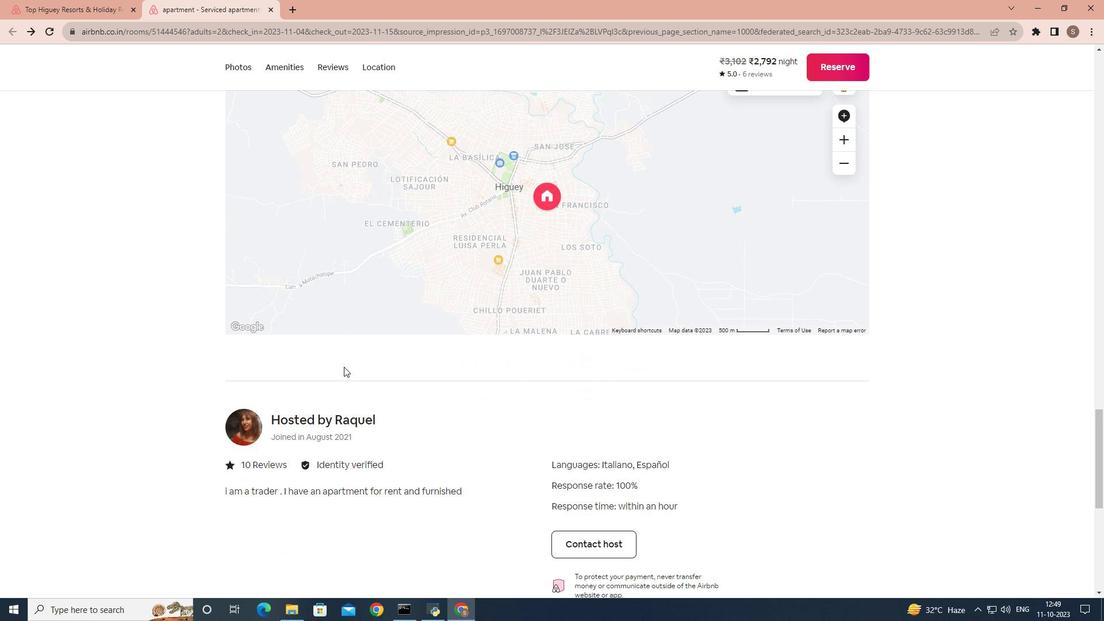 
Action: Mouse scrolled (344, 366) with delta (0, 0)
Screenshot: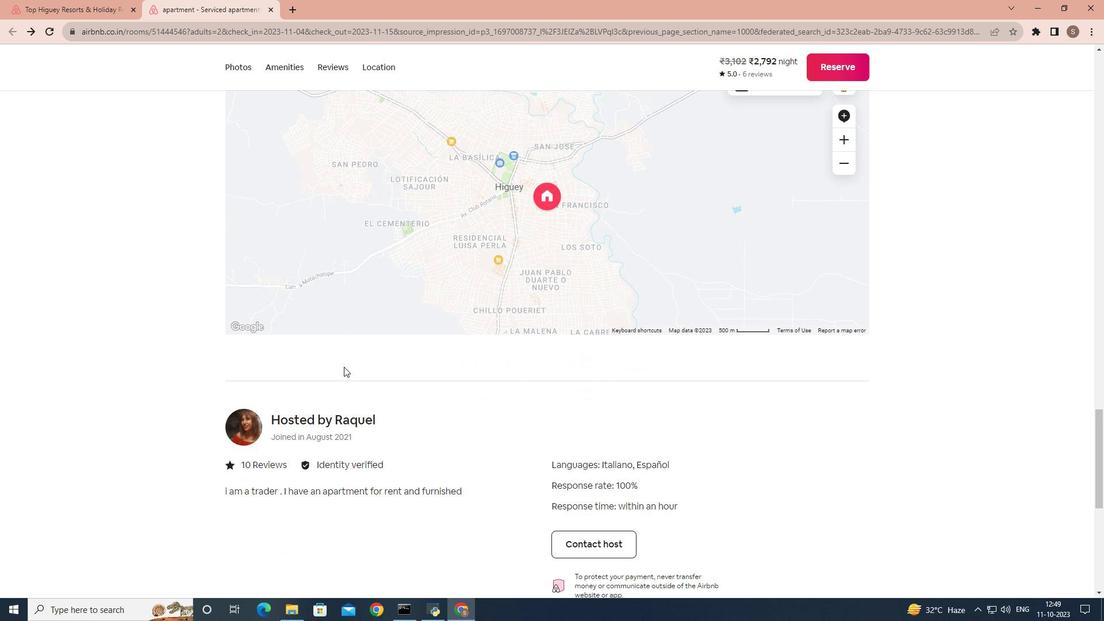 
Action: Mouse moved to (344, 369)
Screenshot: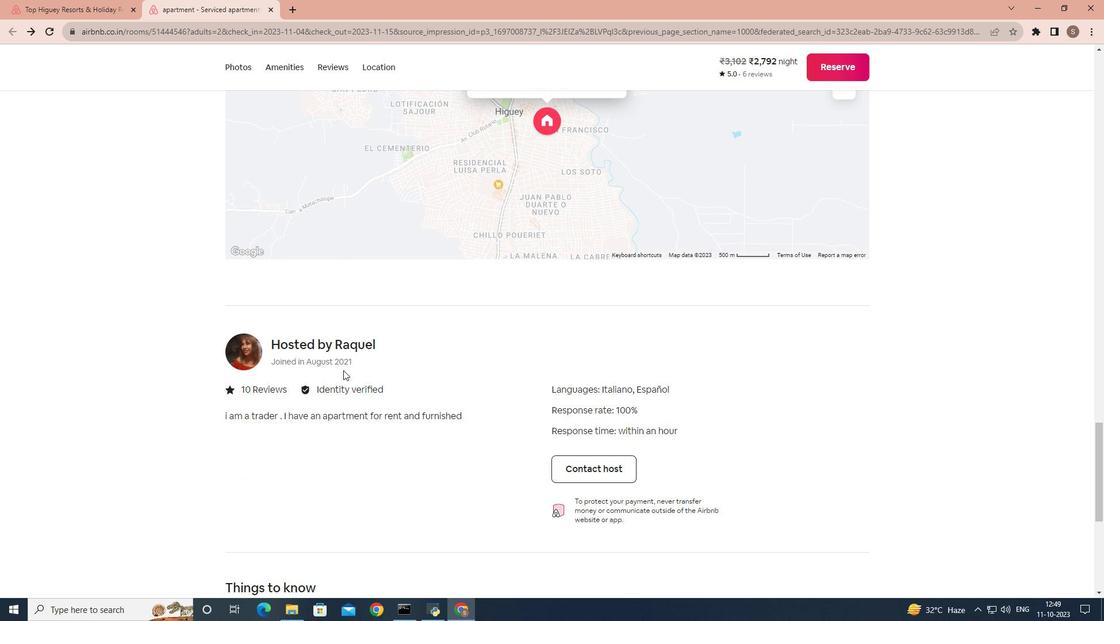 
Action: Mouse scrolled (344, 369) with delta (0, 0)
Screenshot: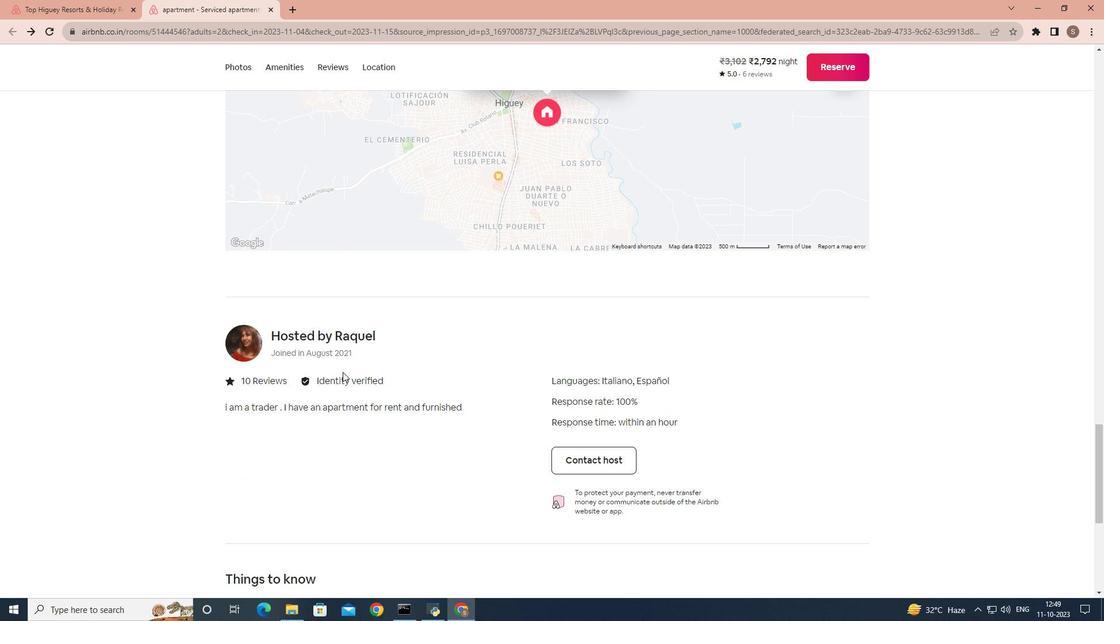 
Action: Mouse moved to (341, 374)
Screenshot: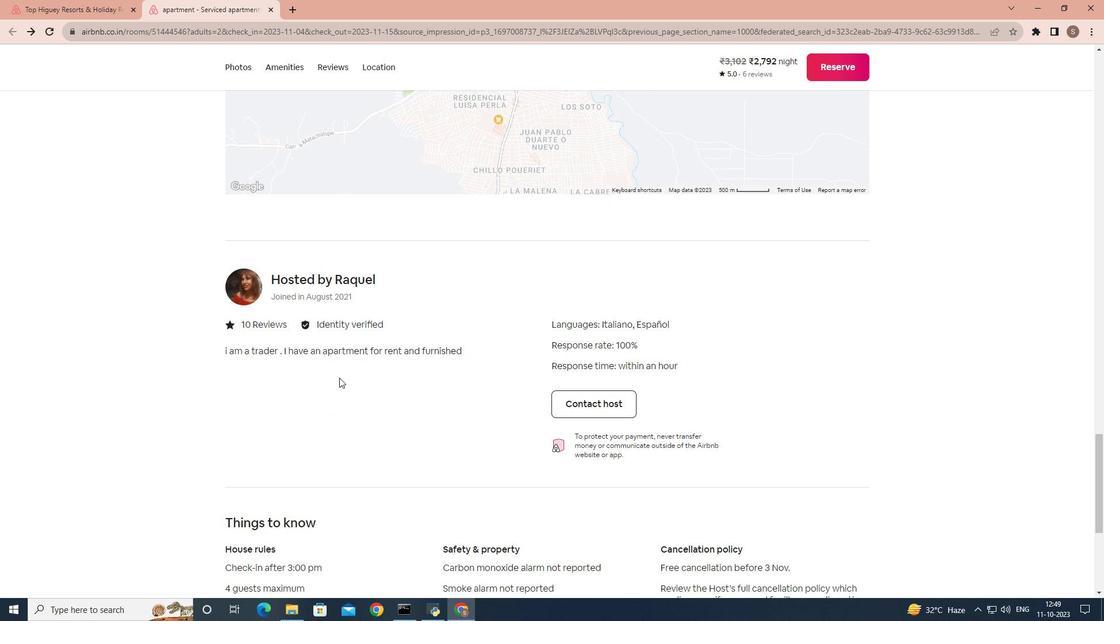
Action: Mouse scrolled (341, 373) with delta (0, 0)
Screenshot: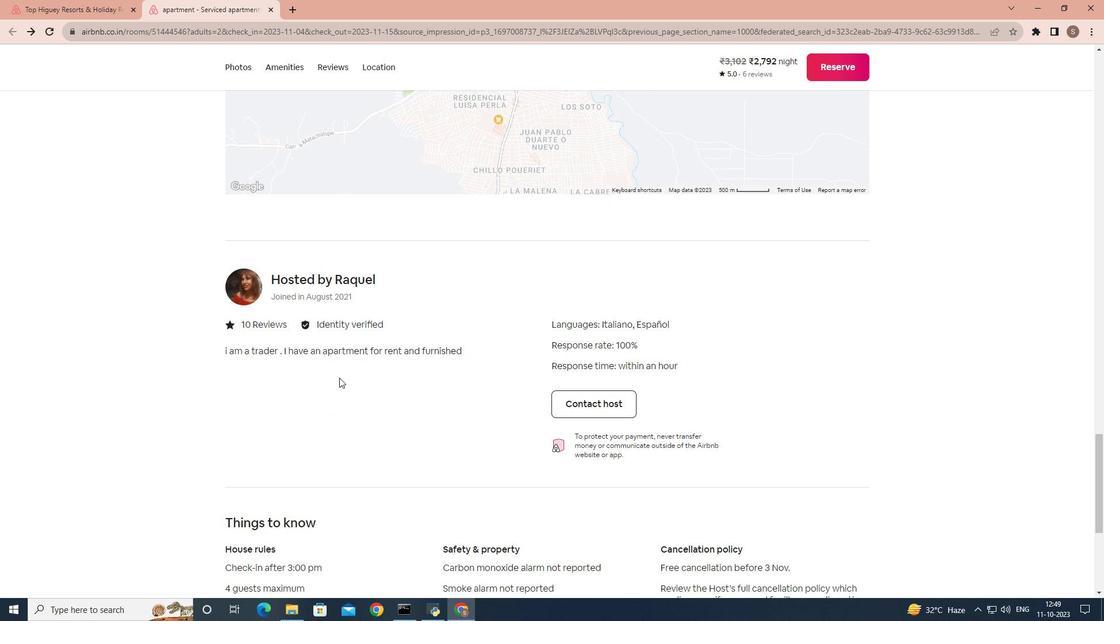 
Action: Mouse moved to (339, 378)
Screenshot: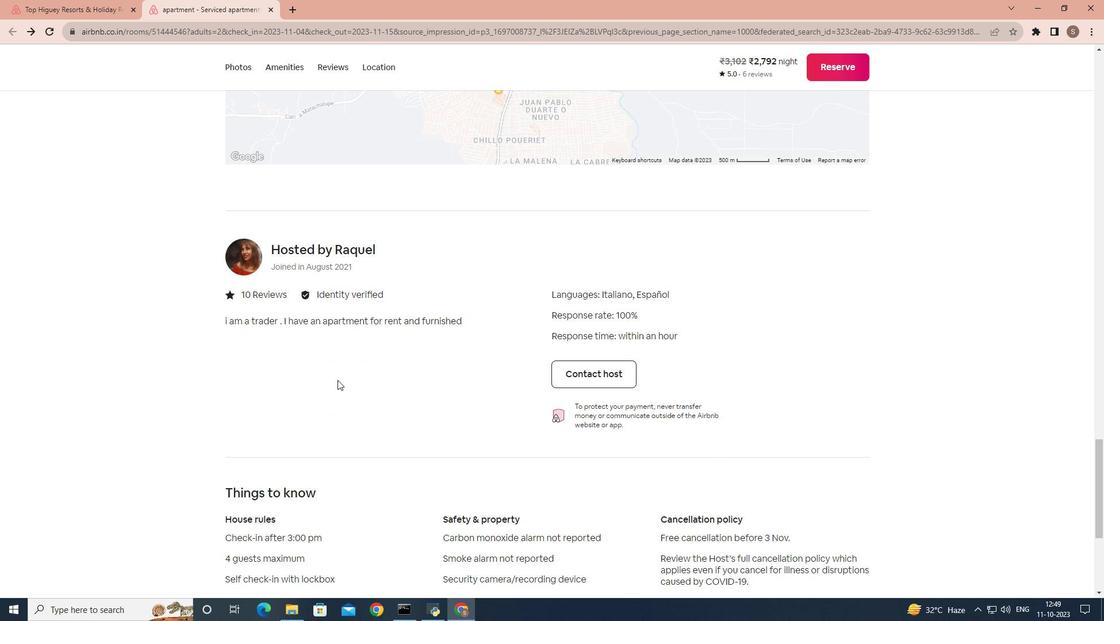 
Action: Mouse scrolled (339, 377) with delta (0, 0)
Screenshot: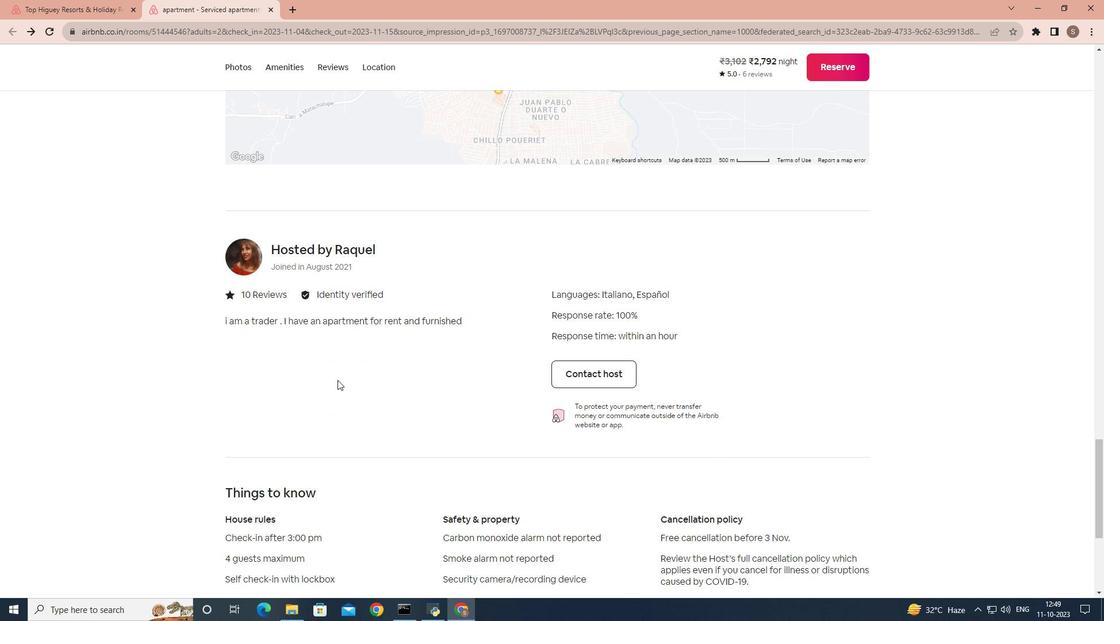 
Action: Mouse moved to (310, 416)
Screenshot: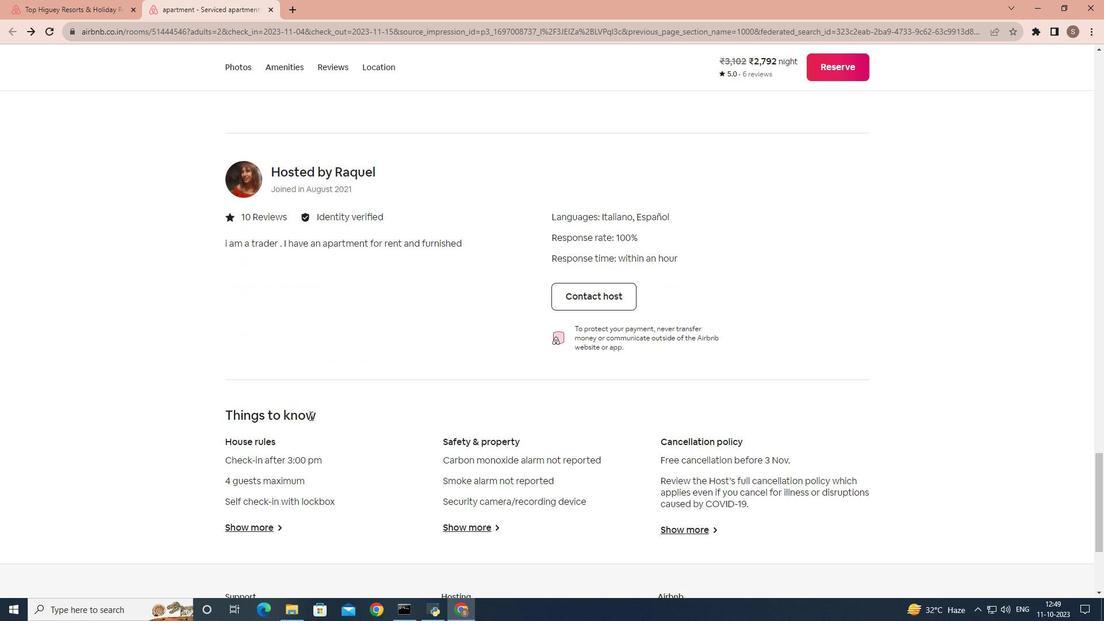 
Action: Mouse scrolled (310, 415) with delta (0, 0)
Screenshot: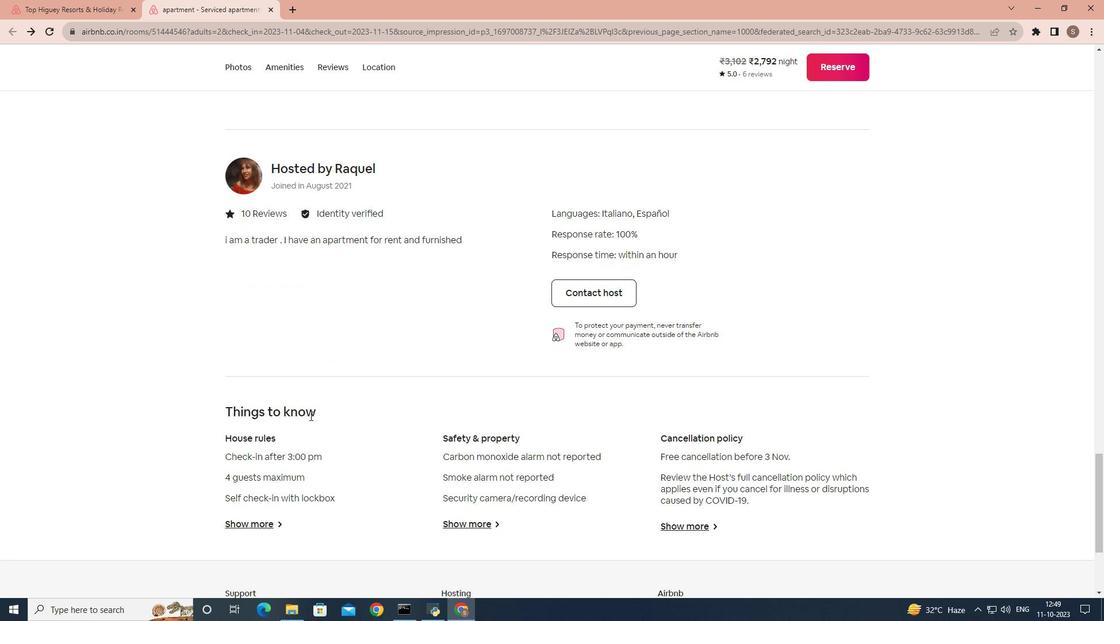
Action: Mouse scrolled (310, 415) with delta (0, 0)
Screenshot: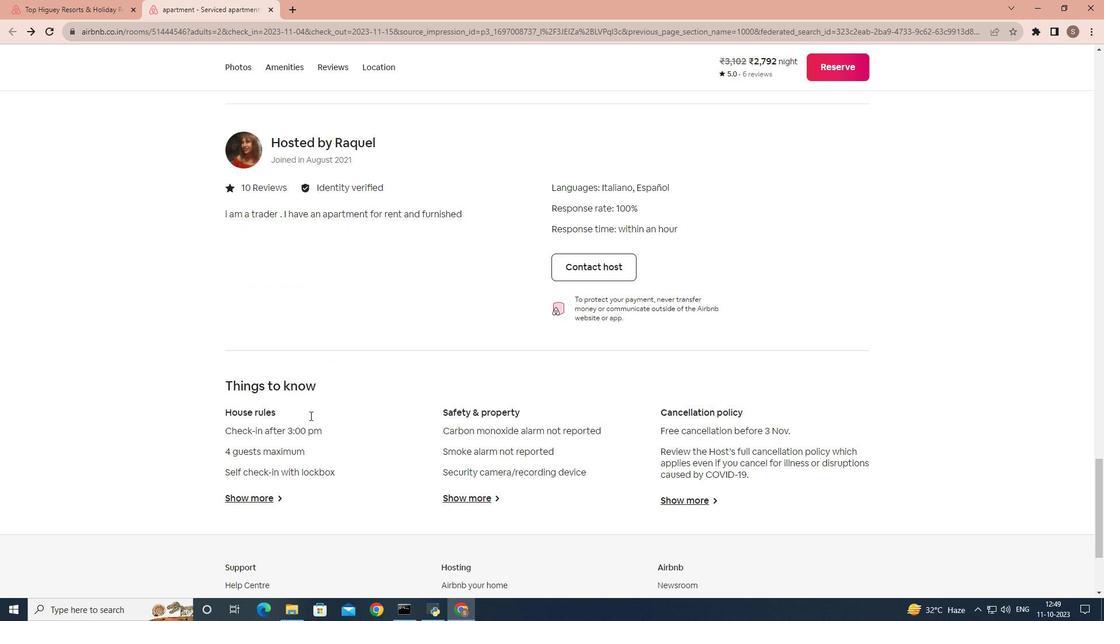 
Action: Mouse moved to (255, 412)
Screenshot: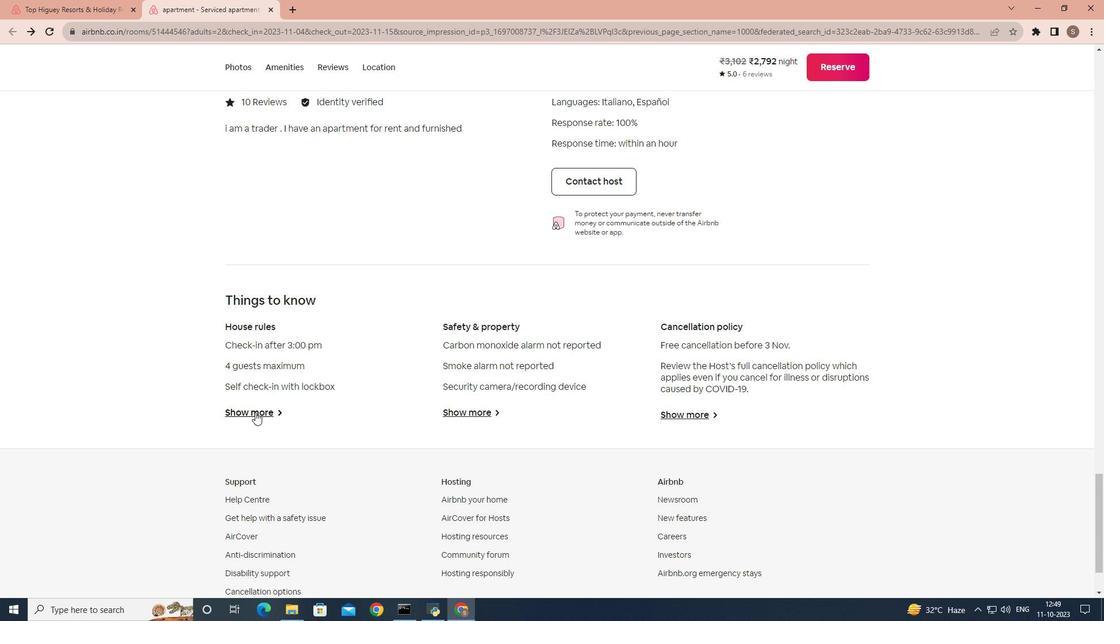
Action: Mouse pressed left at (255, 412)
Screenshot: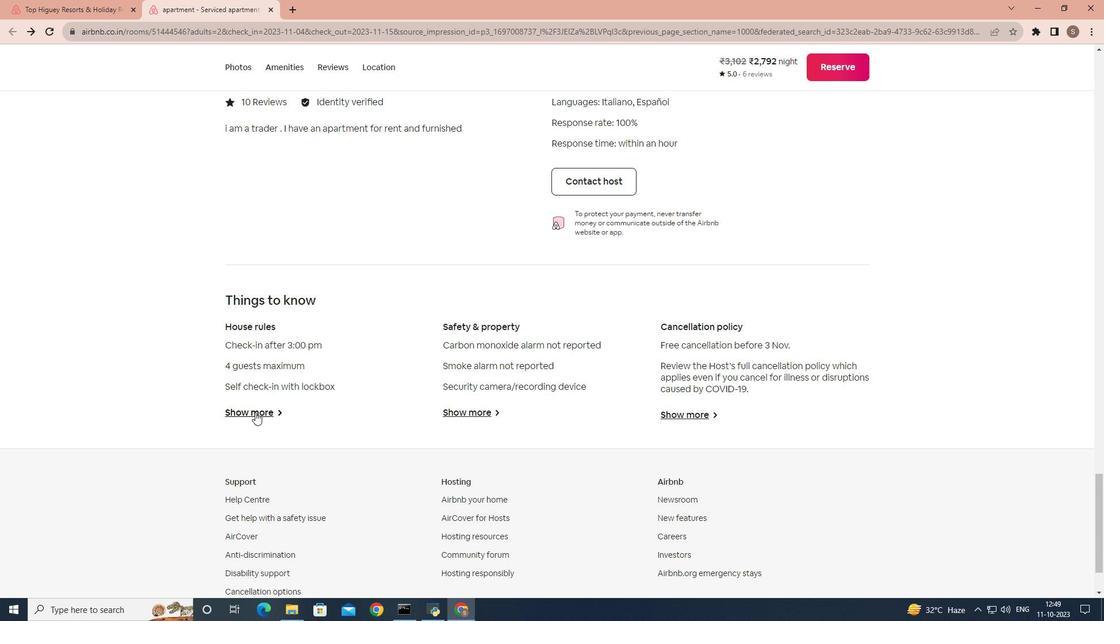 
Action: Mouse moved to (388, 395)
Screenshot: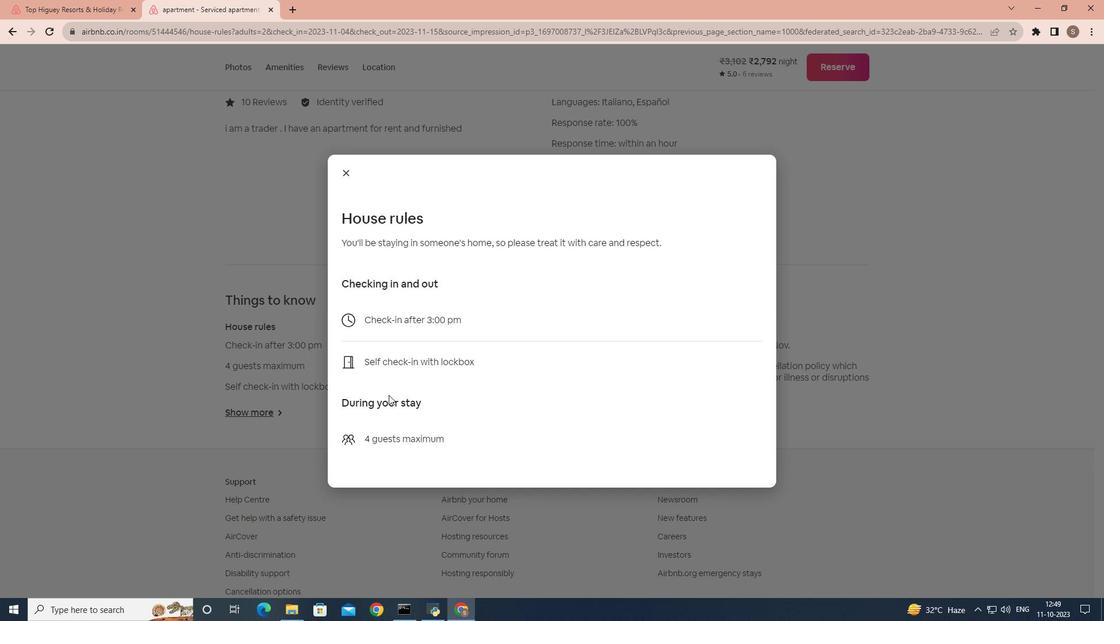 
Action: Mouse scrolled (388, 394) with delta (0, 0)
Screenshot: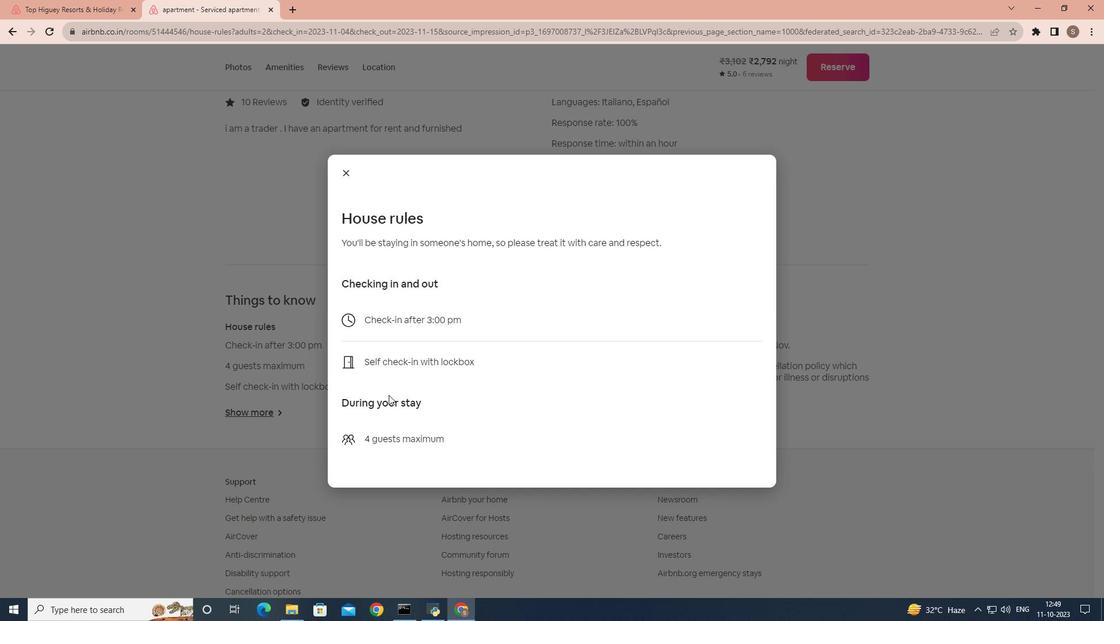 
Action: Mouse scrolled (388, 394) with delta (0, 0)
Screenshot: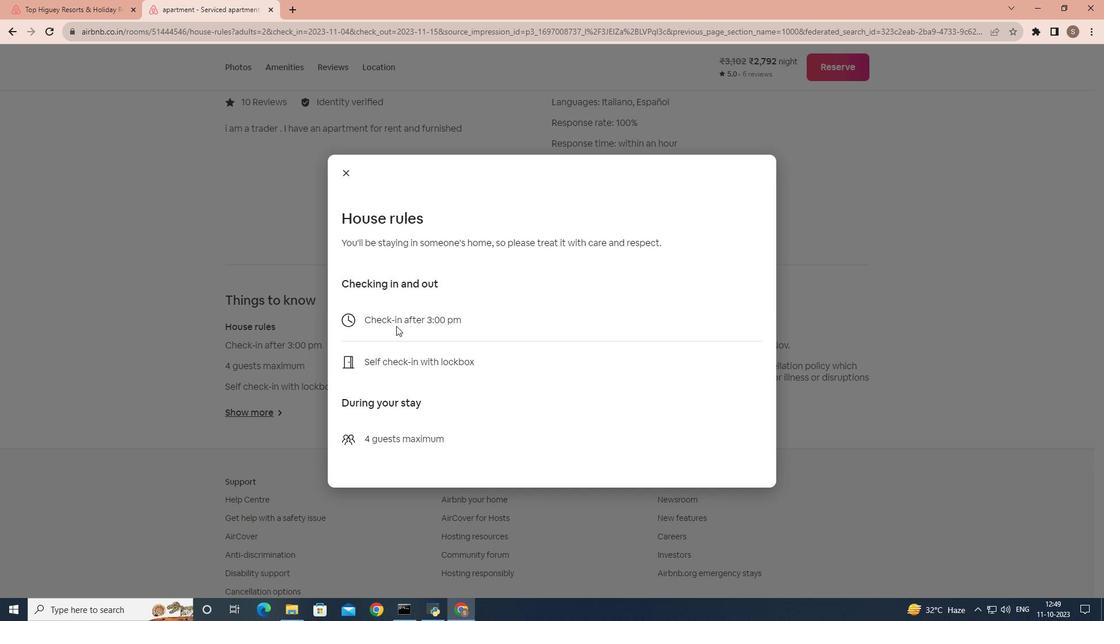 
Action: Mouse moved to (346, 177)
Screenshot: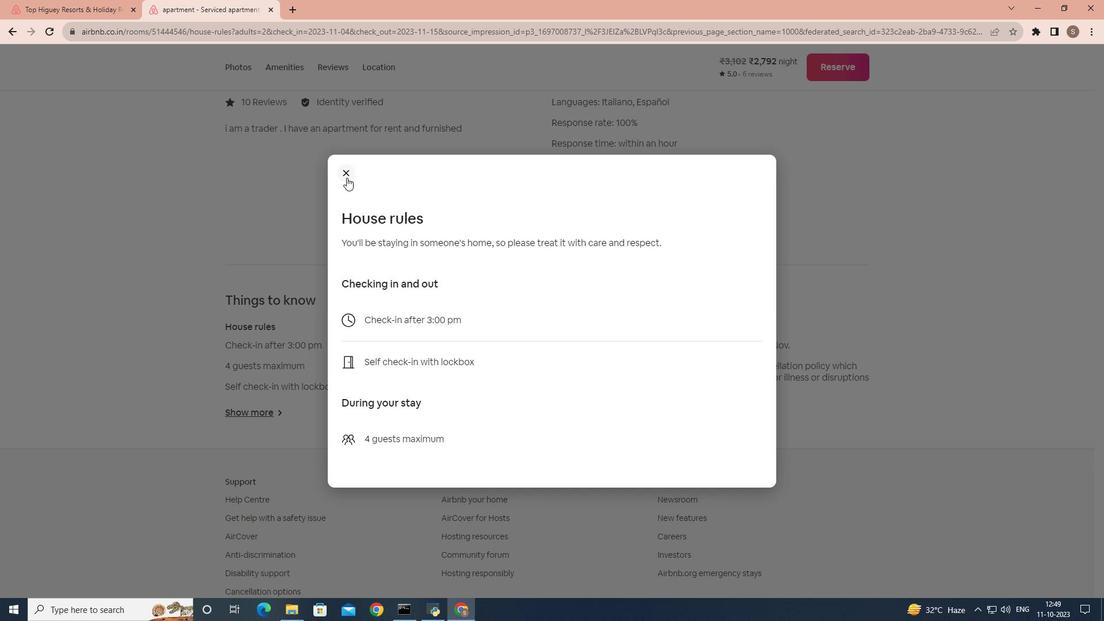 
Action: Mouse pressed left at (346, 177)
Screenshot: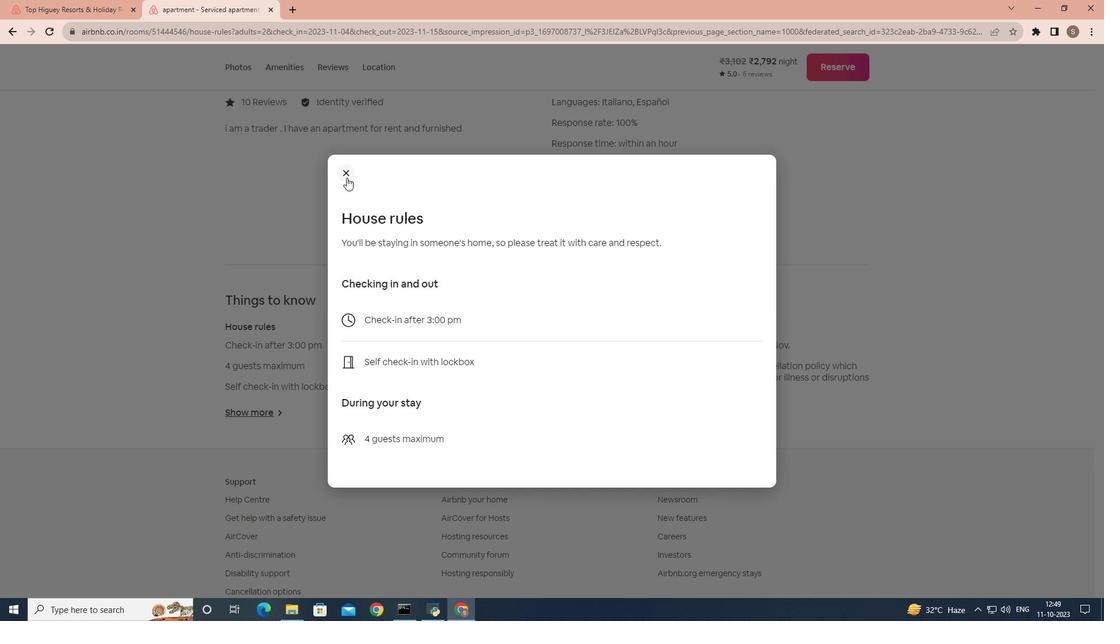 
Action: Mouse moved to (471, 407)
Screenshot: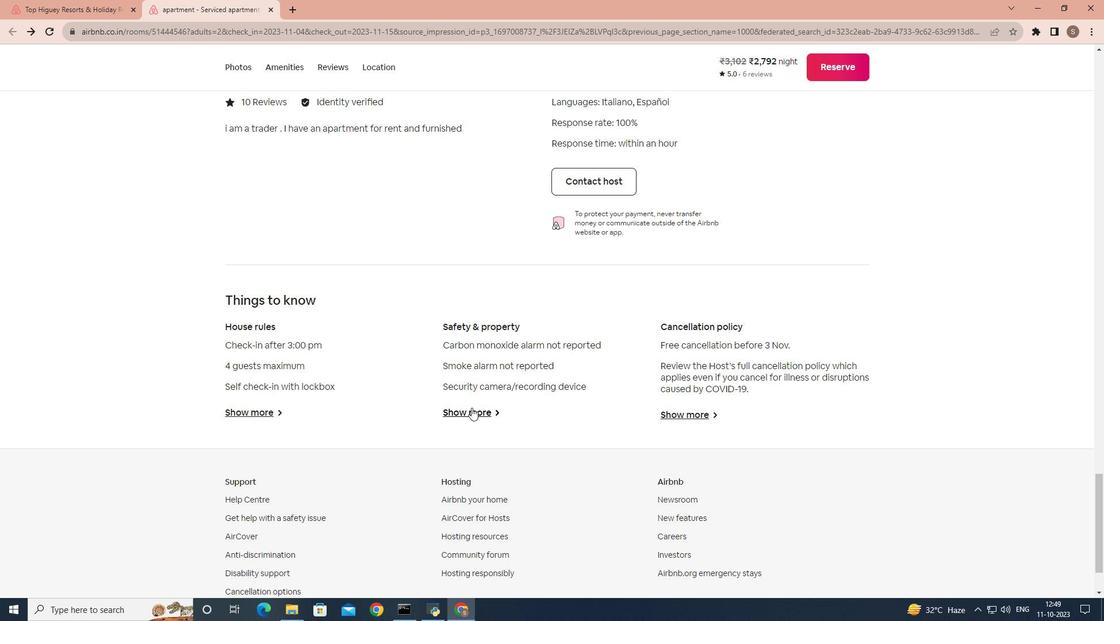 
Action: Mouse pressed left at (471, 407)
Screenshot: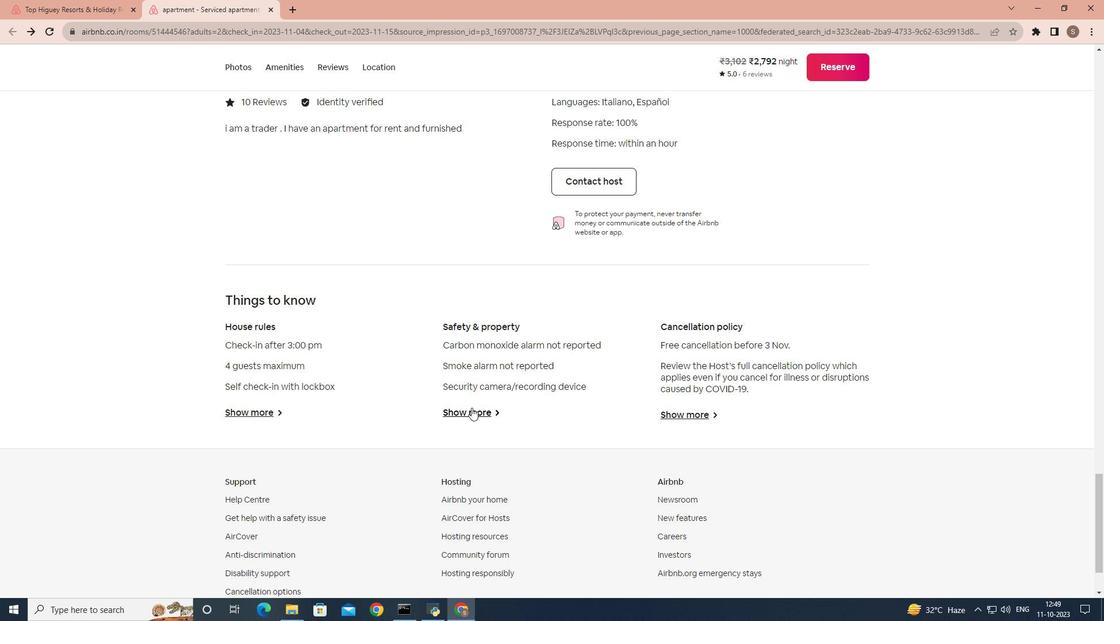 
Action: Mouse moved to (346, 155)
Screenshot: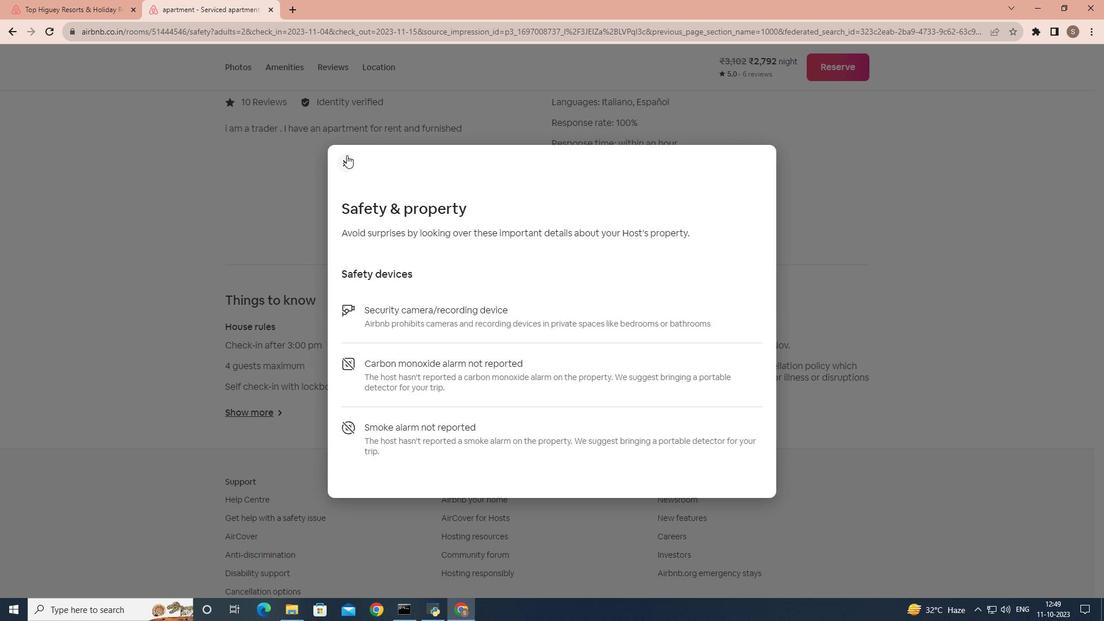 
Action: Mouse pressed left at (346, 155)
Screenshot: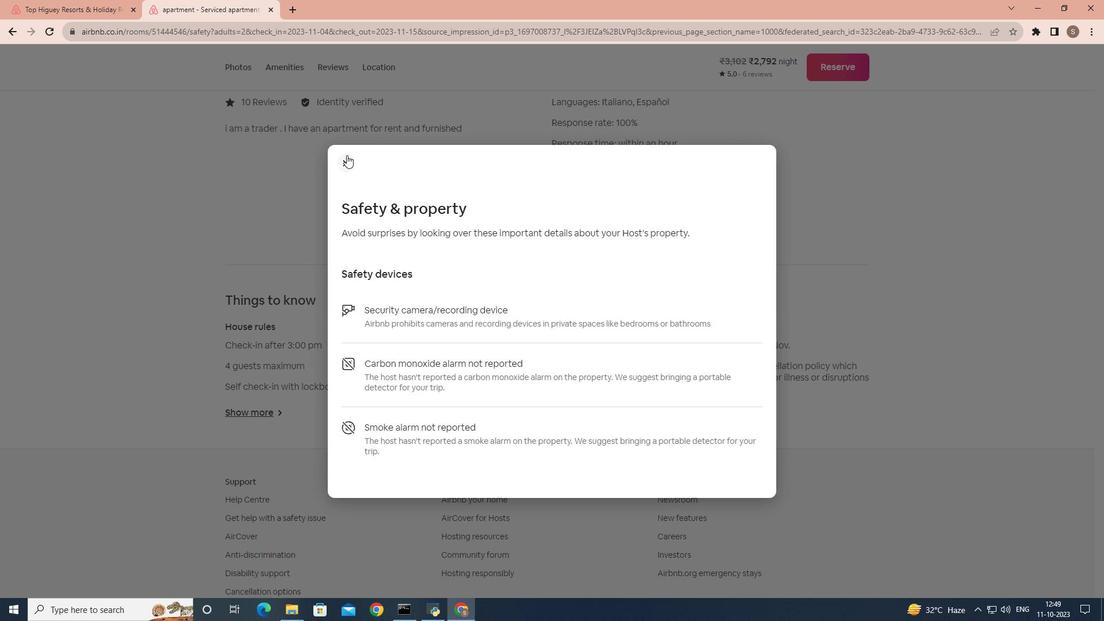 
Action: Mouse moved to (701, 411)
Screenshot: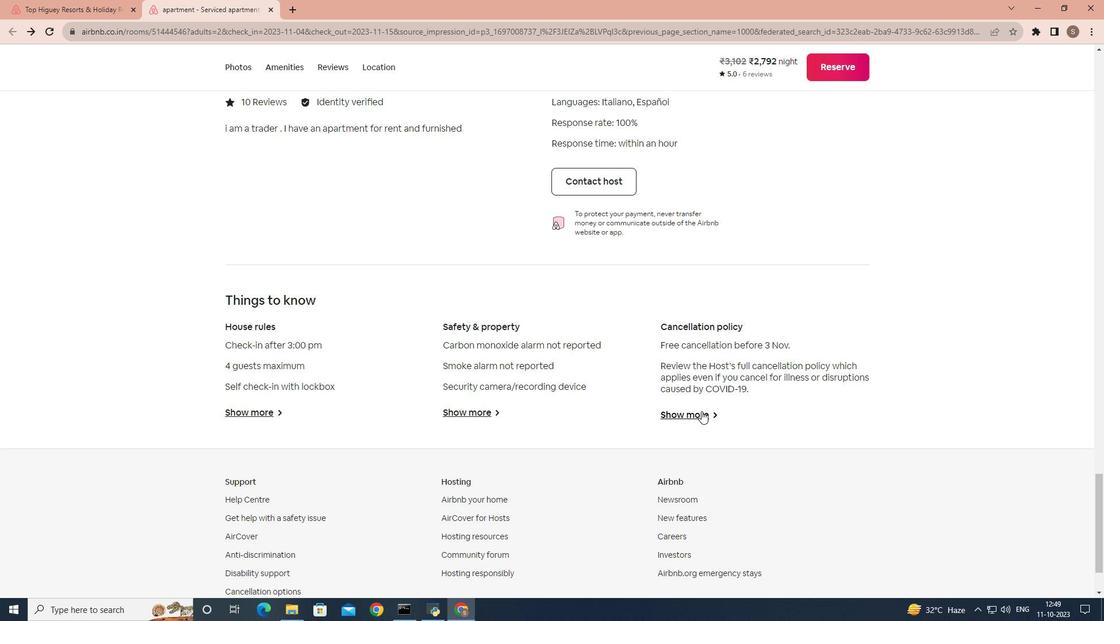 
Action: Mouse pressed left at (701, 411)
Screenshot: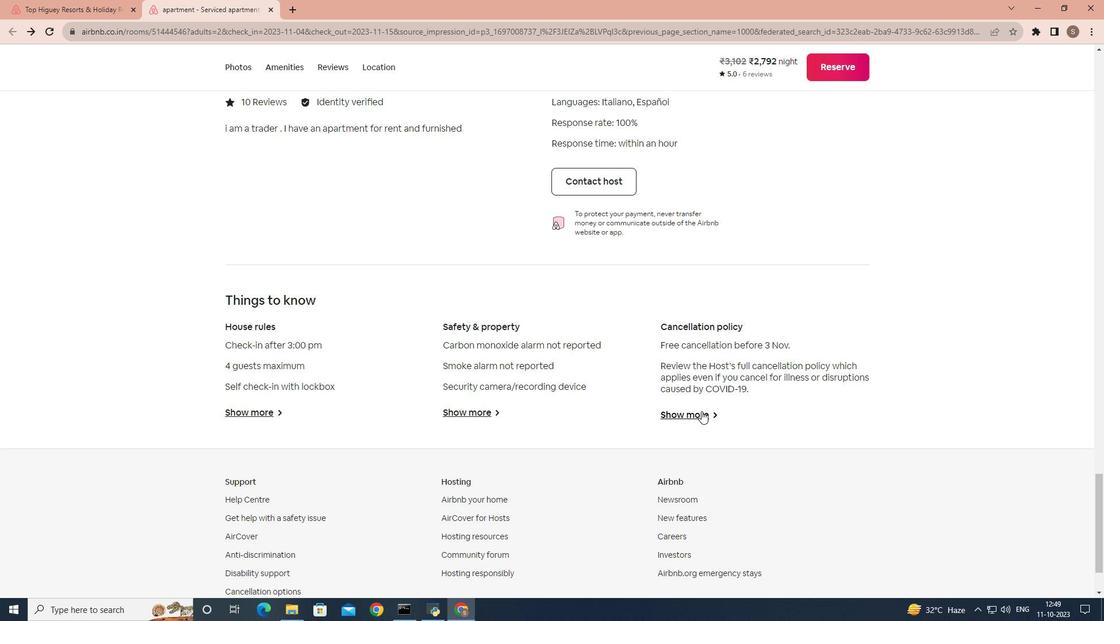 
Action: Mouse scrolled (701, 410) with delta (0, 0)
Screenshot: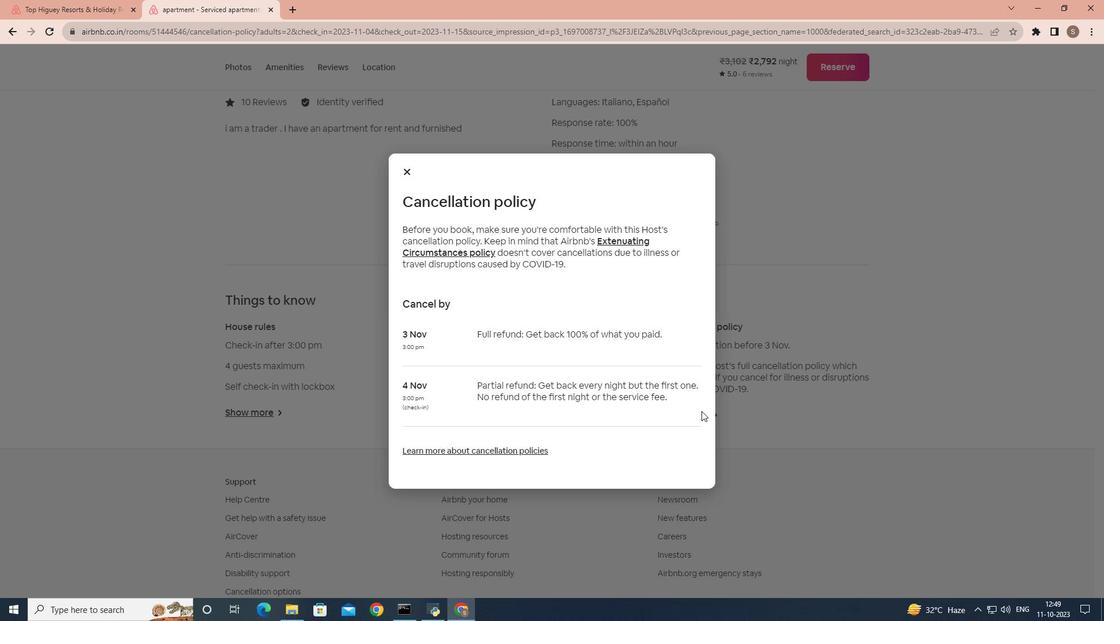 
Action: Mouse moved to (404, 172)
Screenshot: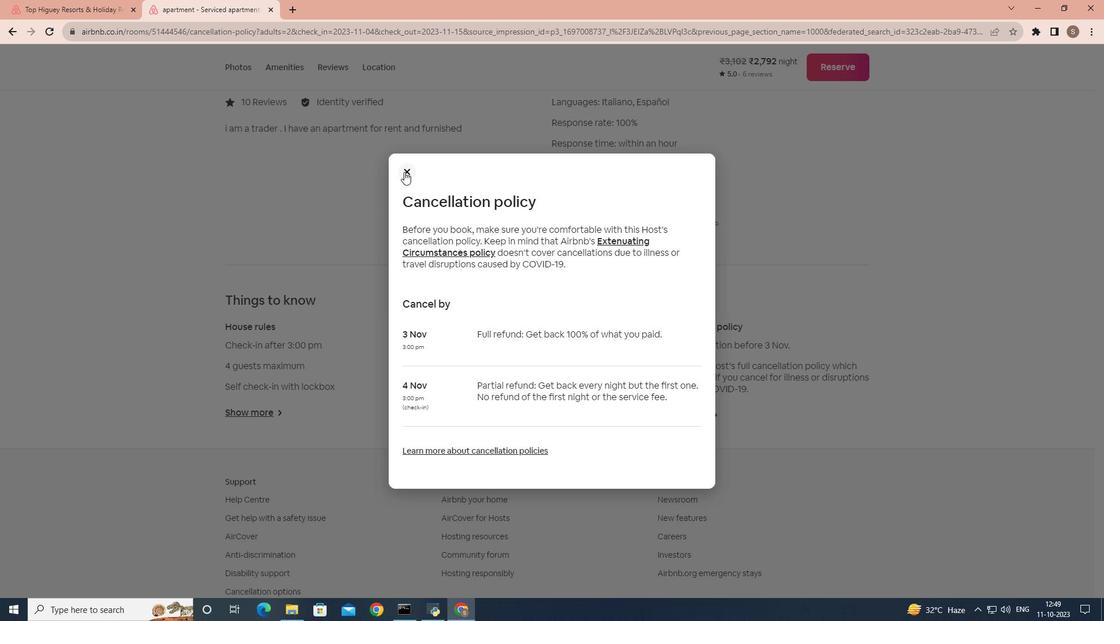 
Action: Mouse pressed left at (404, 172)
Screenshot: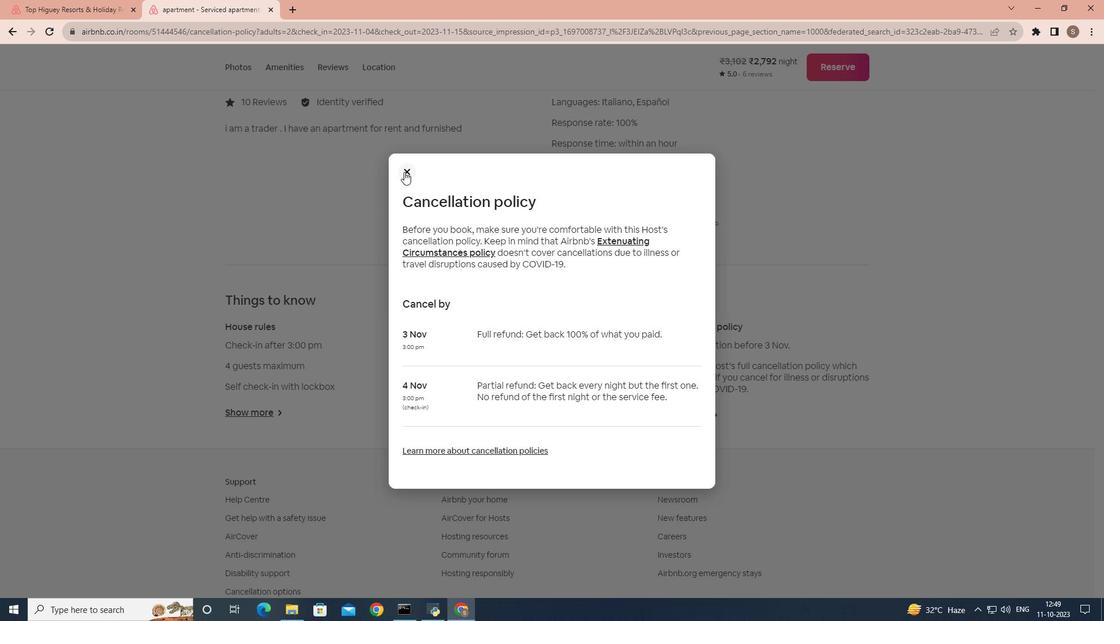 
Action: Mouse moved to (387, 300)
Screenshot: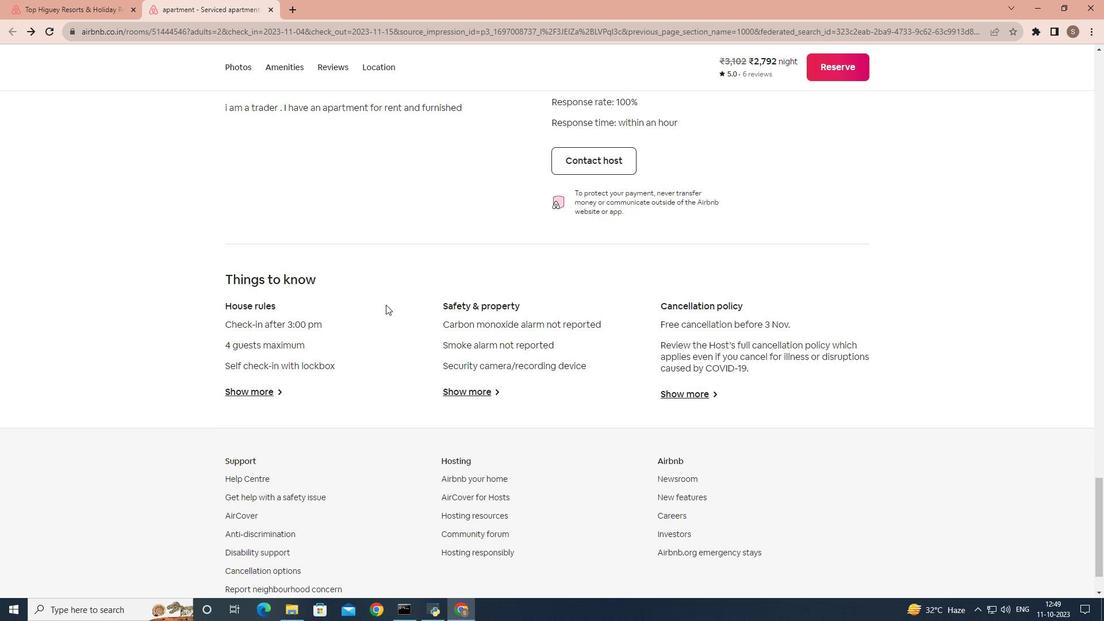 
Action: Mouse scrolled (387, 299) with delta (0, 0)
Screenshot: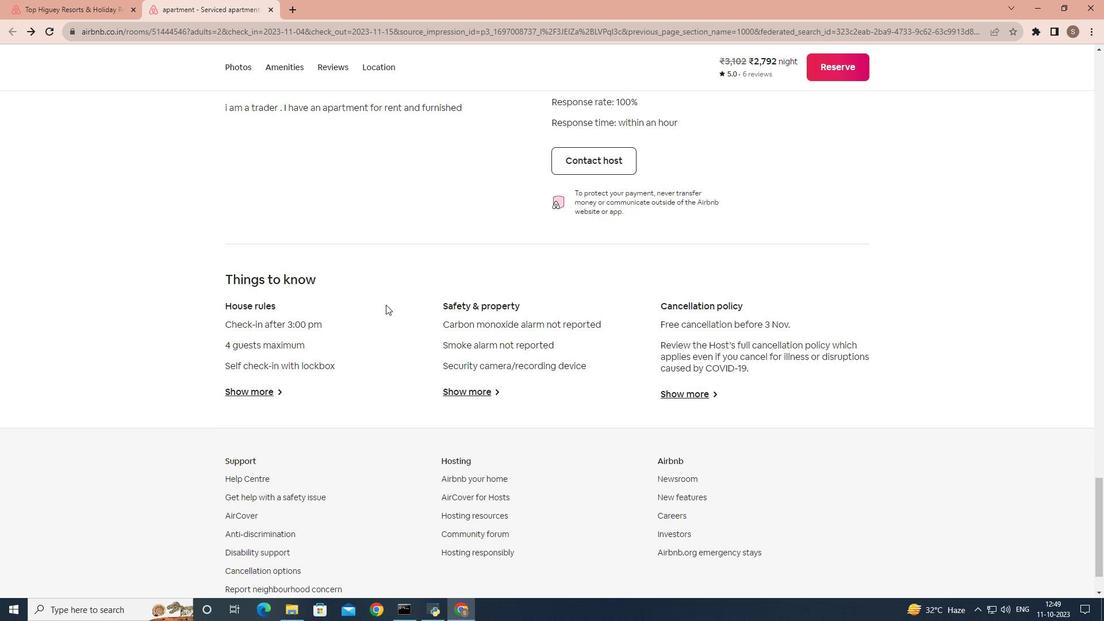 
Action: Mouse moved to (386, 304)
Screenshot: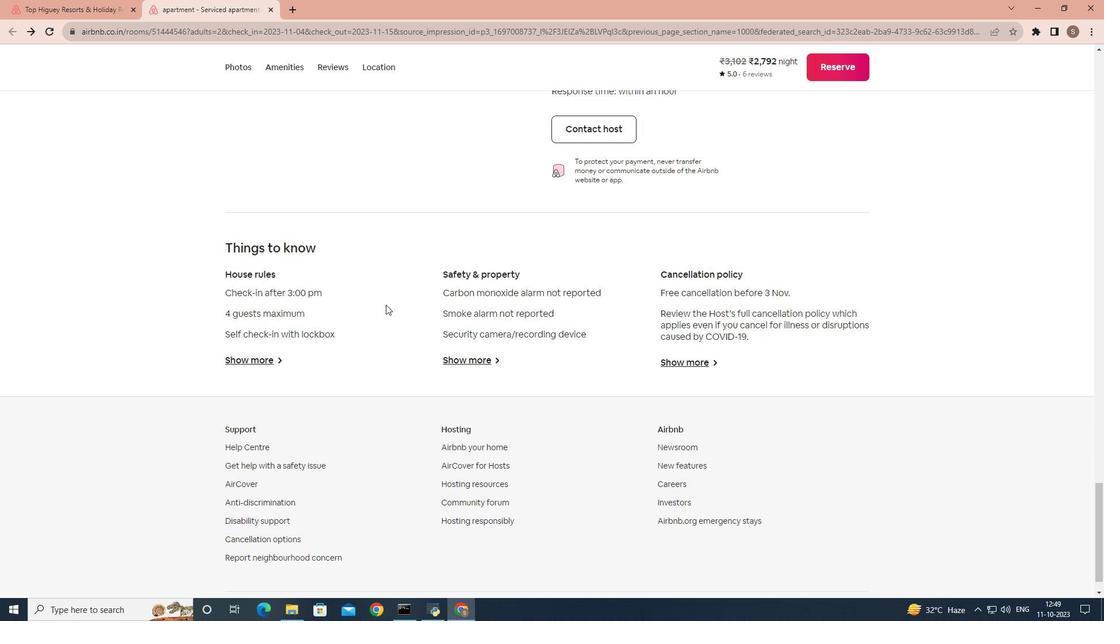 
Action: Mouse scrolled (386, 304) with delta (0, 0)
Screenshot: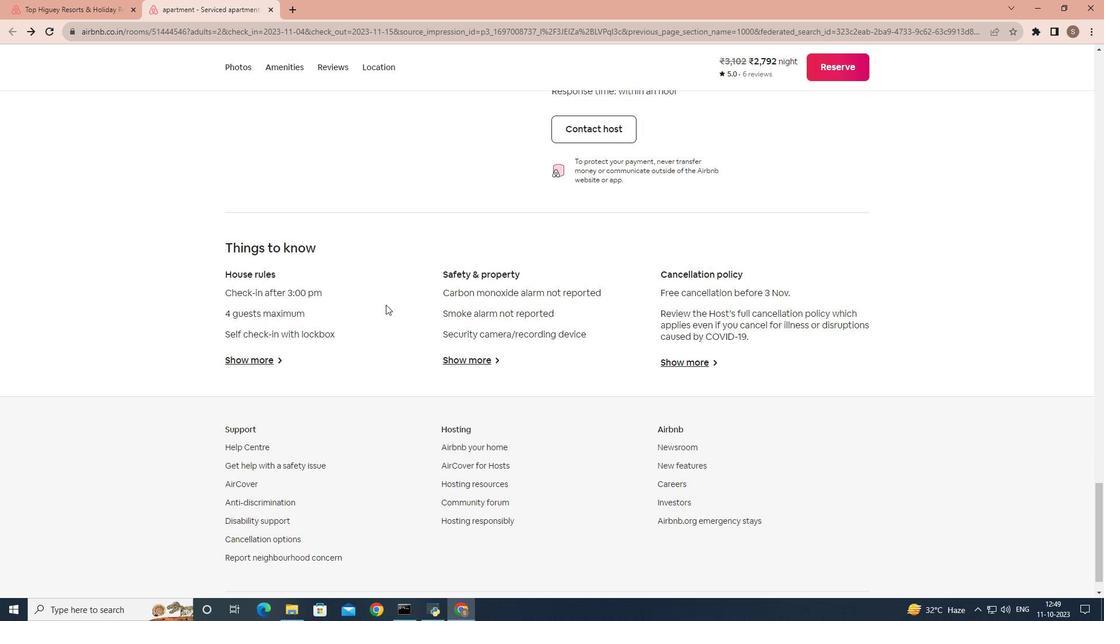 
Action: Mouse moved to (433, 283)
Screenshot: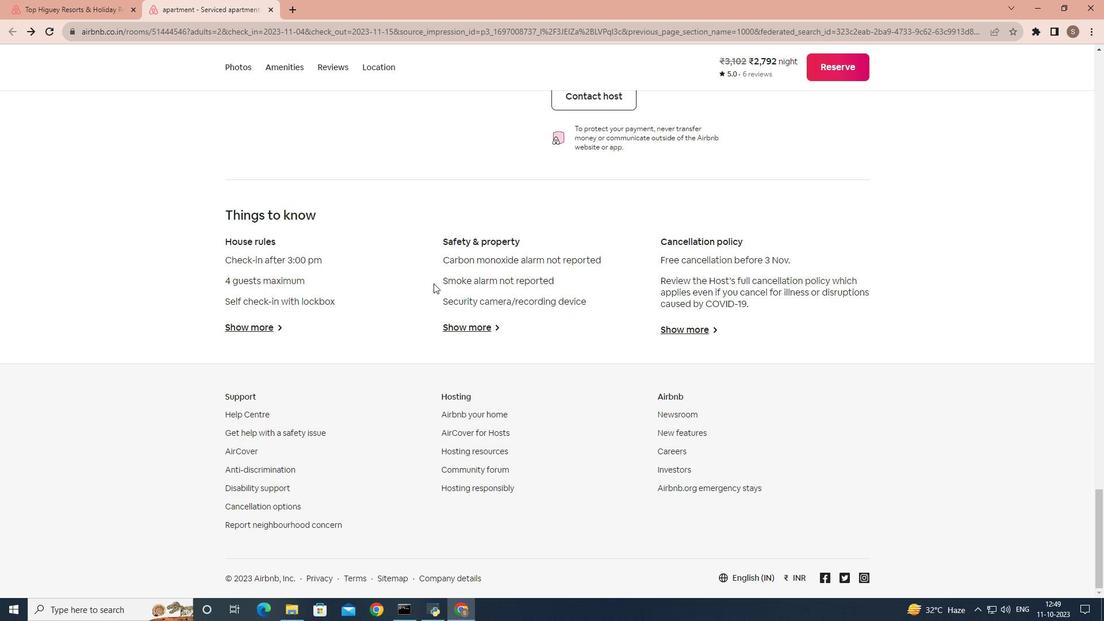 
Action: Mouse scrolled (433, 283) with delta (0, 0)
Screenshot: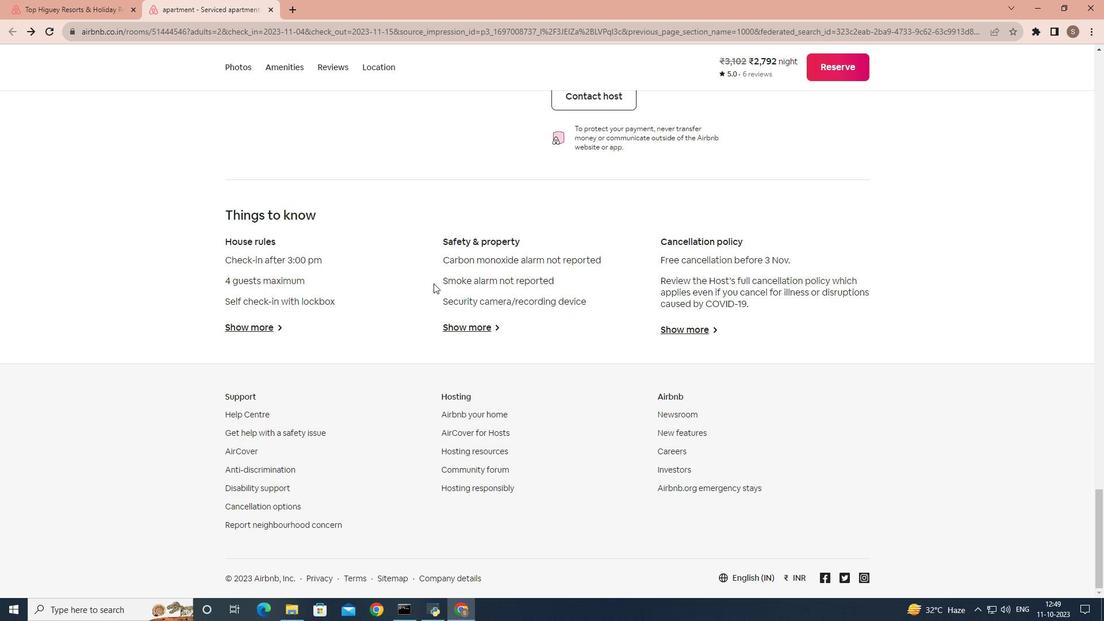 
Action: Mouse moved to (84, 0)
Screenshot: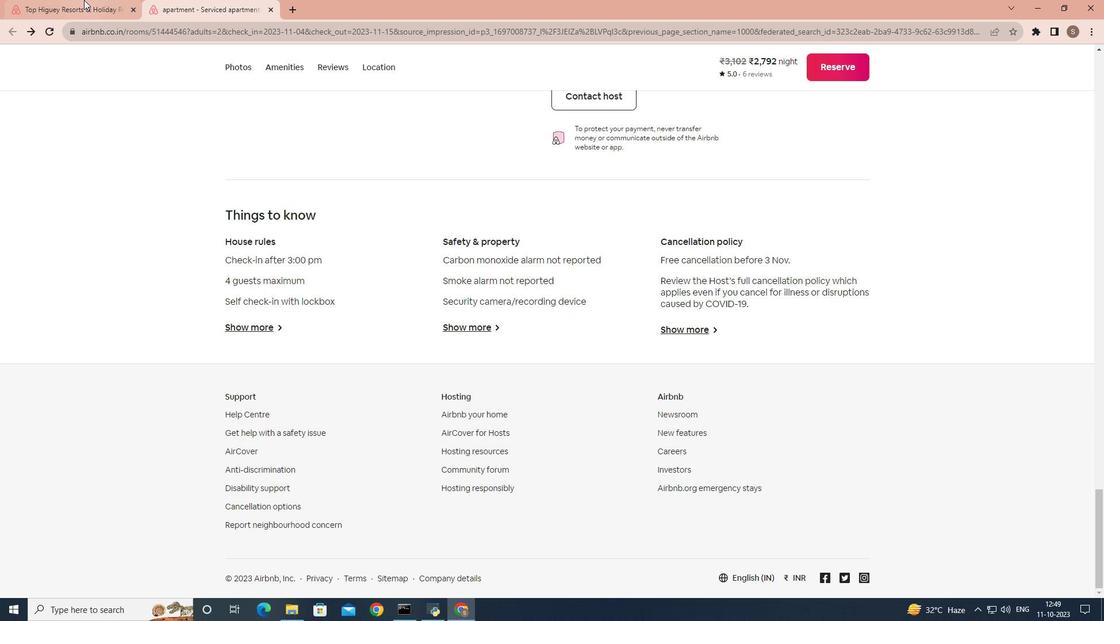 
Action: Mouse pressed left at (84, 0)
Screenshot: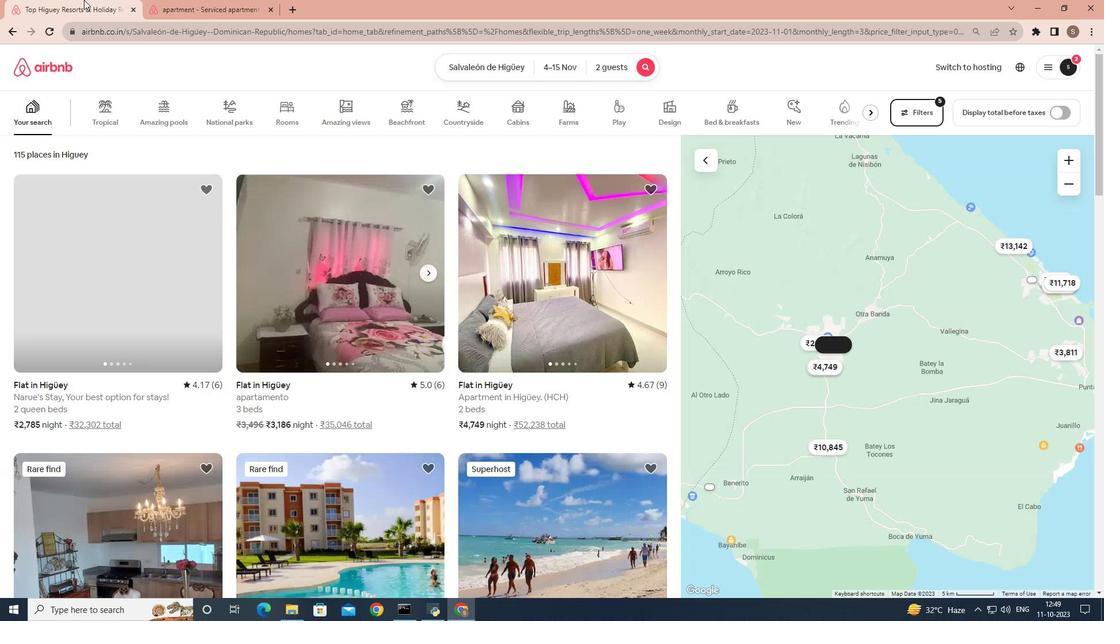 
Action: Mouse moved to (351, 245)
Screenshot: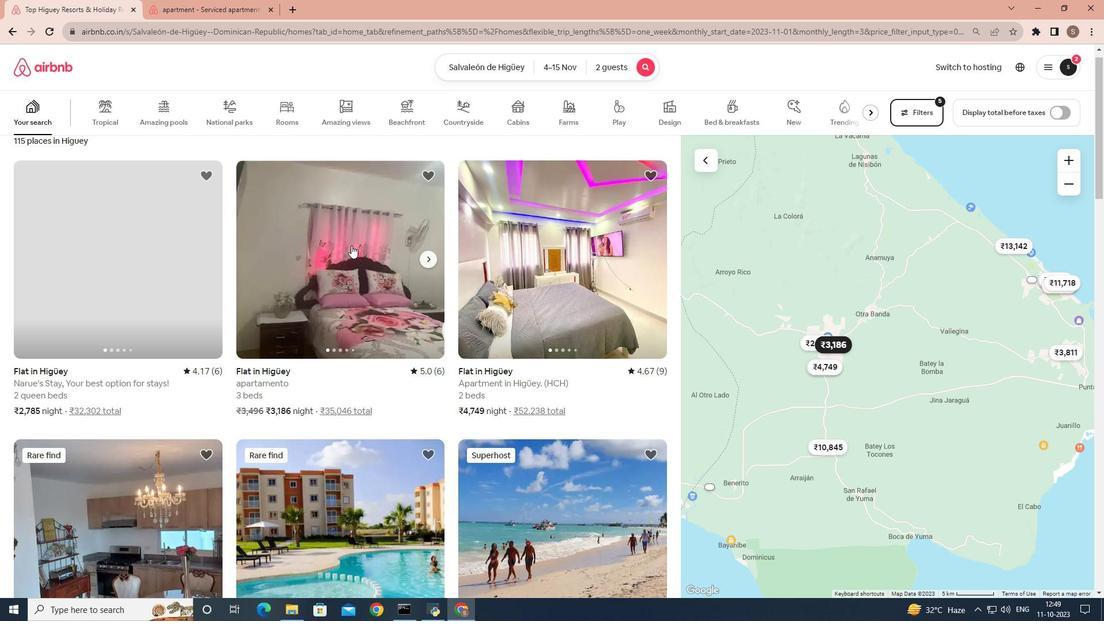 
Action: Mouse scrolled (351, 245) with delta (0, 0)
Screenshot: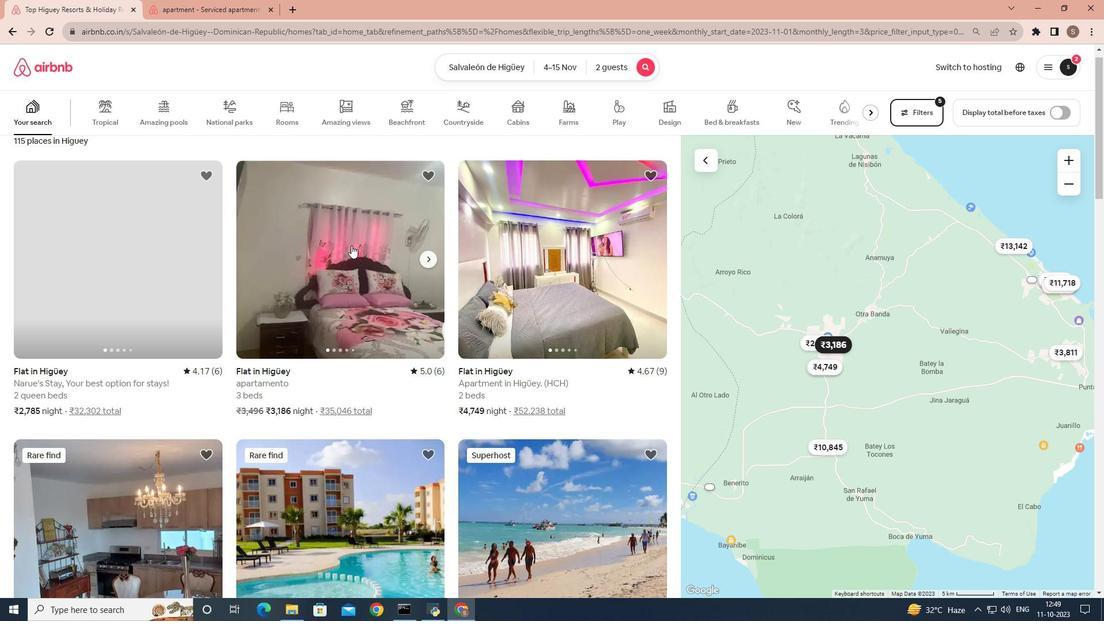 
Action: Mouse moved to (577, 256)
Screenshot: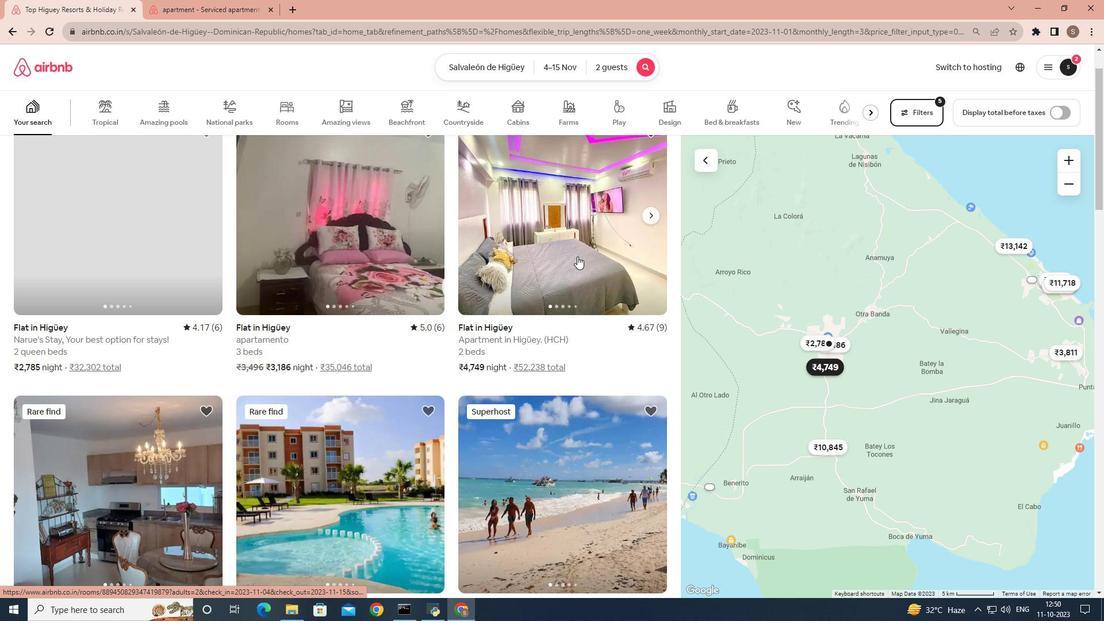 
Action: Mouse pressed left at (577, 256)
Screenshot: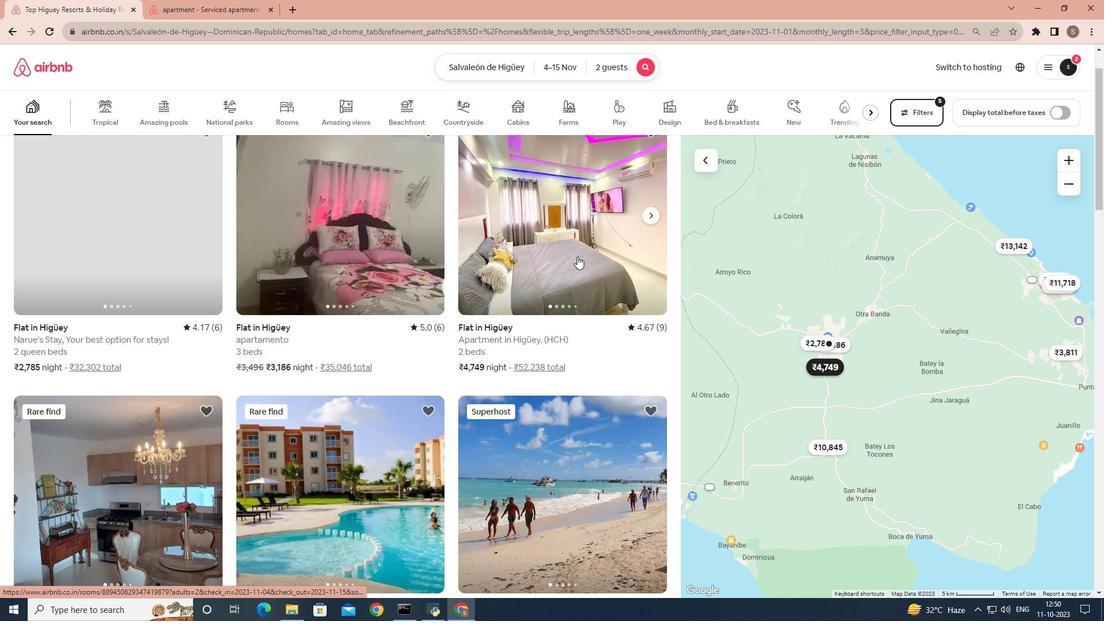 
Action: Mouse moved to (781, 420)
Screenshot: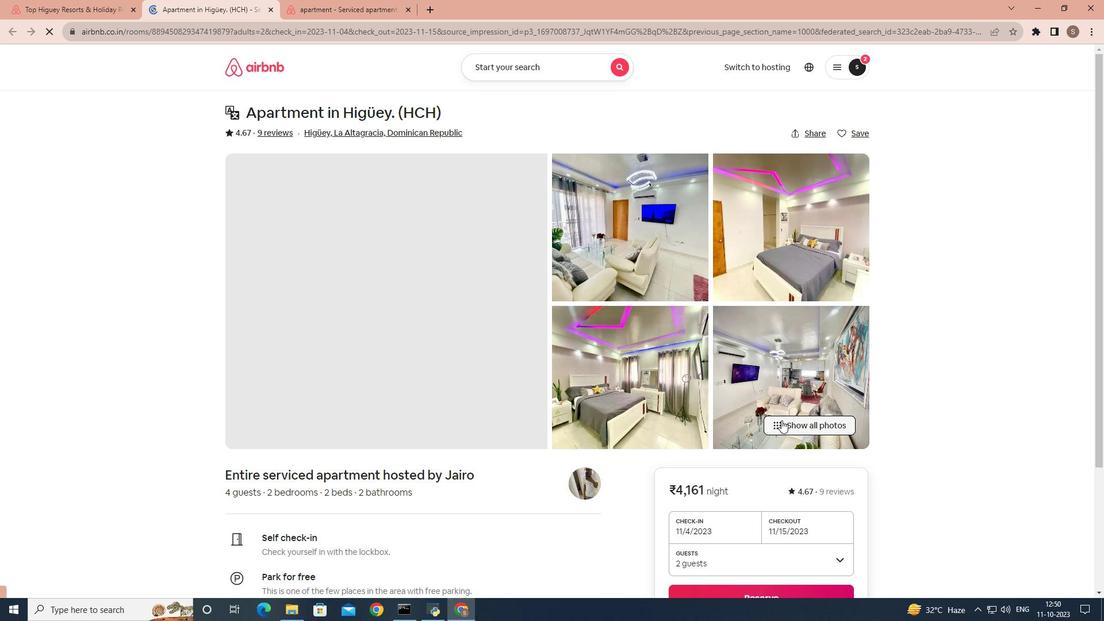 
Action: Mouse pressed left at (781, 420)
Screenshot: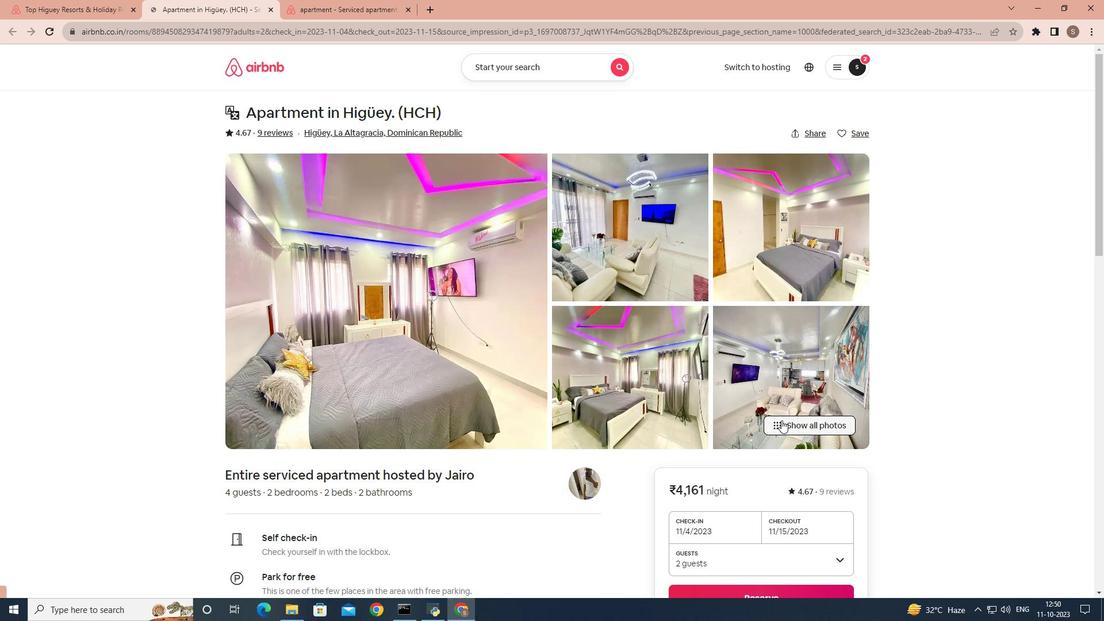 
Action: Mouse moved to (772, 426)
Screenshot: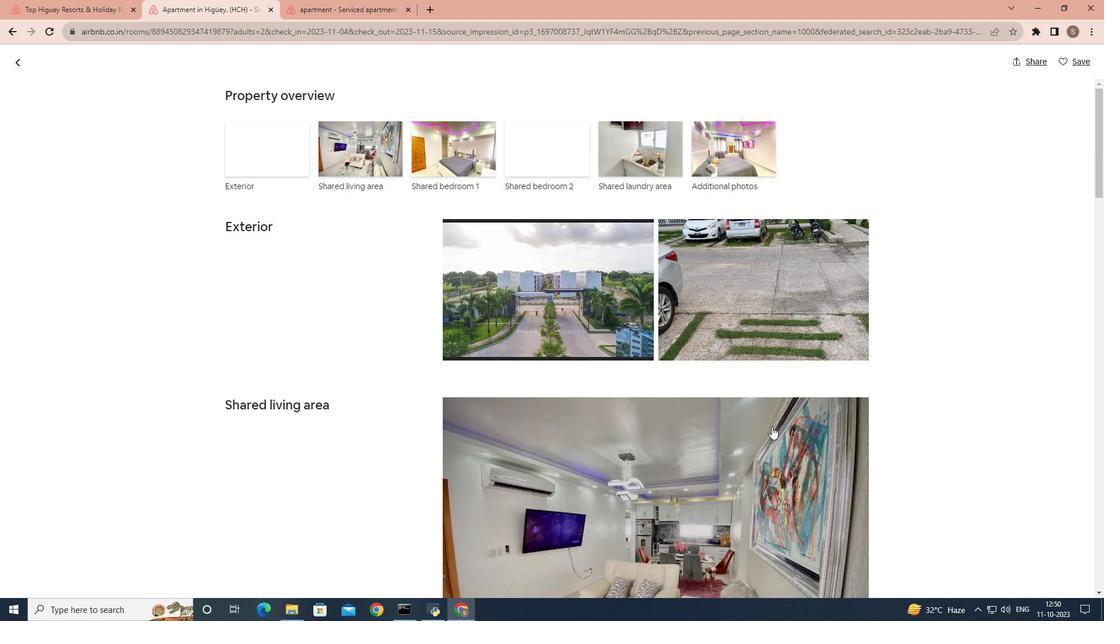 
Action: Mouse scrolled (772, 426) with delta (0, 0)
Screenshot: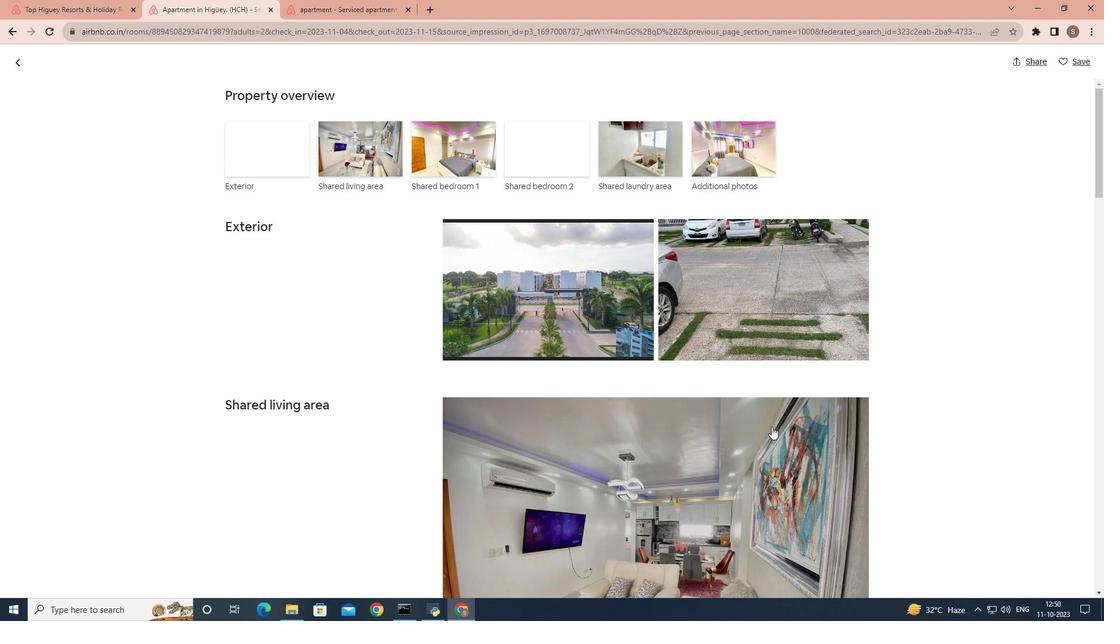 
Action: Mouse scrolled (772, 426) with delta (0, 0)
Screenshot: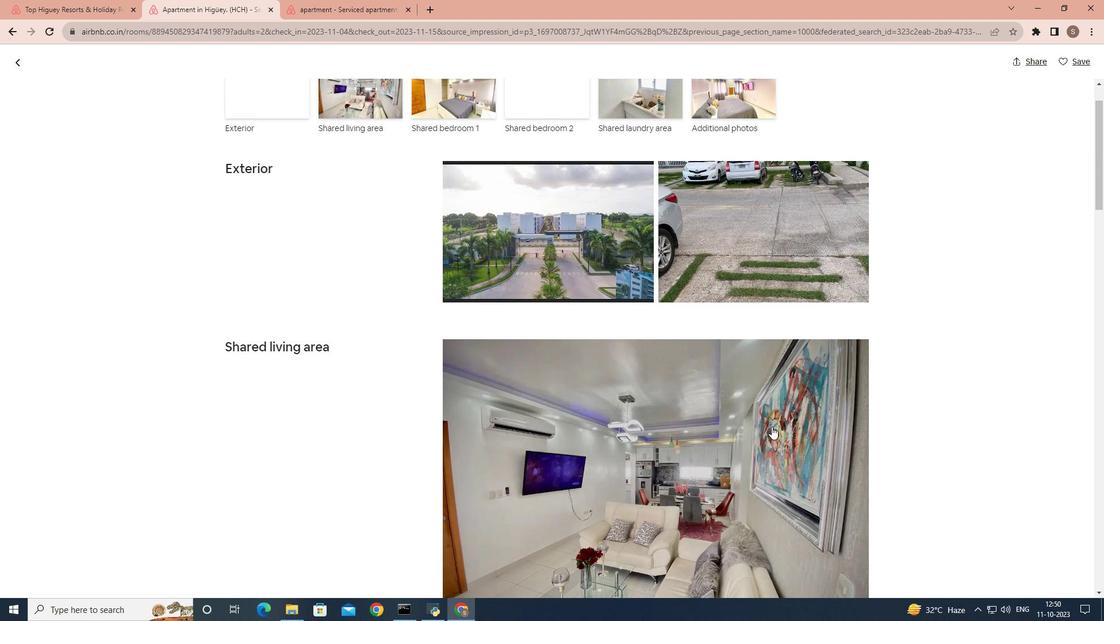 
Action: Mouse scrolled (772, 426) with delta (0, 0)
Screenshot: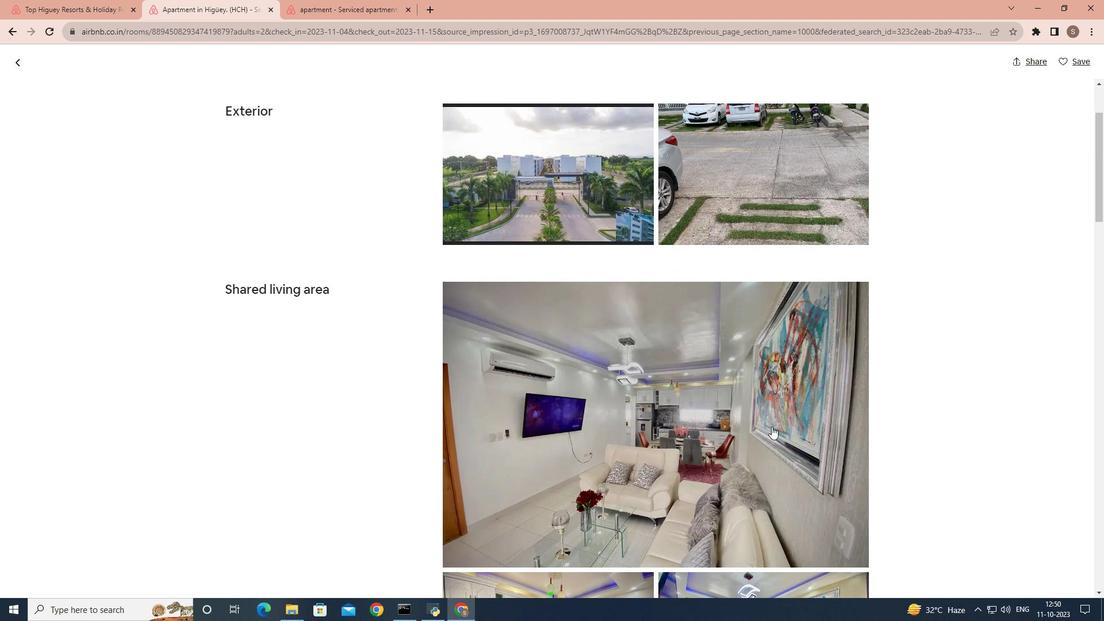 
Action: Mouse scrolled (772, 426) with delta (0, 0)
Screenshot: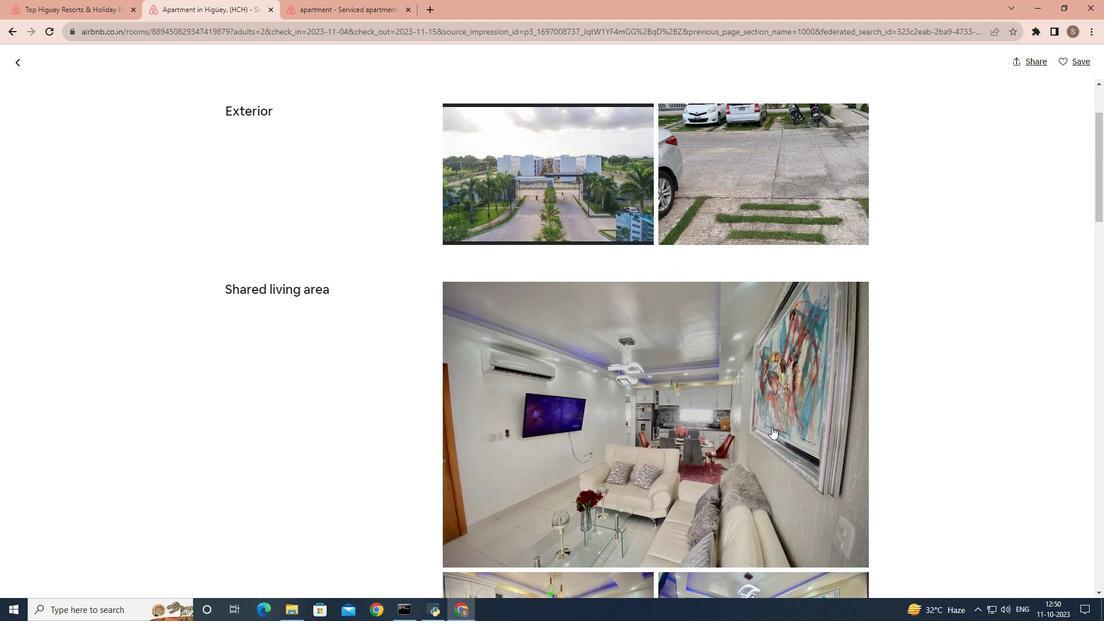
Action: Mouse scrolled (772, 426) with delta (0, 0)
Screenshot: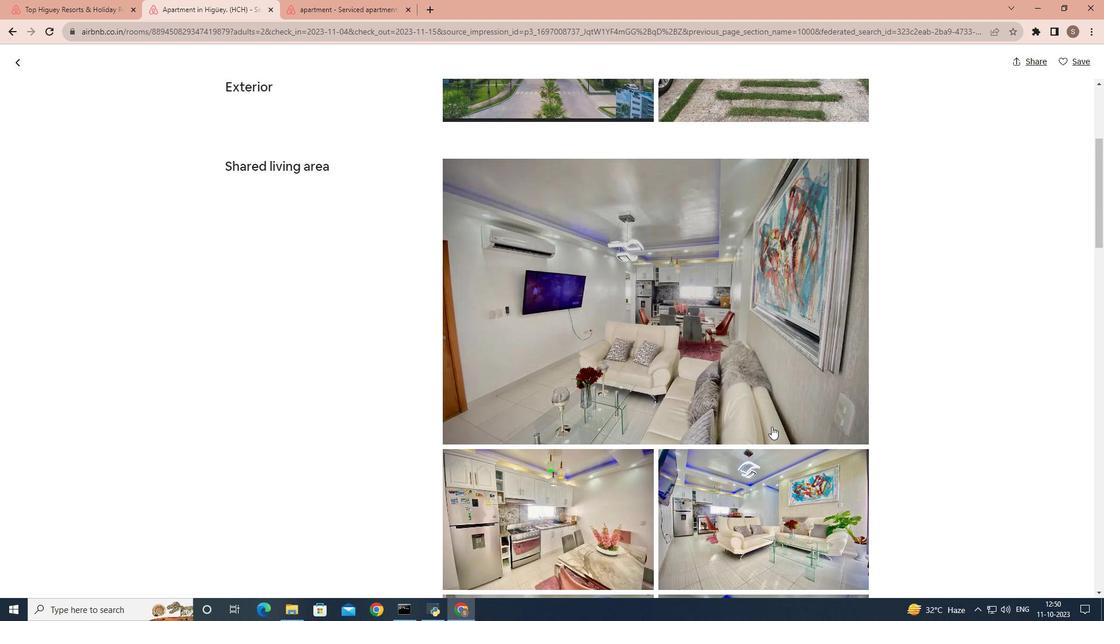 
Action: Mouse scrolled (772, 426) with delta (0, 0)
Screenshot: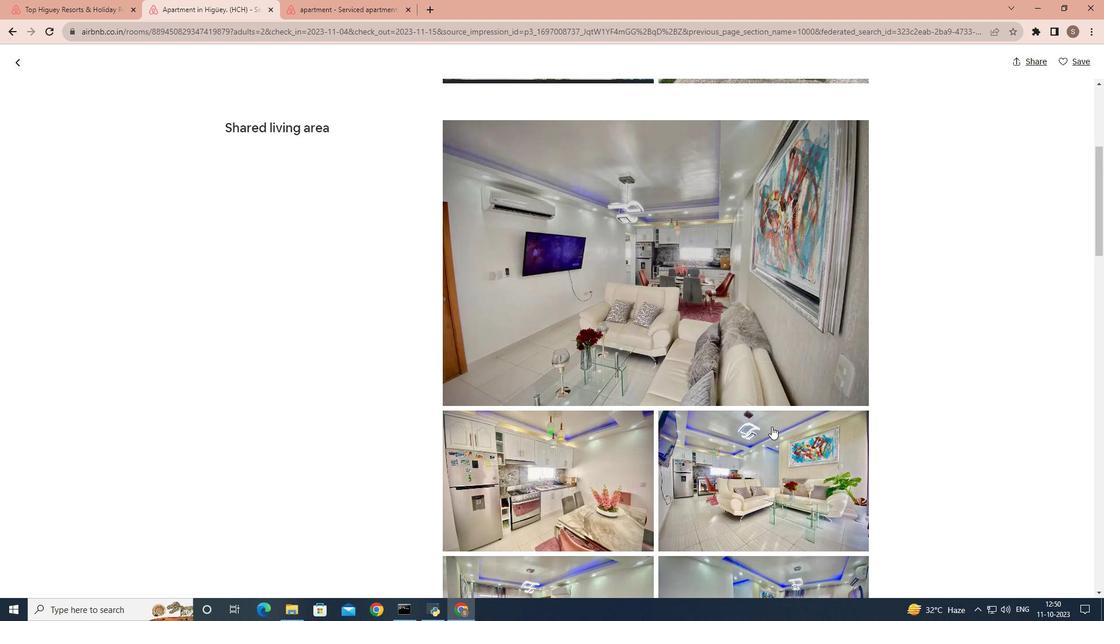 
Action: Mouse scrolled (772, 426) with delta (0, 0)
Screenshot: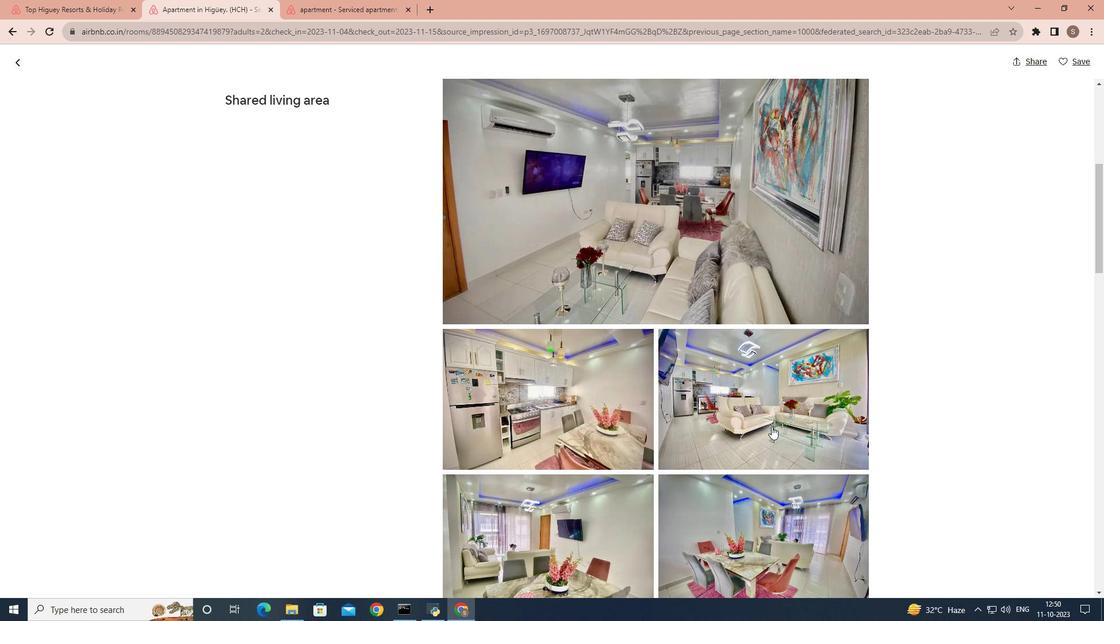 
Action: Mouse scrolled (772, 426) with delta (0, 0)
Screenshot: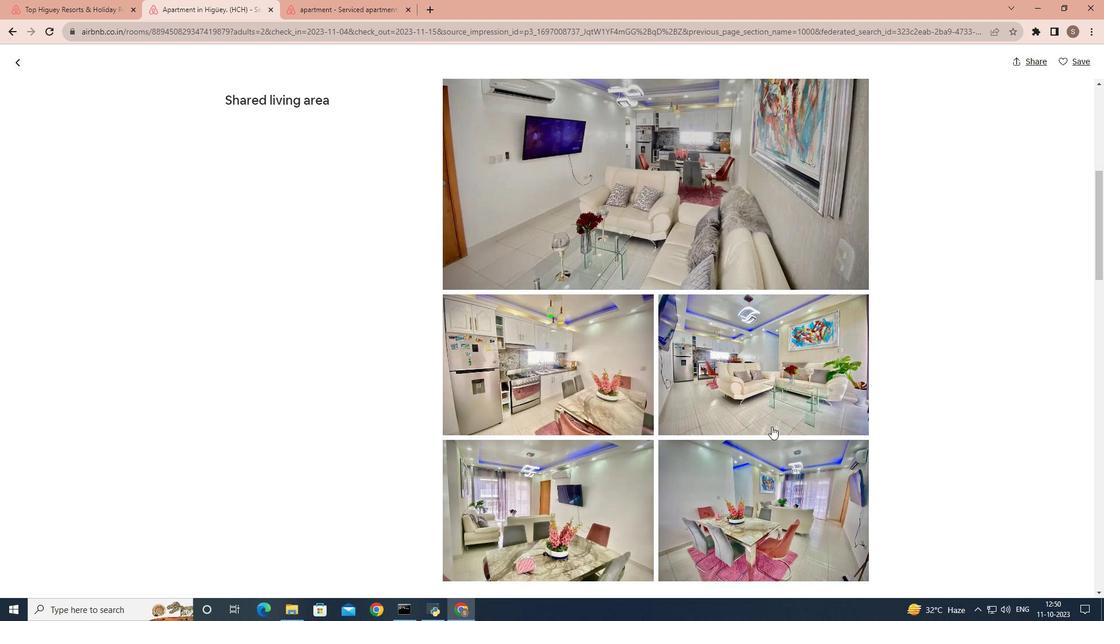 
Action: Mouse scrolled (772, 426) with delta (0, 0)
Screenshot: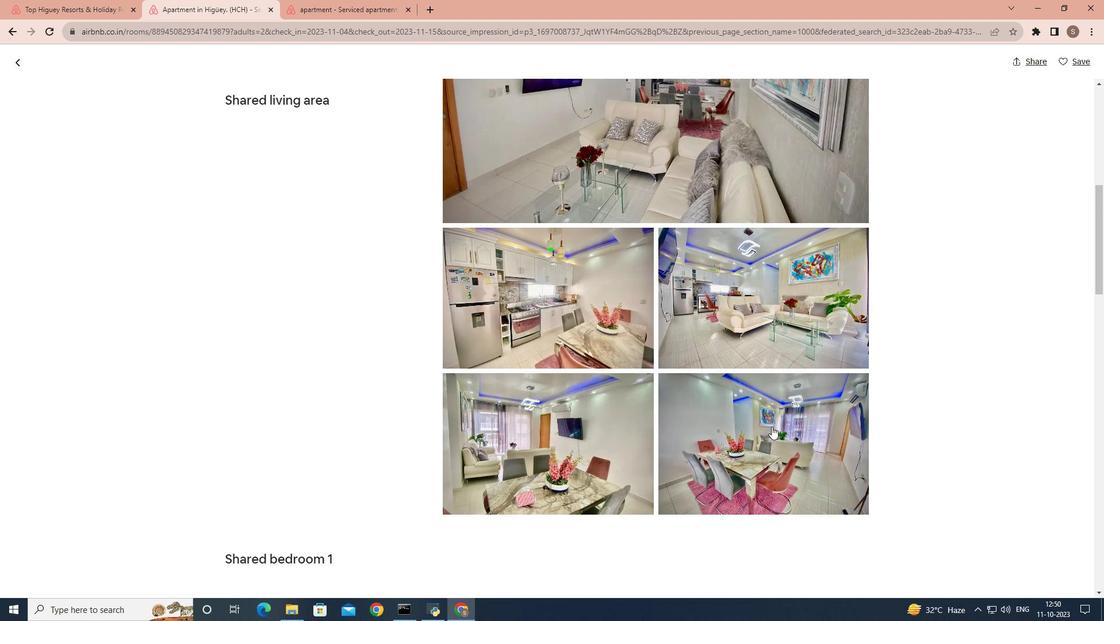 
Action: Mouse scrolled (772, 426) with delta (0, 0)
Screenshot: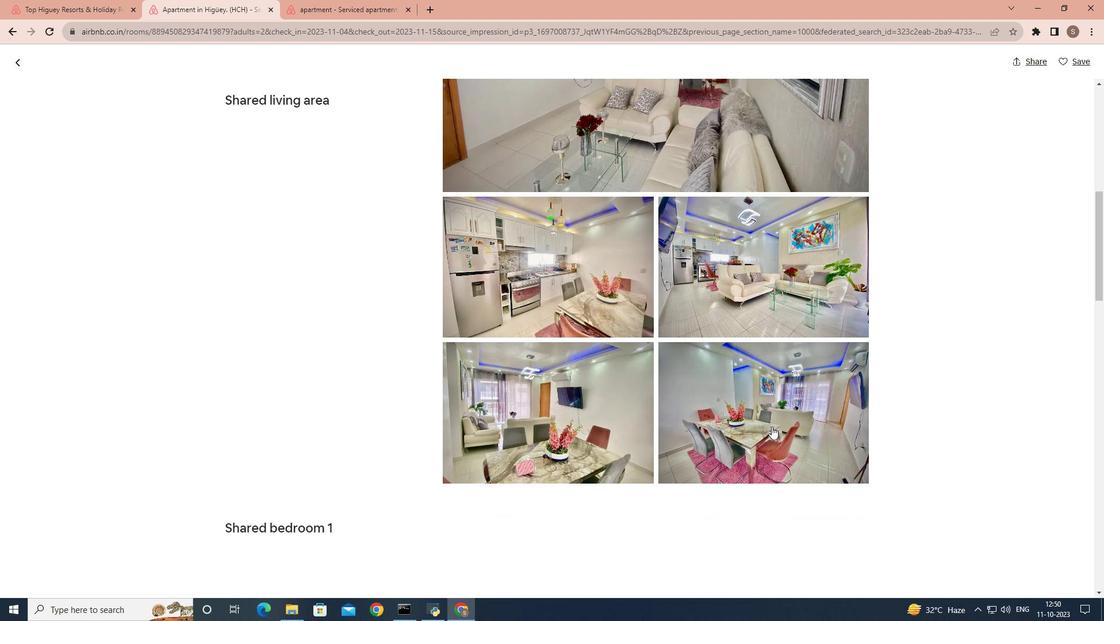 
Action: Mouse scrolled (772, 426) with delta (0, 0)
Screenshot: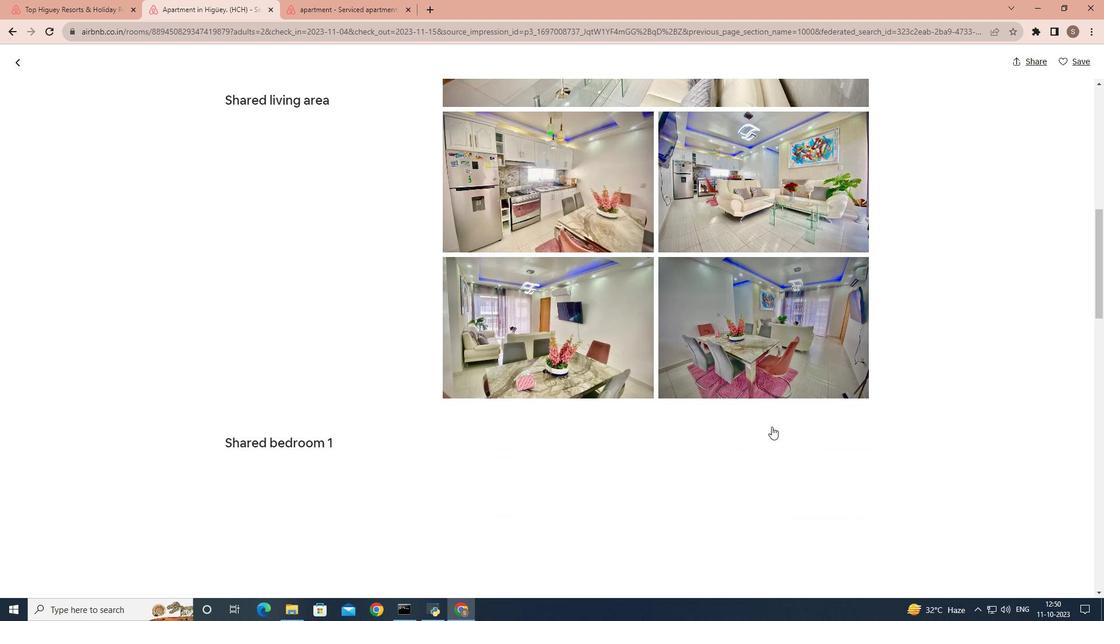 
Action: Mouse scrolled (772, 426) with delta (0, 0)
Screenshot: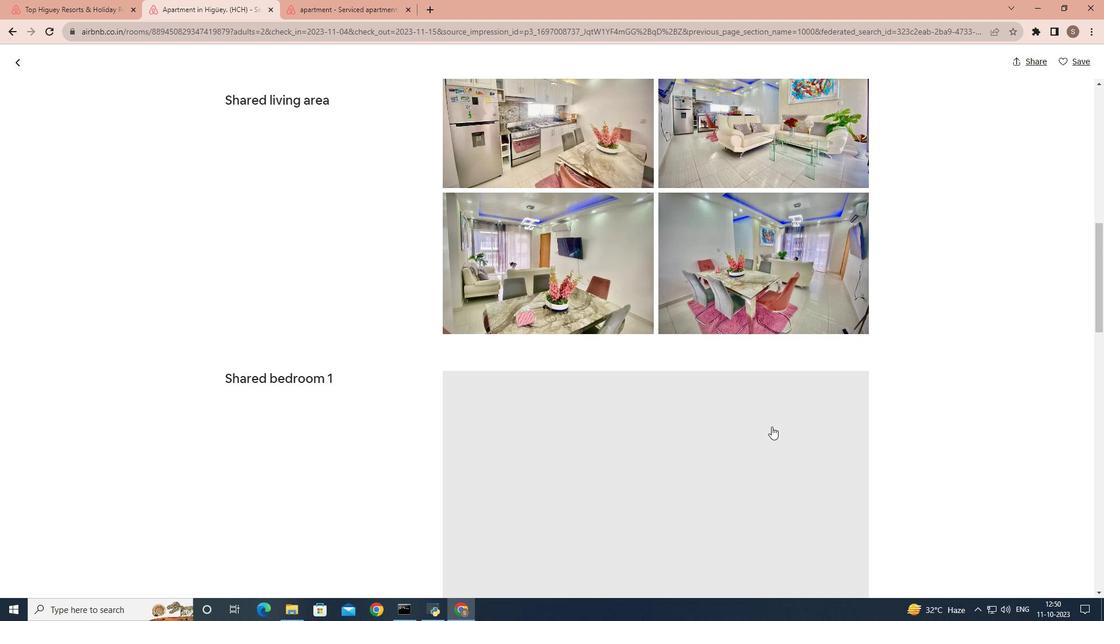 
Action: Mouse scrolled (772, 426) with delta (0, 0)
Screenshot: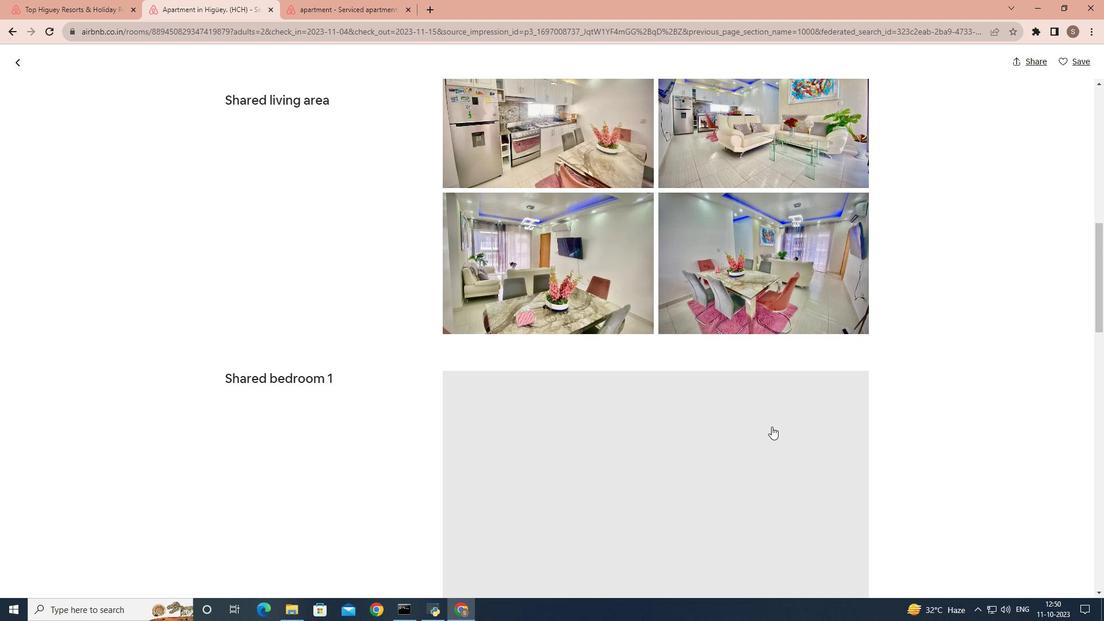 
Action: Mouse scrolled (772, 426) with delta (0, 0)
Screenshot: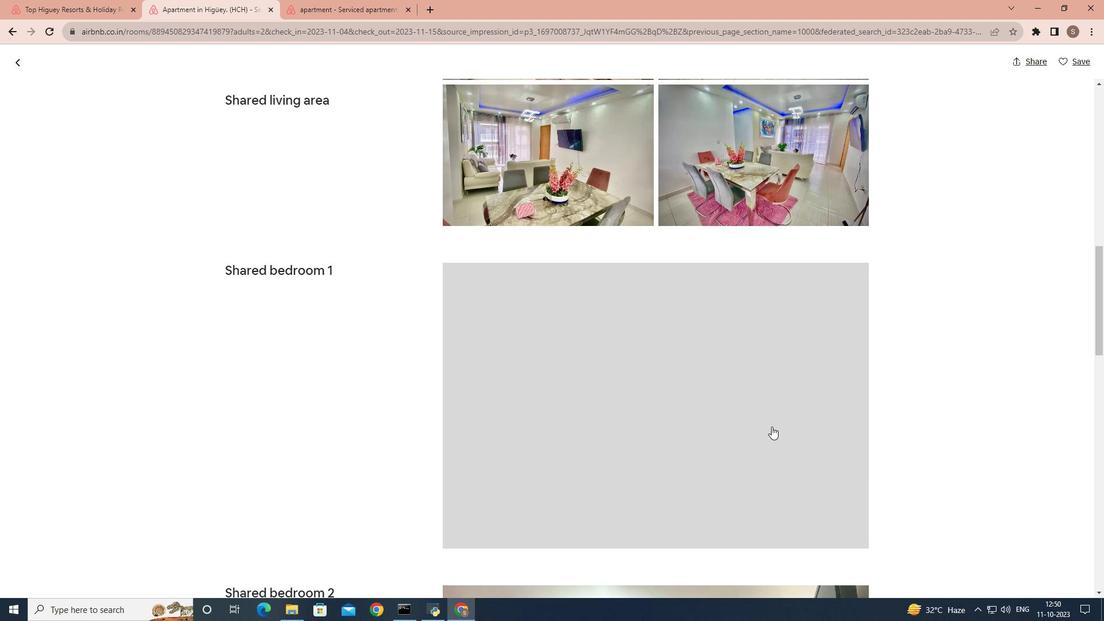
Action: Mouse scrolled (772, 426) with delta (0, 0)
Screenshot: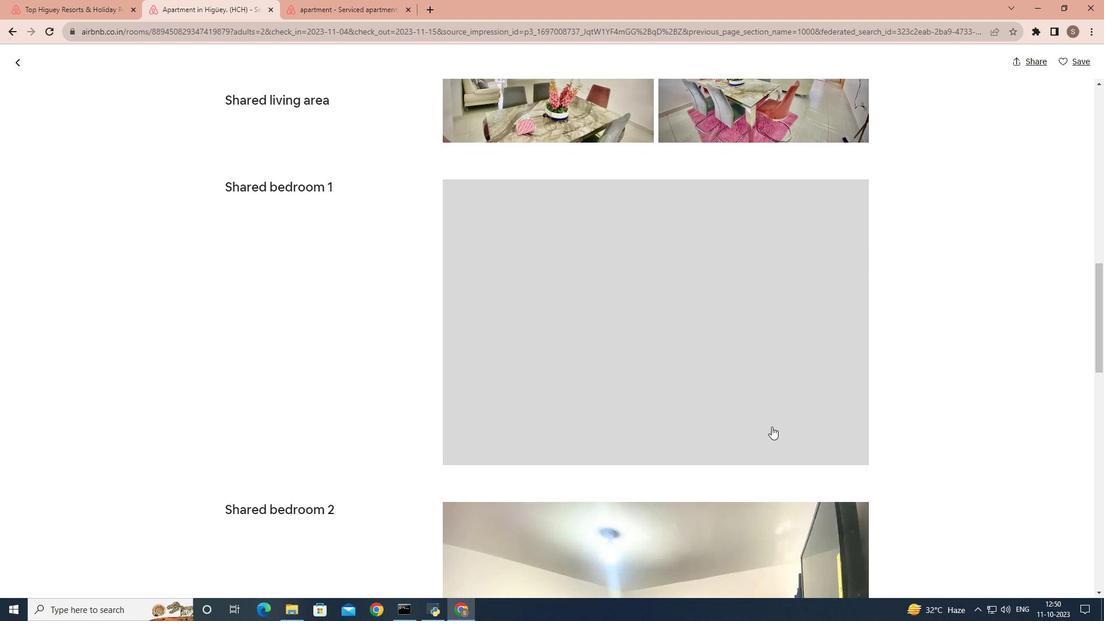 
Action: Mouse moved to (799, 428)
Screenshot: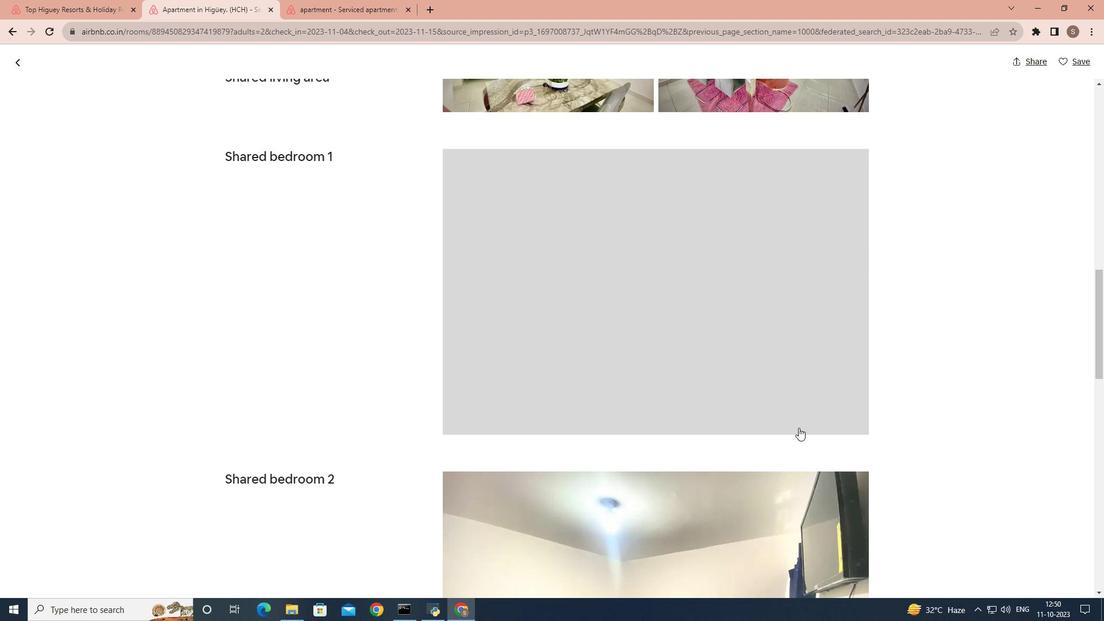 
Action: Mouse scrolled (799, 427) with delta (0, 0)
Screenshot: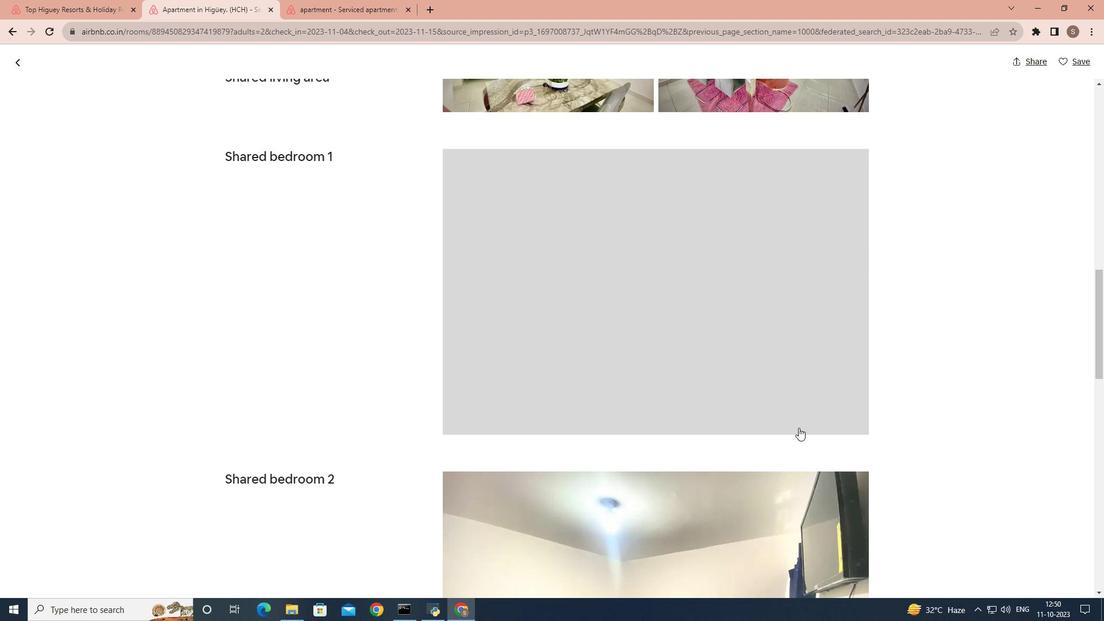 
Action: Mouse scrolled (799, 427) with delta (0, 0)
Screenshot: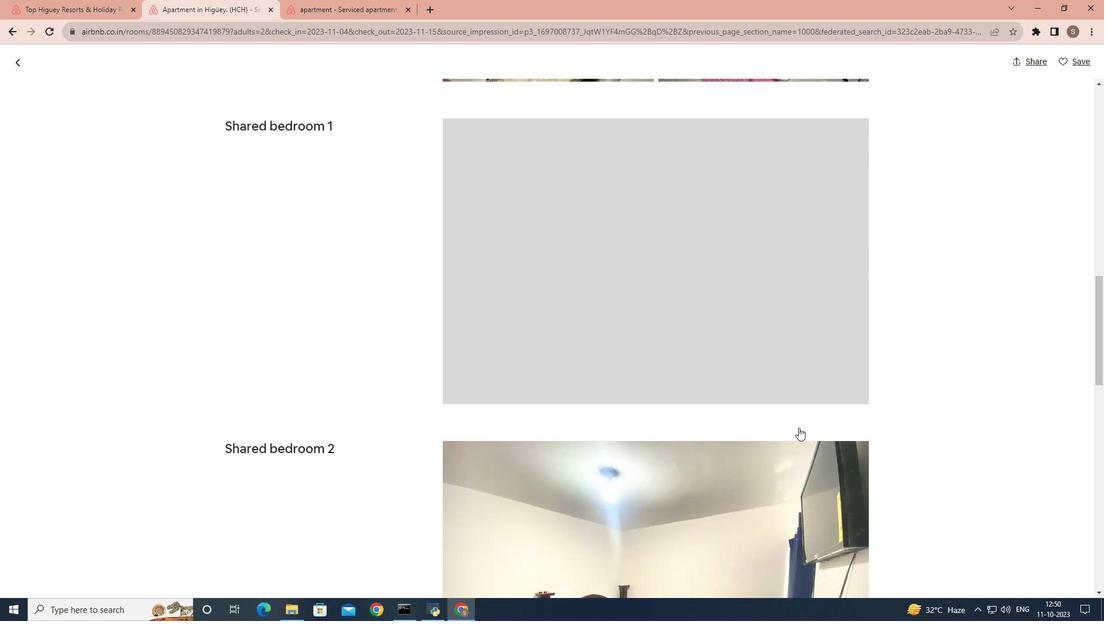
Action: Mouse moved to (802, 428)
